 Task: Slide 17 - My Resume-1.
Action: Mouse moved to (34, 97)
Screenshot: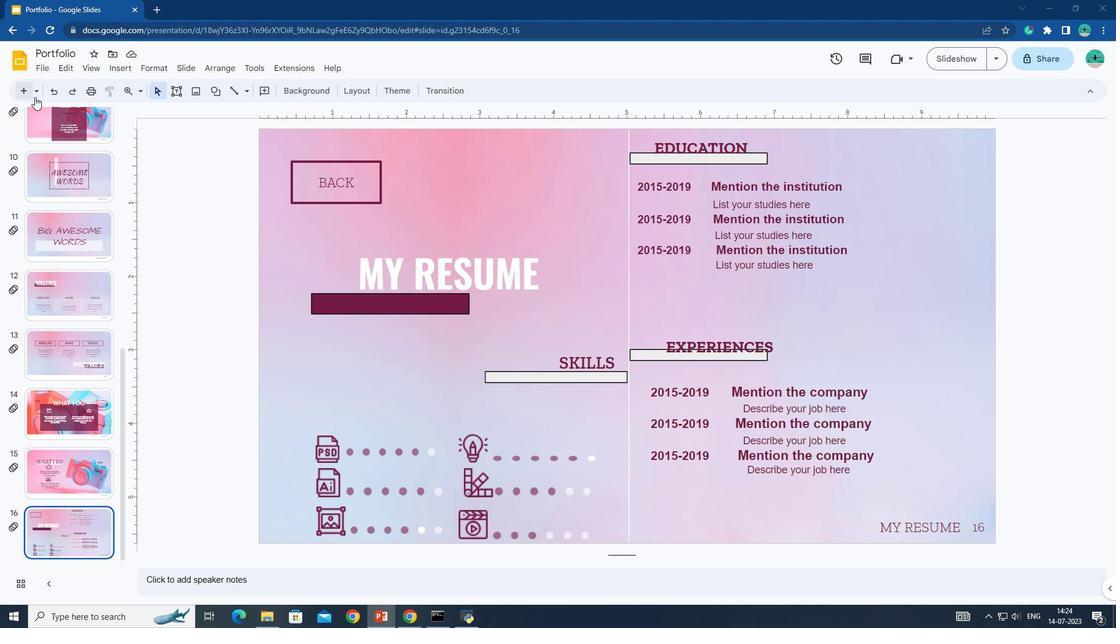 
Action: Mouse pressed left at (34, 97)
Screenshot: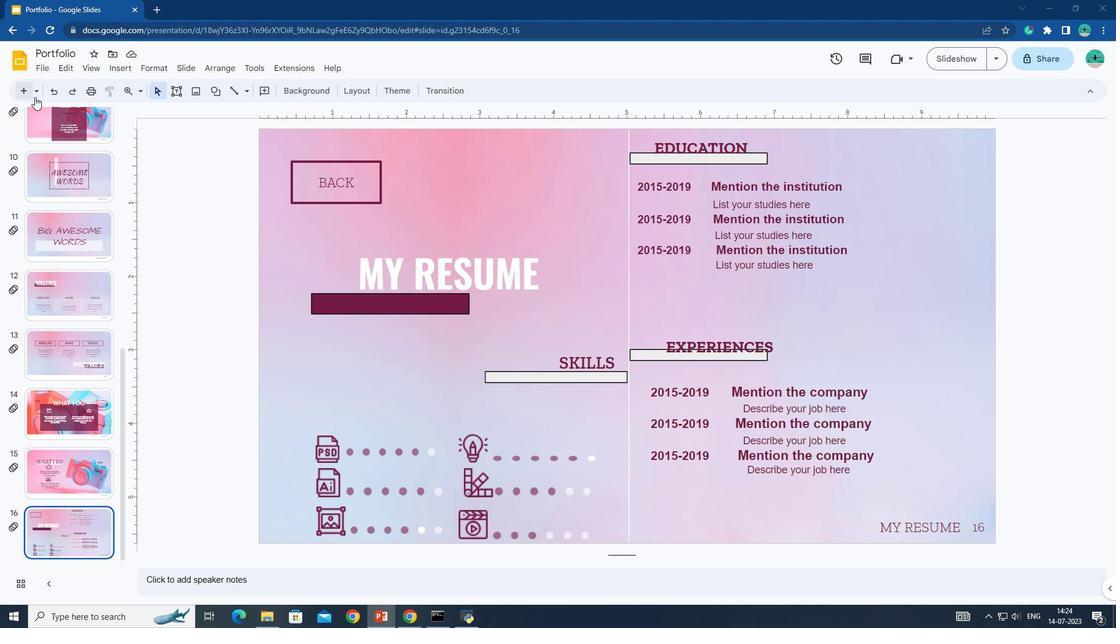 
Action: Mouse moved to (55, 190)
Screenshot: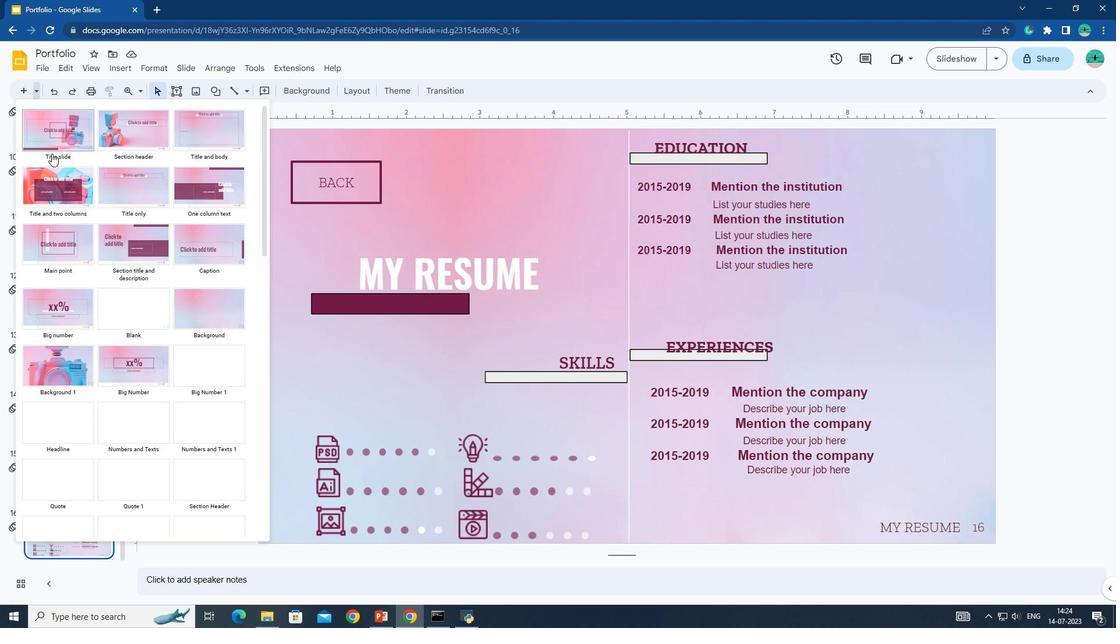 
Action: Mouse scrolled (55, 190) with delta (0, 0)
Screenshot: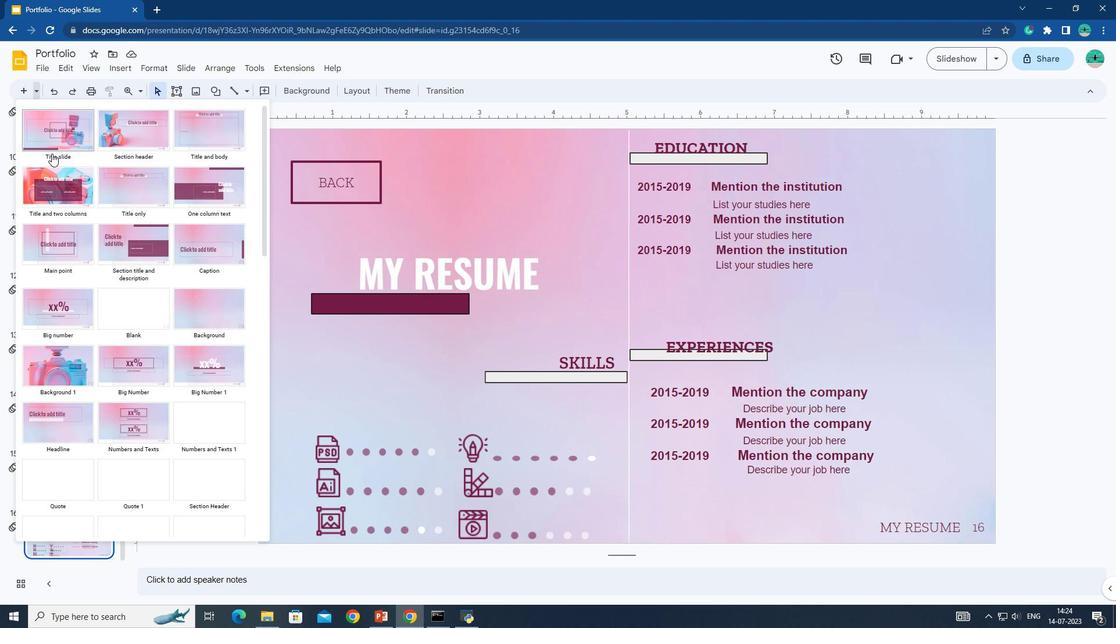 
Action: Mouse moved to (55, 202)
Screenshot: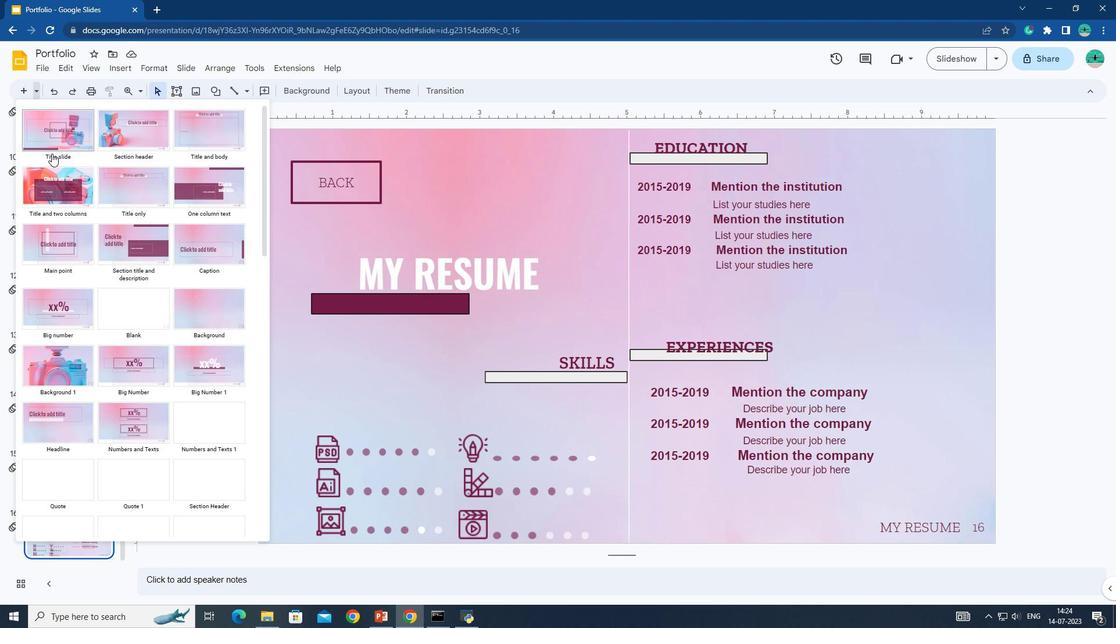 
Action: Mouse scrolled (55, 201) with delta (0, 0)
Screenshot: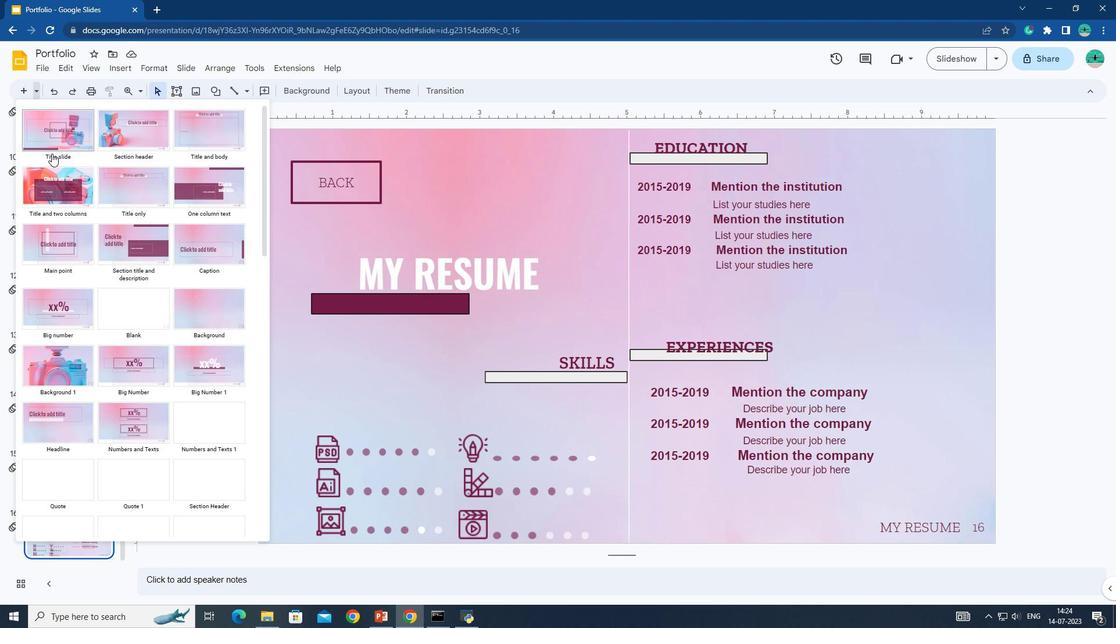
Action: Mouse moved to (55, 214)
Screenshot: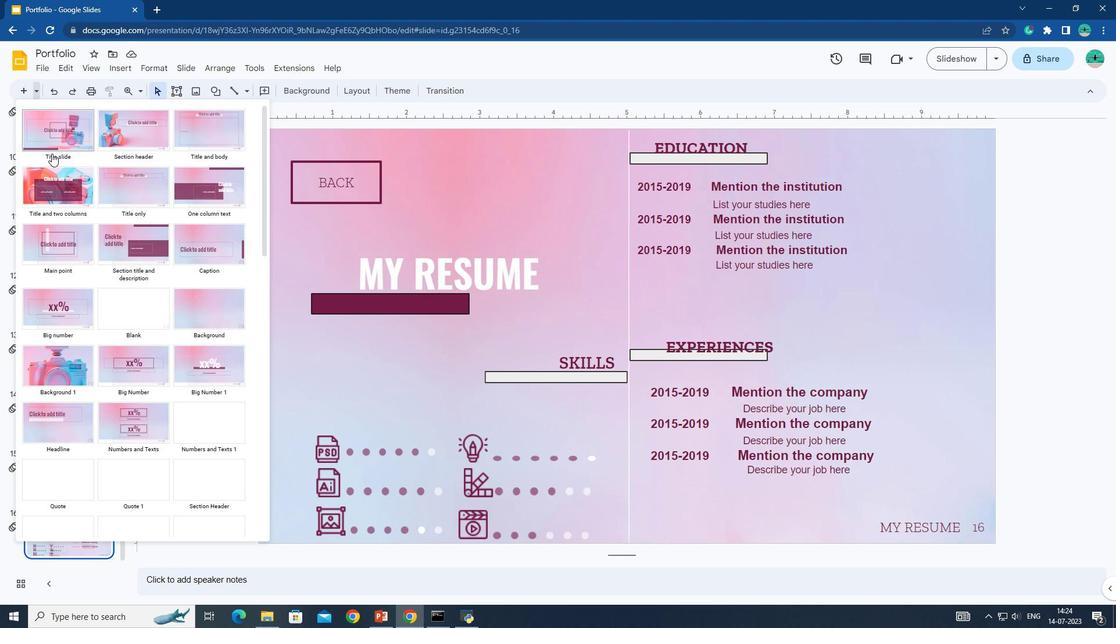 
Action: Mouse scrolled (55, 207) with delta (0, 0)
Screenshot: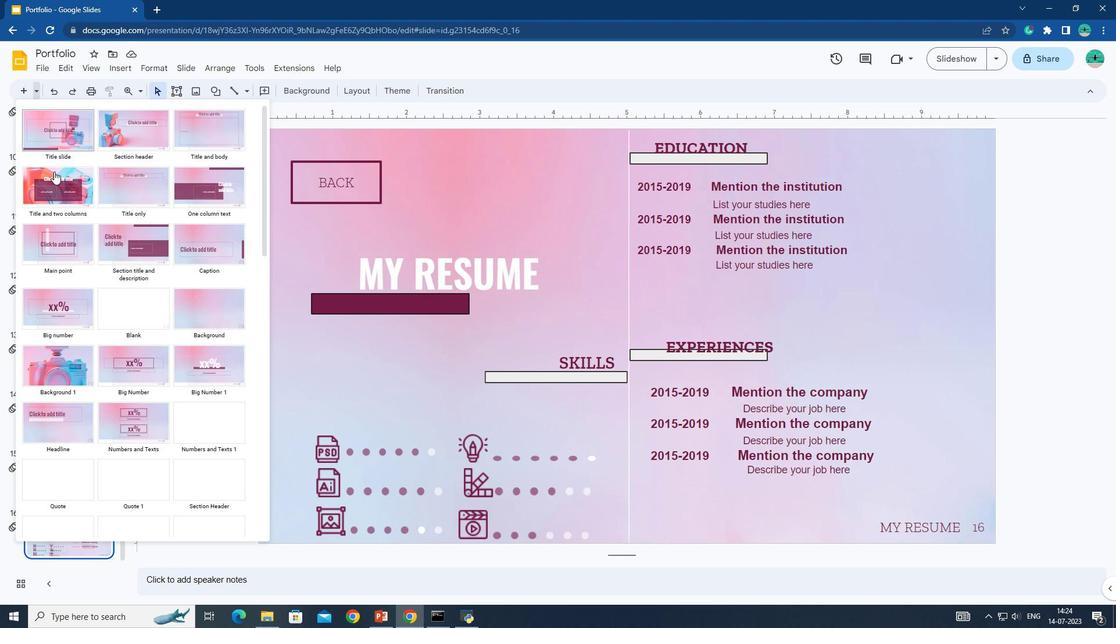 
Action: Mouse moved to (55, 219)
Screenshot: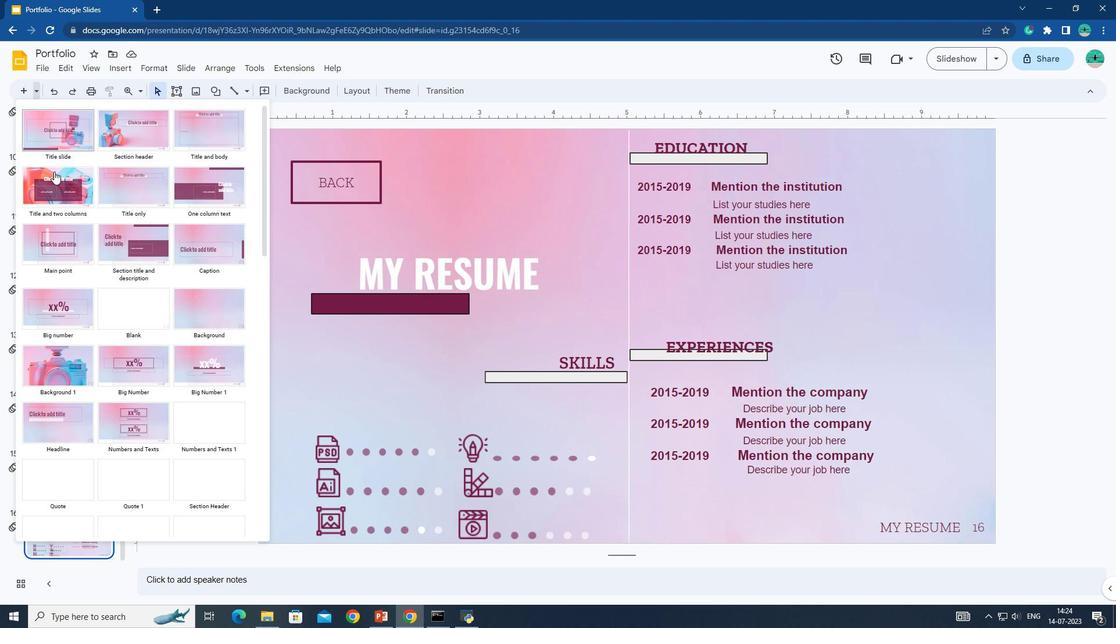 
Action: Mouse scrolled (55, 214) with delta (0, 0)
Screenshot: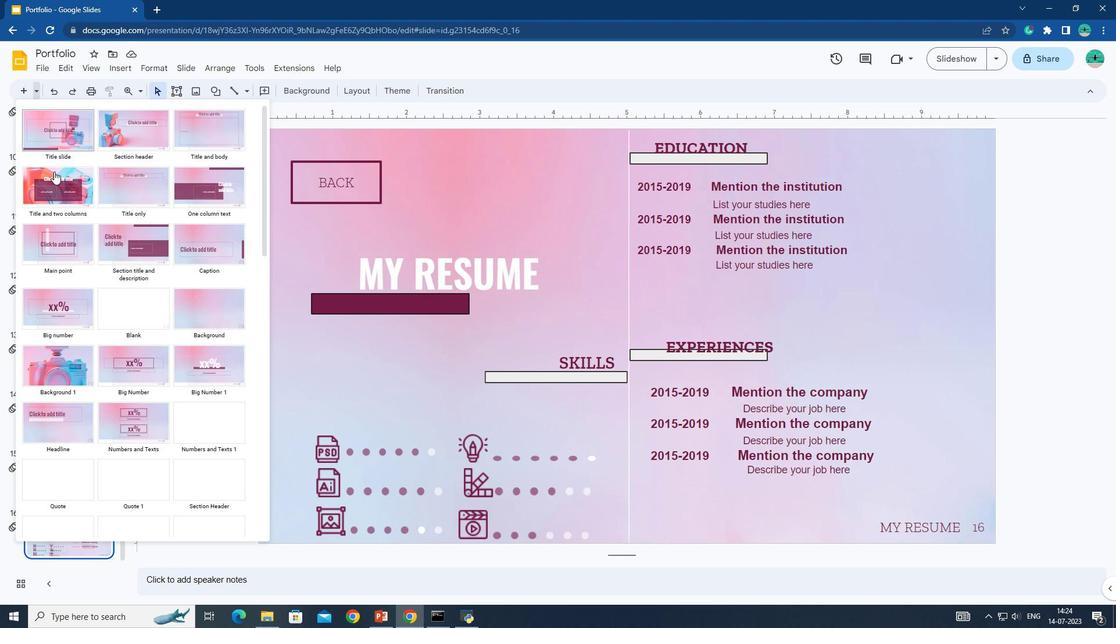 
Action: Mouse moved to (56, 225)
Screenshot: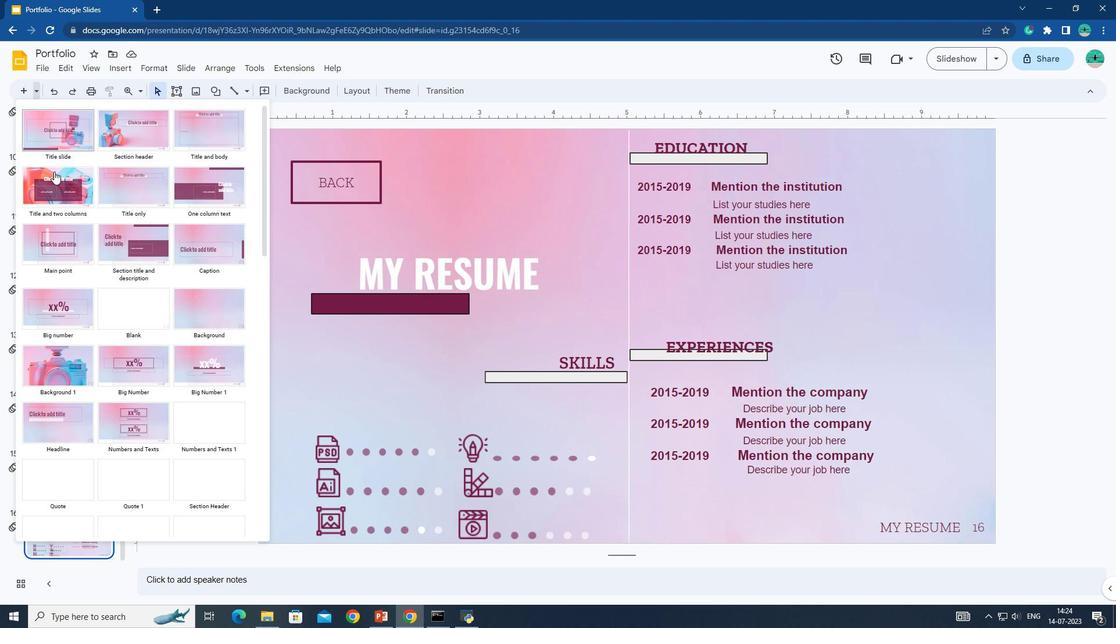 
Action: Mouse scrolled (56, 224) with delta (0, 0)
Screenshot: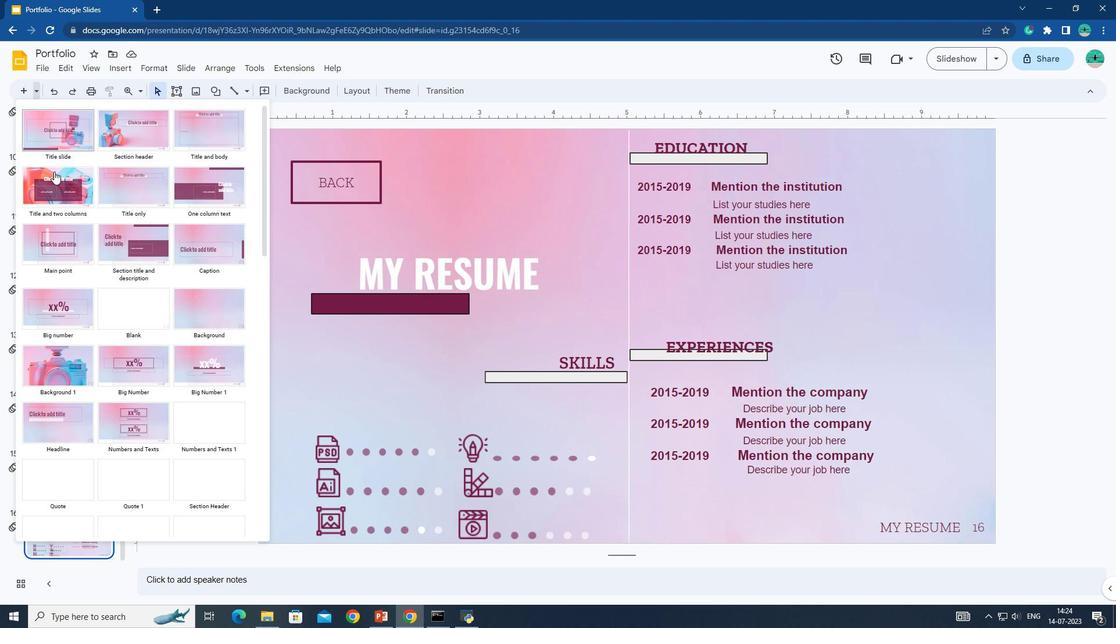 
Action: Mouse moved to (62, 241)
Screenshot: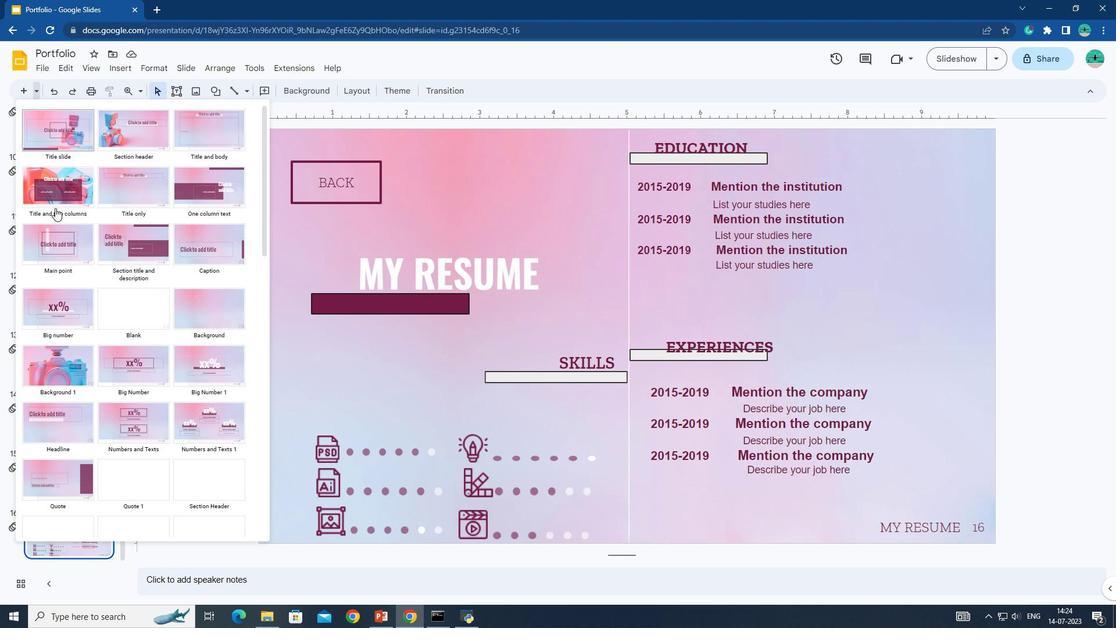 
Action: Mouse scrolled (62, 240) with delta (0, 0)
Screenshot: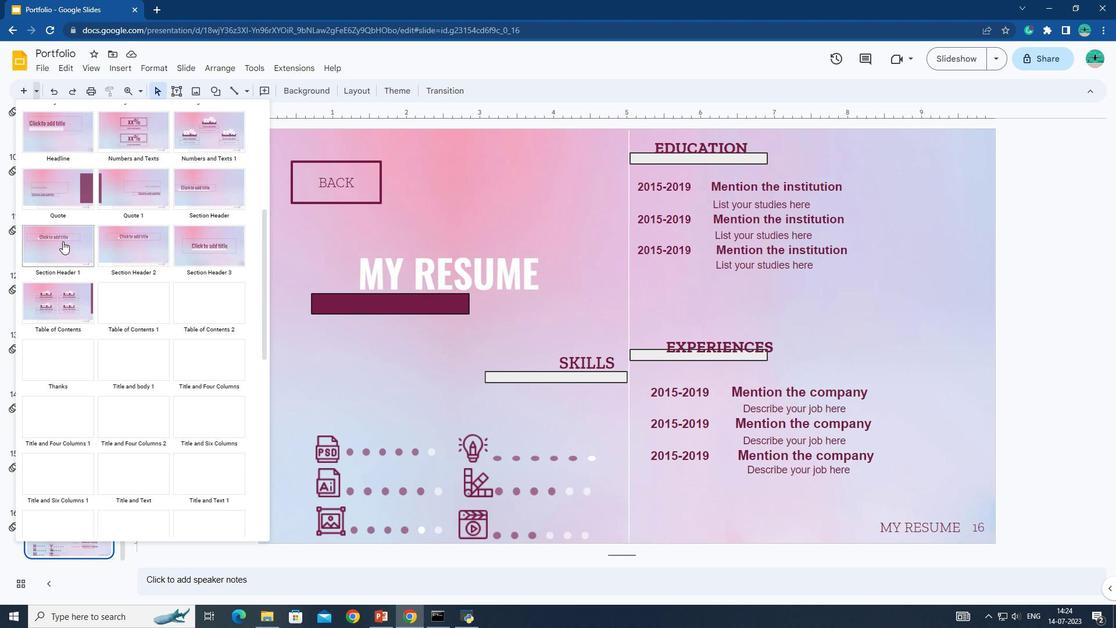 
Action: Mouse moved to (62, 242)
Screenshot: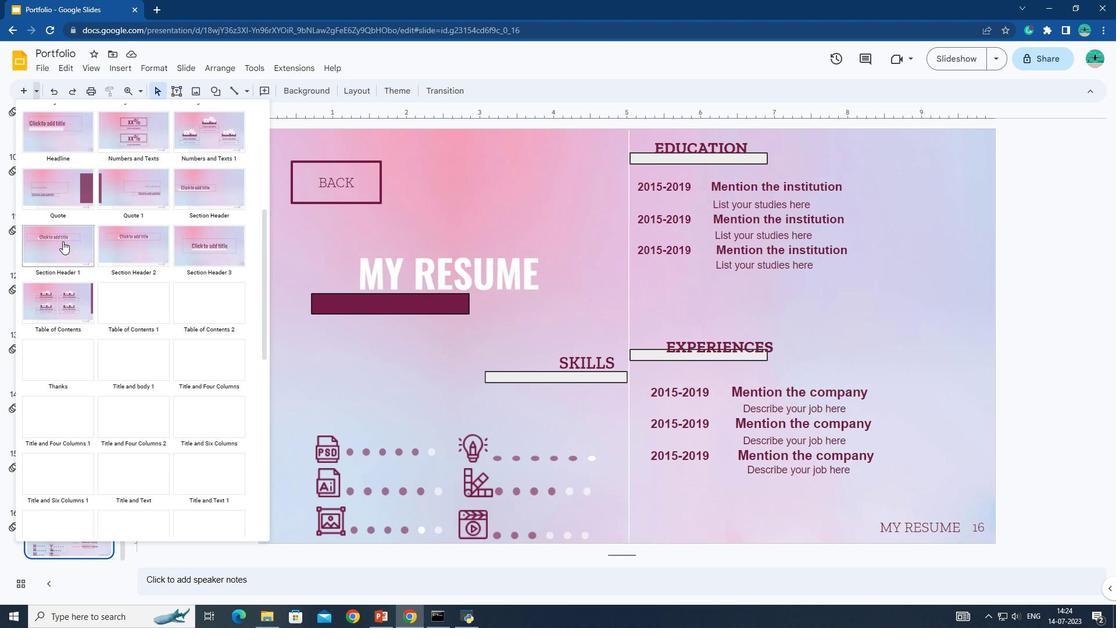 
Action: Mouse scrolled (62, 241) with delta (0, 0)
Screenshot: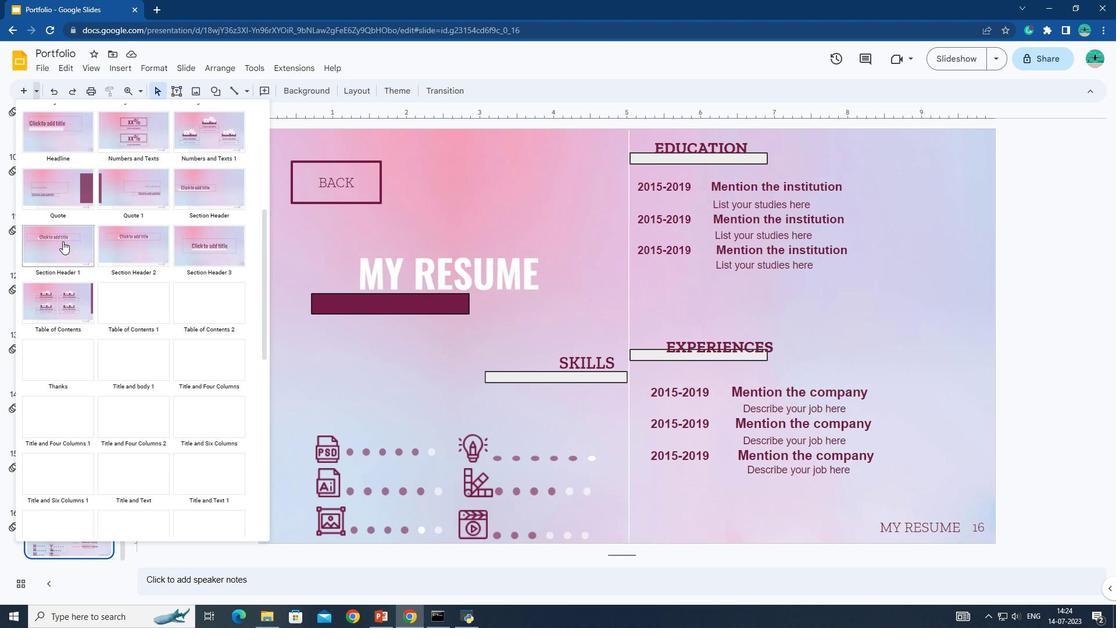 
Action: Mouse moved to (62, 242)
Screenshot: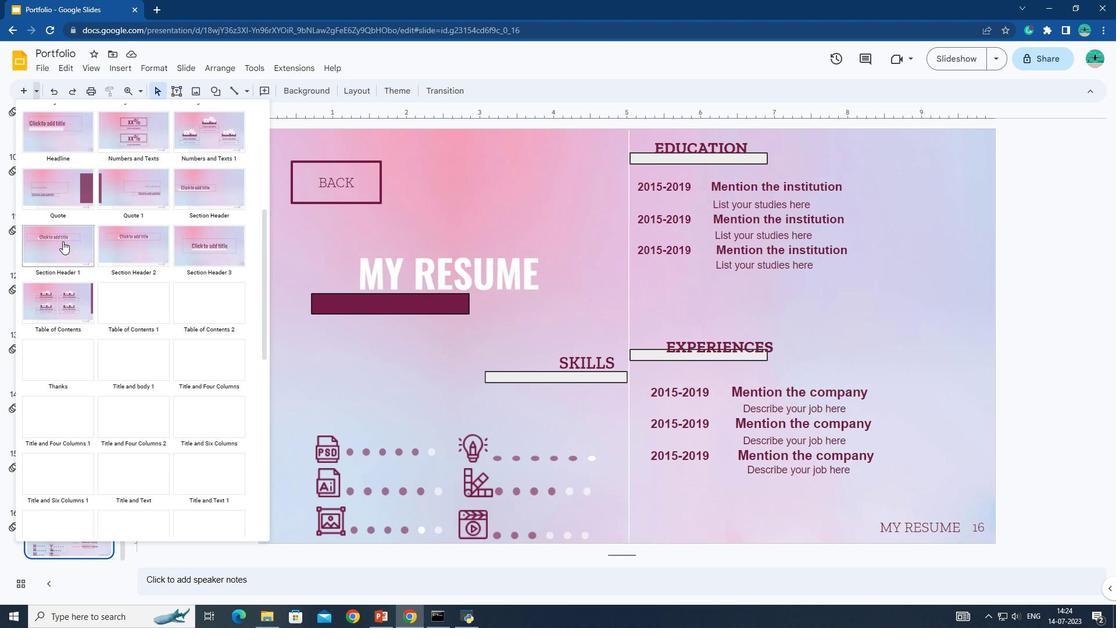 
Action: Mouse scrolled (62, 241) with delta (0, 0)
Screenshot: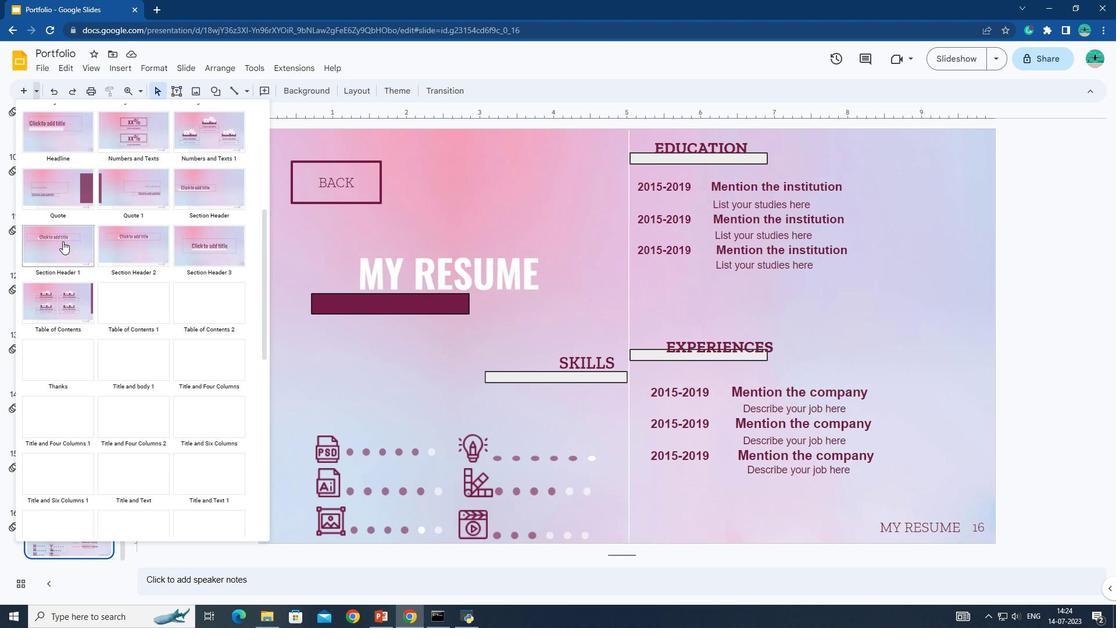 
Action: Mouse scrolled (62, 241) with delta (0, 0)
Screenshot: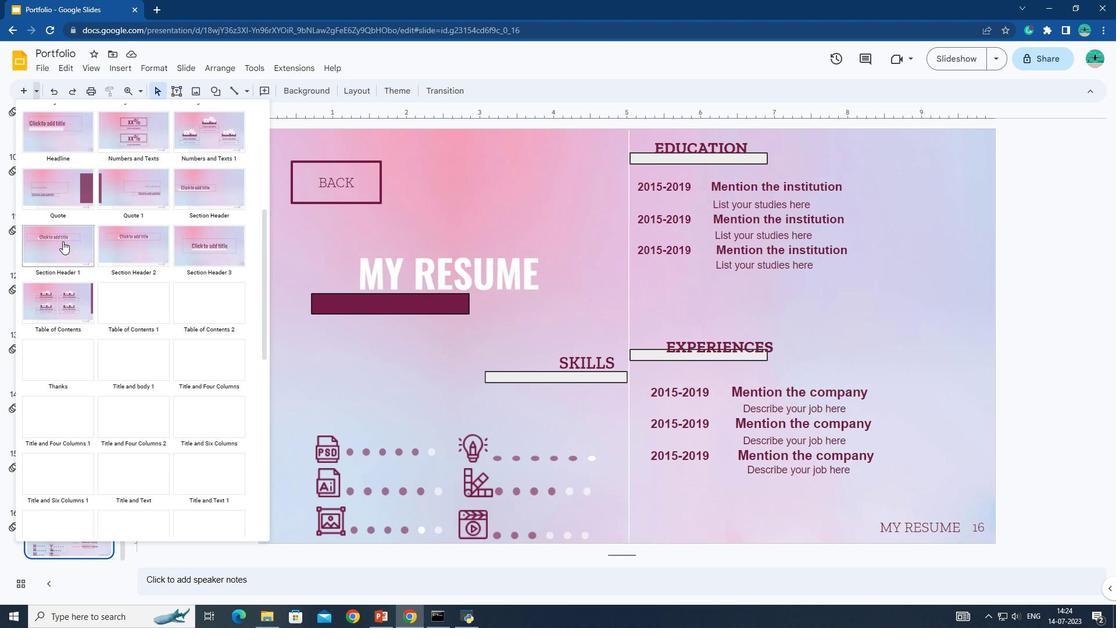 
Action: Mouse scrolled (62, 241) with delta (0, 0)
Screenshot: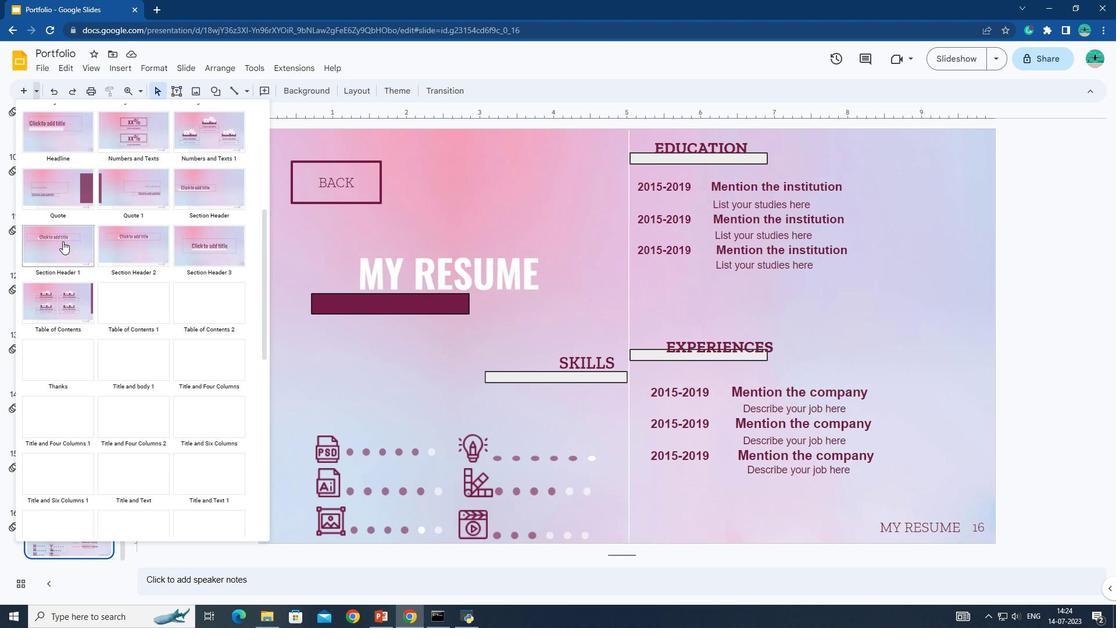 
Action: Mouse moved to (63, 244)
Screenshot: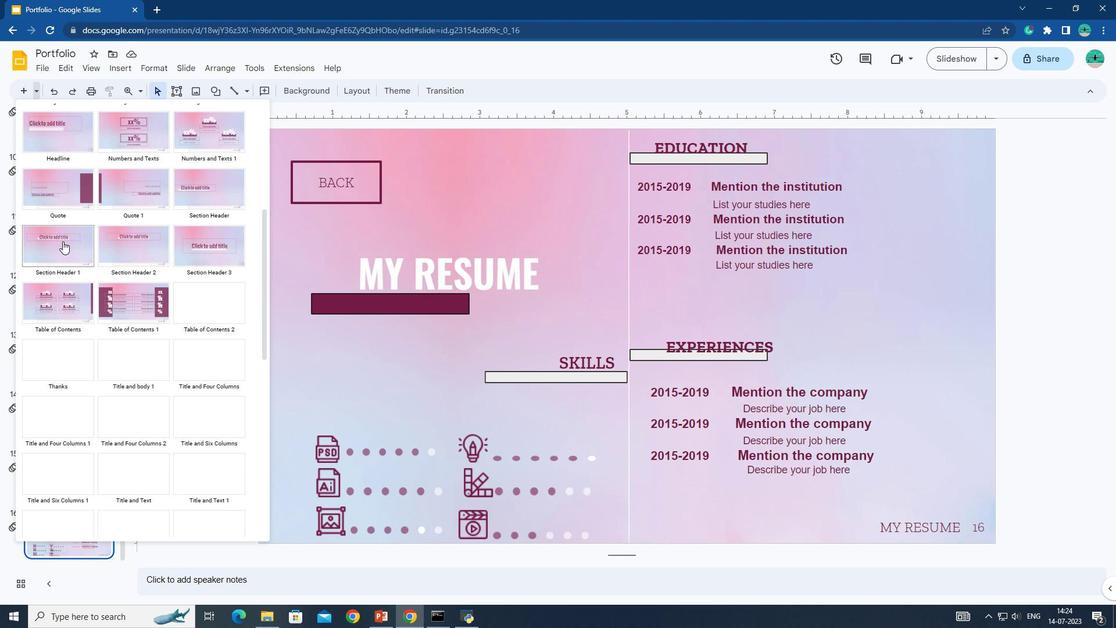
Action: Mouse scrolled (63, 244) with delta (0, 0)
Screenshot: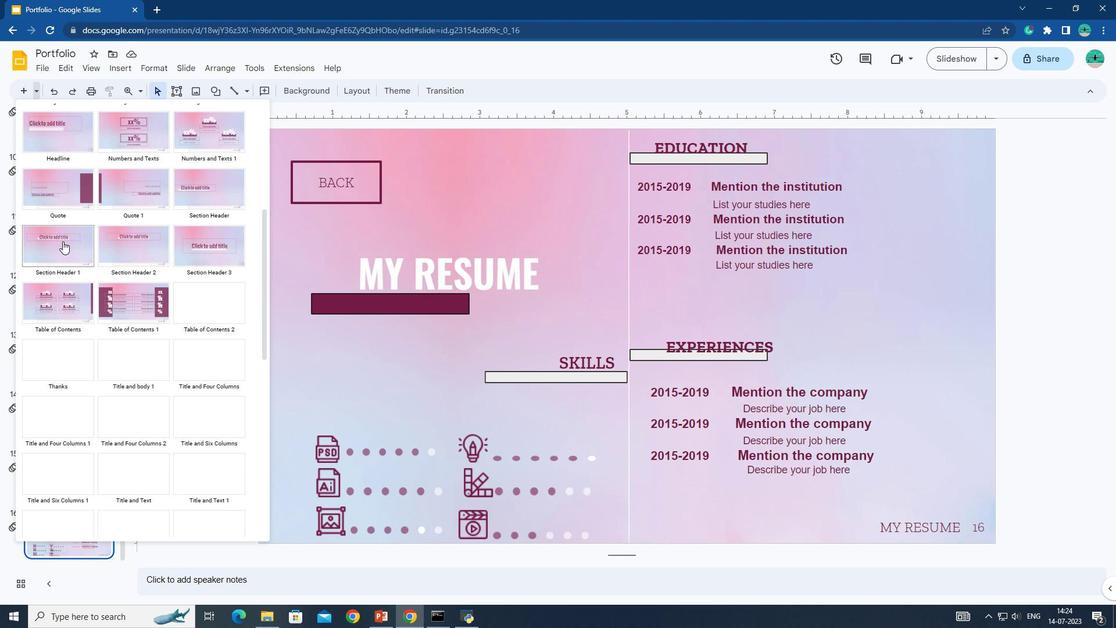 
Action: Mouse moved to (65, 254)
Screenshot: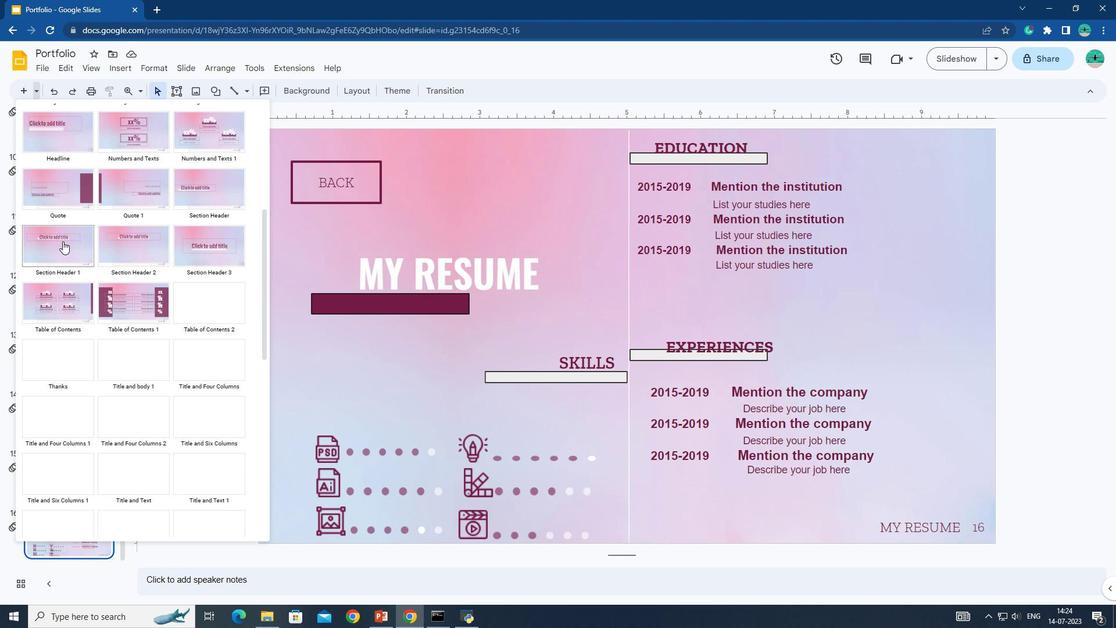 
Action: Mouse scrolled (65, 253) with delta (0, 0)
Screenshot: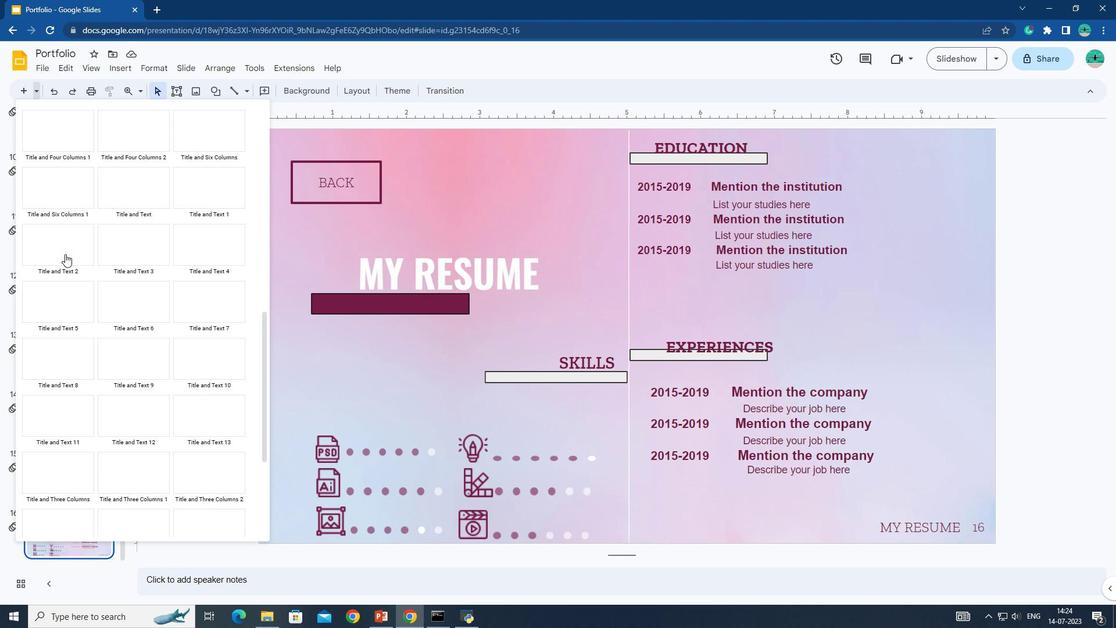 
Action: Mouse scrolled (65, 253) with delta (0, 0)
Screenshot: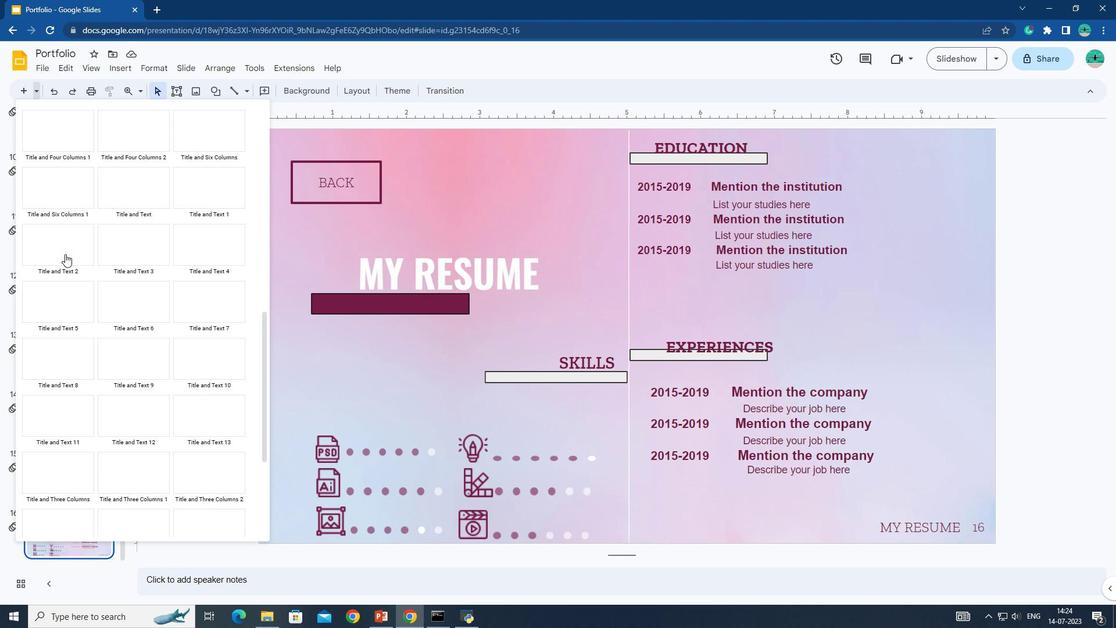 
Action: Mouse scrolled (65, 253) with delta (0, 0)
Screenshot: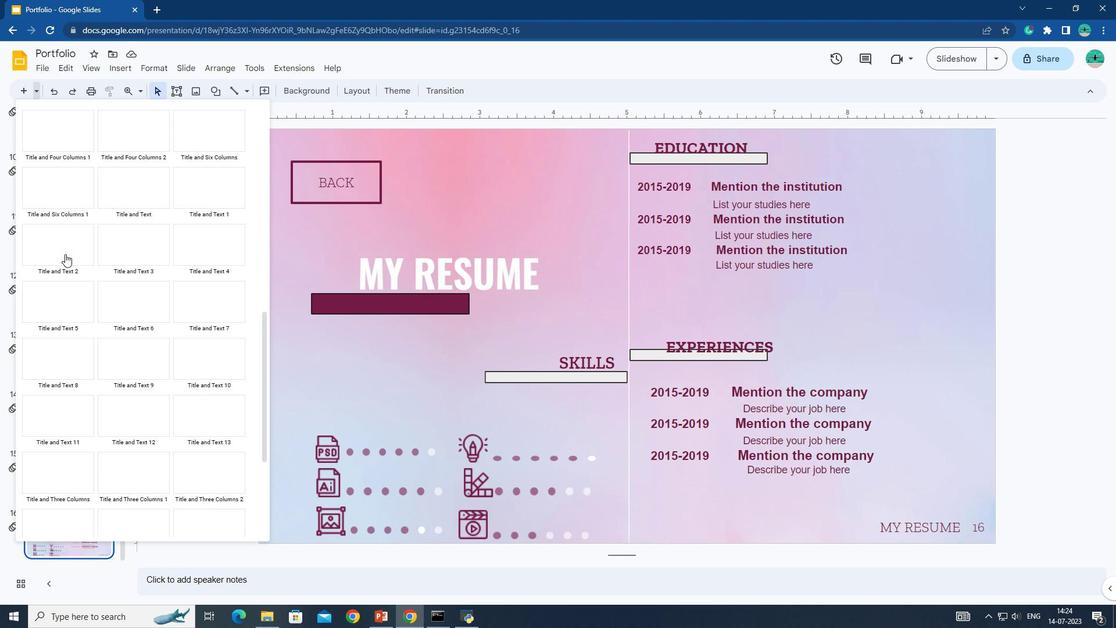 
Action: Mouse scrolled (65, 253) with delta (0, 0)
Screenshot: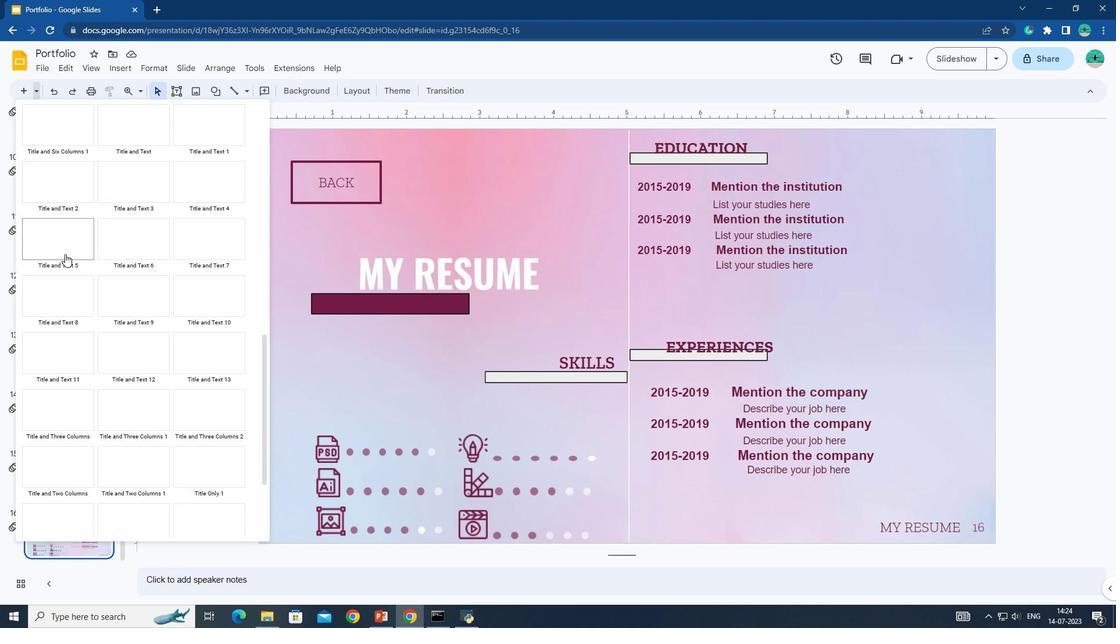
Action: Mouse scrolled (65, 253) with delta (0, 0)
Screenshot: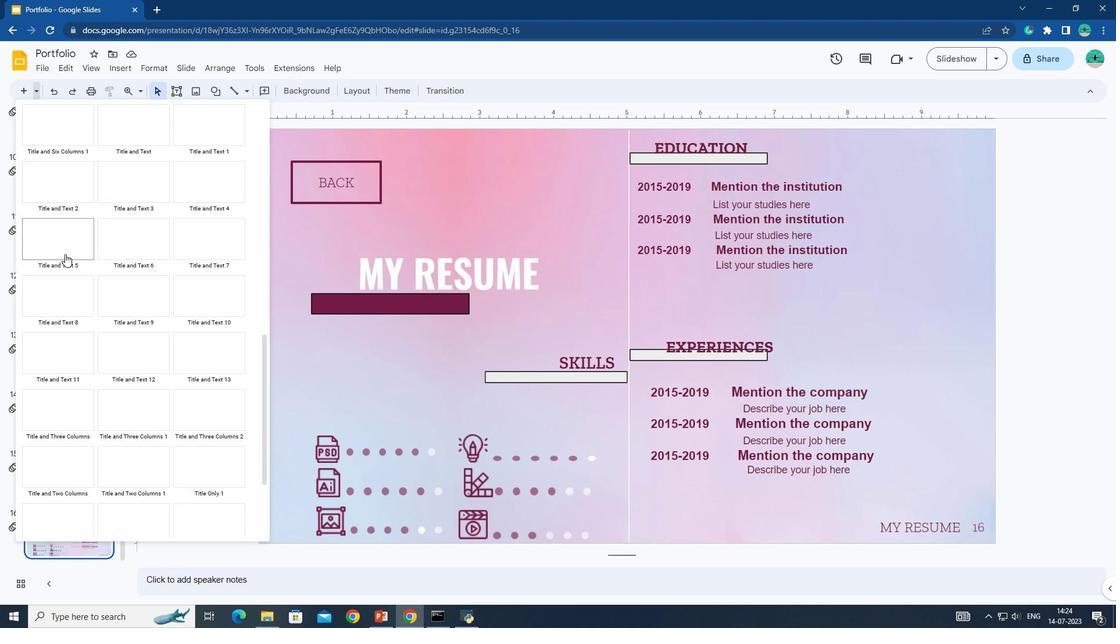 
Action: Mouse scrolled (65, 252) with delta (0, -1)
Screenshot: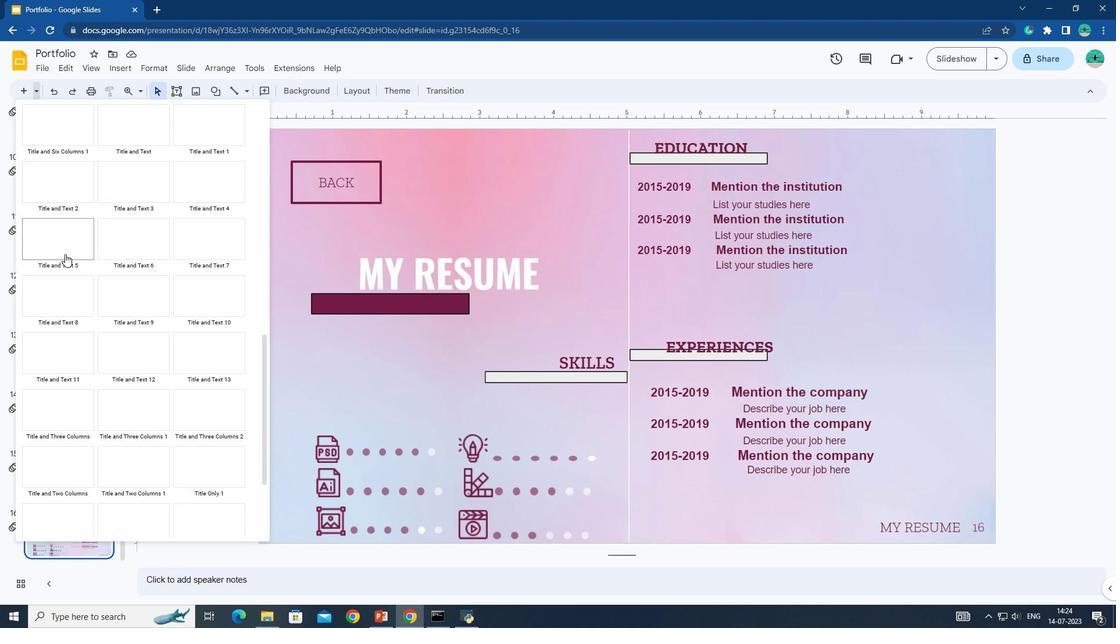 
Action: Mouse scrolled (65, 253) with delta (0, 0)
Screenshot: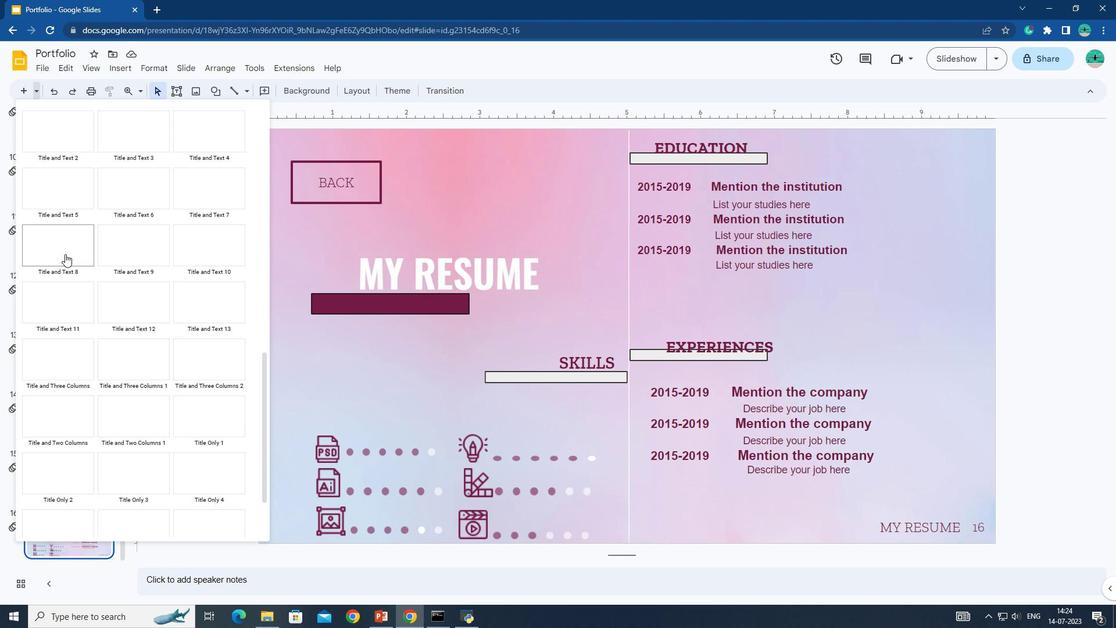 
Action: Mouse scrolled (65, 253) with delta (0, 0)
Screenshot: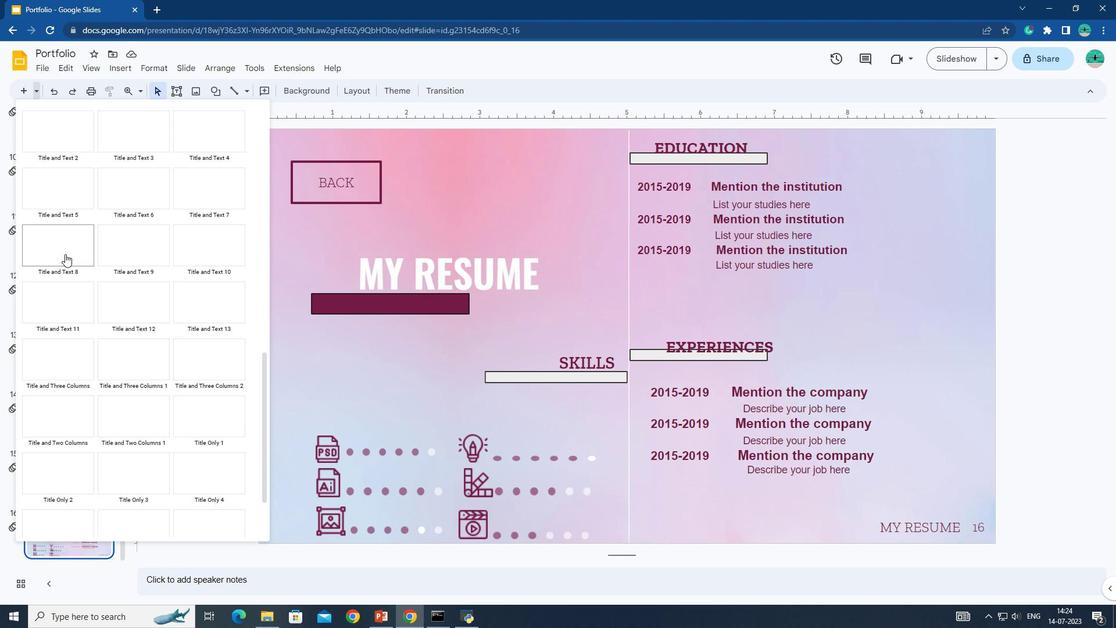 
Action: Mouse scrolled (65, 253) with delta (0, 0)
Screenshot: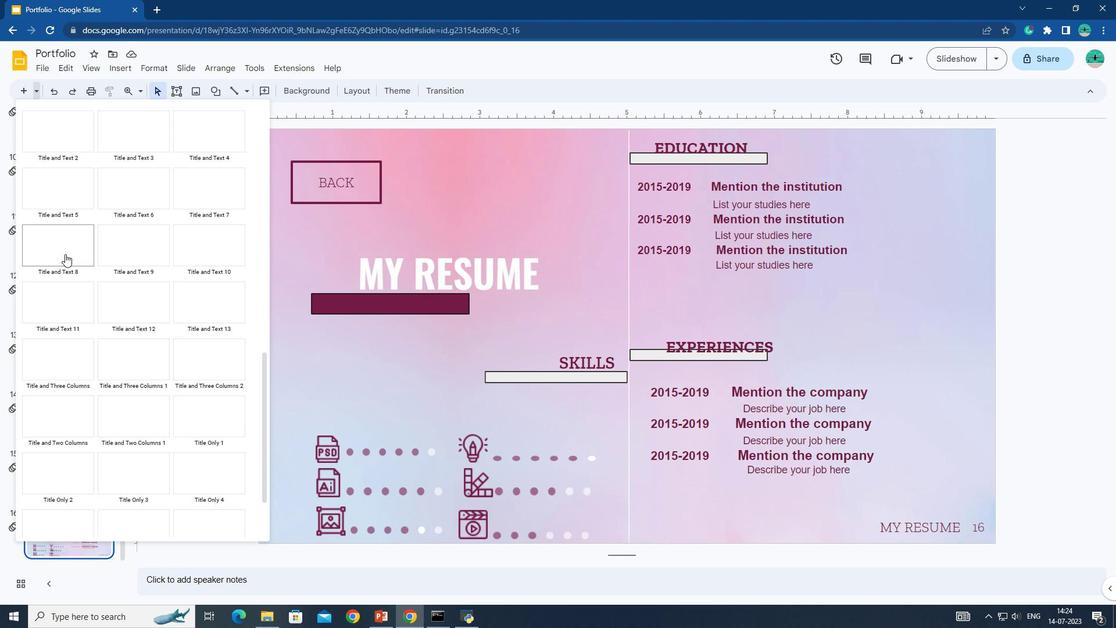 
Action: Mouse scrolled (65, 253) with delta (0, 0)
Screenshot: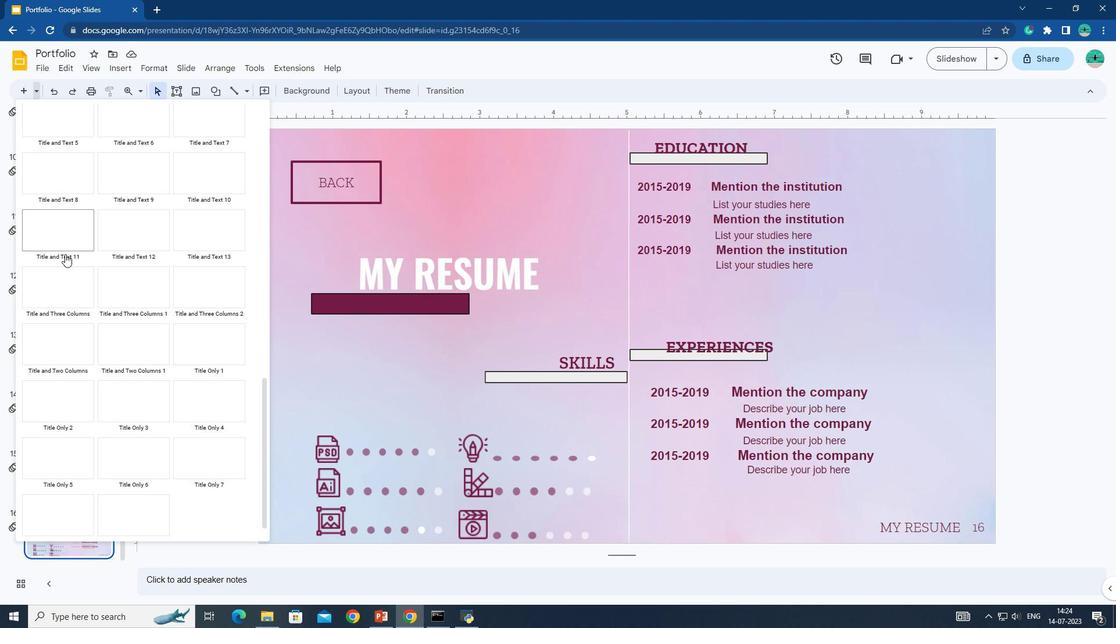 
Action: Mouse scrolled (65, 253) with delta (0, 0)
Screenshot: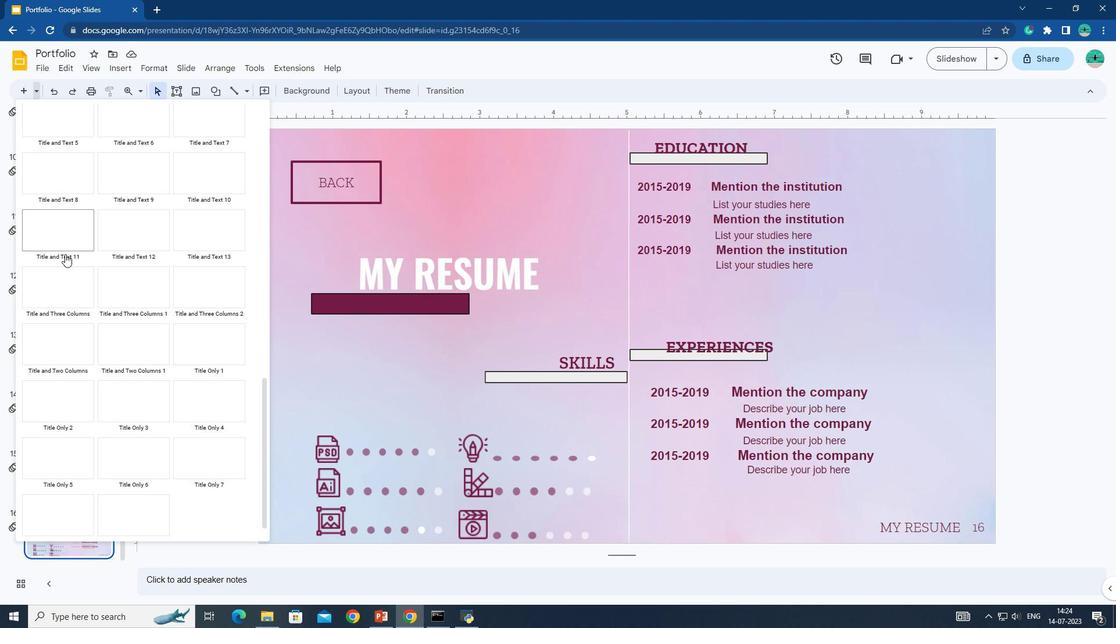
Action: Mouse scrolled (65, 253) with delta (0, 0)
Screenshot: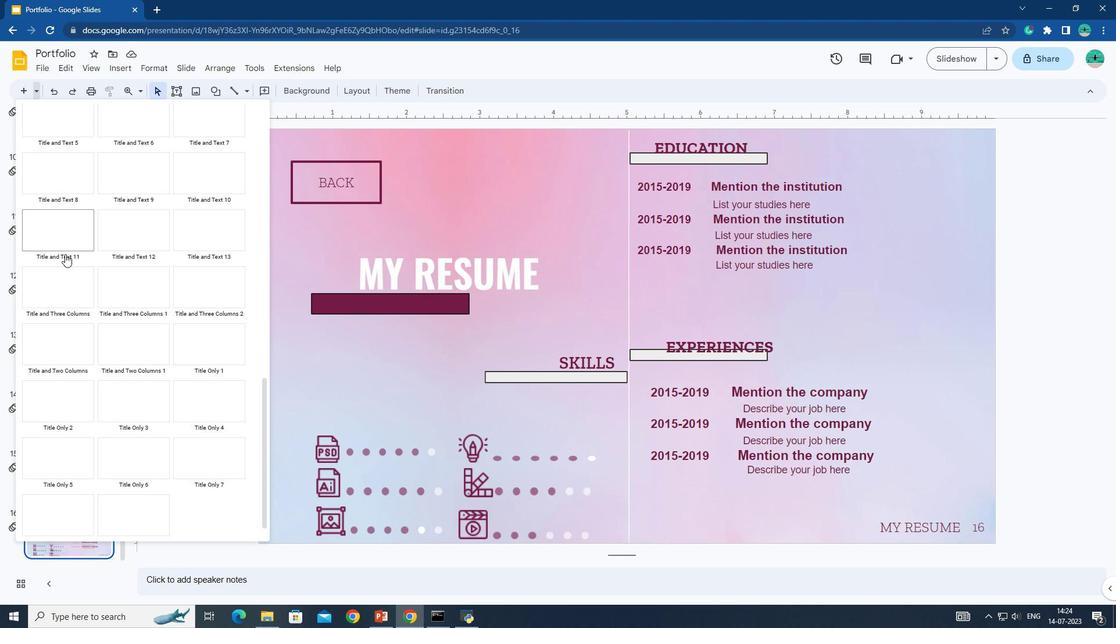 
Action: Mouse scrolled (65, 253) with delta (0, 0)
Screenshot: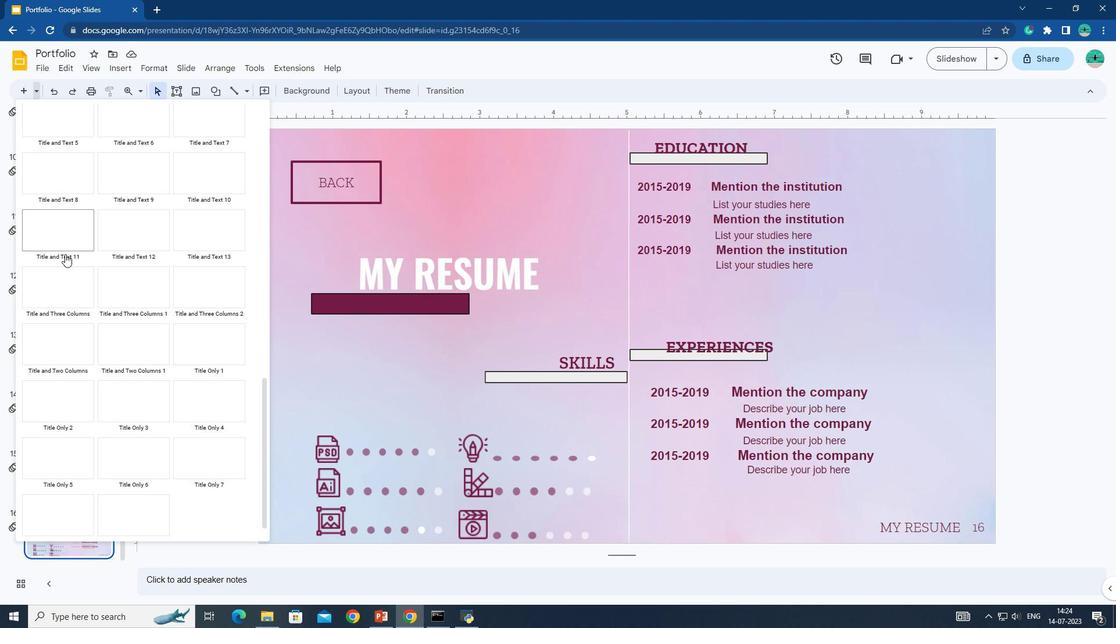 
Action: Mouse moved to (63, 439)
Screenshot: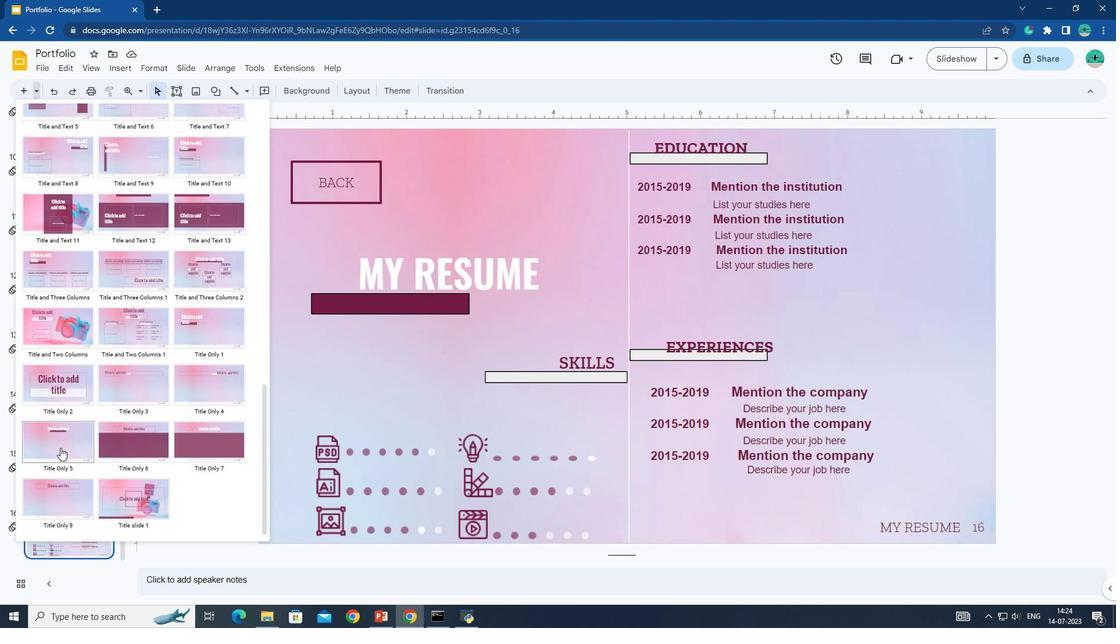 
Action: Mouse pressed left at (63, 439)
Screenshot: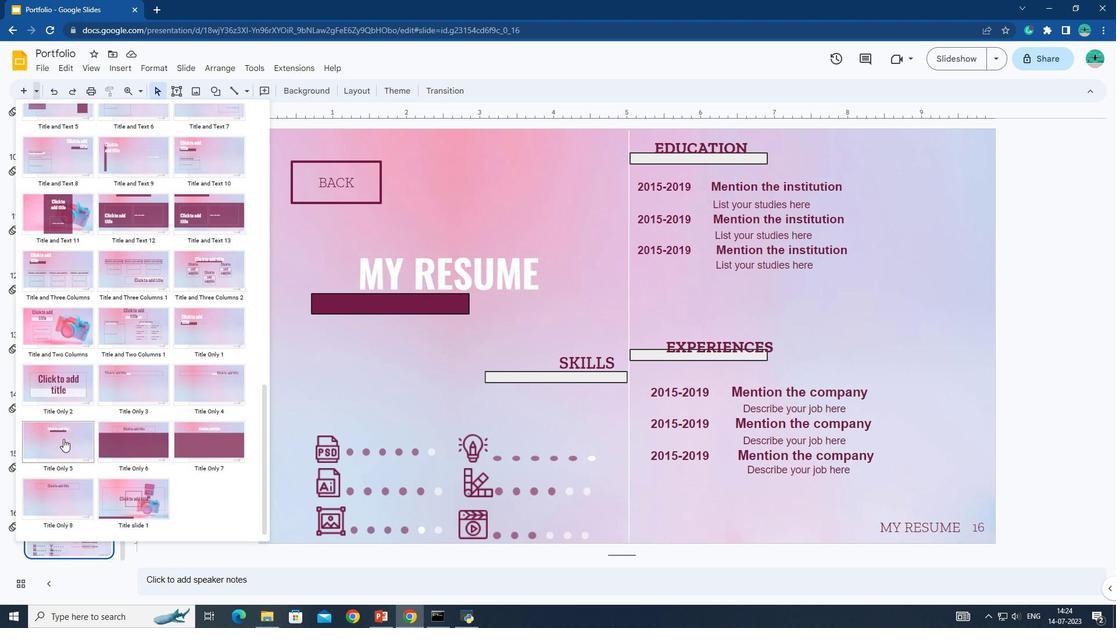 
Action: Mouse moved to (603, 207)
Screenshot: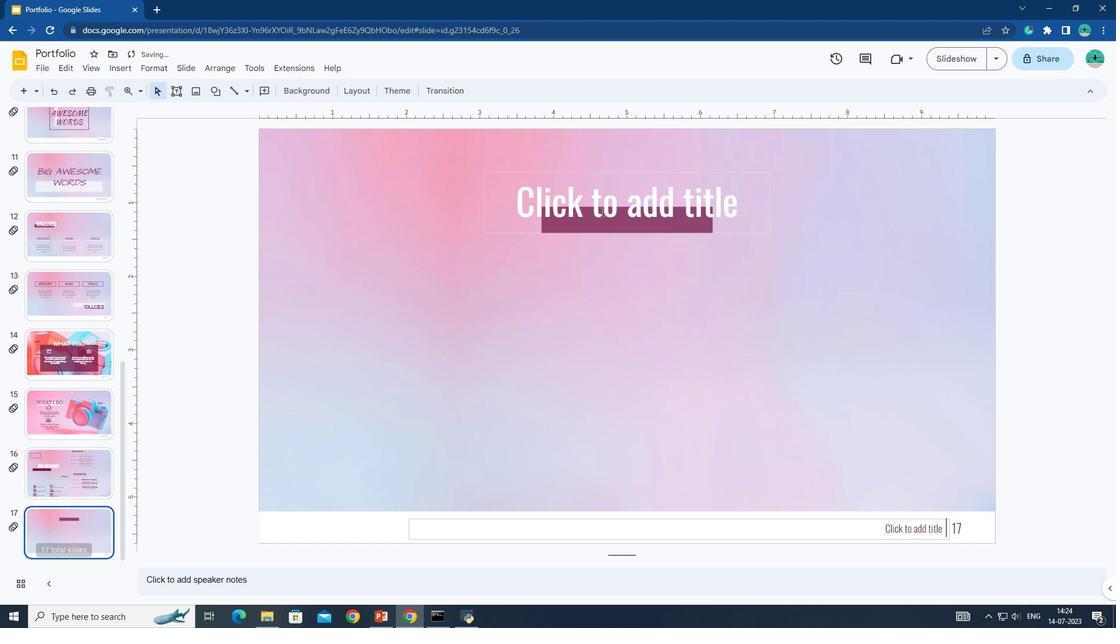 
Action: Mouse pressed left at (603, 207)
Screenshot: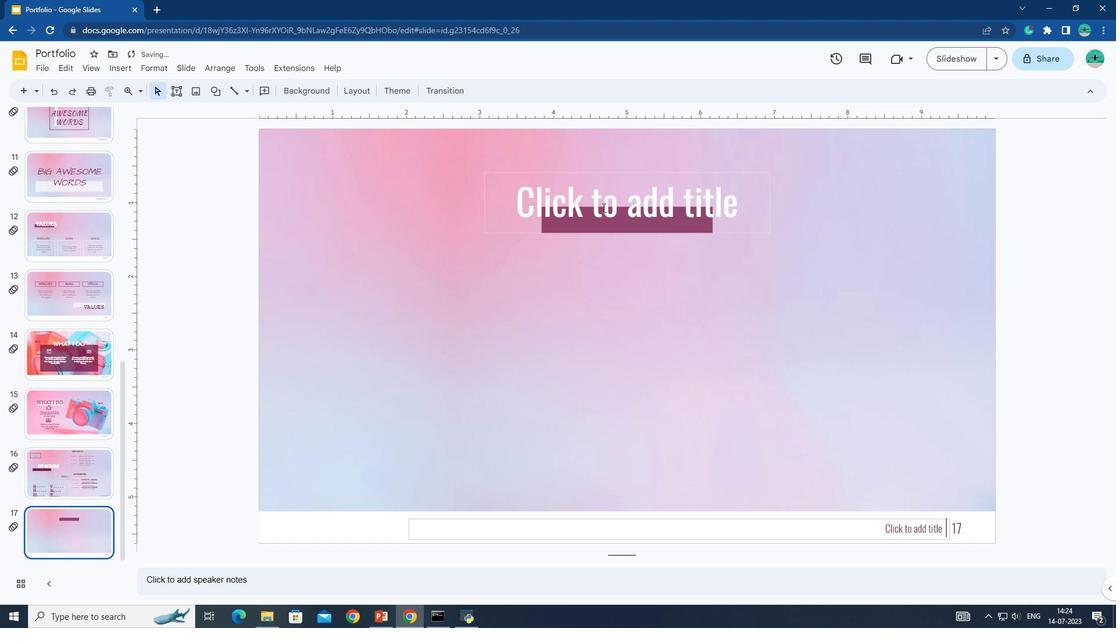 
Action: Key pressed m<Key.backspace><Key.shift><Key.caps_lock>MY<Key.space>RESUME<Key.space>
Screenshot: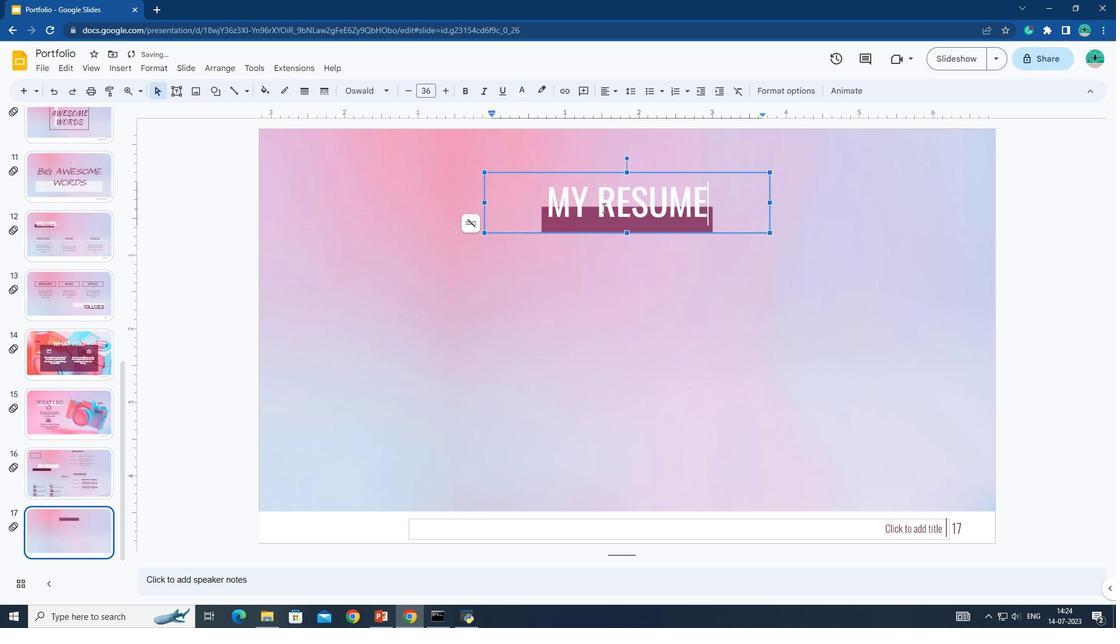 
Action: Mouse moved to (362, 301)
Screenshot: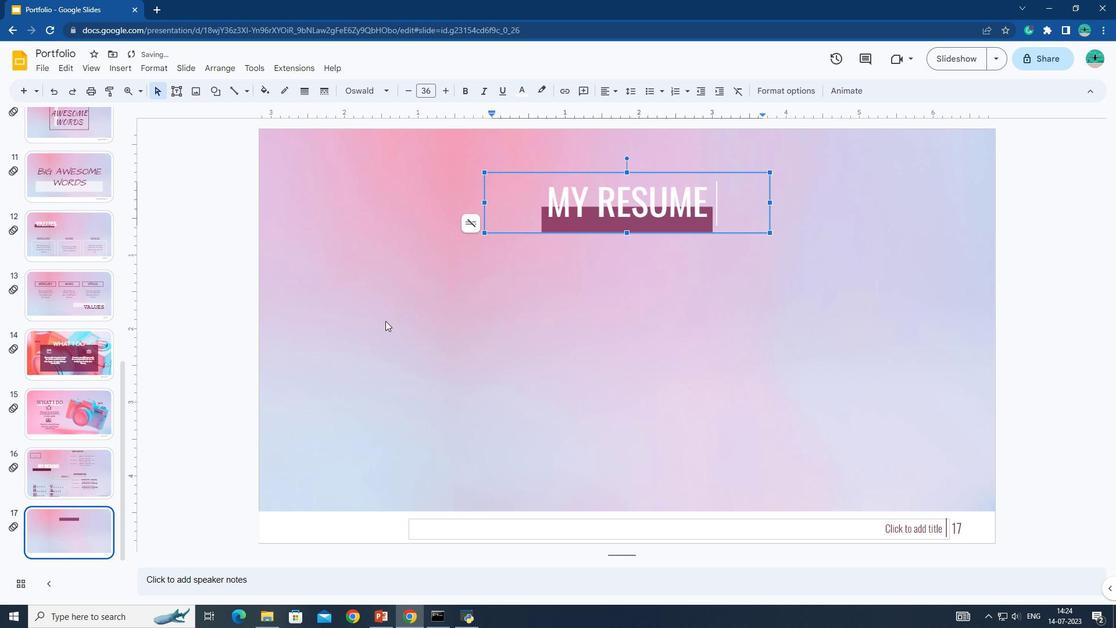 
Action: Mouse pressed left at (362, 301)
Screenshot: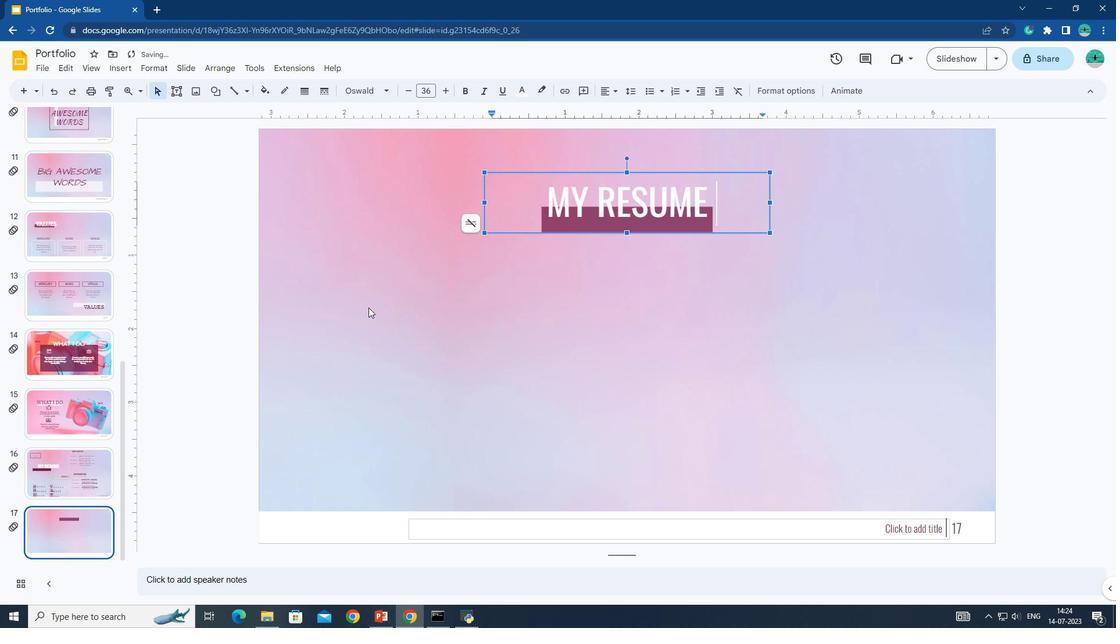 
Action: Mouse moved to (217, 95)
Screenshot: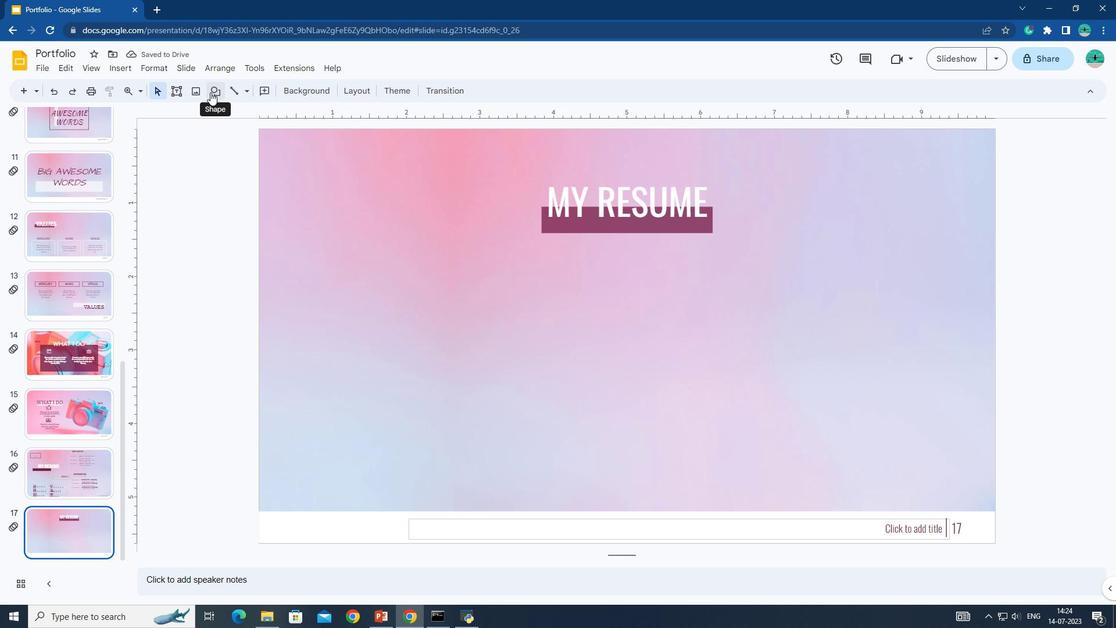 
Action: Mouse pressed left at (217, 95)
Screenshot: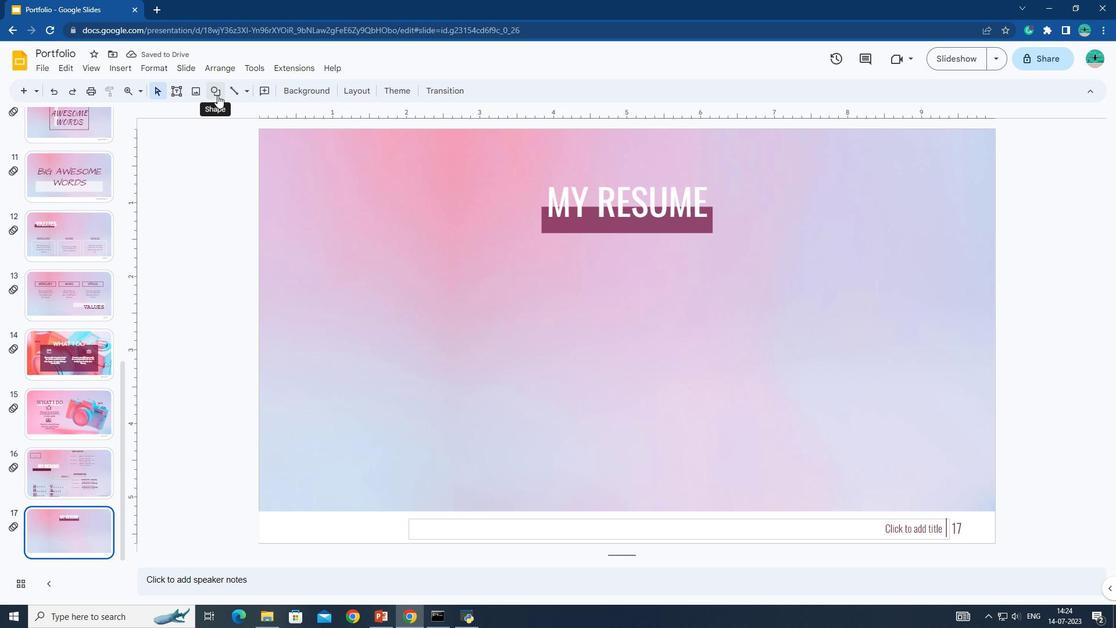 
Action: Mouse moved to (386, 114)
Screenshot: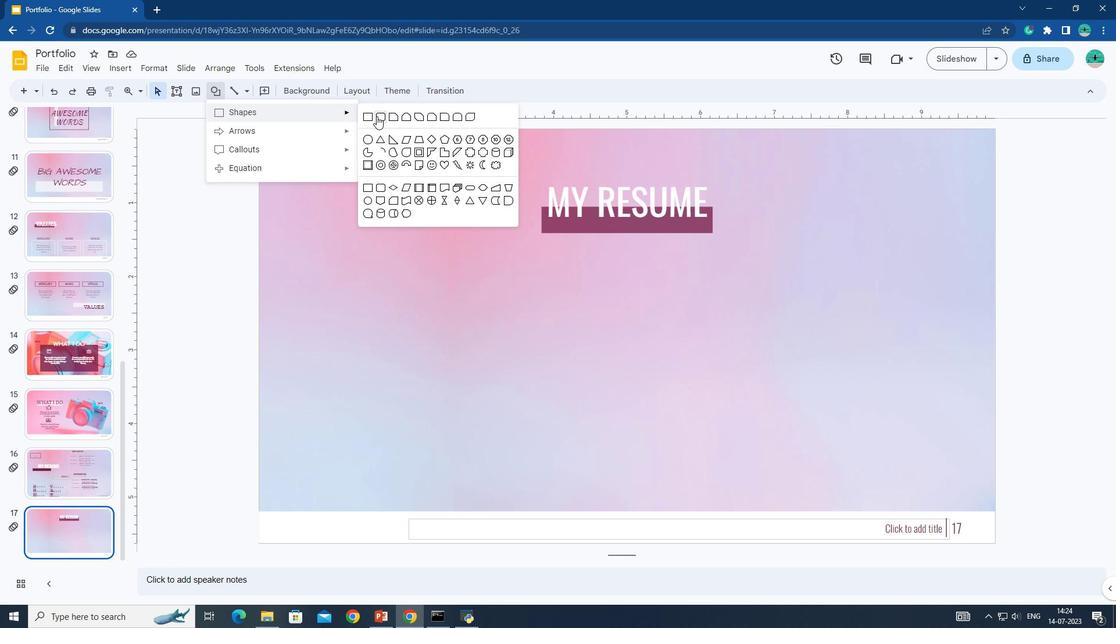 
Action: Mouse pressed left at (386, 114)
Screenshot: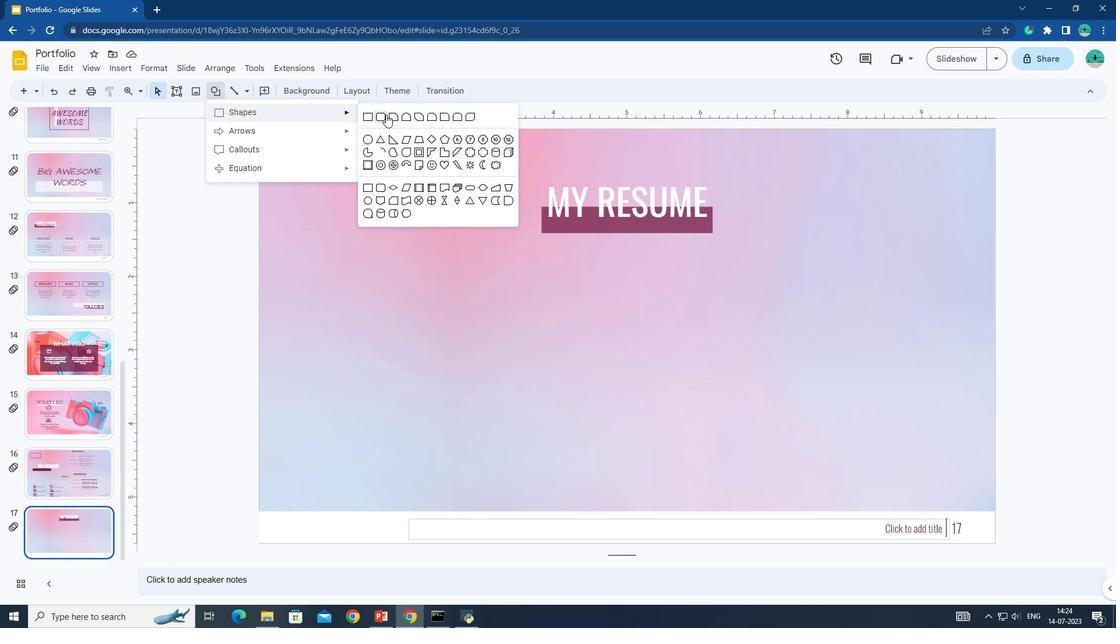 
Action: Mouse moved to (328, 277)
Screenshot: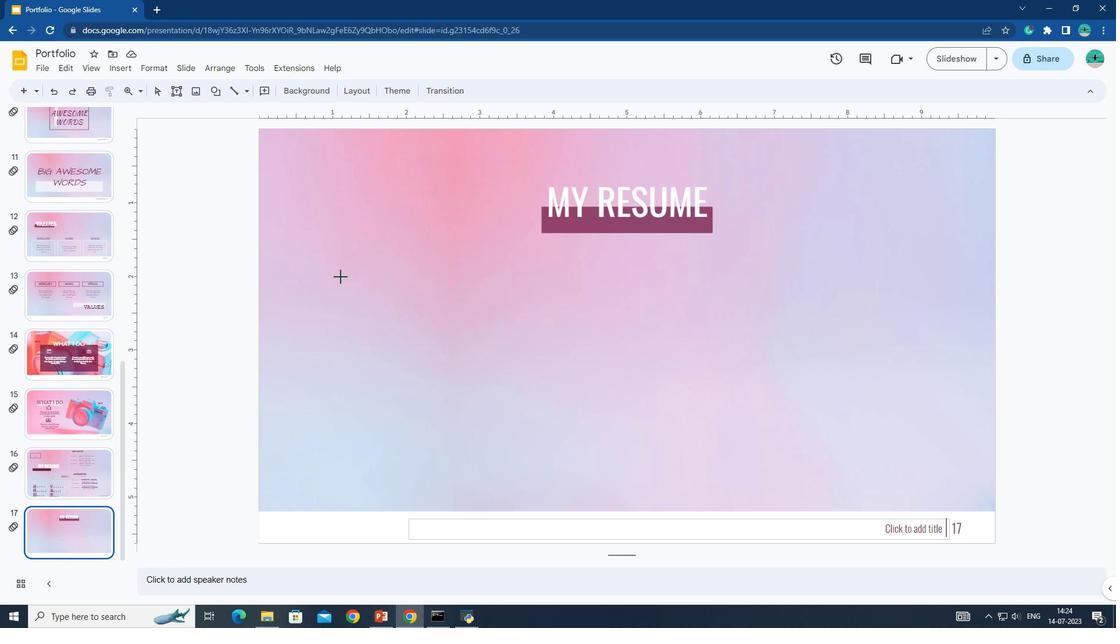 
Action: Mouse pressed left at (328, 277)
Screenshot: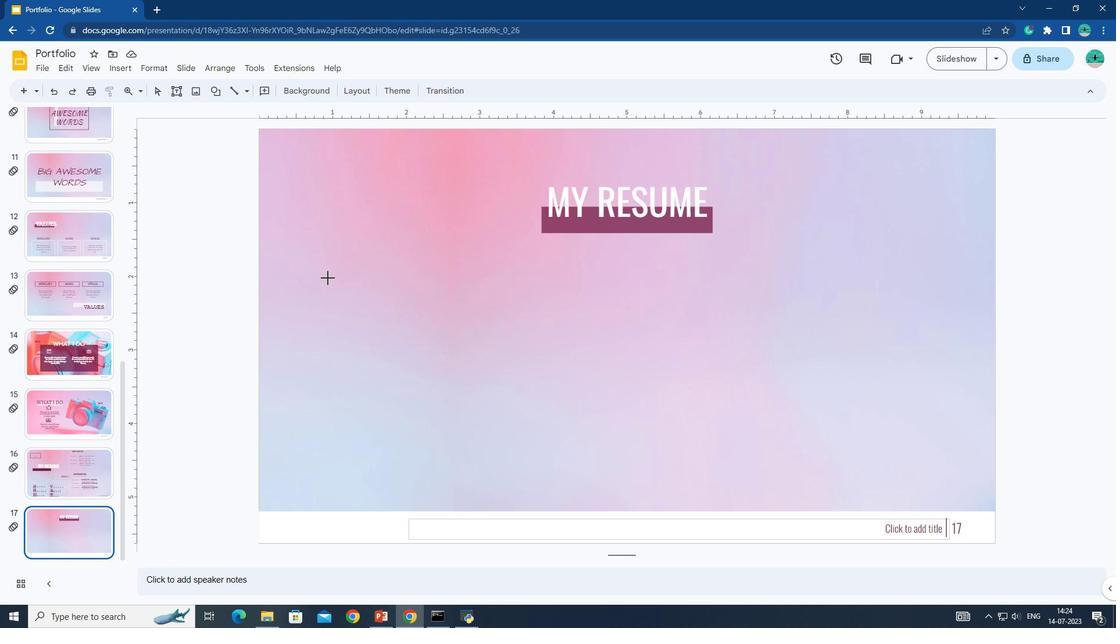 
Action: Mouse moved to (288, 98)
Screenshot: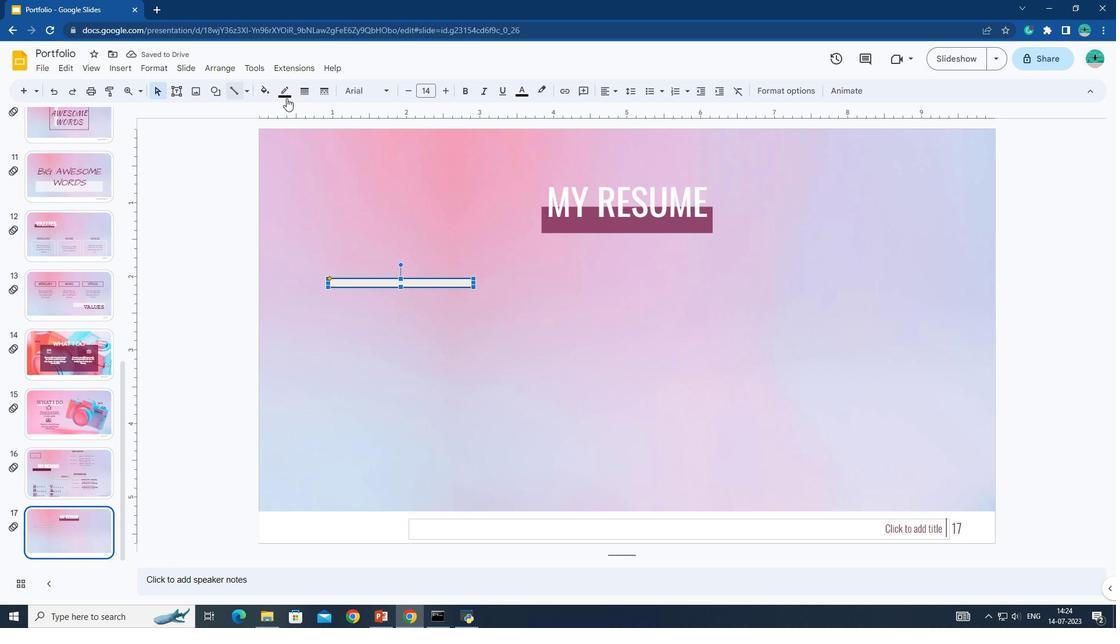 
Action: Mouse pressed left at (288, 98)
Screenshot: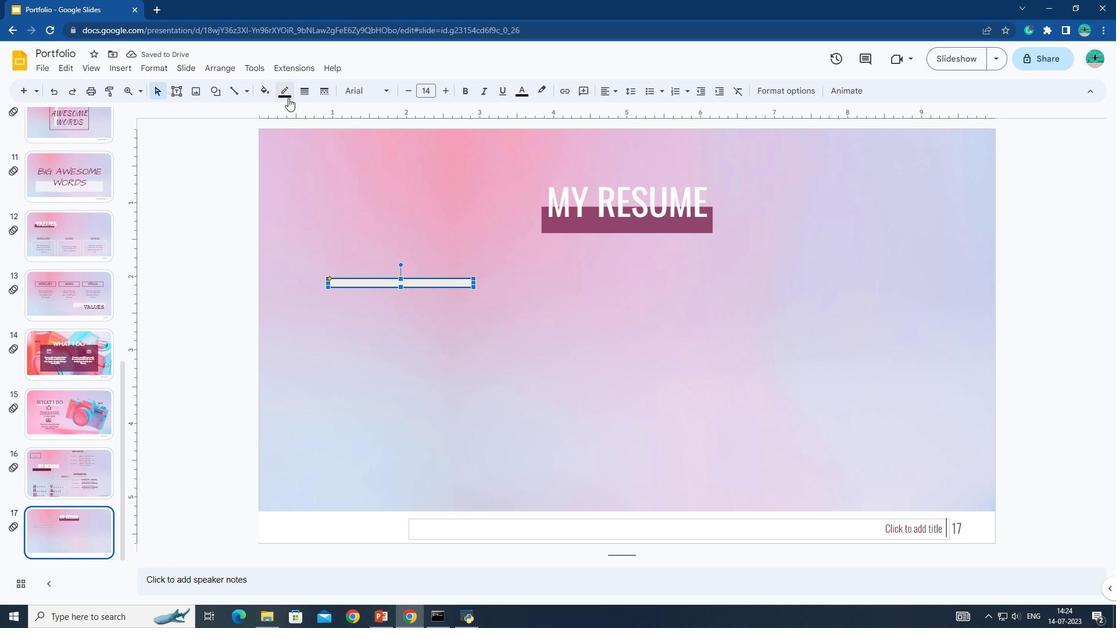 
Action: Mouse moved to (299, 122)
Screenshot: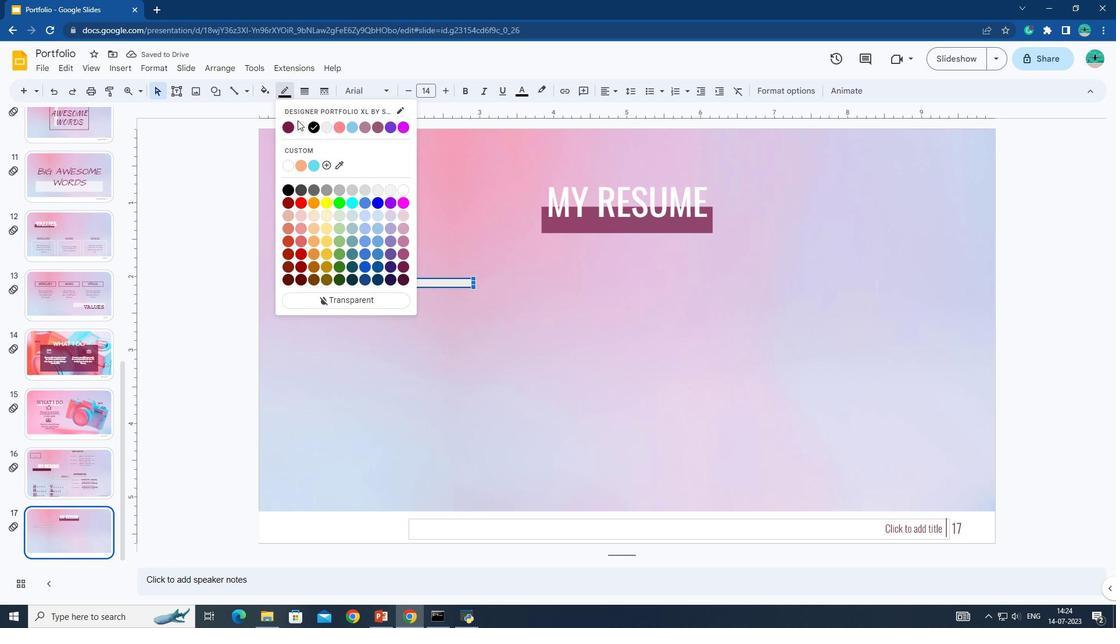 
Action: Mouse pressed left at (299, 122)
Screenshot: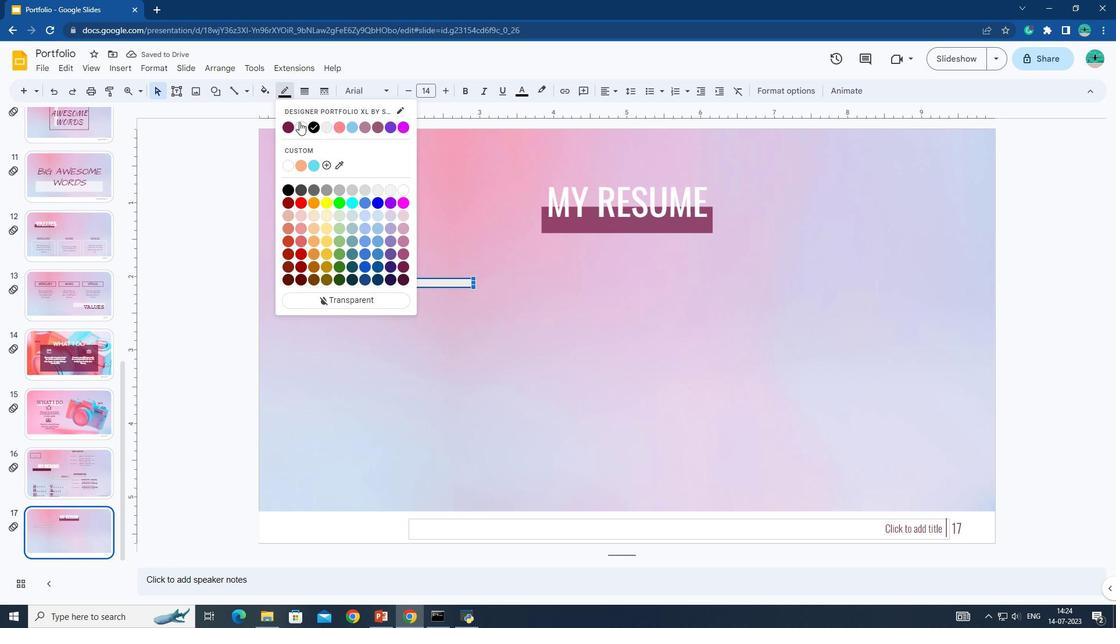 
Action: Mouse moved to (385, 346)
Screenshot: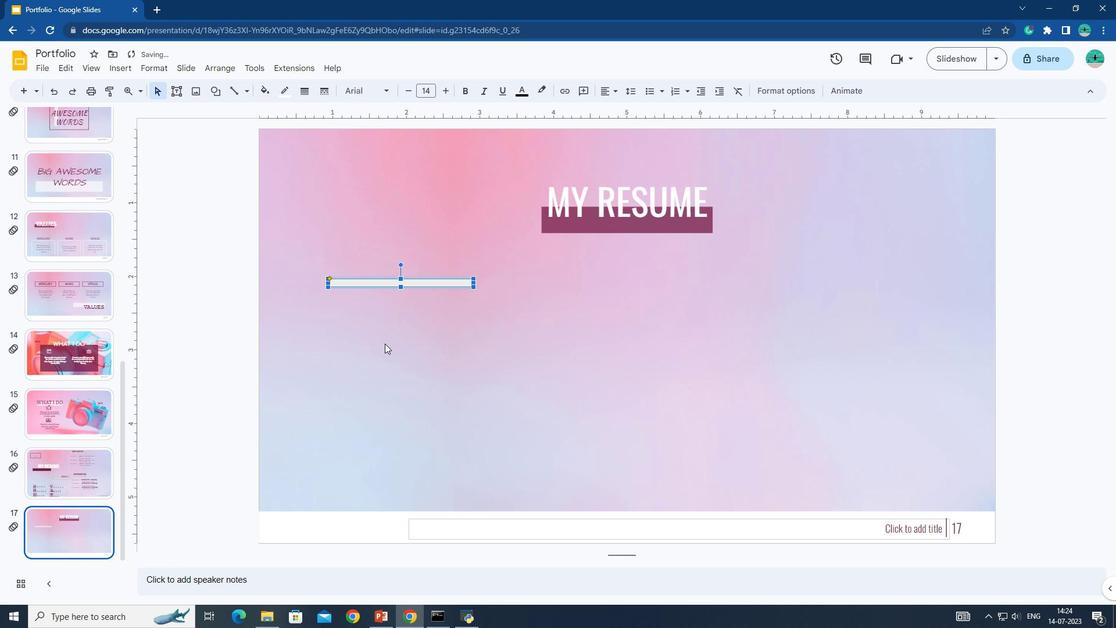 
Action: Mouse pressed left at (385, 346)
Screenshot: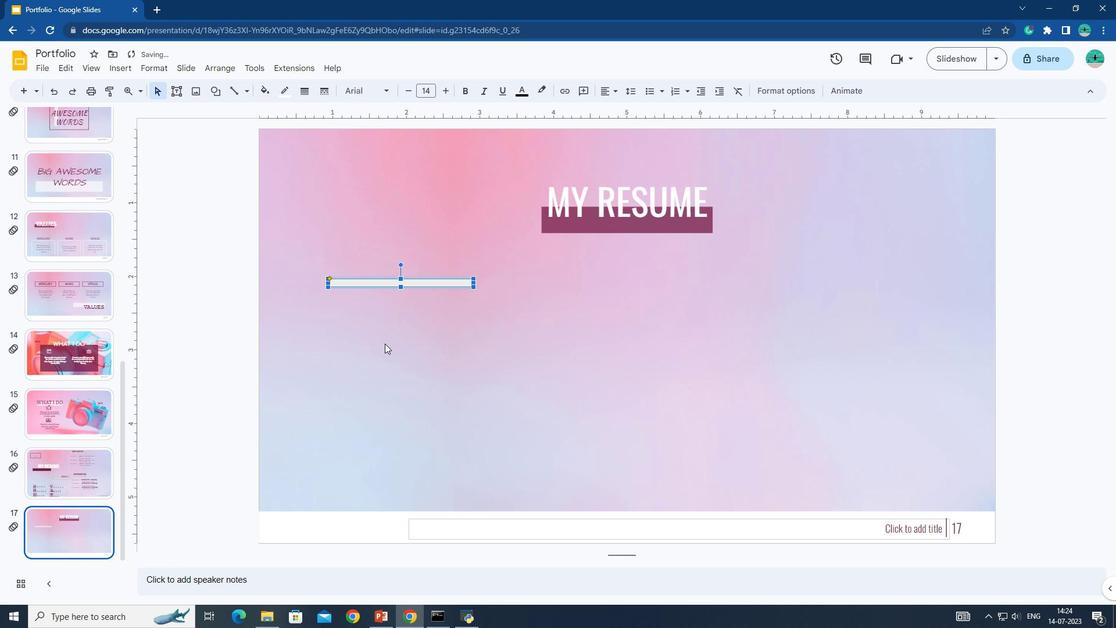
Action: Mouse moved to (175, 87)
Screenshot: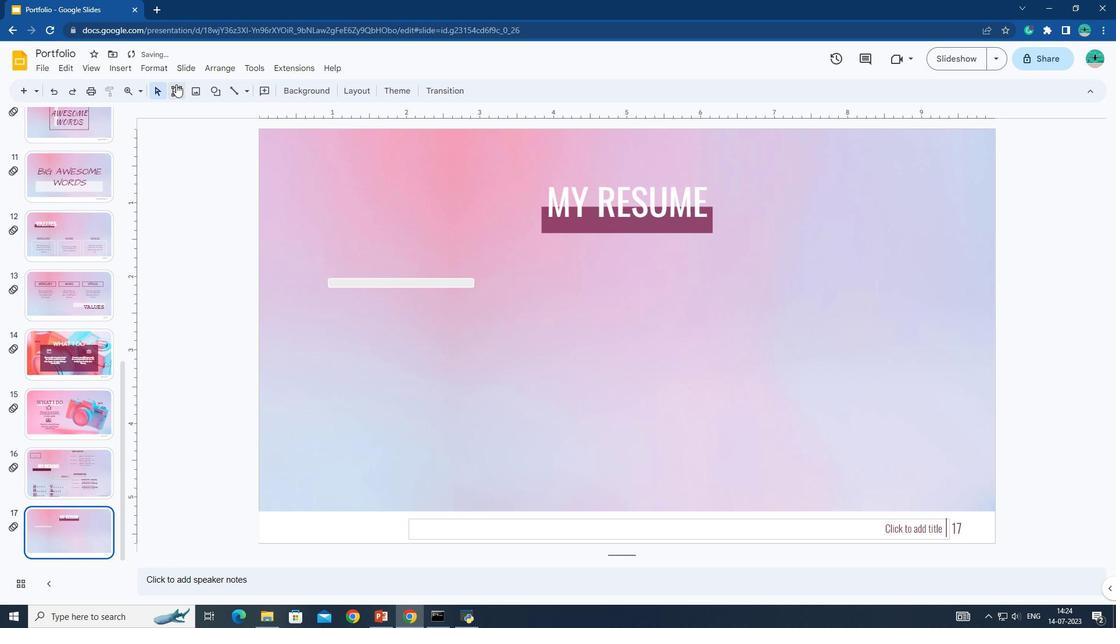 
Action: Mouse pressed left at (175, 87)
Screenshot: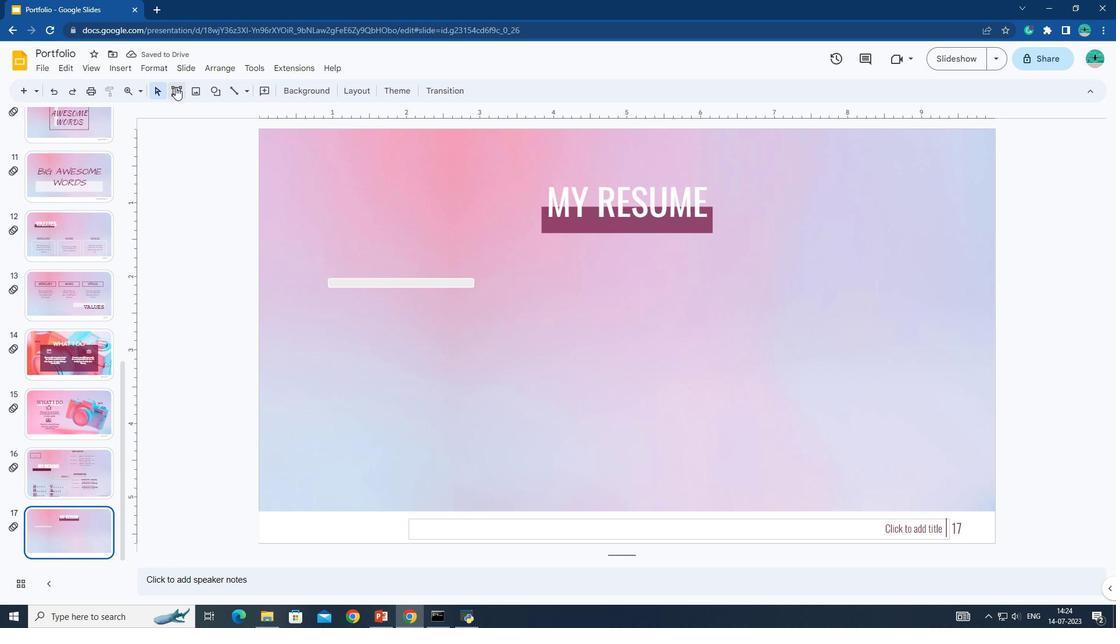 
Action: Mouse moved to (388, 254)
Screenshot: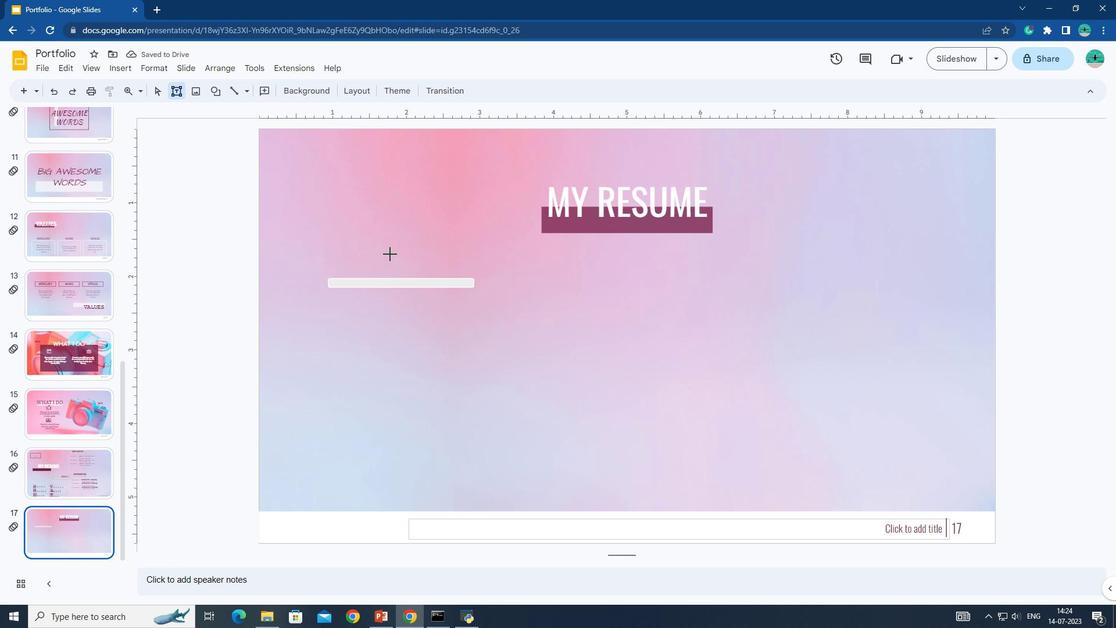 
Action: Mouse pressed left at (388, 254)
Screenshot: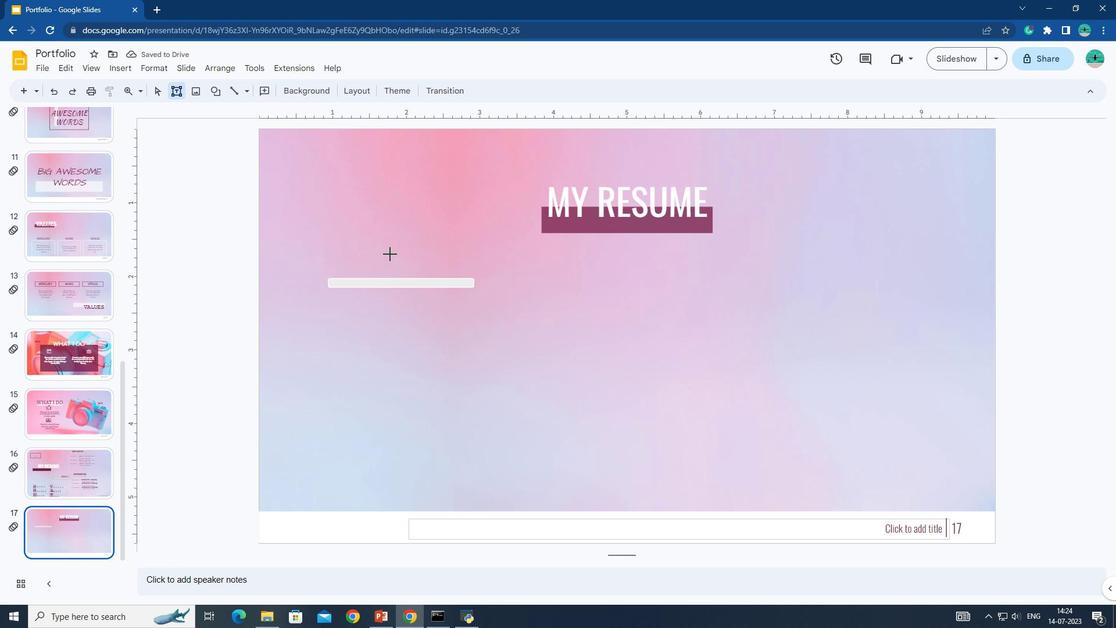 
Action: Mouse moved to (519, 293)
Screenshot: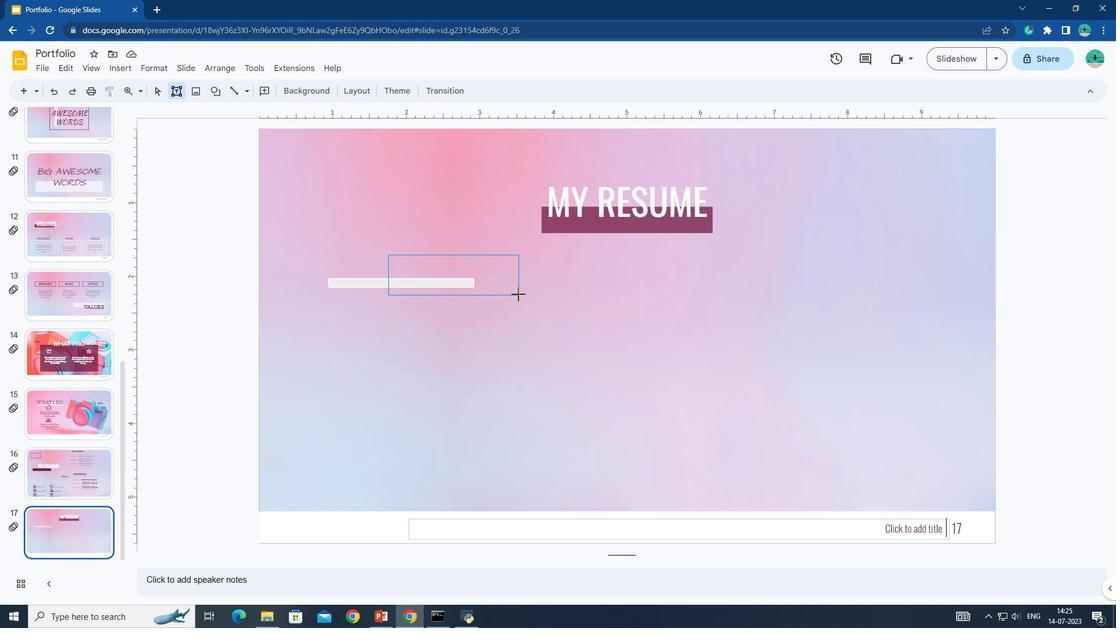 
Action: Key pressed EDUCATION
Screenshot: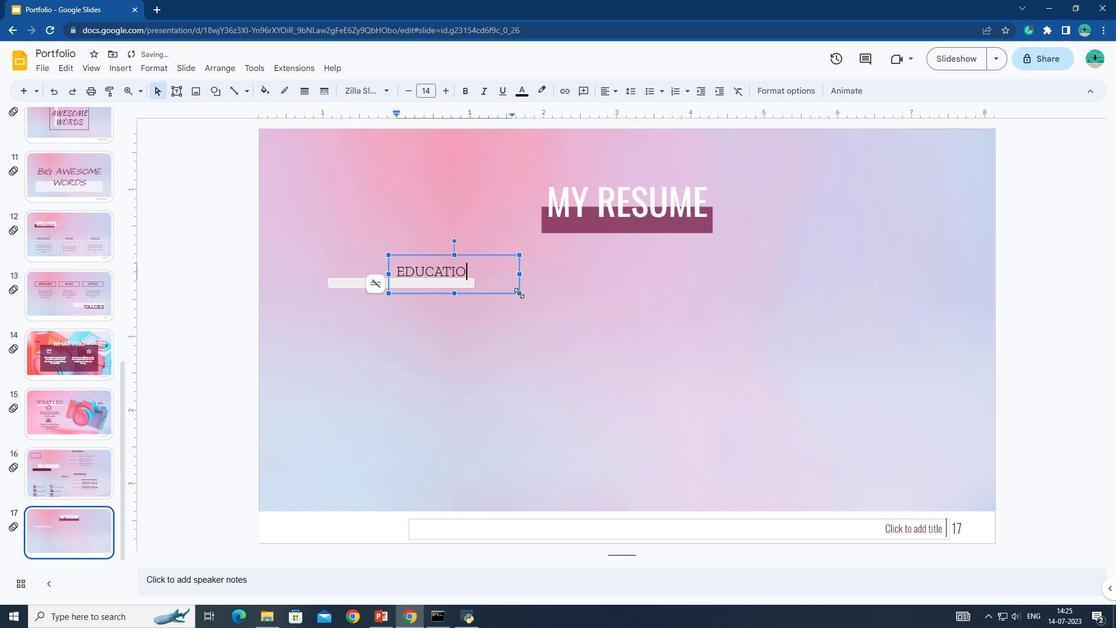 
Action: Mouse moved to (515, 274)
Screenshot: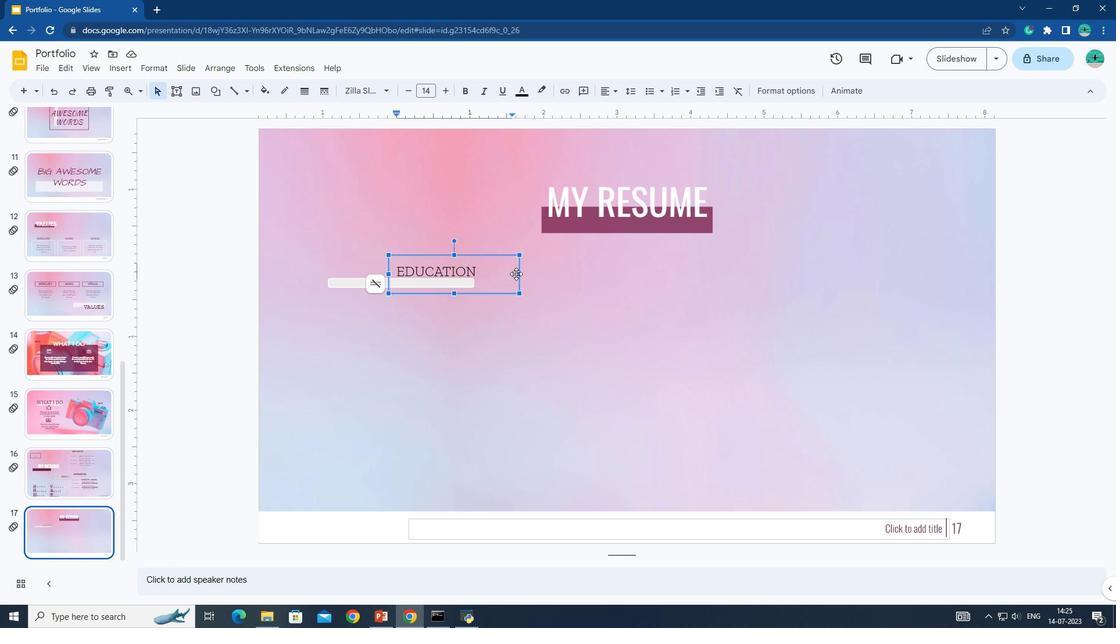 
Action: Mouse pressed left at (515, 274)
Screenshot: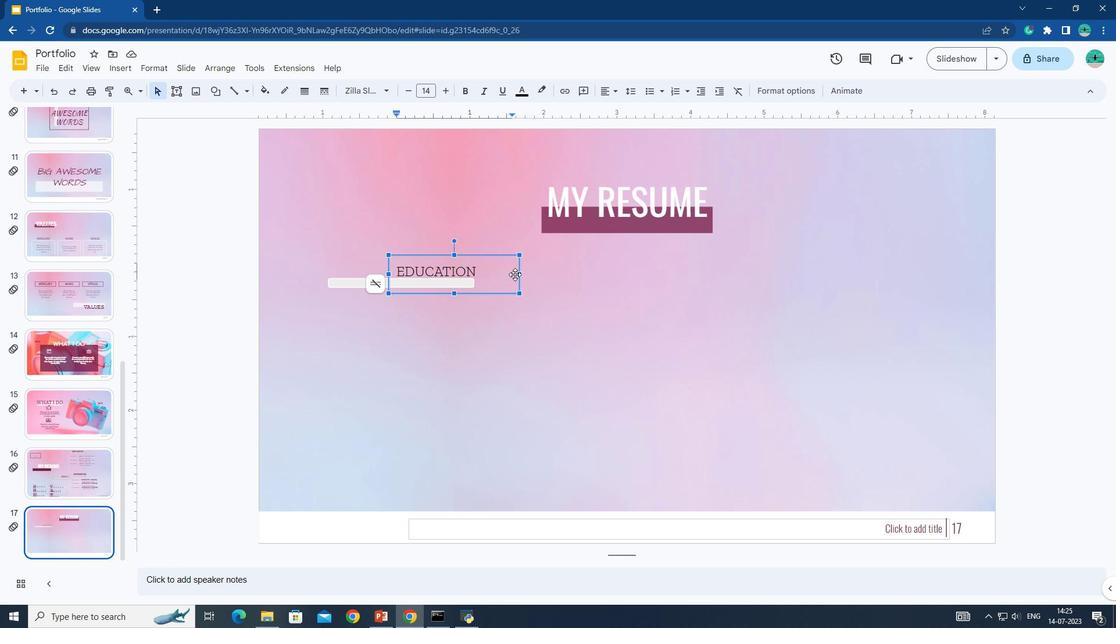 
Action: Mouse moved to (513, 279)
Screenshot: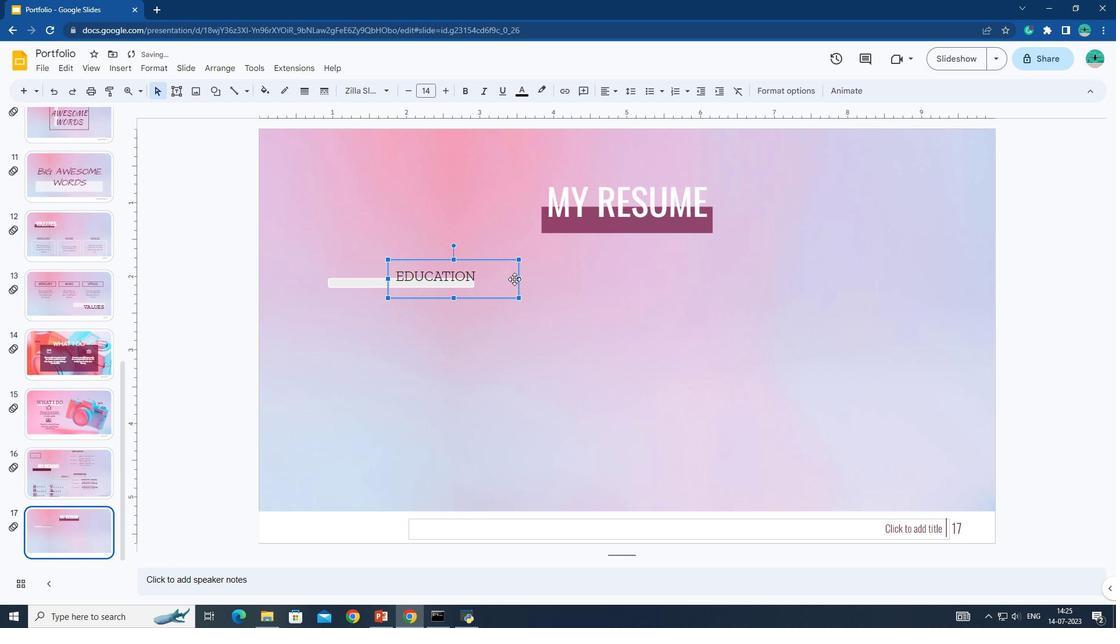 
Action: Mouse pressed left at (513, 279)
Screenshot: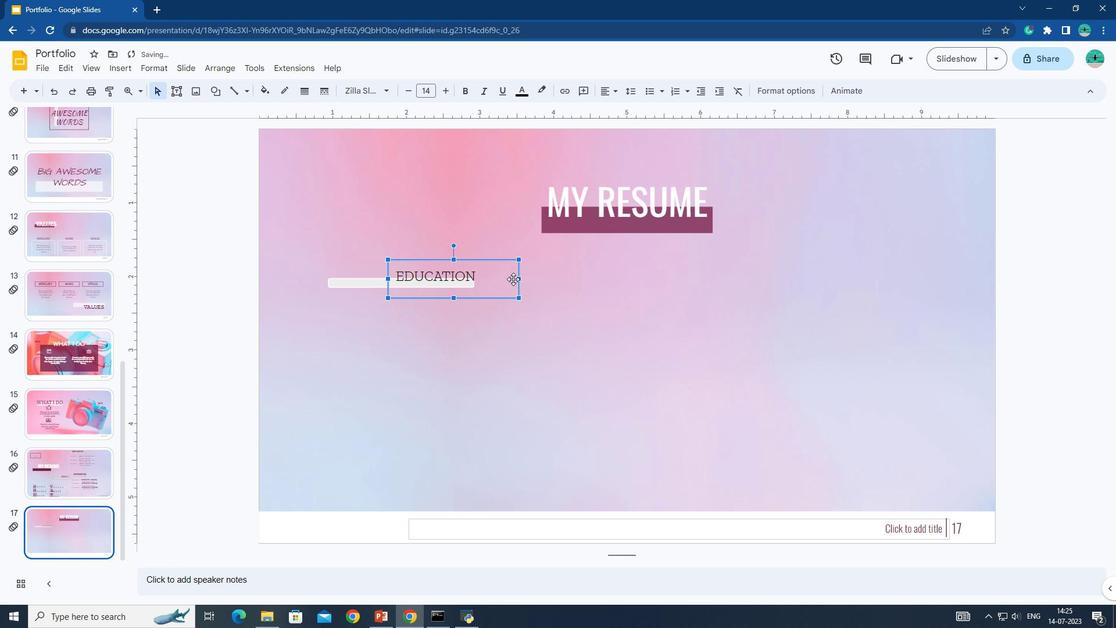 
Action: Mouse moved to (517, 94)
Screenshot: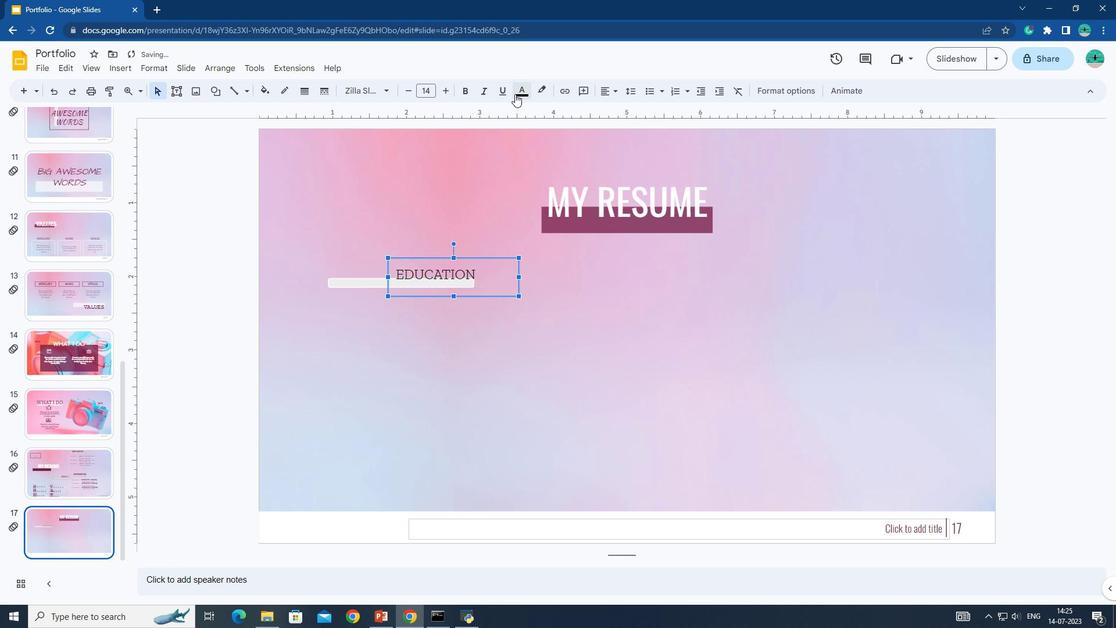 
Action: Mouse pressed left at (517, 94)
Screenshot: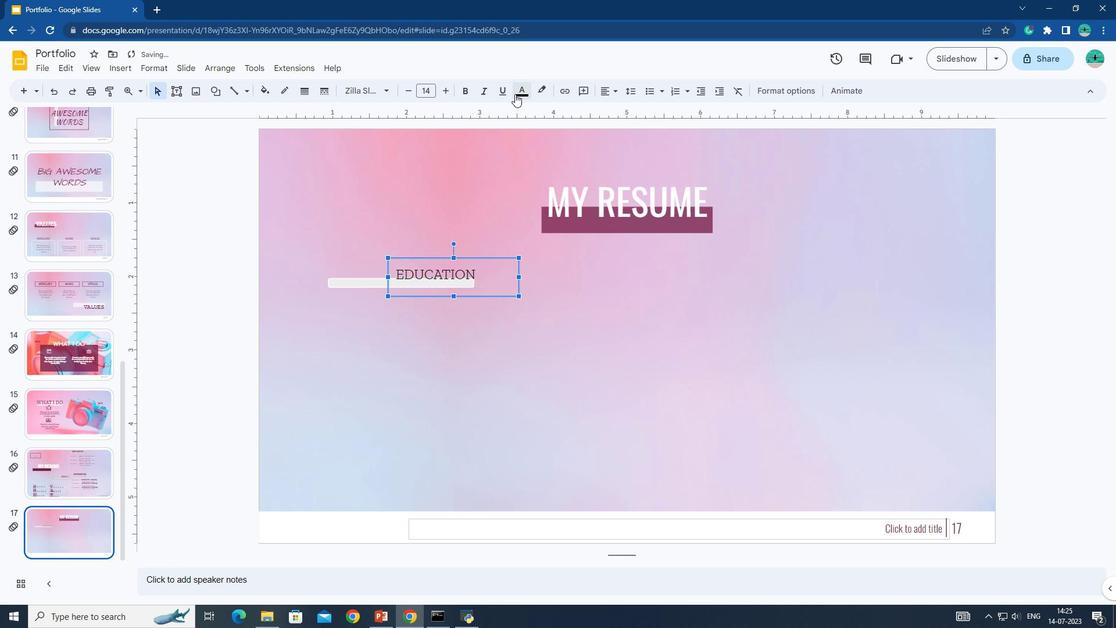 
Action: Mouse moved to (524, 129)
Screenshot: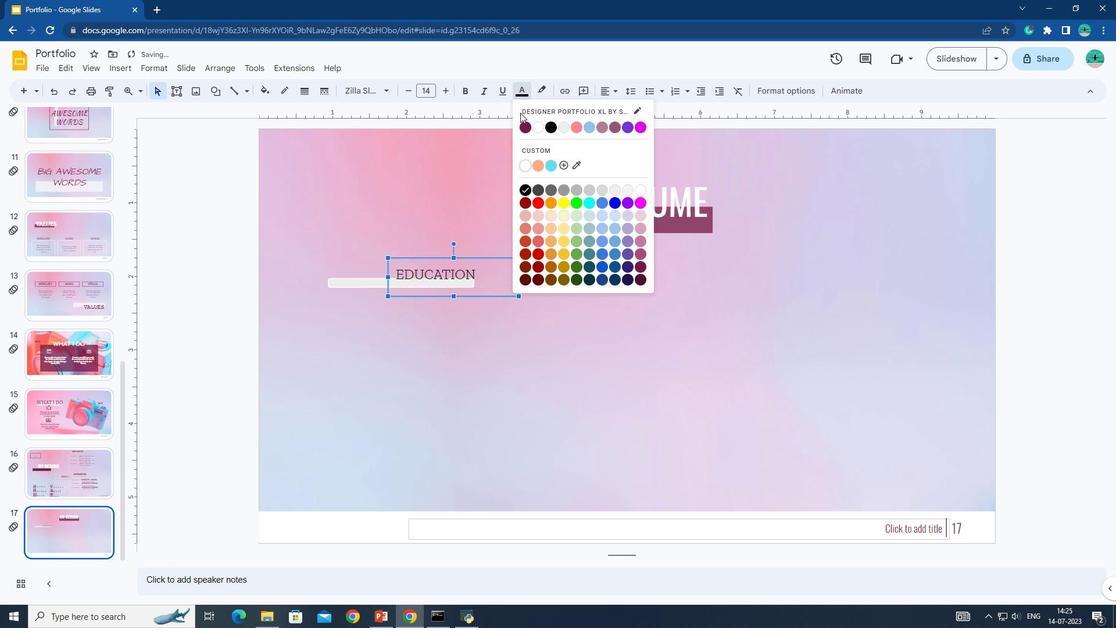
Action: Mouse pressed left at (524, 129)
Screenshot: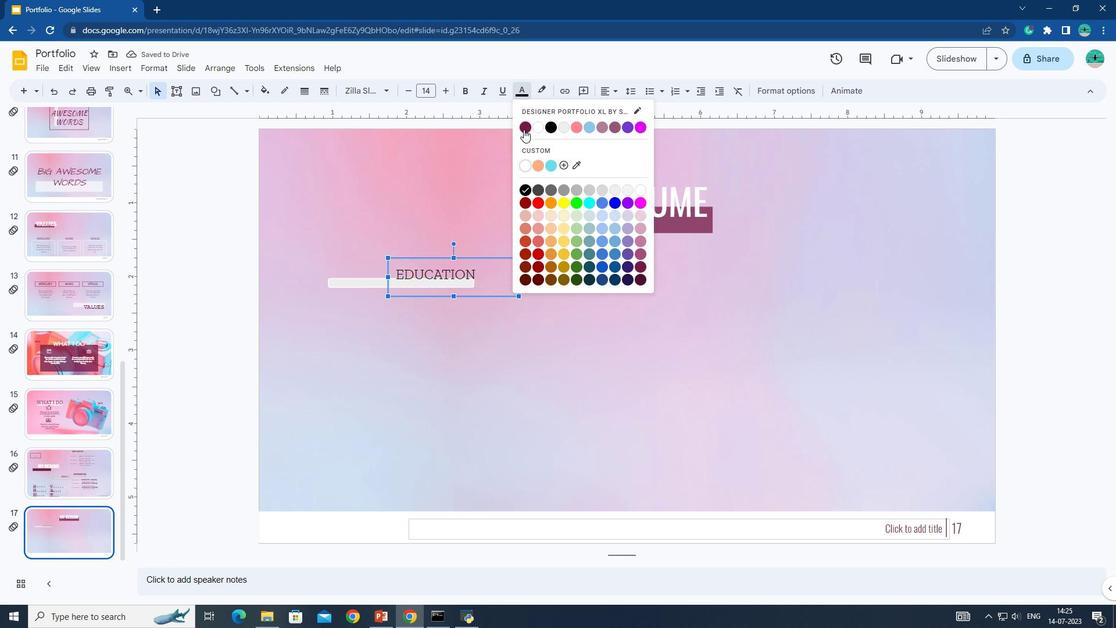 
Action: Mouse moved to (446, 91)
Screenshot: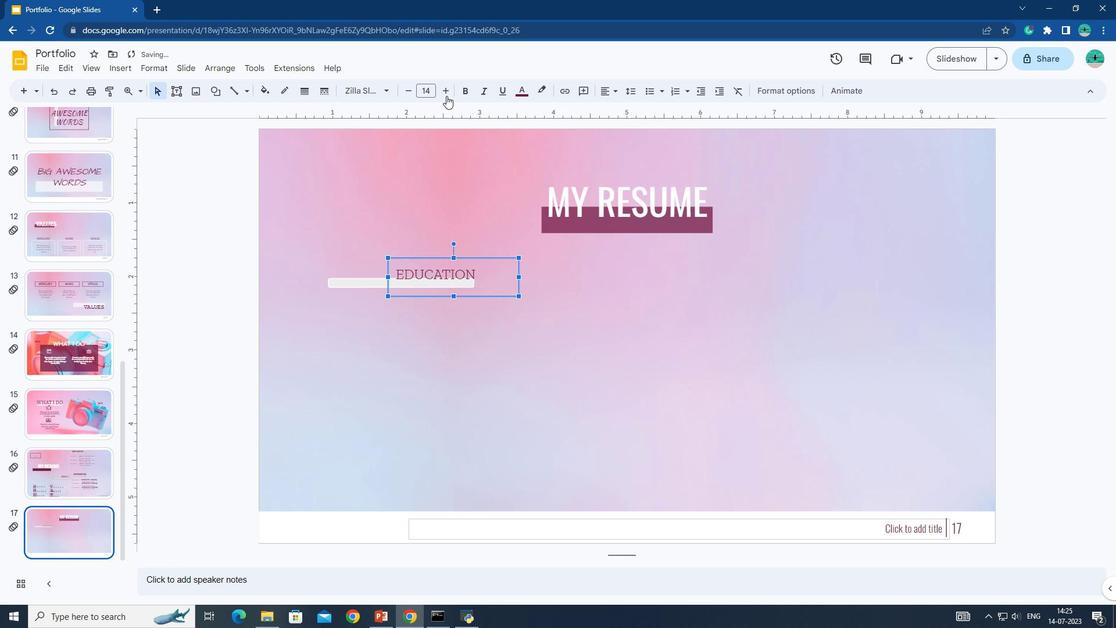 
Action: Mouse pressed left at (446, 91)
Screenshot: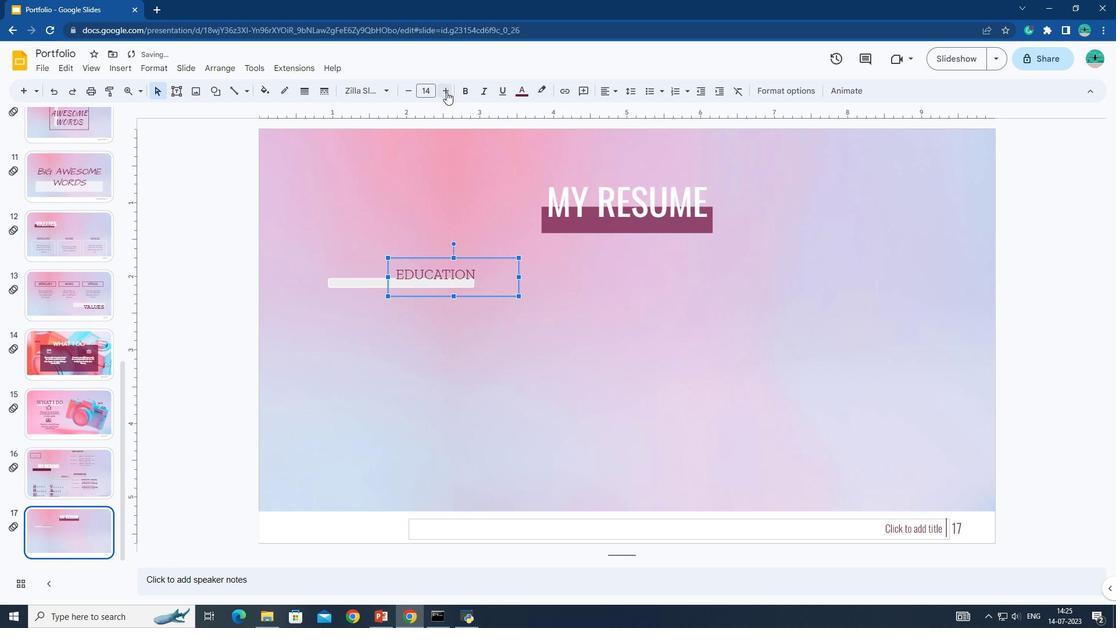 
Action: Mouse moved to (446, 90)
Screenshot: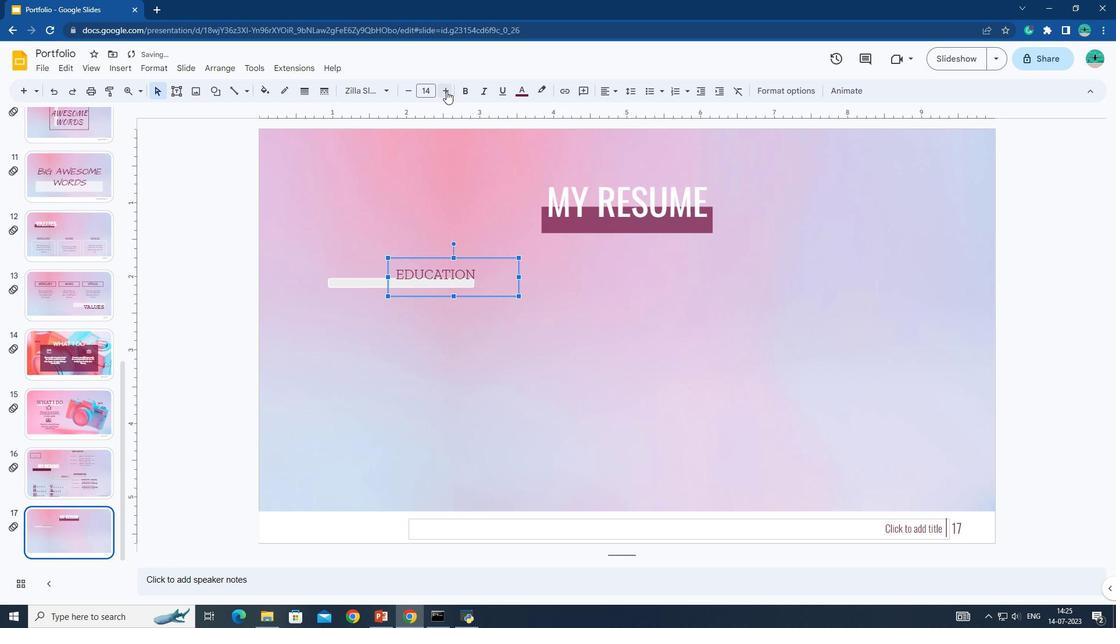 
Action: Mouse pressed left at (446, 90)
Screenshot: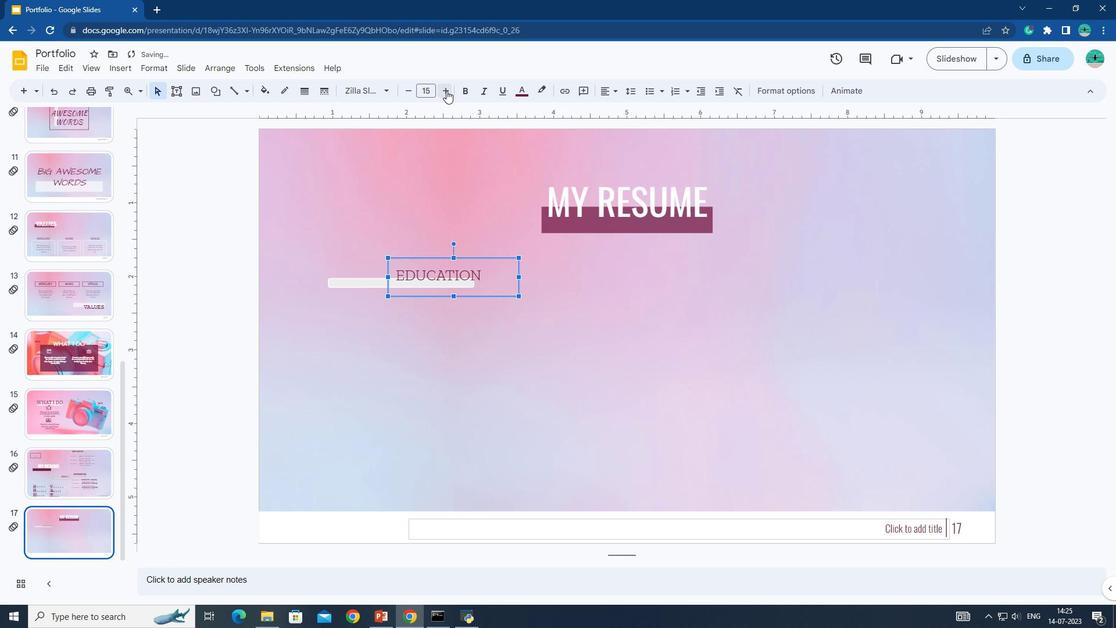 
Action: Mouse pressed left at (446, 90)
Screenshot: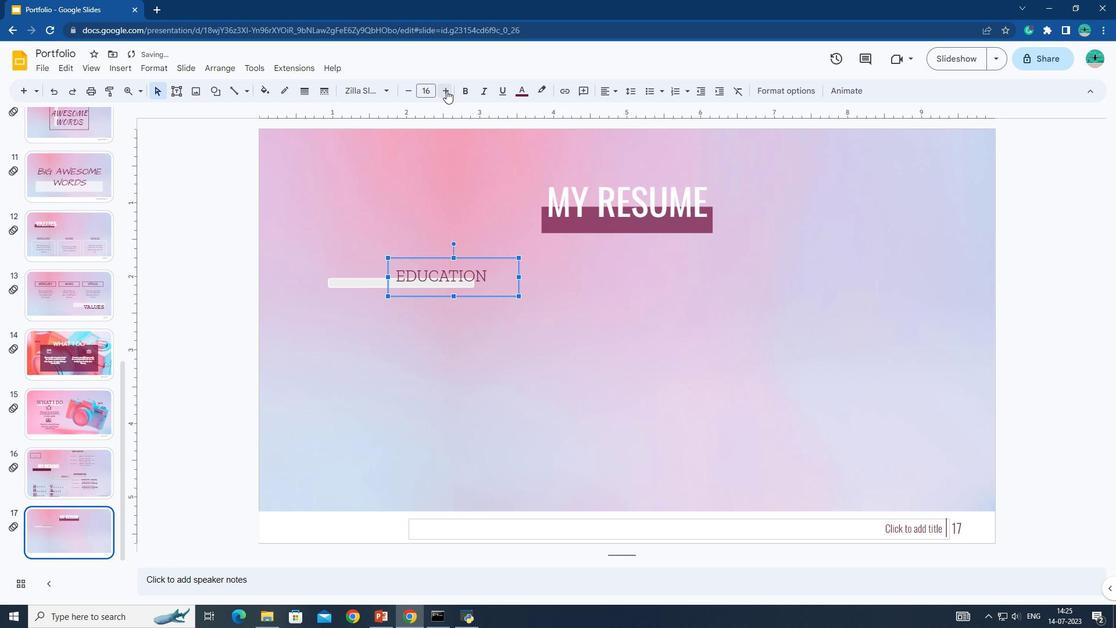 
Action: Mouse pressed left at (446, 90)
Screenshot: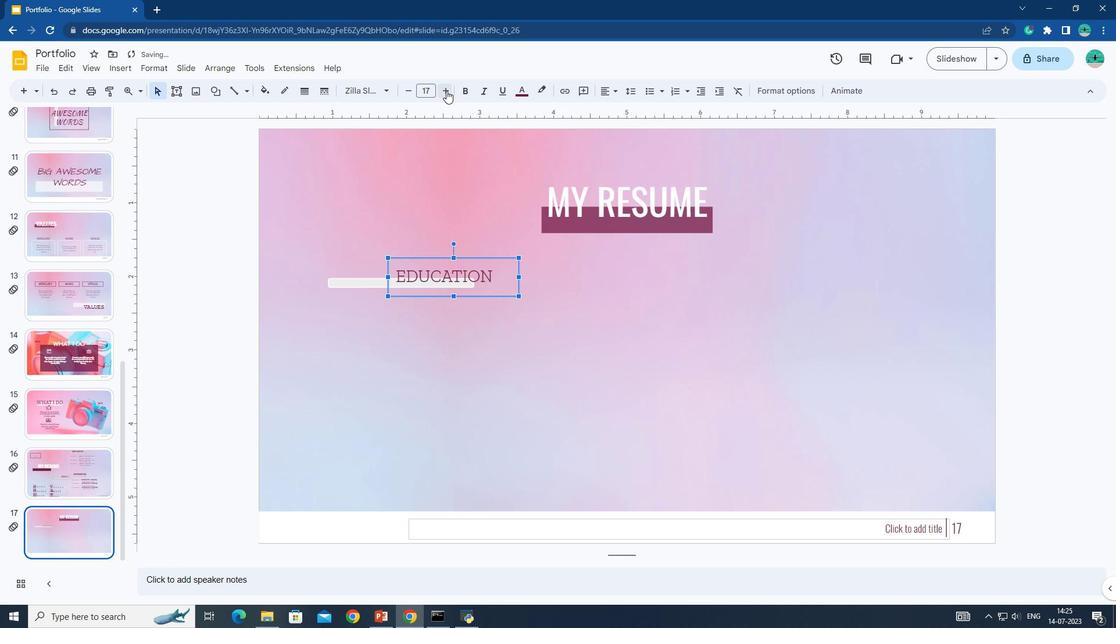 
Action: Mouse pressed left at (446, 90)
Screenshot: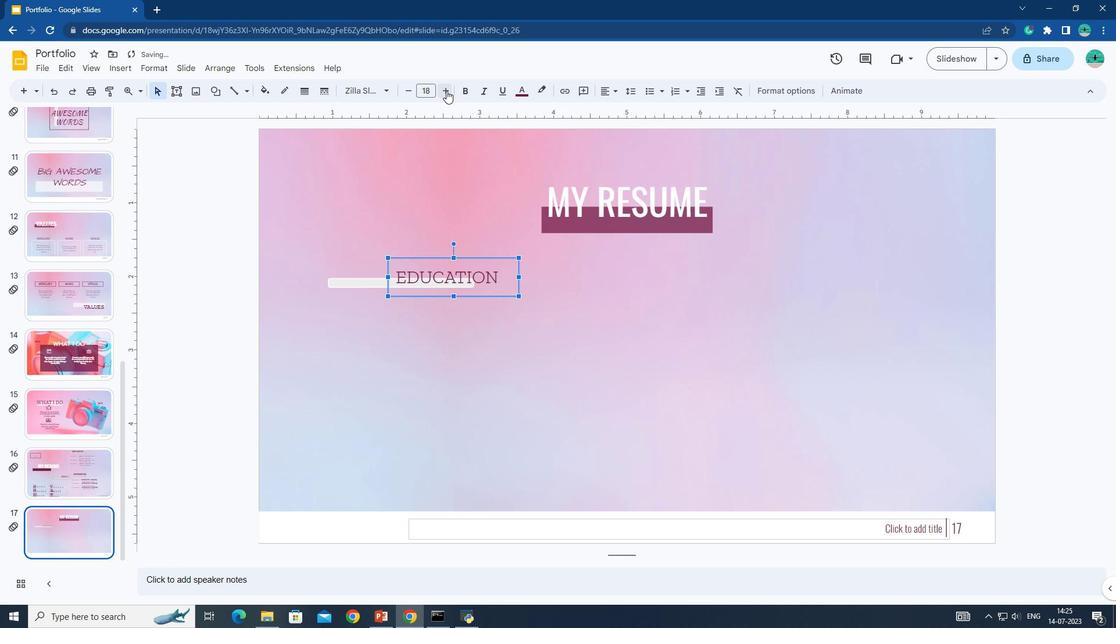 
Action: Mouse pressed left at (446, 90)
Screenshot: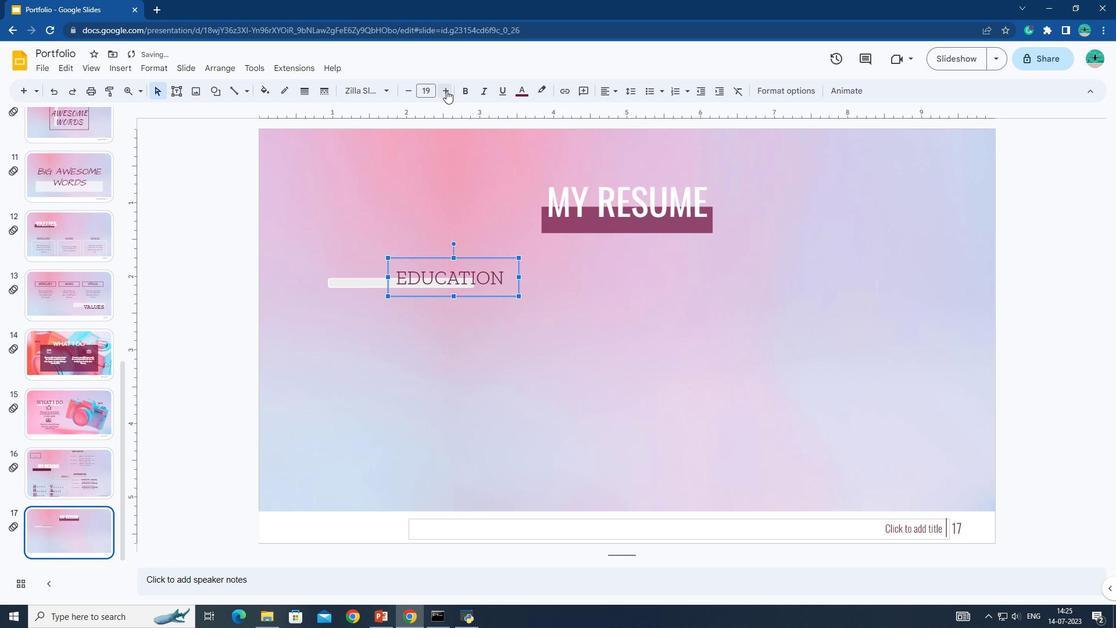 
Action: Mouse moved to (453, 262)
Screenshot: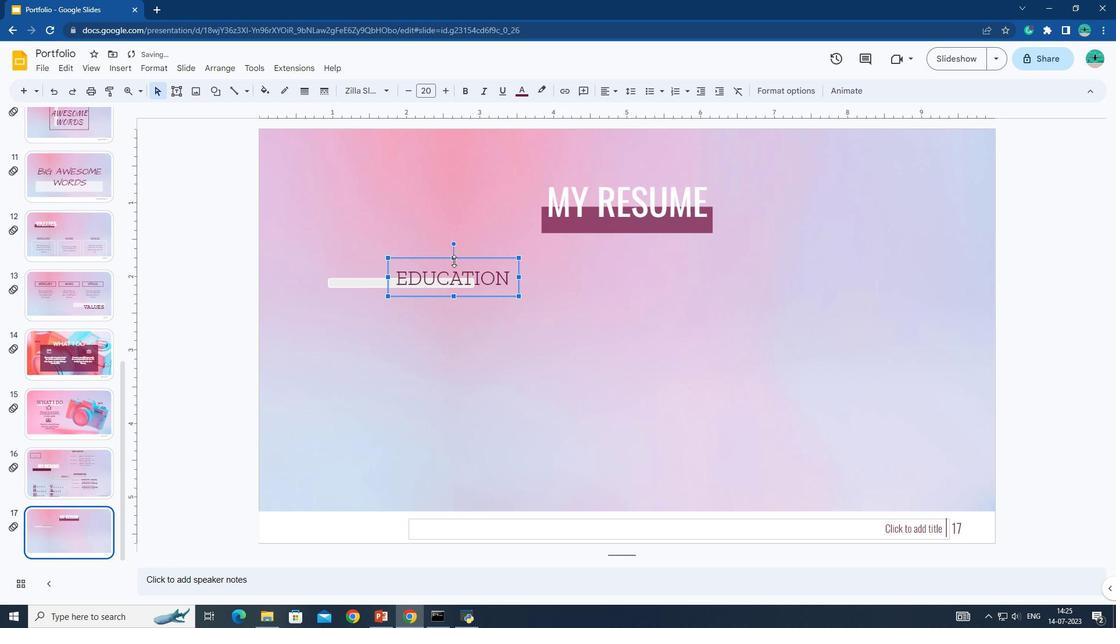 
Action: Mouse pressed left at (453, 262)
Screenshot: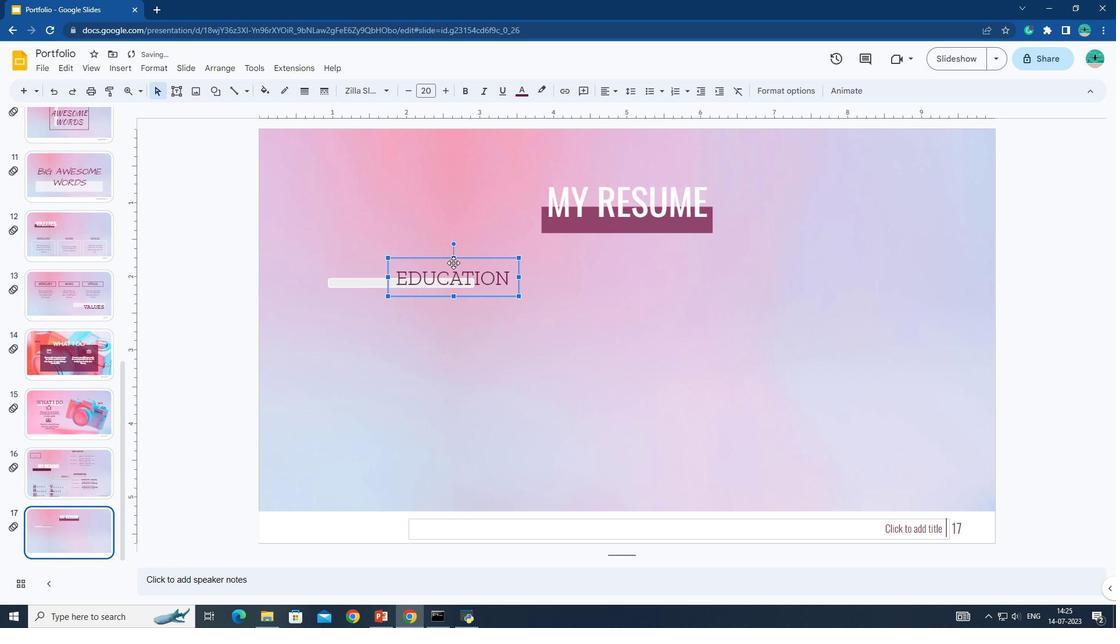 
Action: Mouse moved to (453, 255)
Screenshot: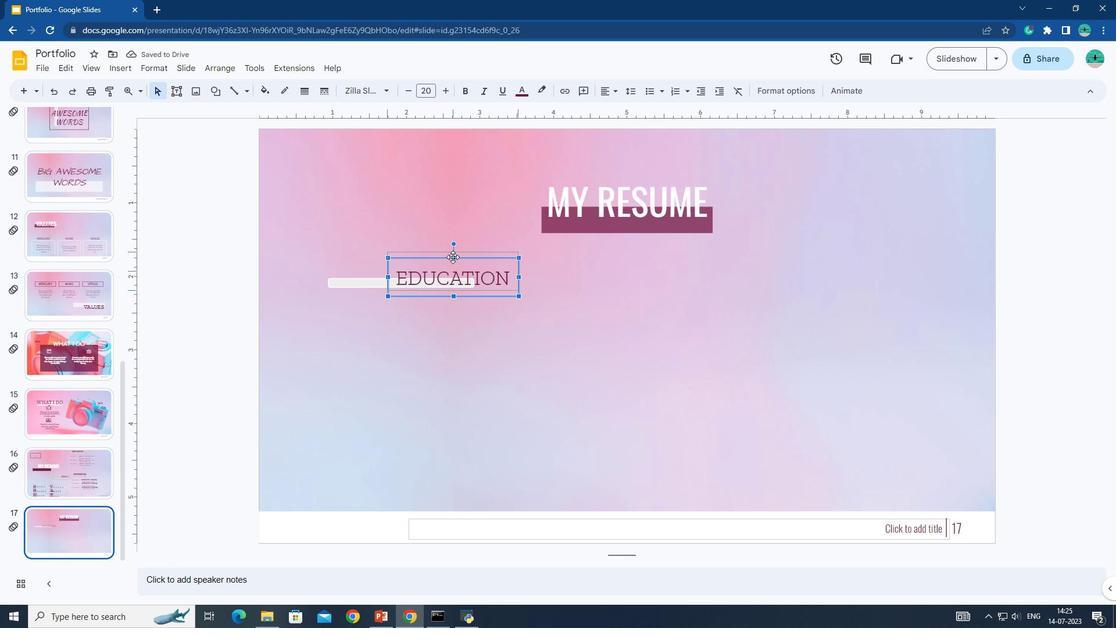 
Action: Mouse pressed left at (453, 255)
Screenshot: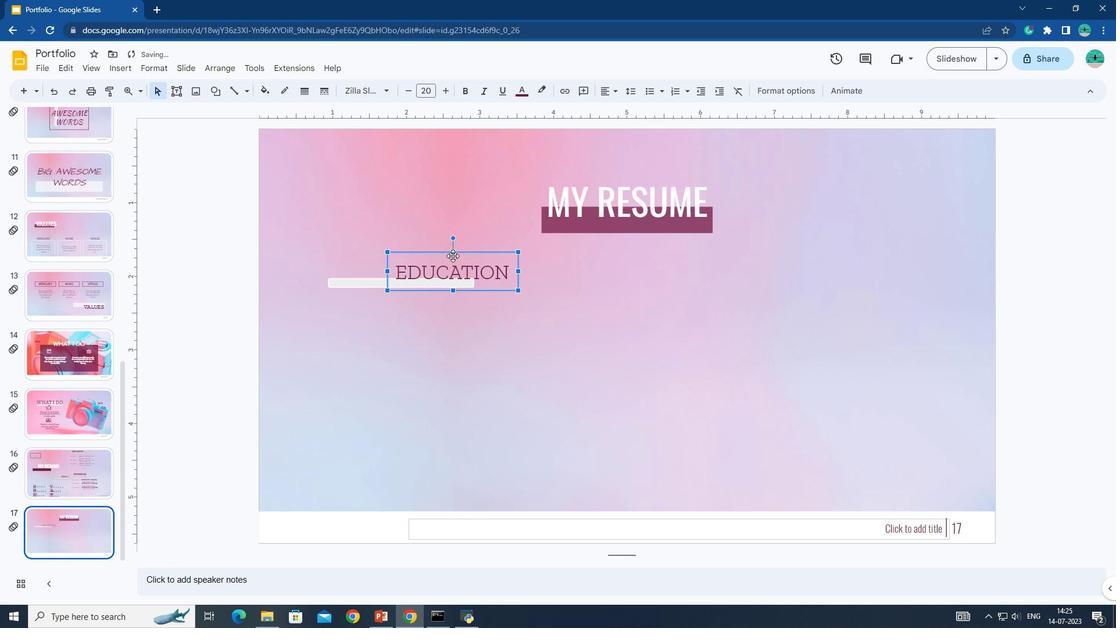 
Action: Mouse moved to (452, 258)
Screenshot: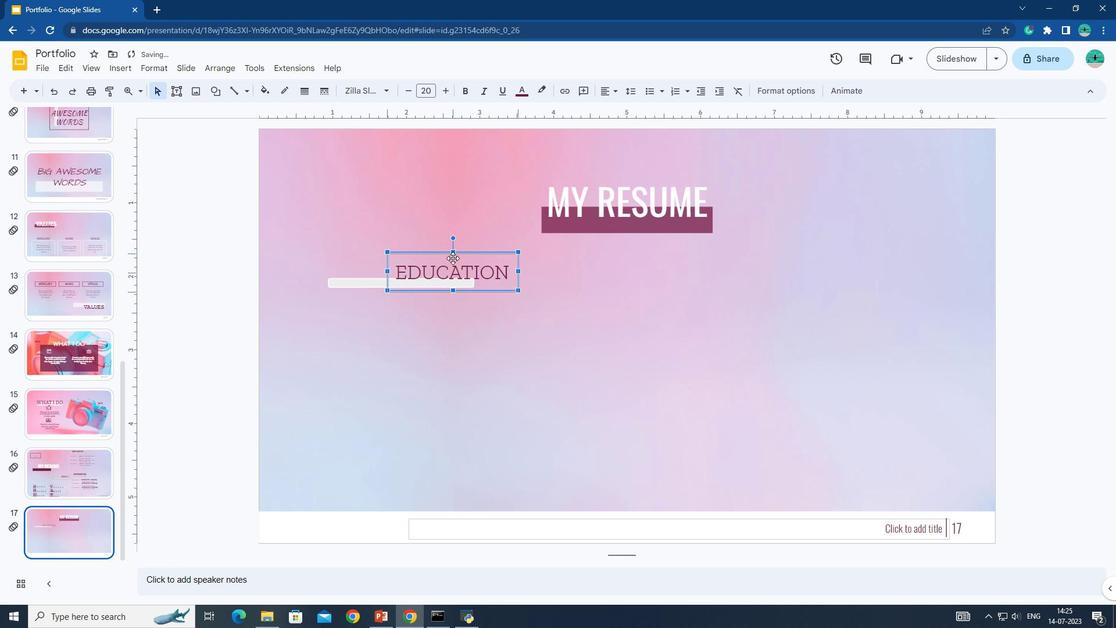 
Action: Mouse pressed left at (452, 258)
Screenshot: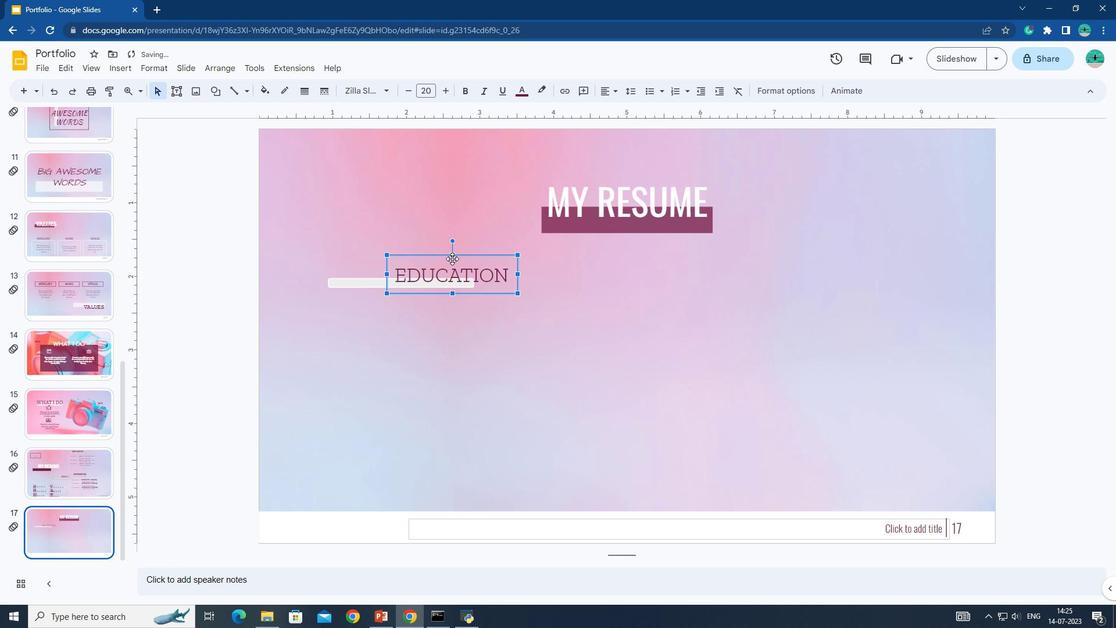 
Action: Mouse moved to (446, 262)
Screenshot: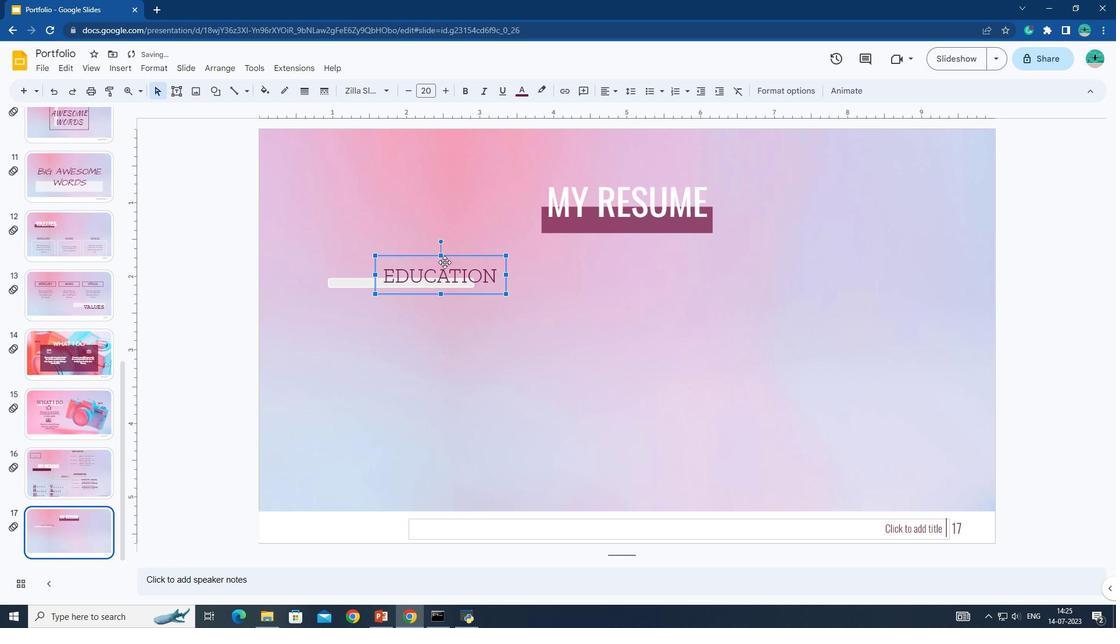 
Action: Mouse pressed left at (446, 262)
Screenshot: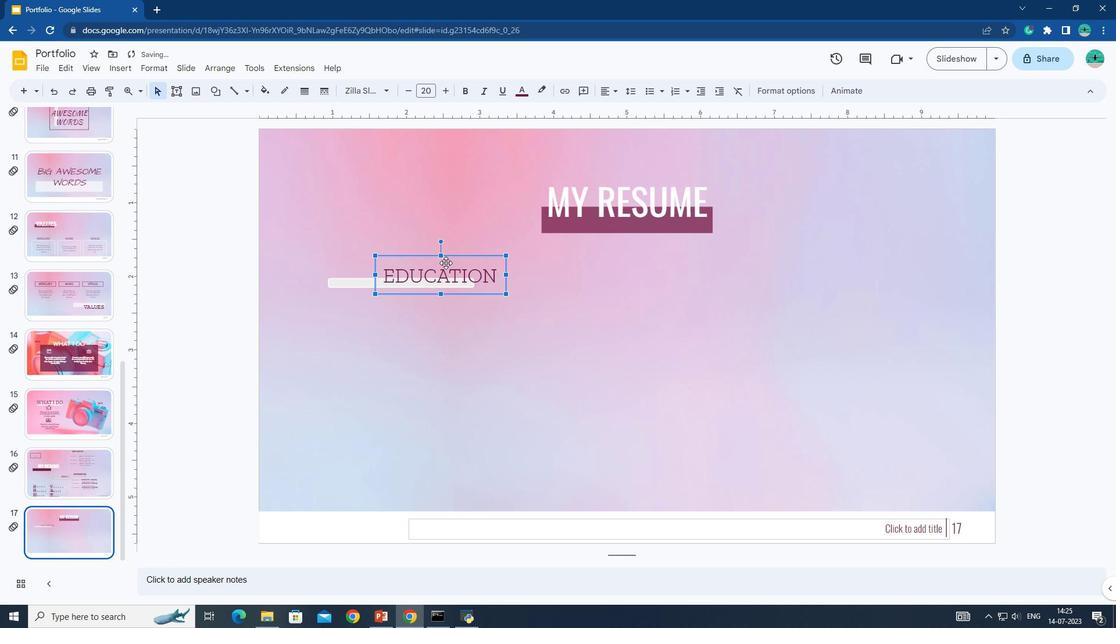 
Action: Mouse moved to (440, 258)
Screenshot: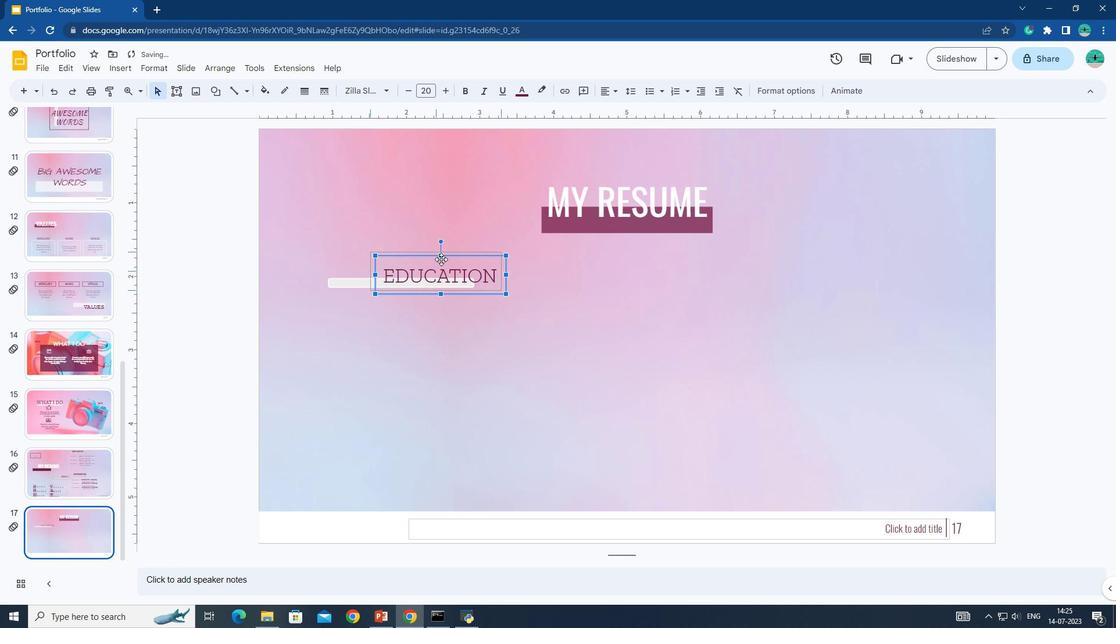 
Action: Mouse pressed left at (440, 258)
Screenshot: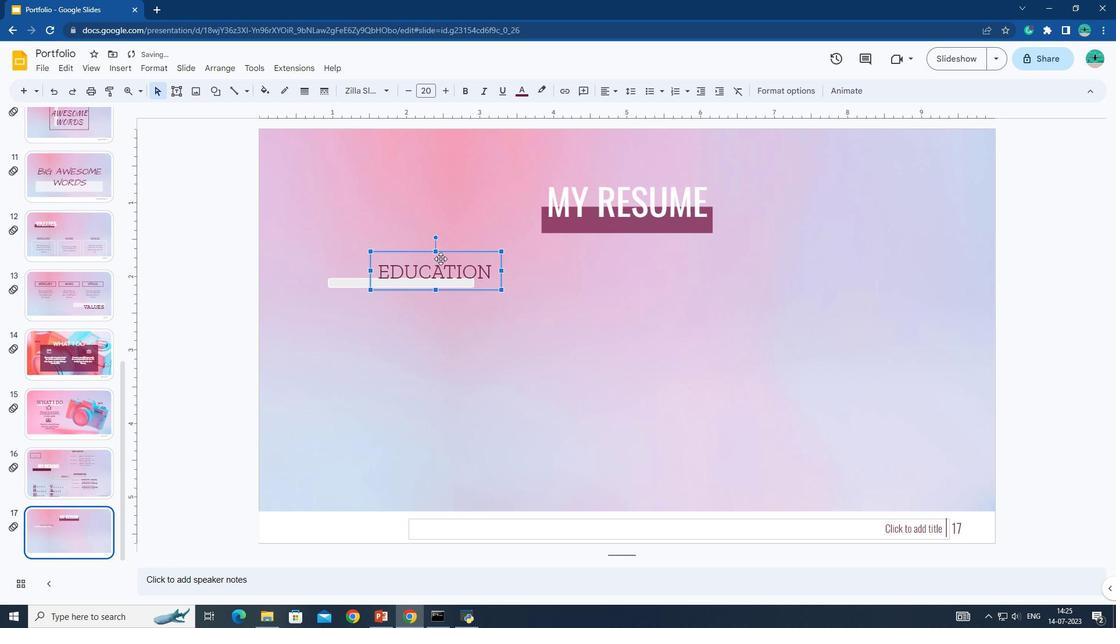 
Action: Mouse moved to (468, 97)
Screenshot: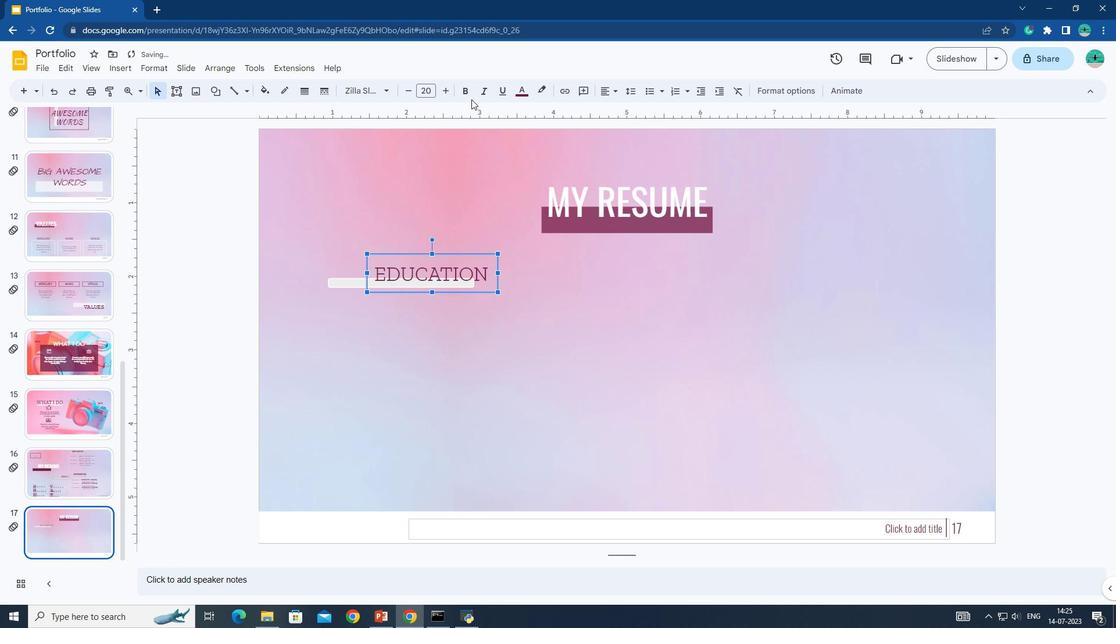 
Action: Mouse pressed left at (468, 97)
Screenshot: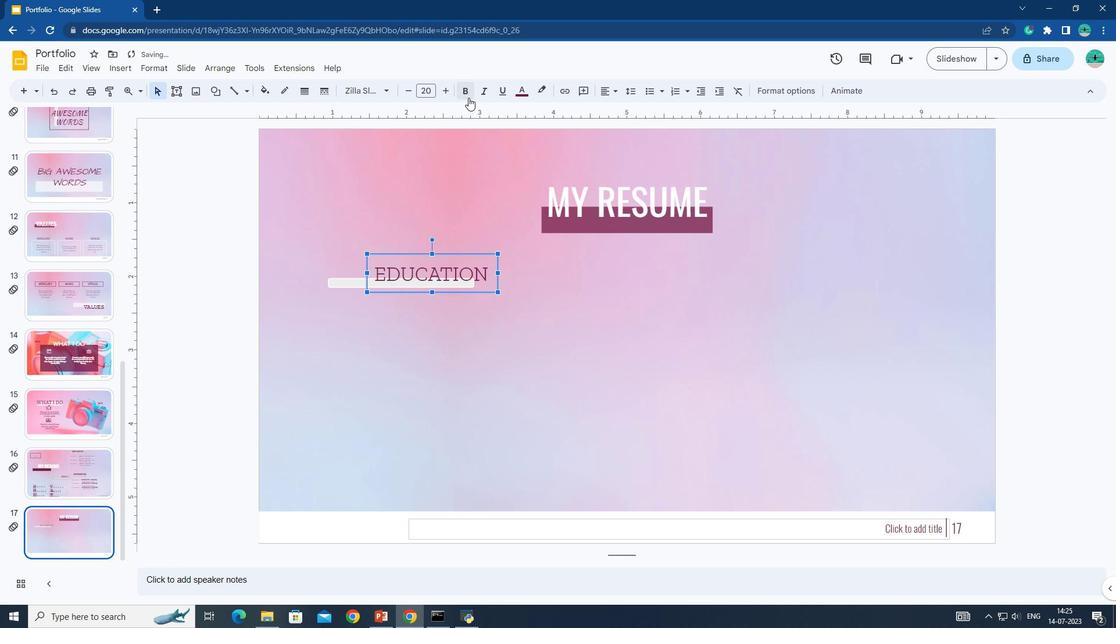
Action: Mouse moved to (499, 271)
Screenshot: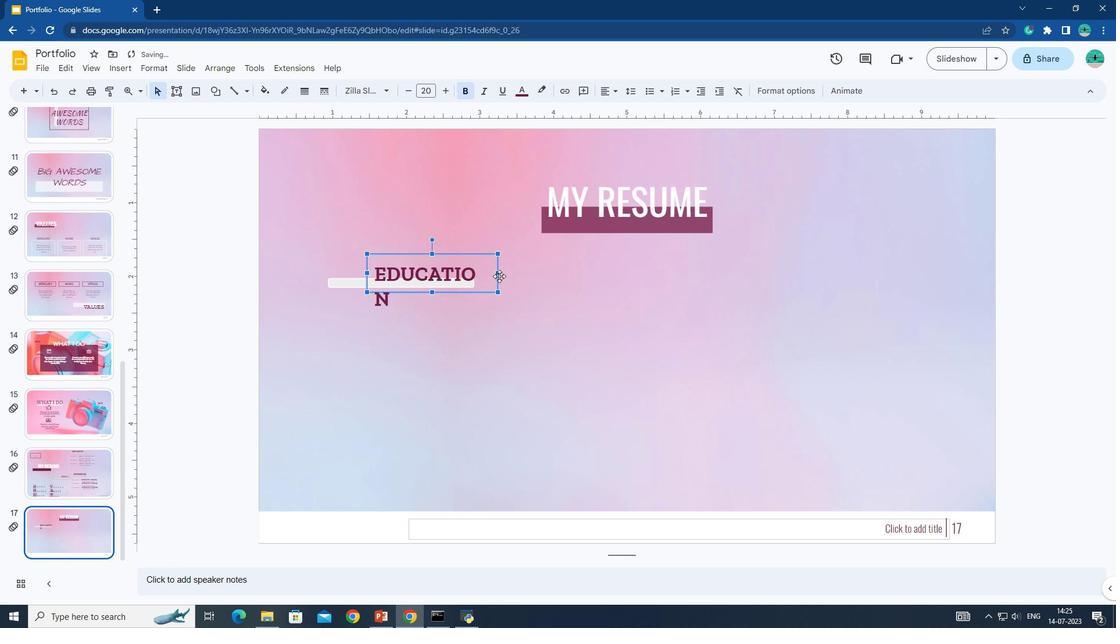 
Action: Mouse pressed left at (499, 271)
Screenshot: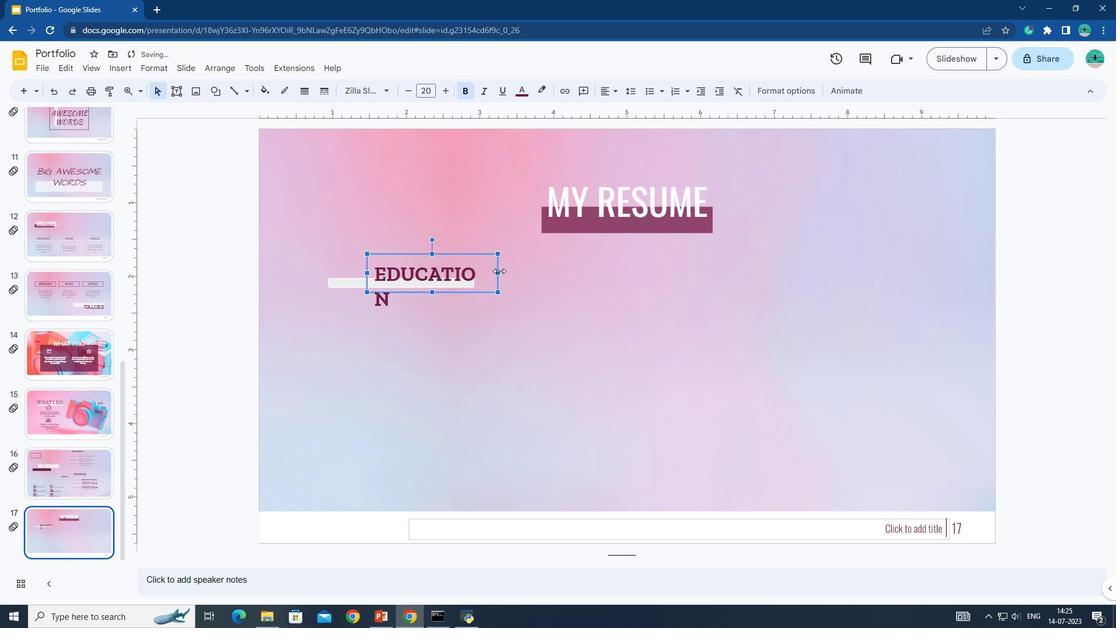 
Action: Mouse moved to (392, 90)
Screenshot: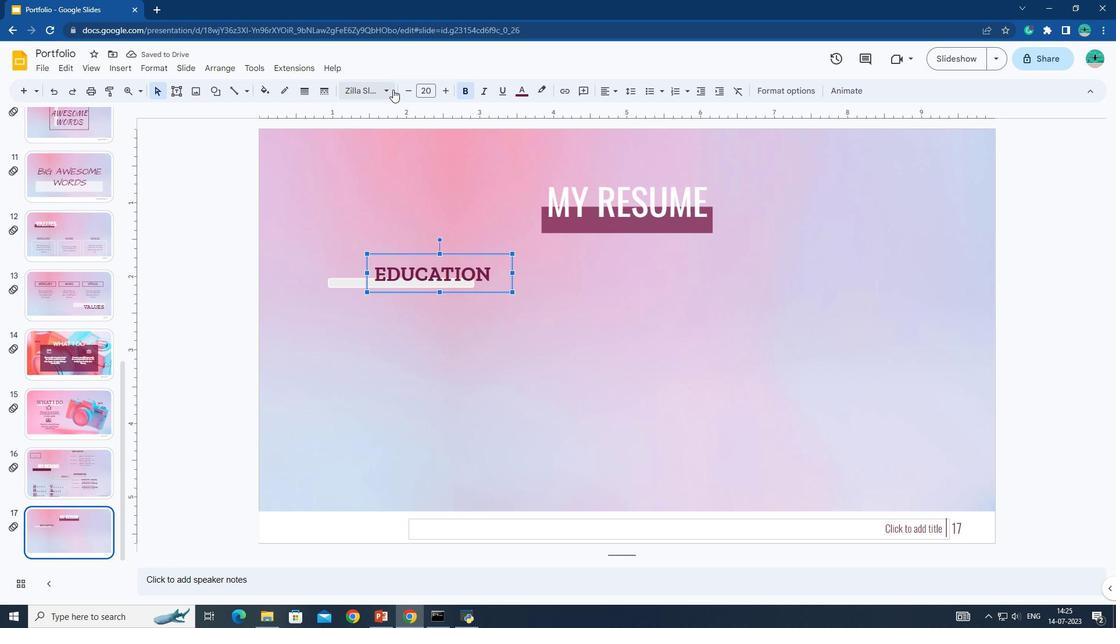 
Action: Mouse pressed left at (392, 90)
Screenshot: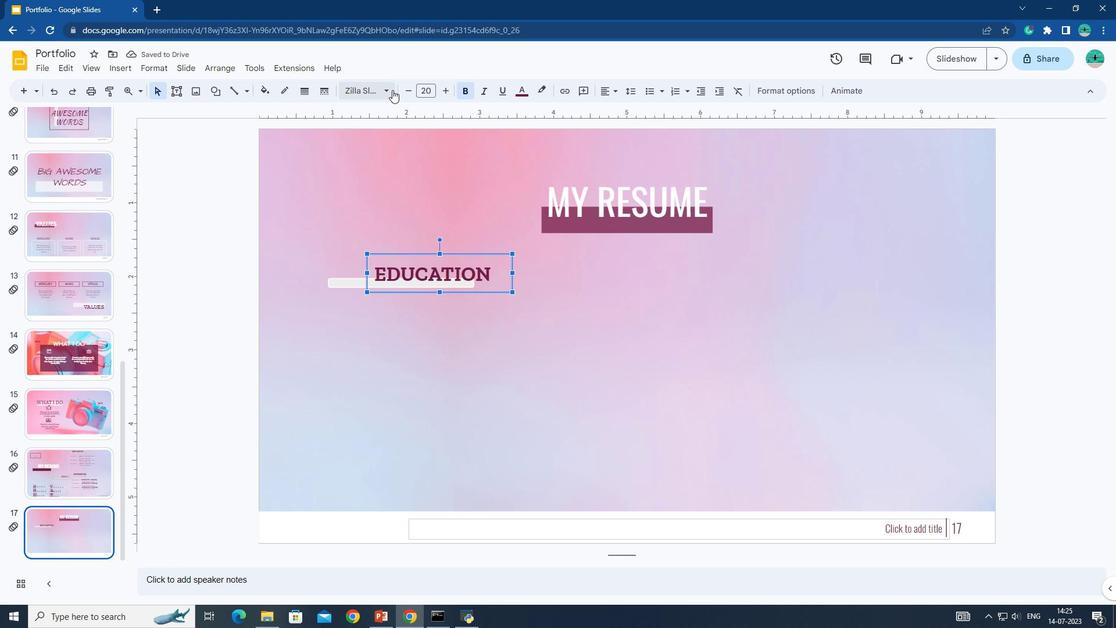 
Action: Mouse moved to (390, 411)
Screenshot: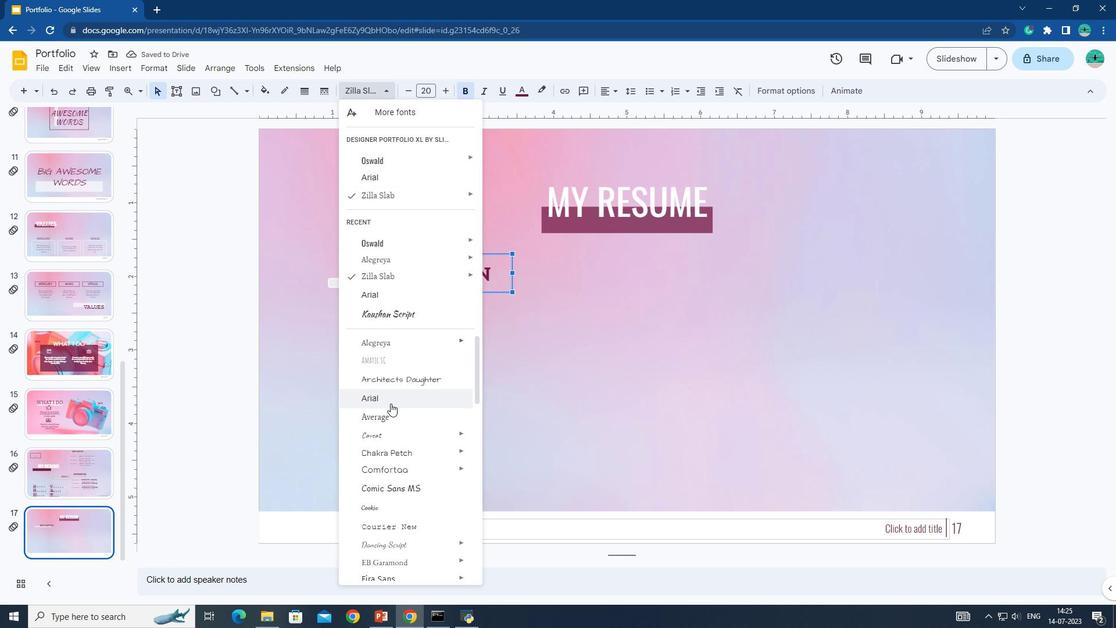 
Action: Mouse pressed left at (390, 411)
Screenshot: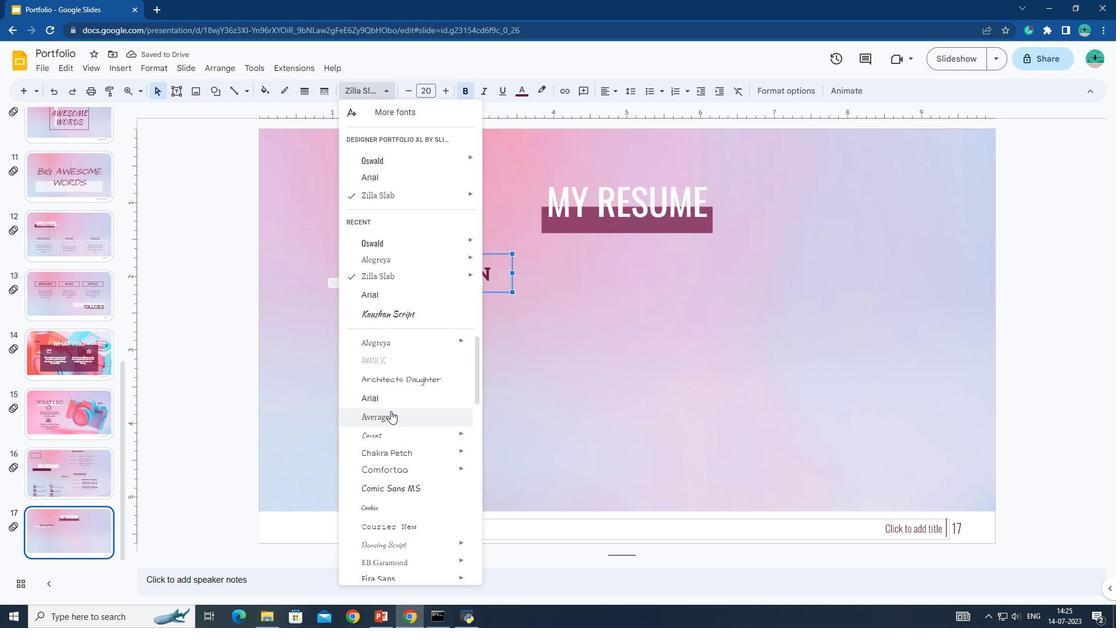 
Action: Mouse moved to (439, 258)
Screenshot: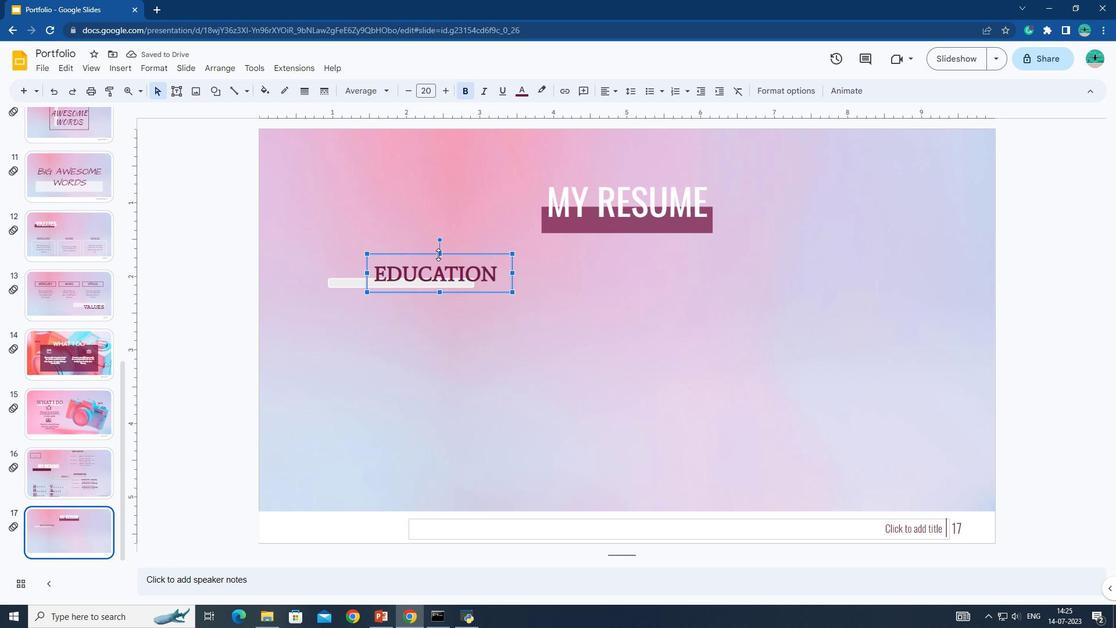 
Action: Mouse pressed left at (439, 258)
Screenshot: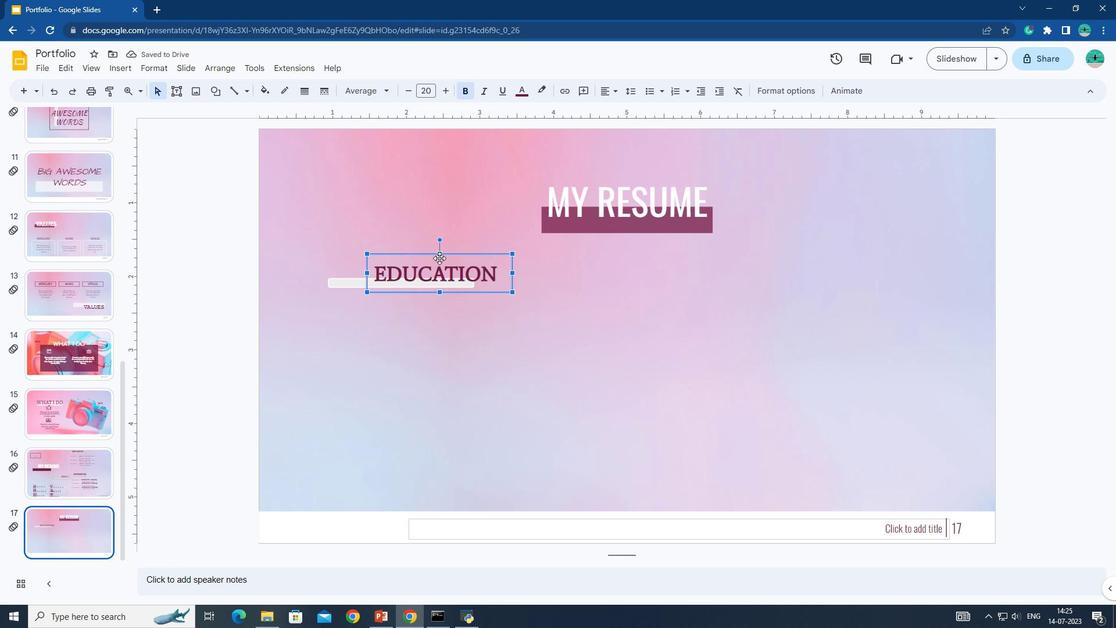 
Action: Mouse moved to (435, 252)
Screenshot: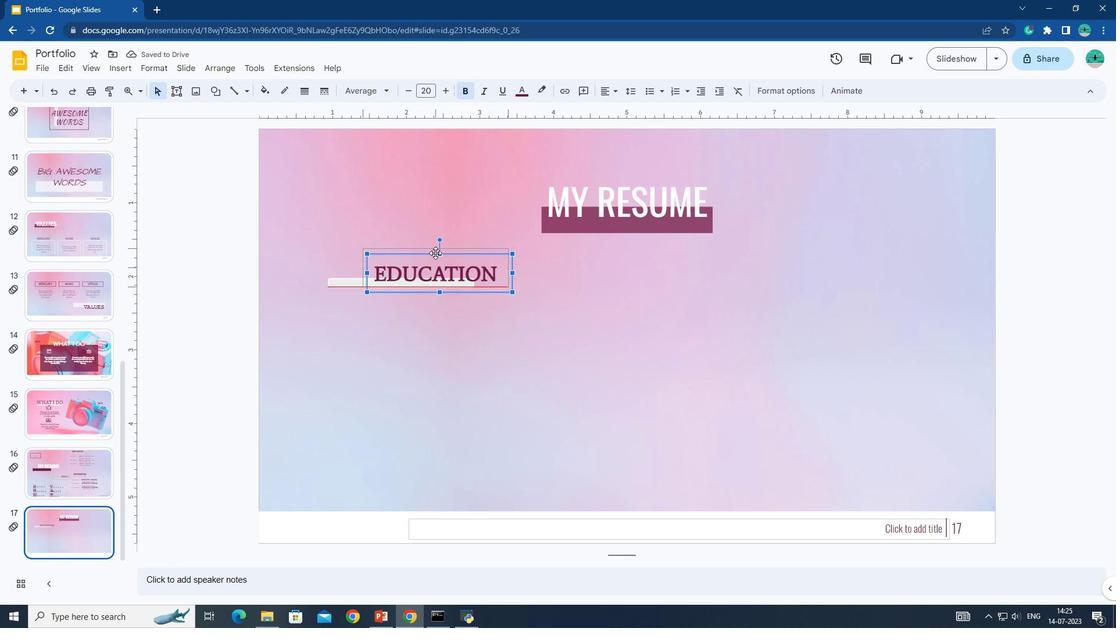 
Action: Mouse pressed left at (435, 252)
Screenshot: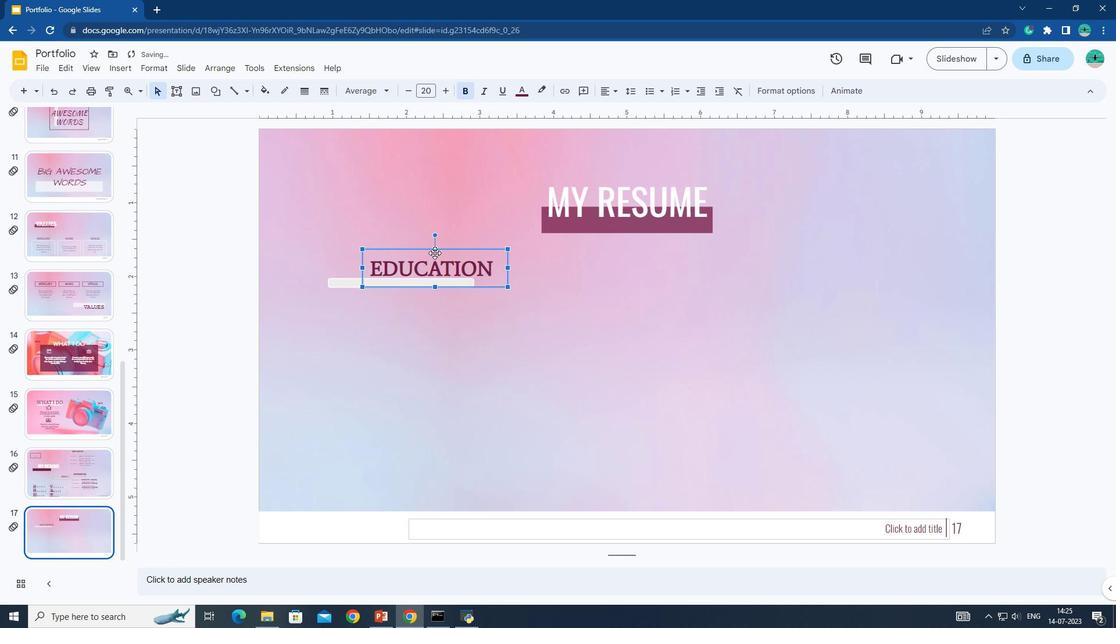 
Action: Mouse moved to (432, 255)
Screenshot: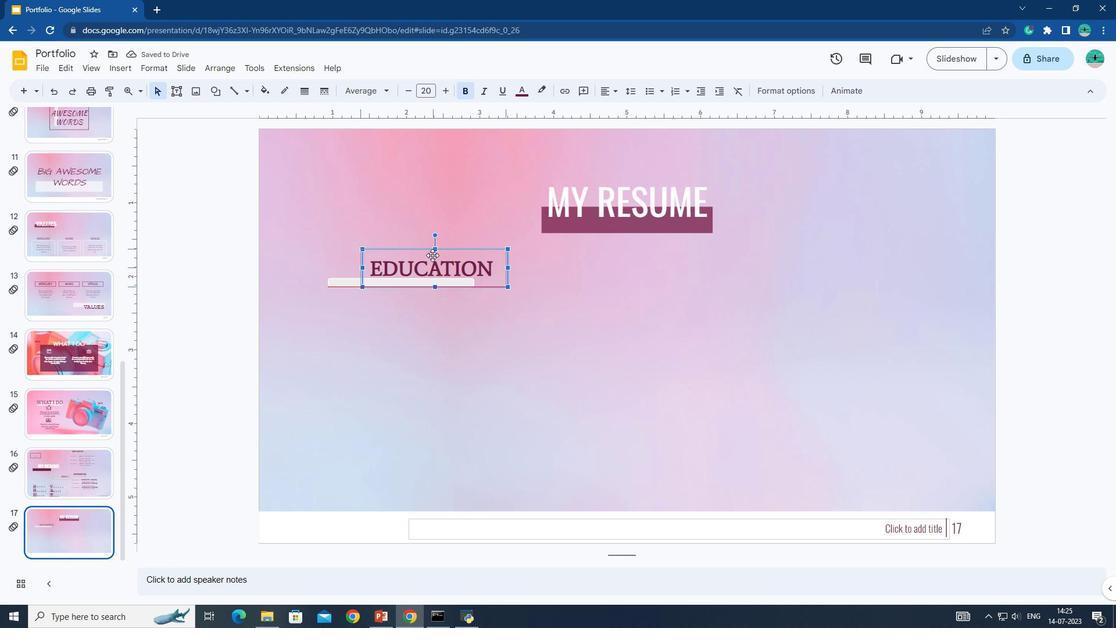 
Action: Mouse pressed left at (432, 255)
Screenshot: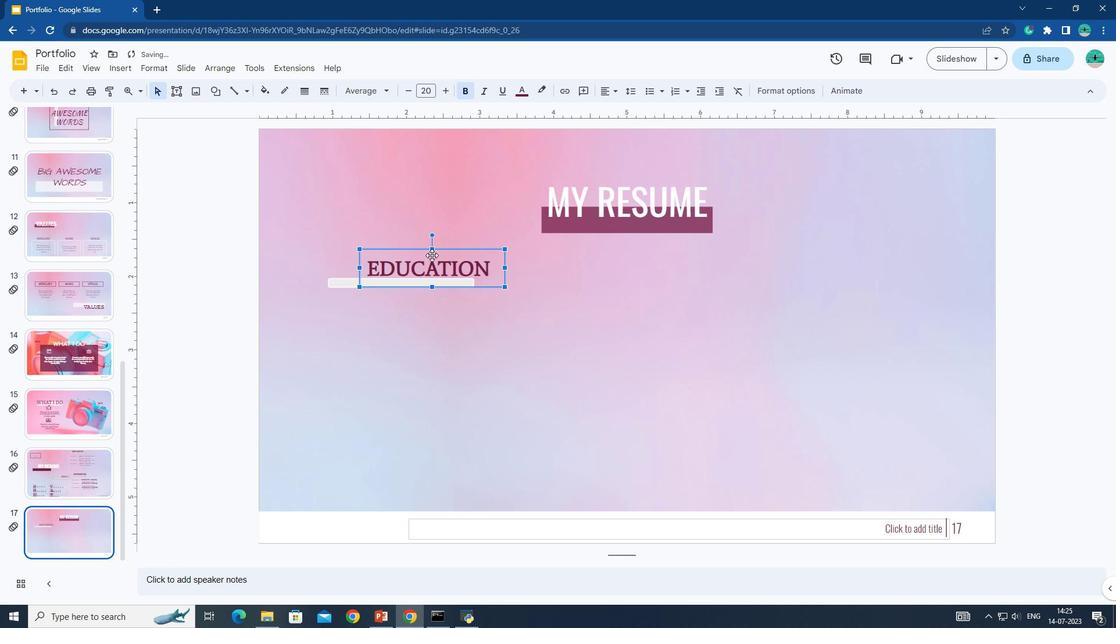 
Action: Mouse moved to (430, 259)
Screenshot: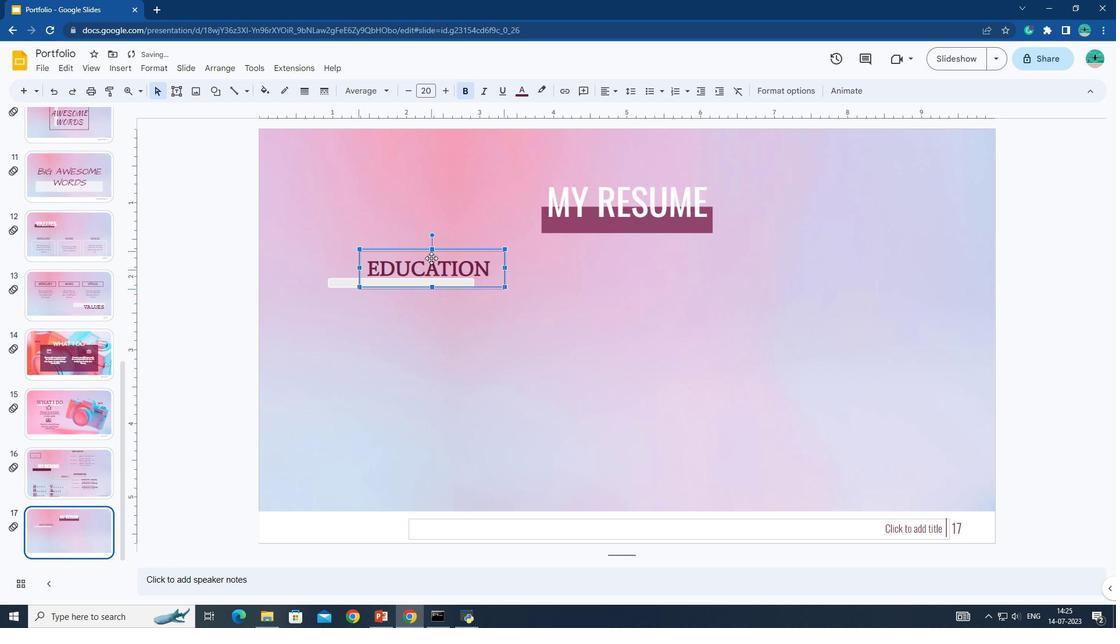 
Action: Mouse pressed left at (430, 259)
Screenshot: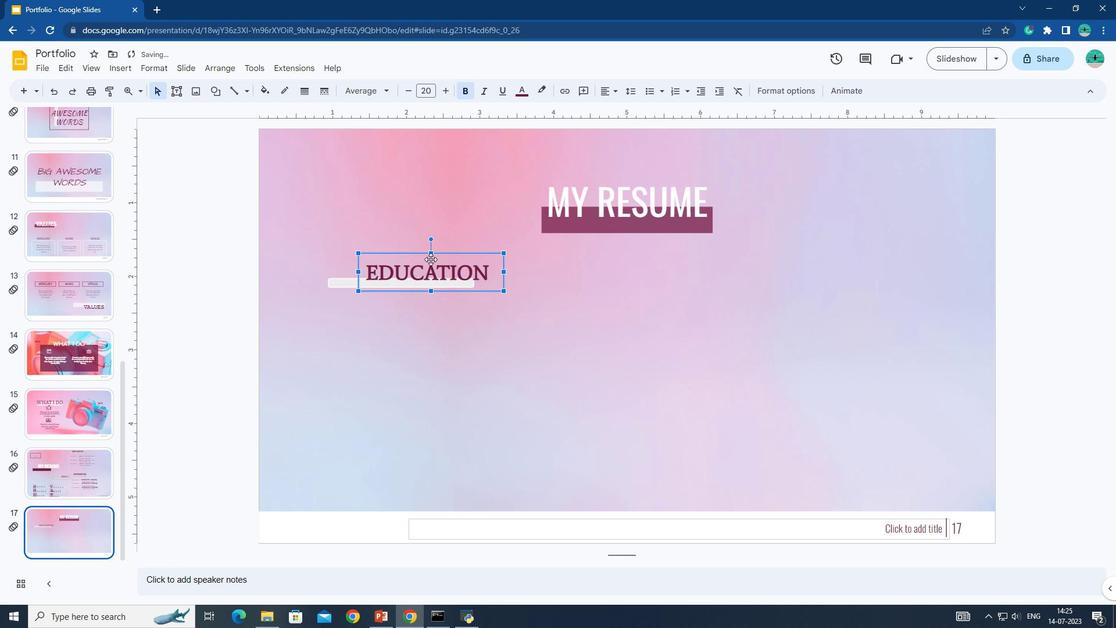
Action: Mouse moved to (425, 258)
Screenshot: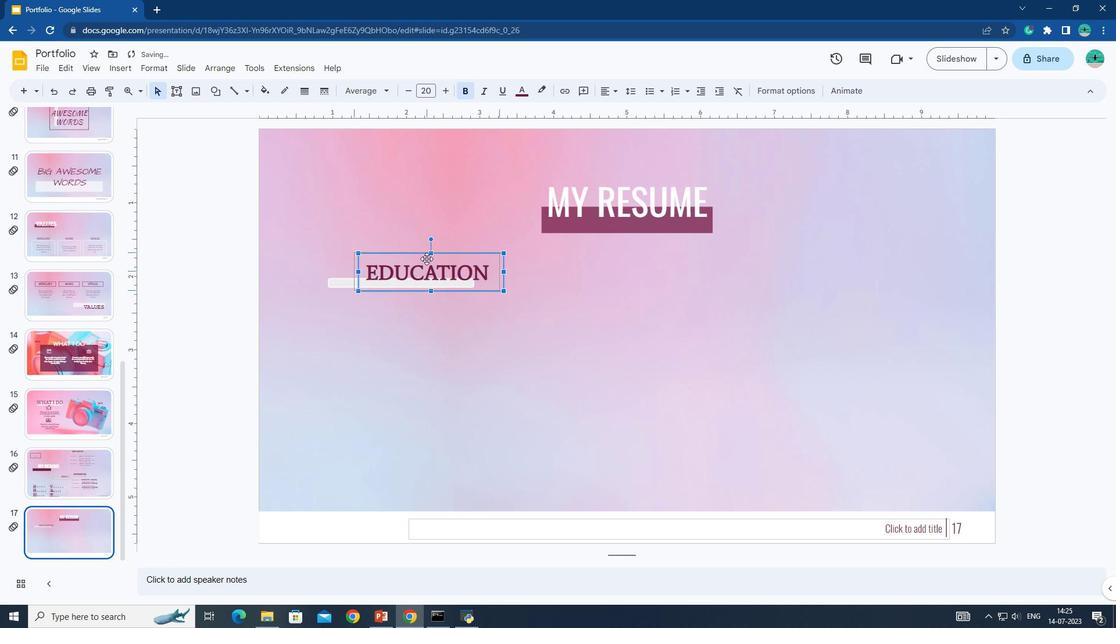 
Action: Mouse pressed left at (425, 258)
Screenshot: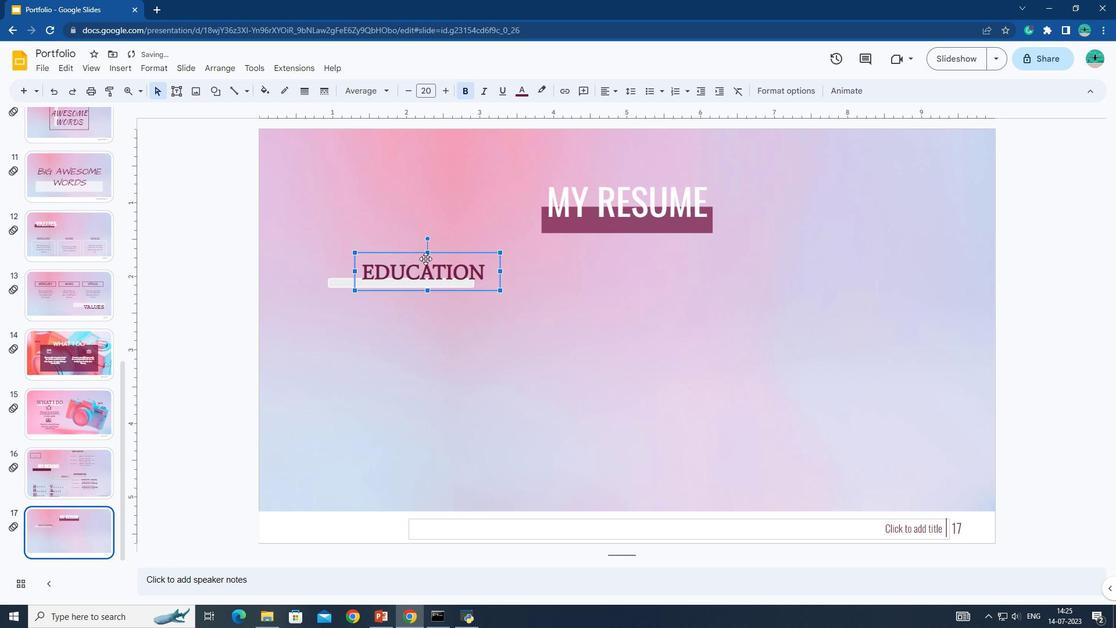 
Action: Mouse moved to (179, 83)
Screenshot: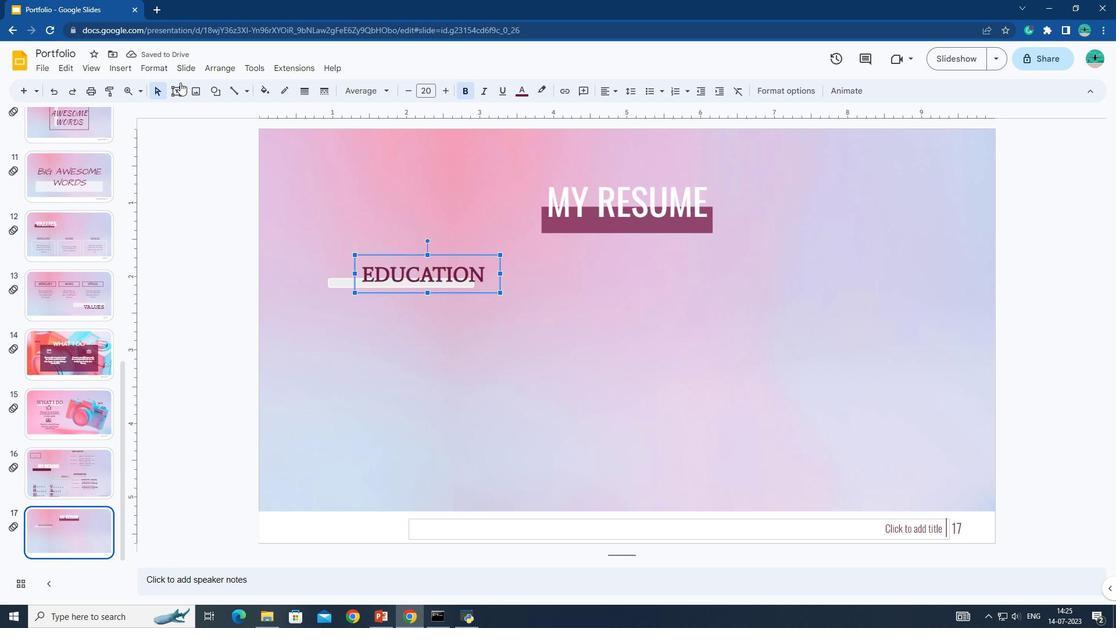 
Action: Mouse pressed left at (179, 83)
Screenshot: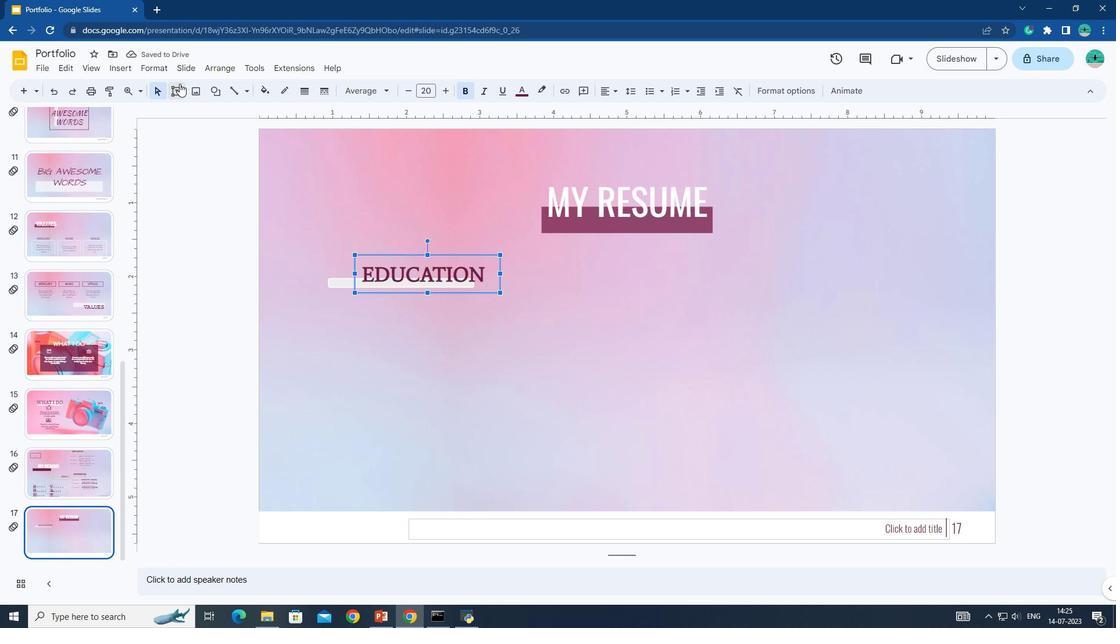 
Action: Mouse moved to (316, 325)
Screenshot: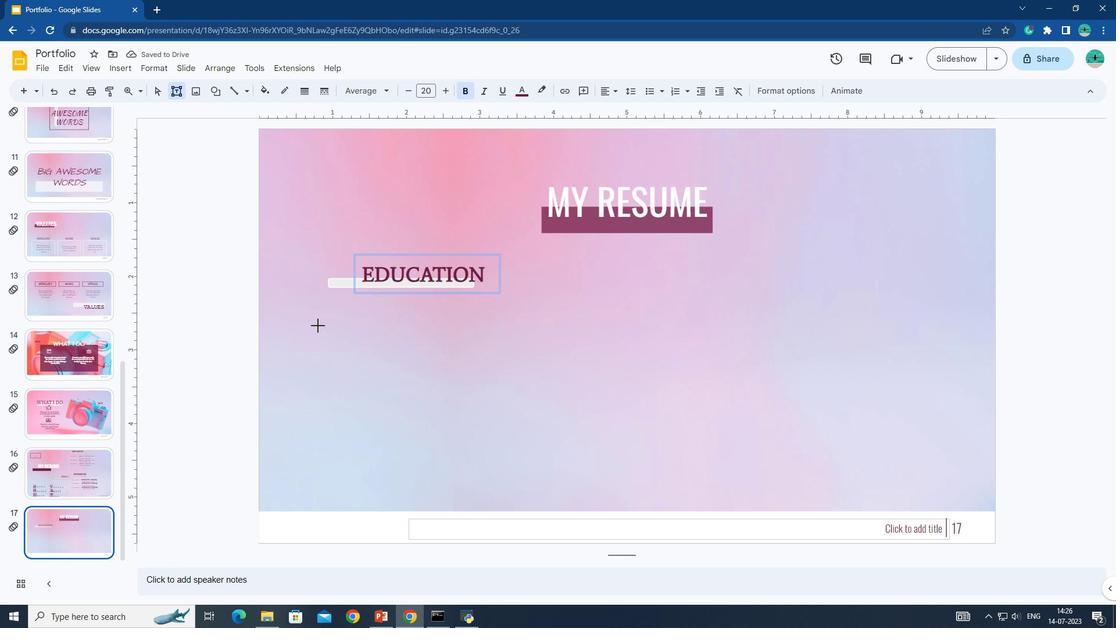 
Action: Mouse pressed left at (316, 325)
Screenshot: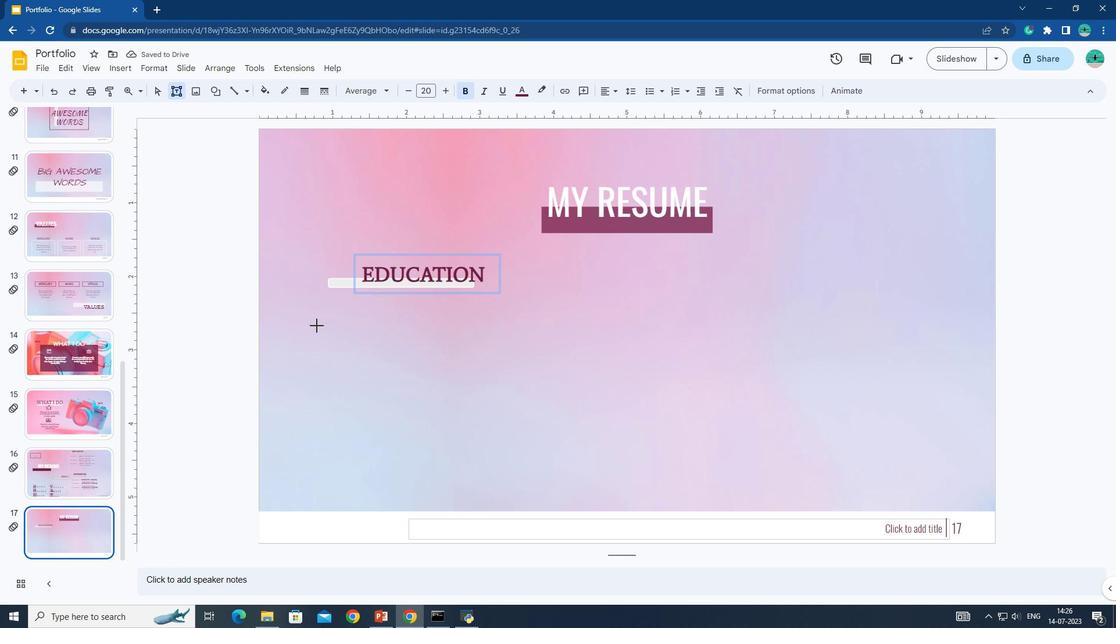 
Action: Mouse moved to (460, 385)
Screenshot: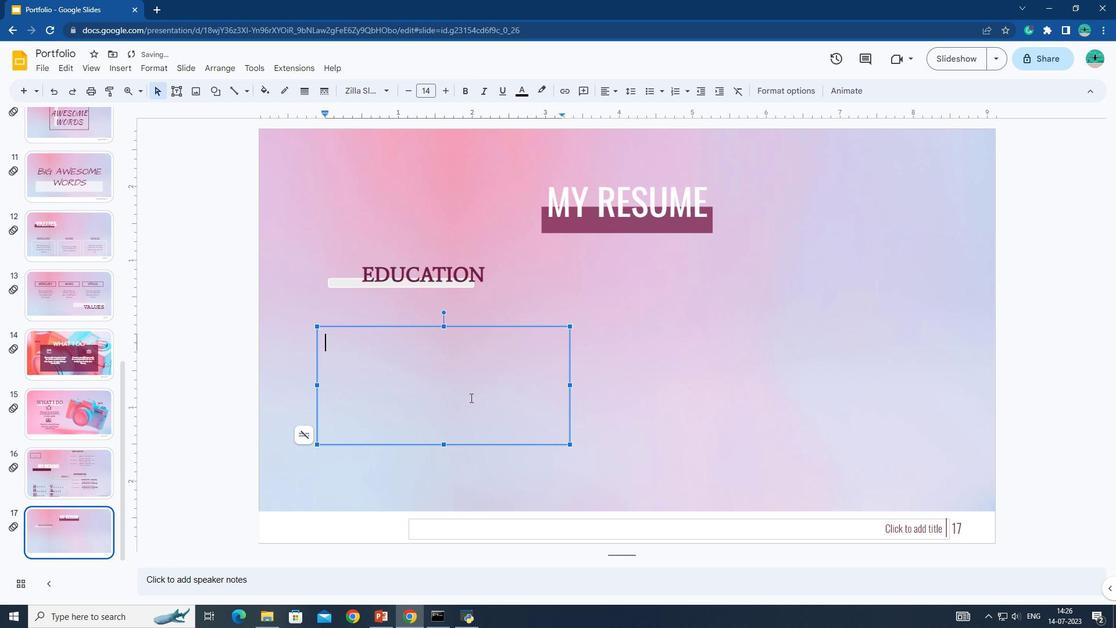 
Action: Key pressed 2015-2019<Key.space><Key.space>M<Key.caps_lock>ention<Key.space>the<Key.space>institution<Key.enter><Key.space><Key.space><Key.space><Key.space><Key.space><Key.space><Key.space><Key.space><Key.space><Key.space><Key.space><Key.space><Key.space><Key.space><Key.space><Key.space><Key.space><Key.space><Key.space><Key.space><Key.space><Key.shift>List<Key.space>your<Key.space>stusies<Key.space>here<Key.enter>2015-0<Key.backspace>2019<Key.space>men<Key.backspace><Key.backspace><Key.backspace><Key.shift><Key.shift><Key.shift>mention<Key.backspace><Key.backspace><Key.backspace><Key.backspace><Key.backspace><Key.backspace><Key.backspace><Key.shift><Key.shift>Mention<Key.space>the<Key.space>institution<Key.space><Key.enter><Key.space><Key.space><Key.space><Key.space><Key.space><Key.space><Key.space><Key.space><Key.space><Key.space><Key.space><Key.space><Key.space><Key.space><Key.space><Key.space><Key.space><Key.space><Key.space><Key.up><Key.space><Key.down><Key.right><Key.space><Key.shift>List<Key.space>your<Key.space>studies<Key.space>here<Key.enter>230<Key.backspace><Key.backspace>015-2019<Key.space><Key.space><Key.shift>Mentiom<Key.space><Key.backspace><Key.backspace>n<Key.space>the<Key.space>institution<Key.enter><Key.space><Key.space><Key.space><Key.space><Key.space><Key.space><Key.space><Key.space><Key.space><Key.space><Key.space><Key.space><Key.space><Key.space><Key.space><Key.space><Key.space><Key.space><Key.space><Key.space><Key.space><Key.space><Key.left><Key.shift>List<Key.space>your<Key.space>studies<Key.space>here
Screenshot: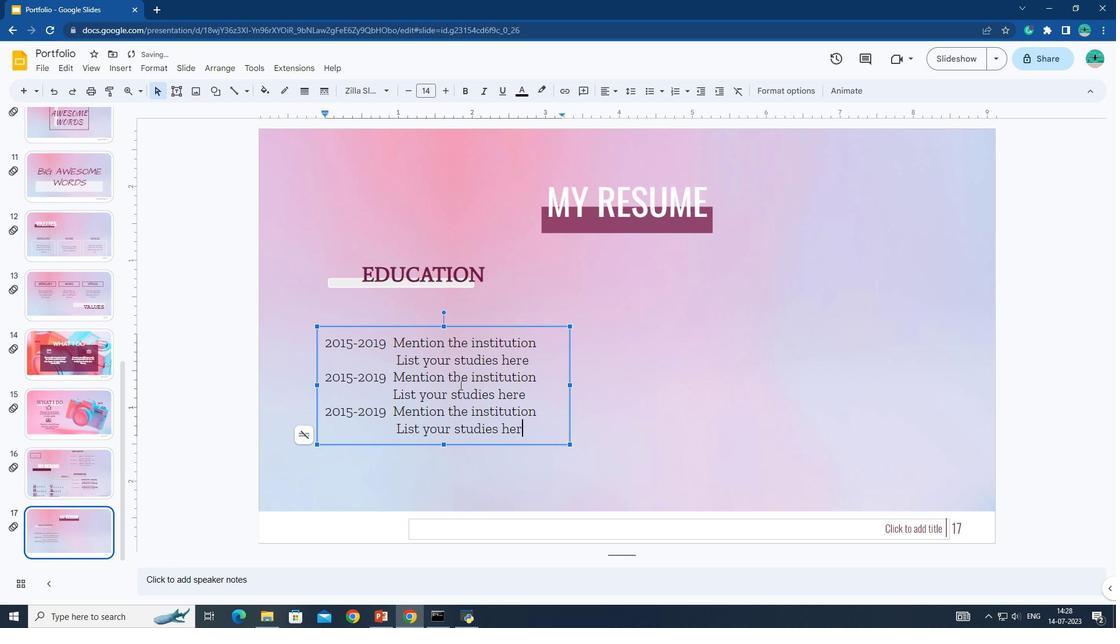 
Action: Mouse moved to (395, 354)
Screenshot: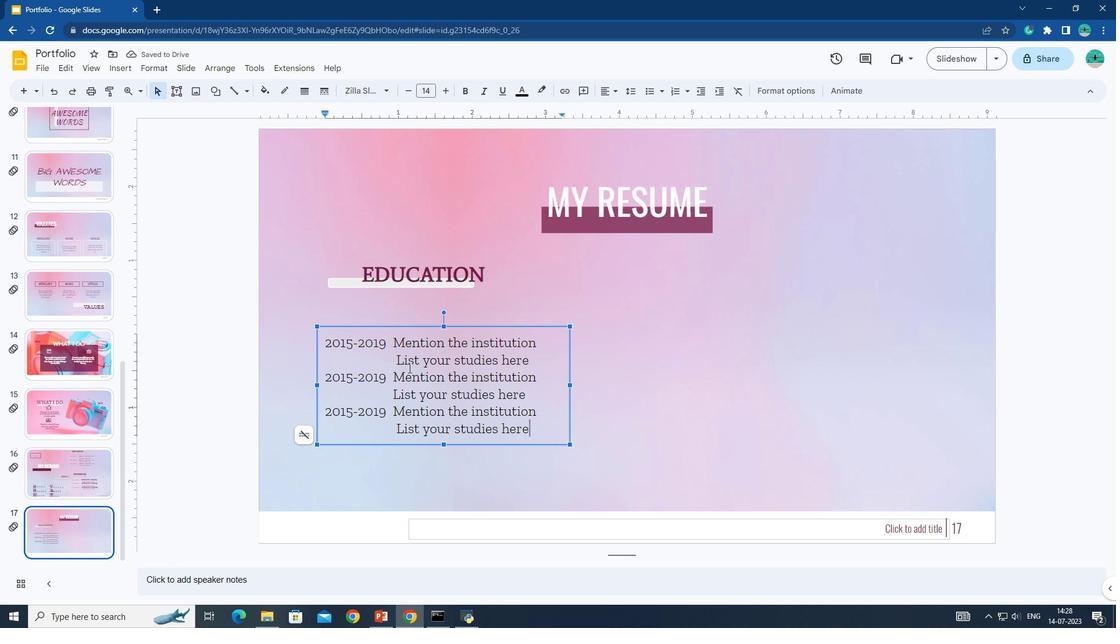 
Action: Mouse pressed left at (395, 354)
Screenshot: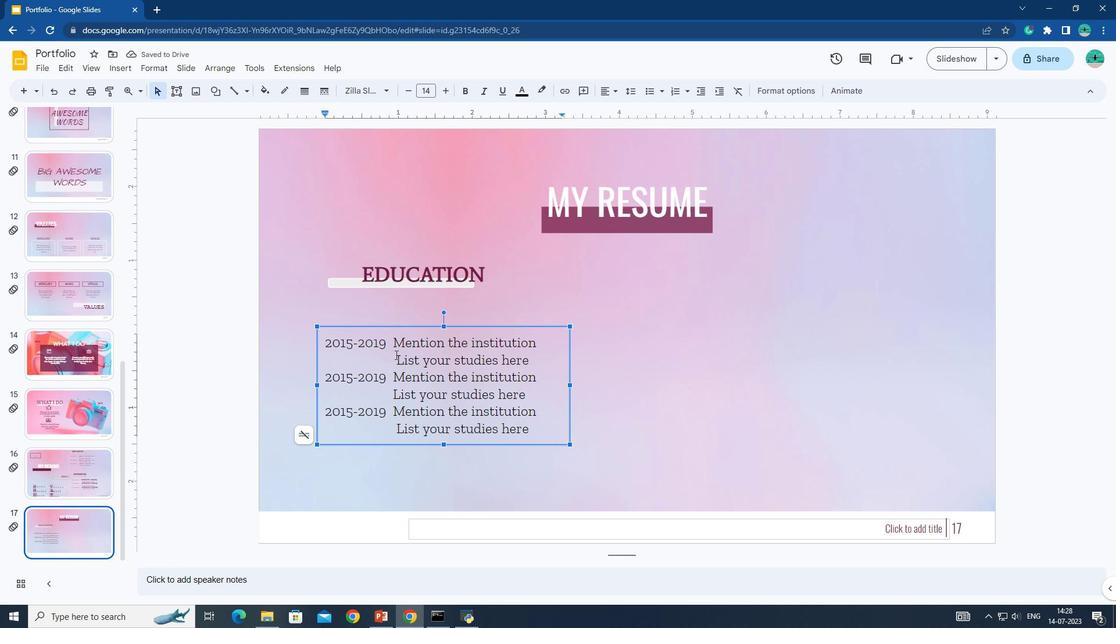 
Action: Mouse moved to (408, 94)
Screenshot: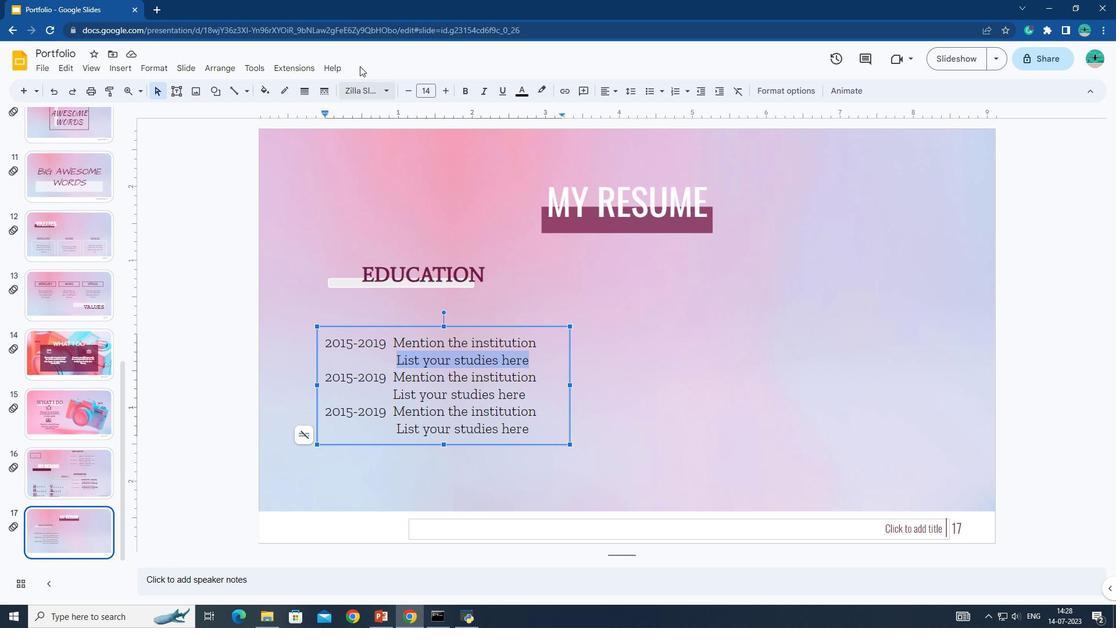 
Action: Mouse pressed left at (408, 94)
Screenshot: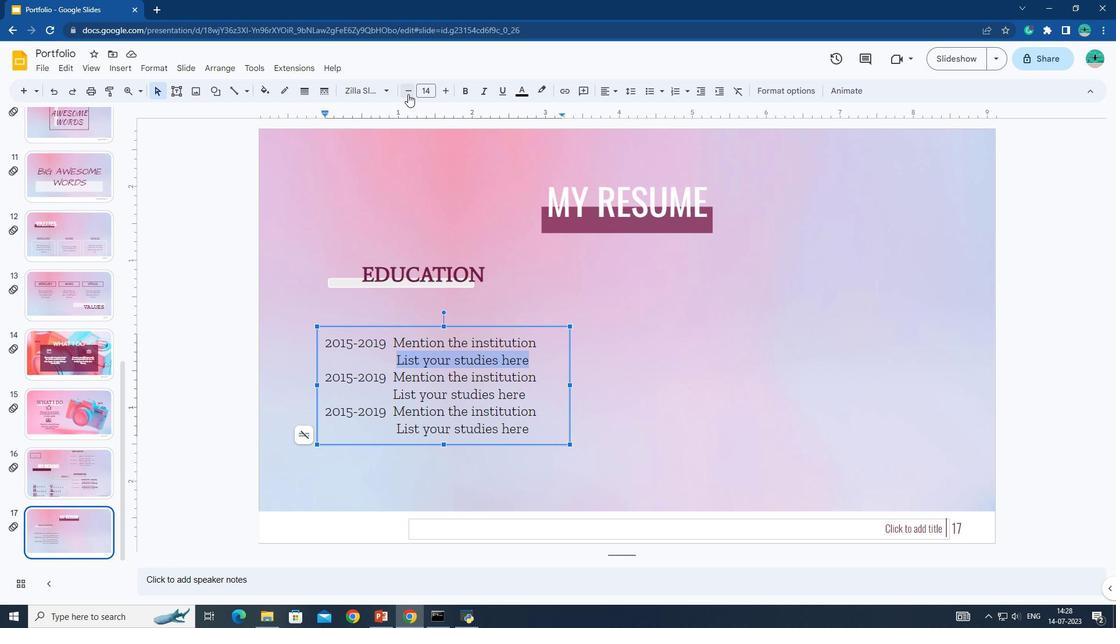 
Action: Mouse pressed left at (408, 94)
Screenshot: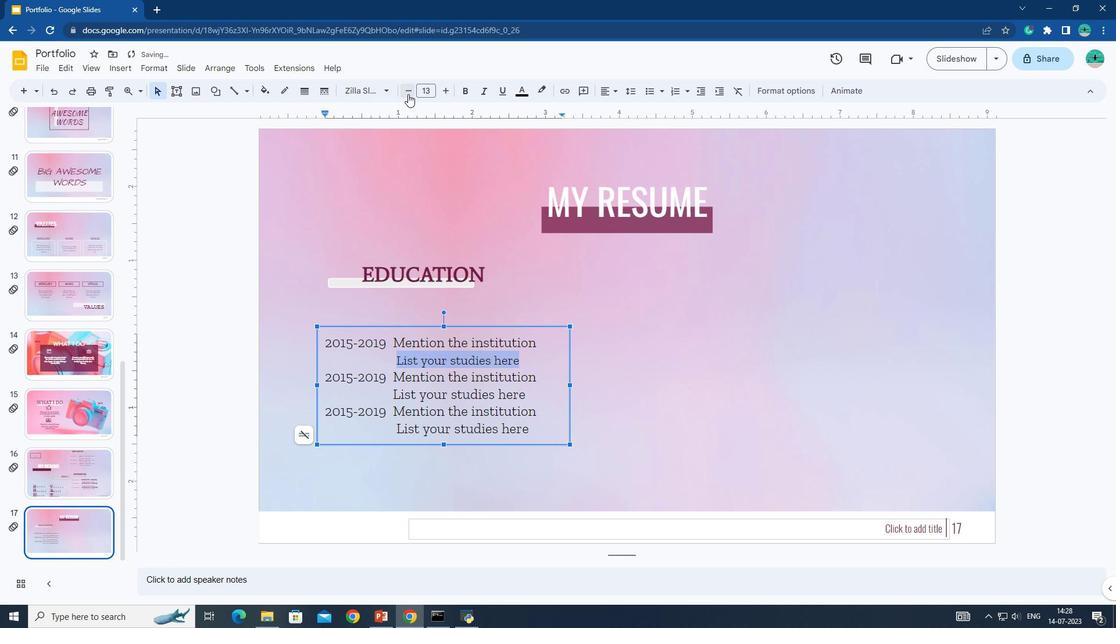 
Action: Mouse moved to (393, 393)
Screenshot: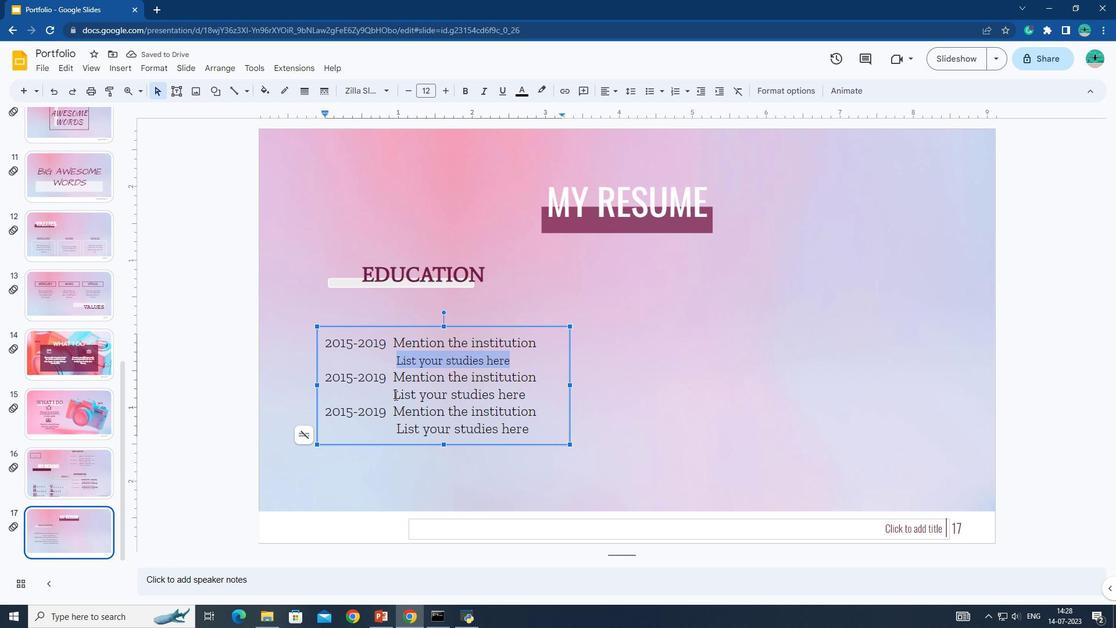 
Action: Mouse pressed left at (393, 393)
Screenshot: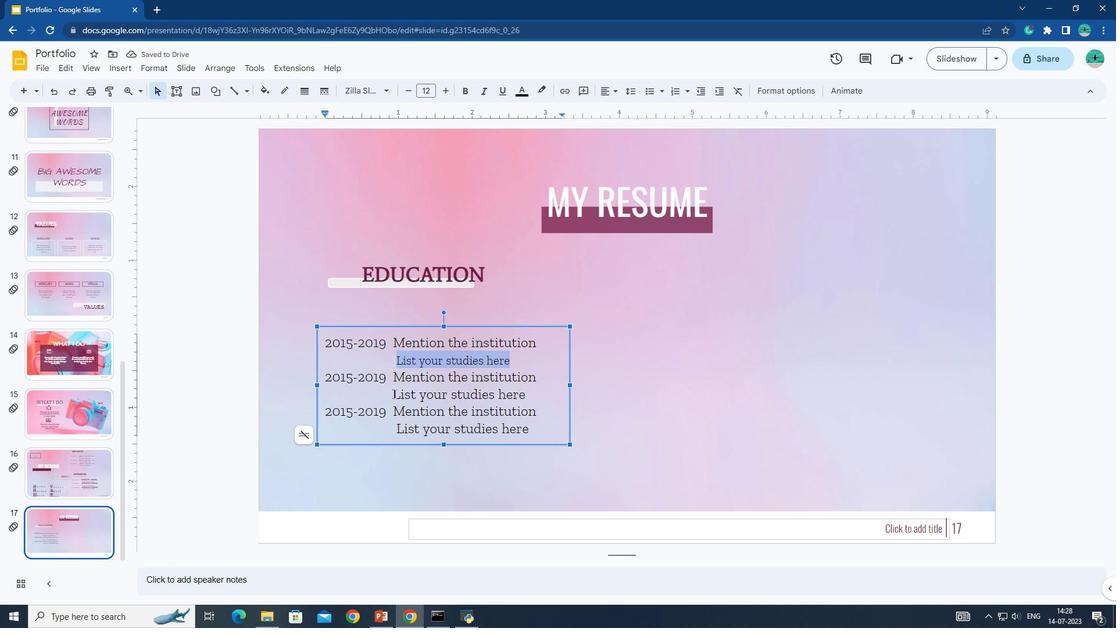 
Action: Mouse moved to (411, 94)
Screenshot: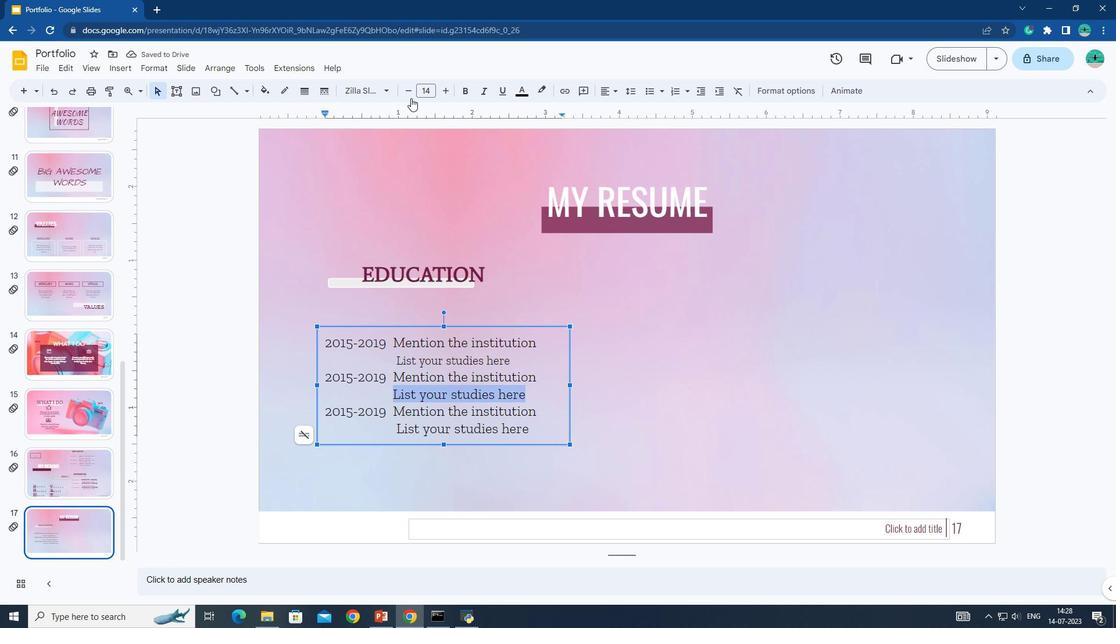 
Action: Mouse pressed left at (411, 94)
Screenshot: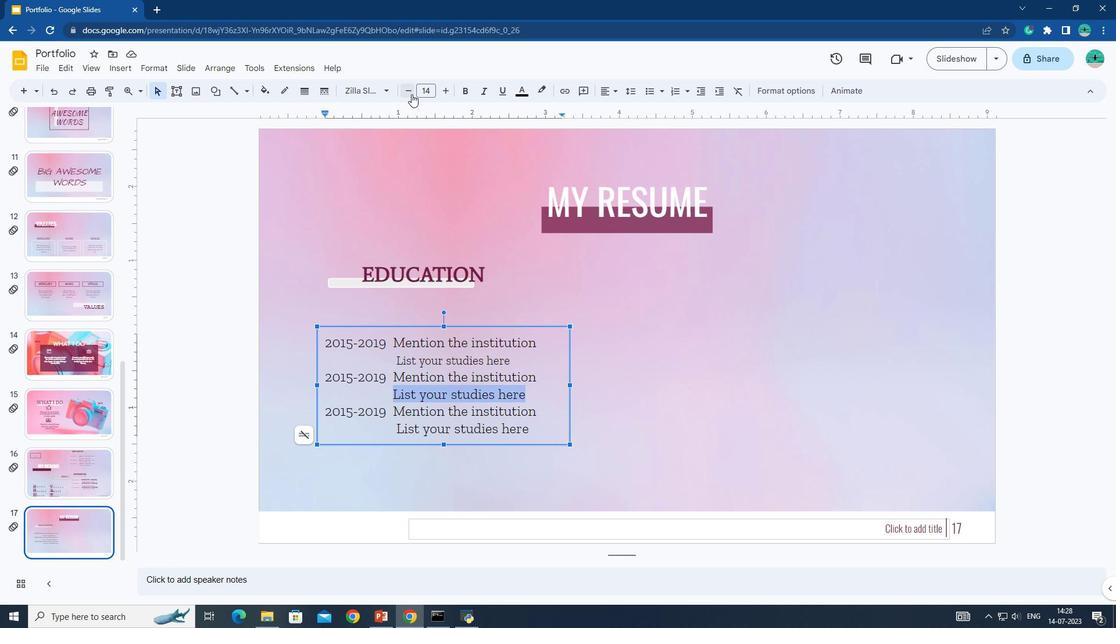
Action: Mouse pressed left at (411, 94)
Screenshot: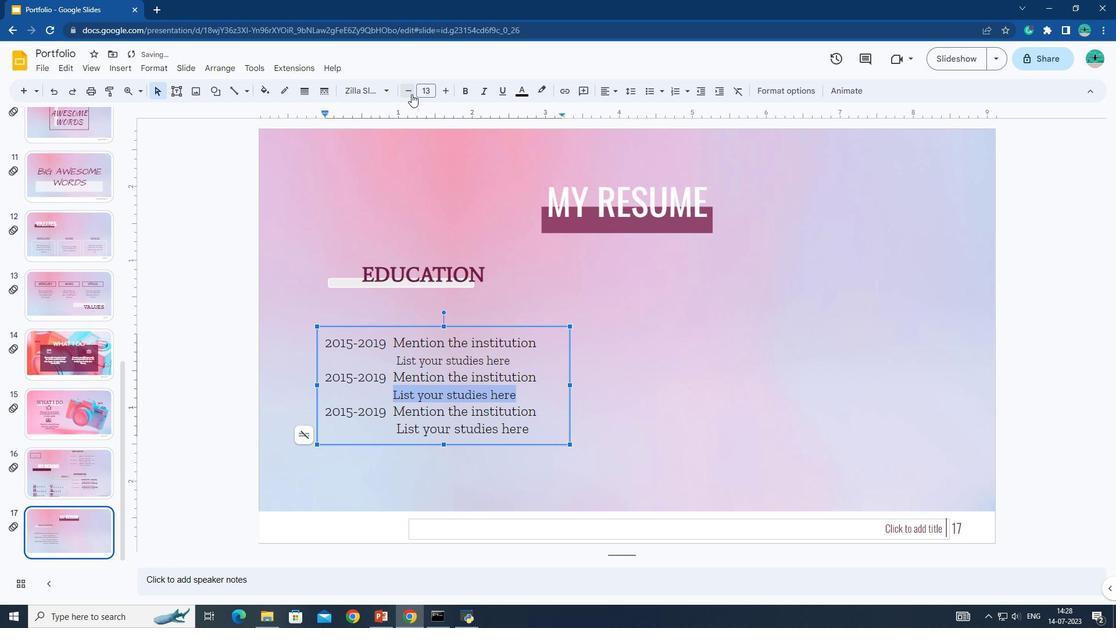 
Action: Mouse moved to (396, 425)
Screenshot: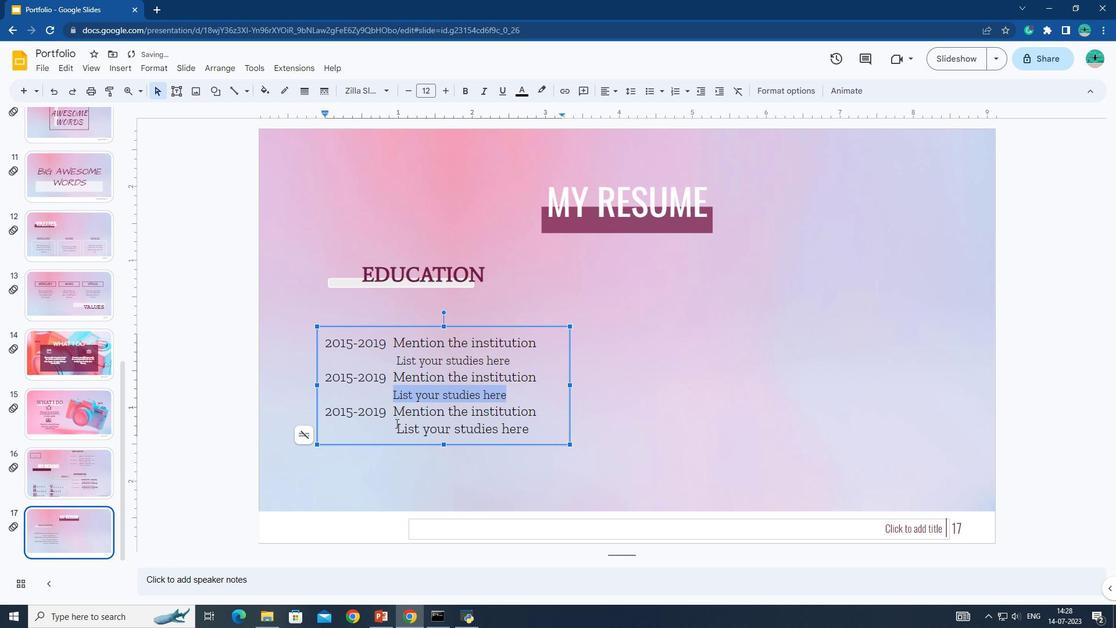
Action: Mouse pressed left at (396, 425)
Screenshot: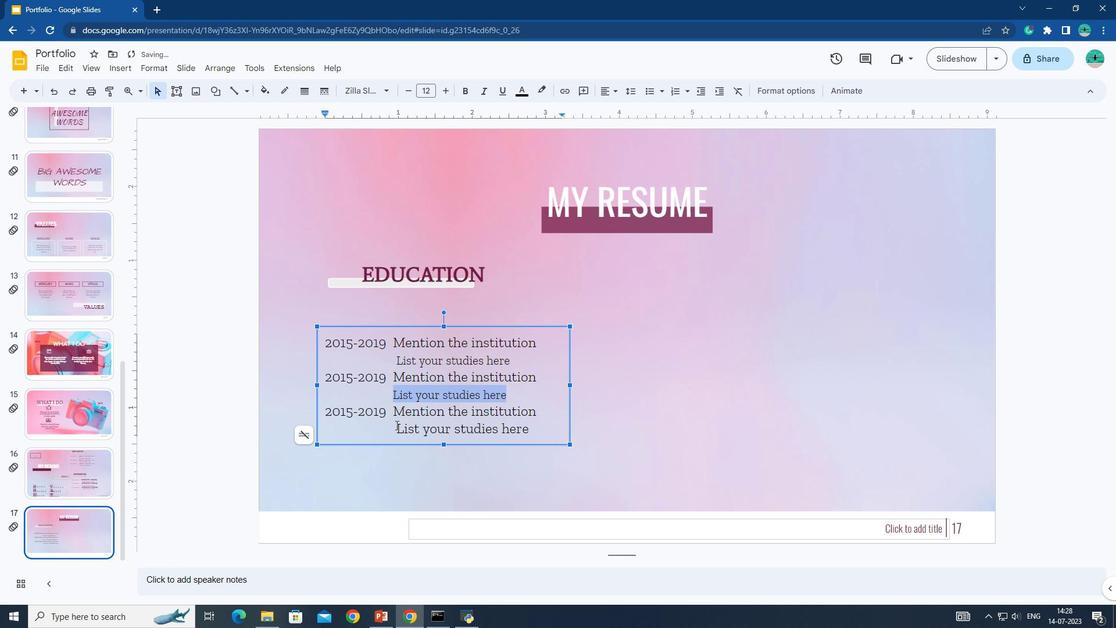 
Action: Mouse moved to (412, 91)
Screenshot: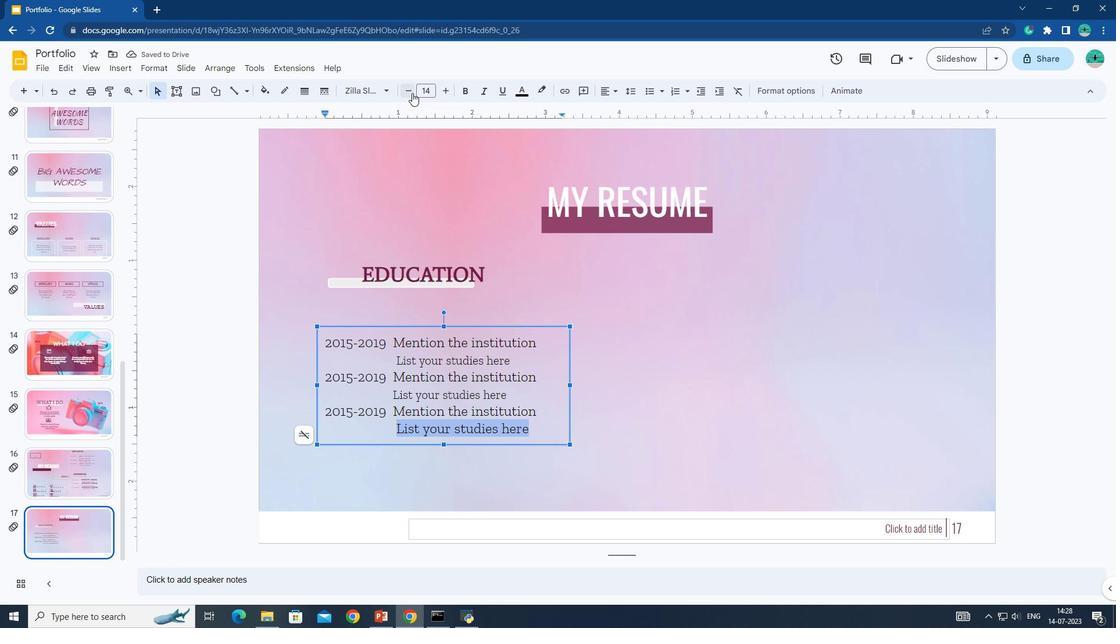 
Action: Mouse pressed left at (412, 91)
Screenshot: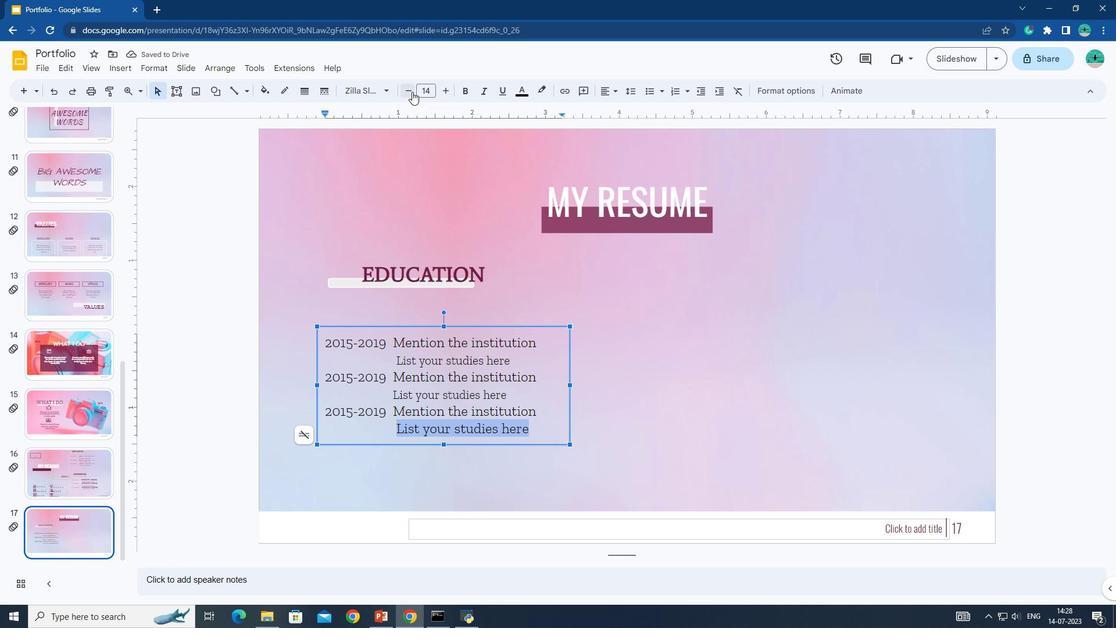 
Action: Mouse pressed left at (412, 91)
Screenshot: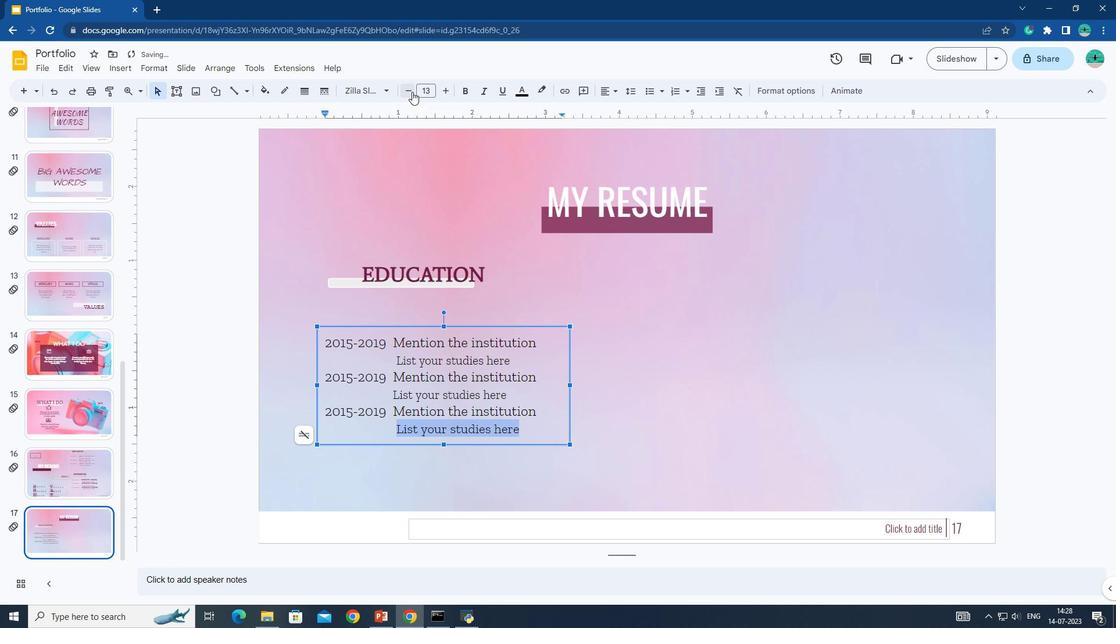 
Action: Mouse pressed left at (412, 91)
Screenshot: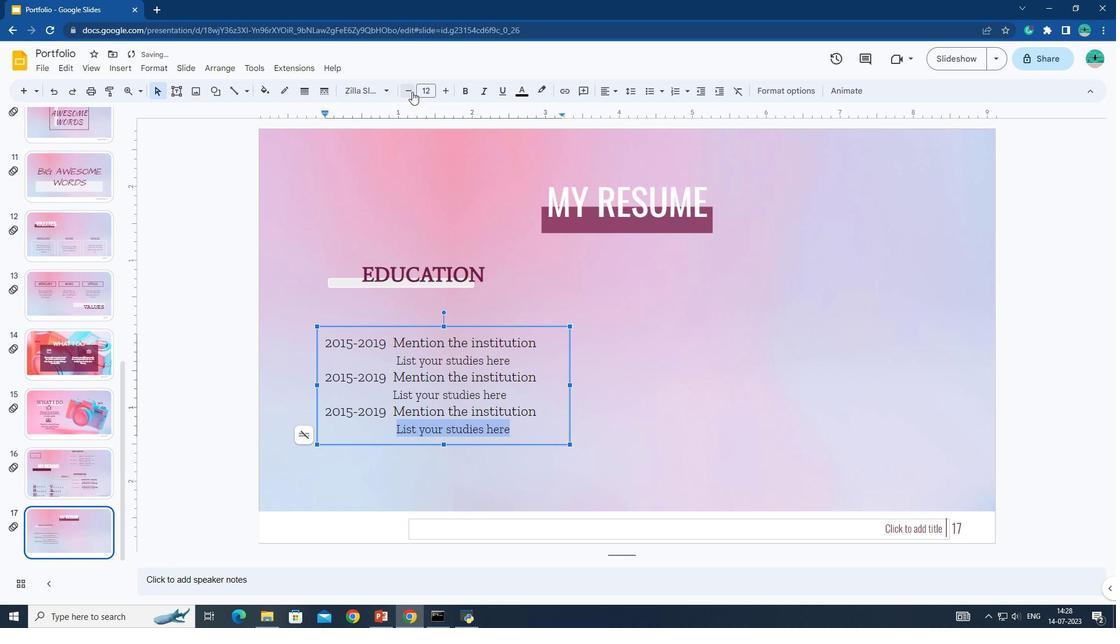 
Action: Mouse pressed left at (412, 91)
Screenshot: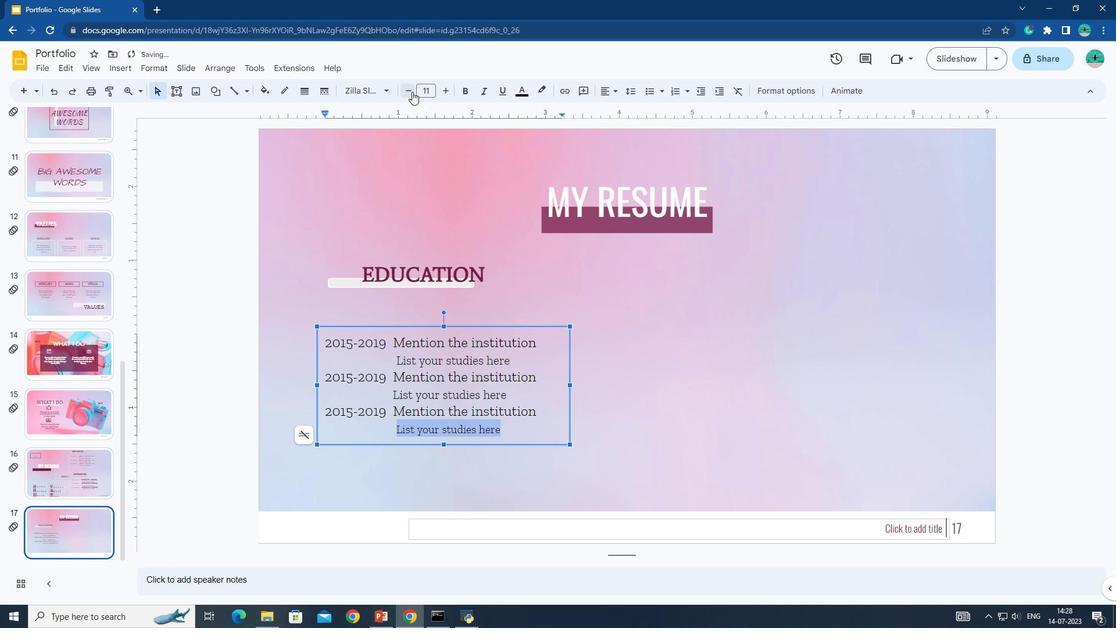 
Action: Mouse moved to (443, 93)
Screenshot: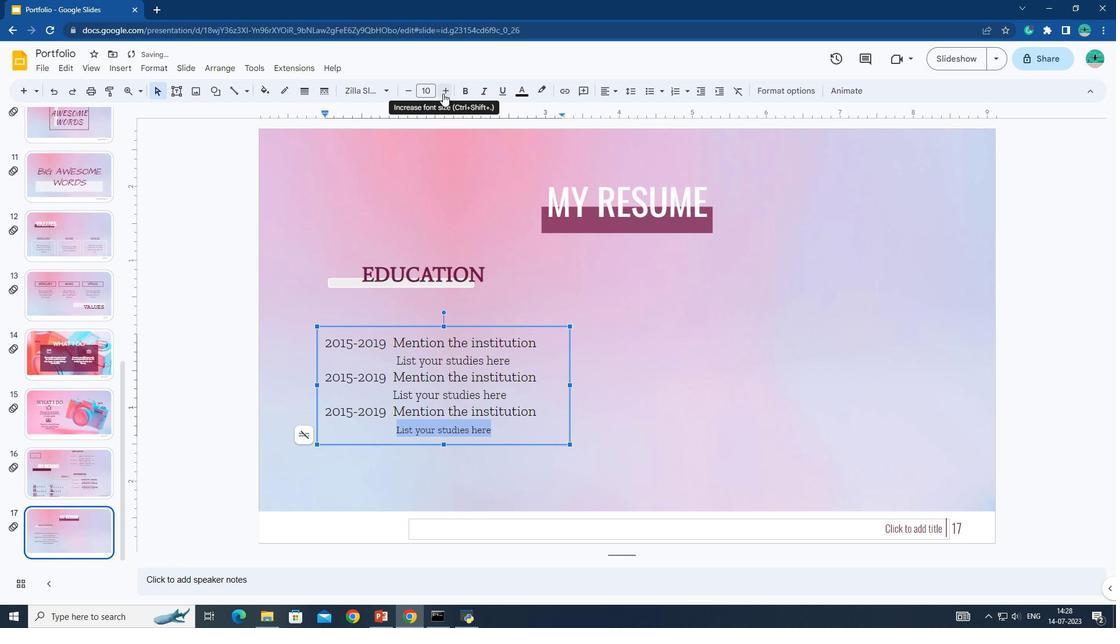 
Action: Mouse pressed left at (443, 93)
Screenshot: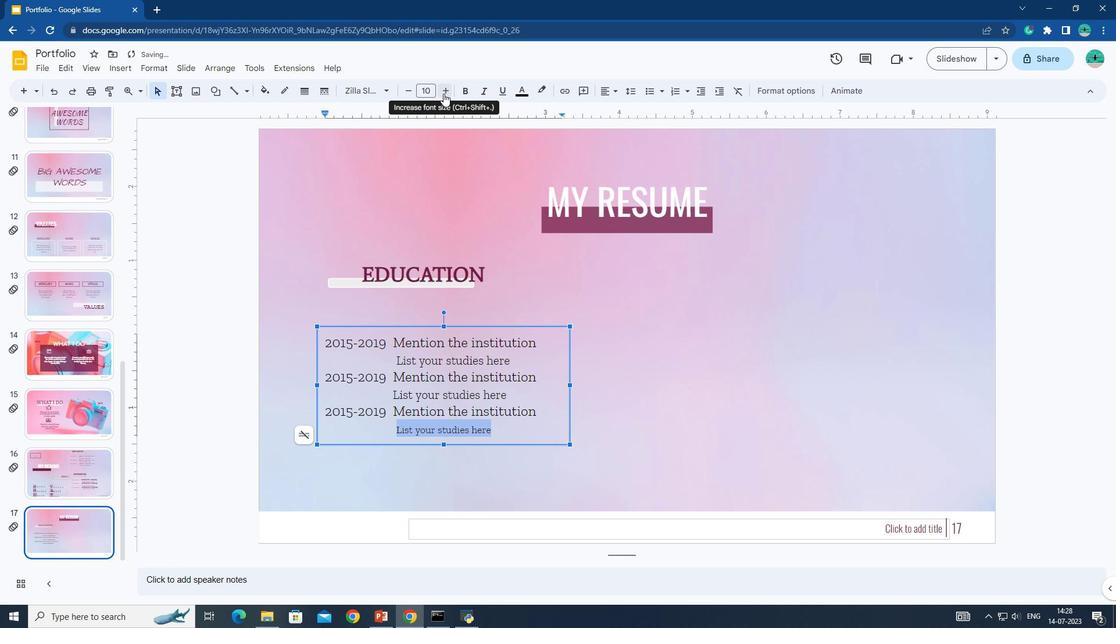 
Action: Mouse moved to (394, 394)
Screenshot: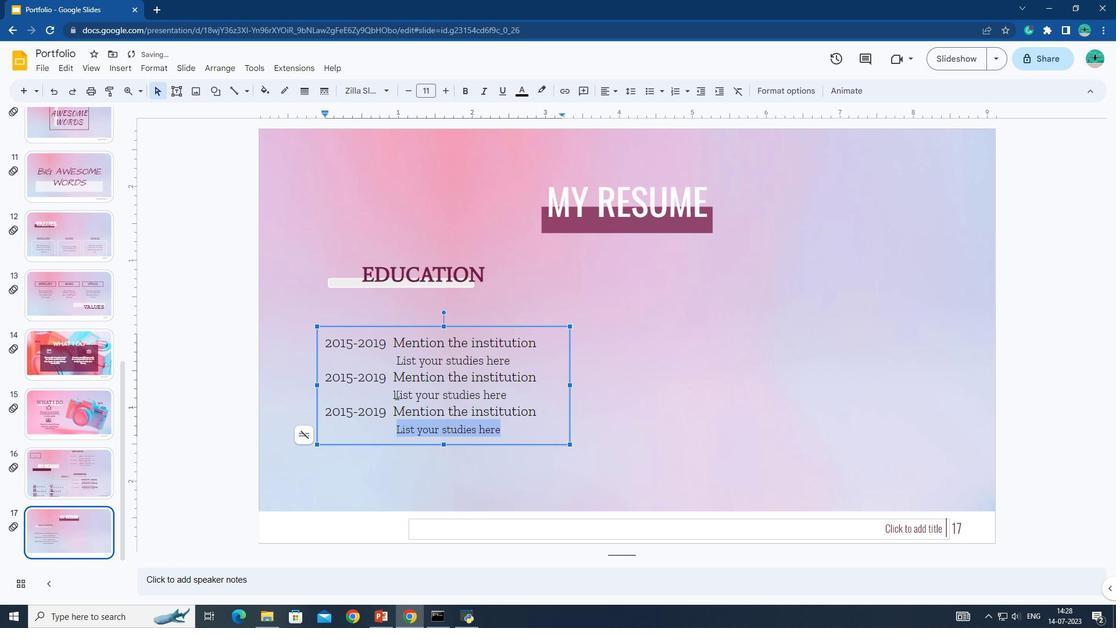 
Action: Mouse pressed left at (394, 394)
Screenshot: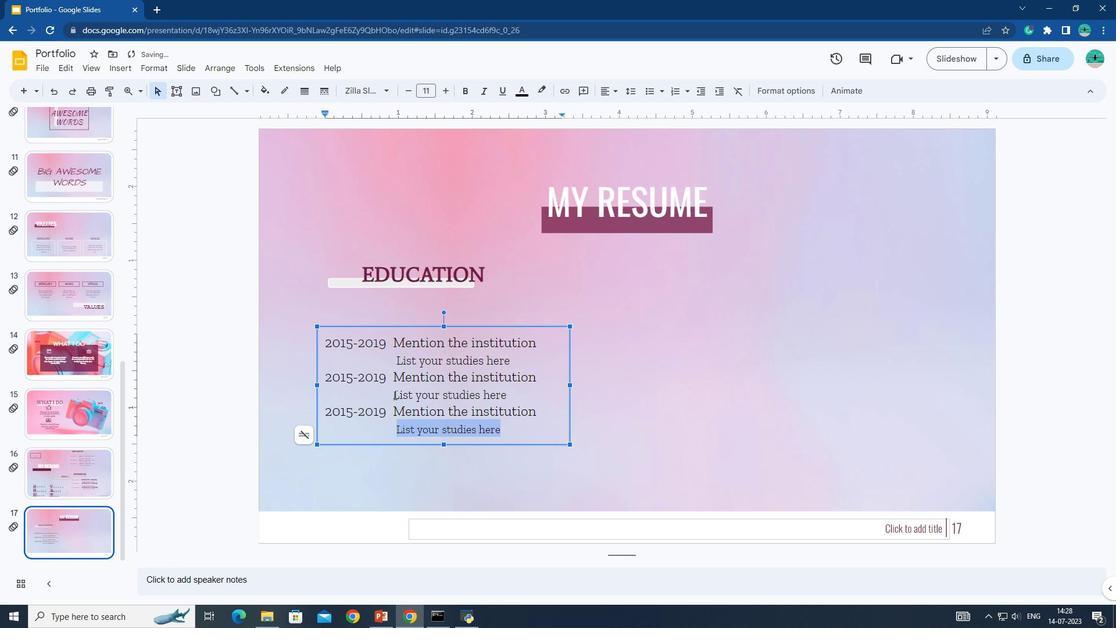 
Action: Mouse moved to (410, 96)
Screenshot: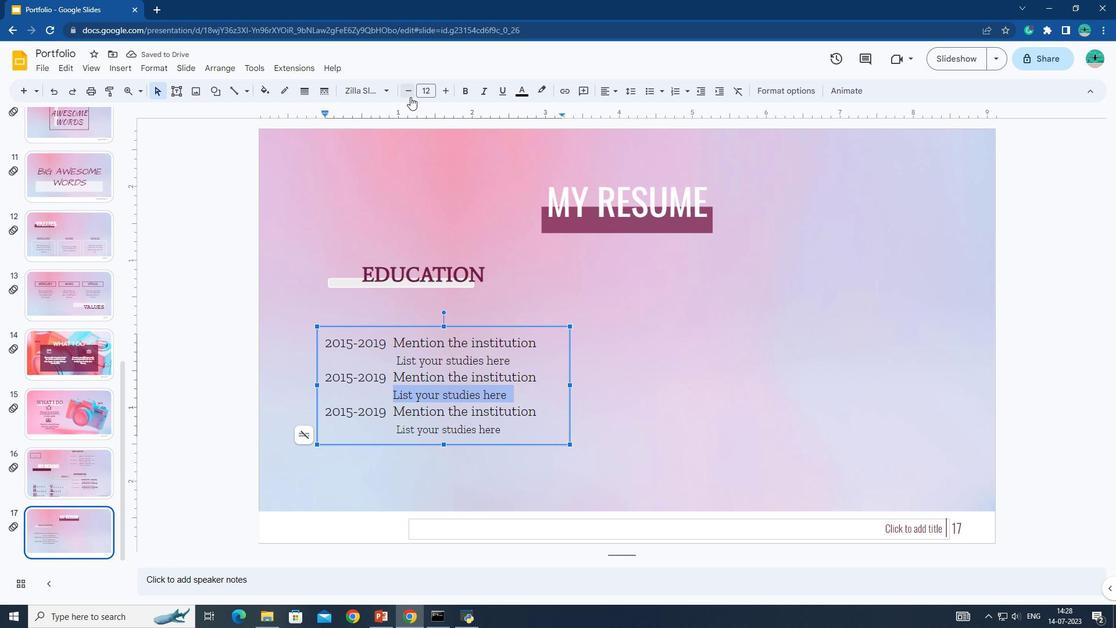
Action: Mouse pressed left at (410, 96)
Screenshot: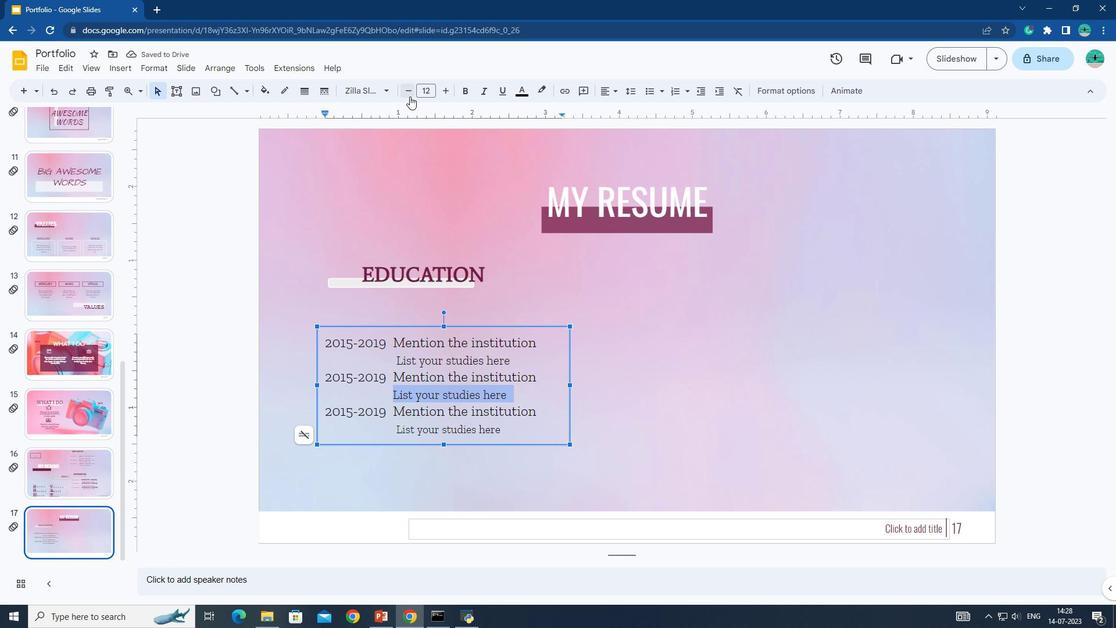 
Action: Mouse pressed left at (410, 96)
Screenshot: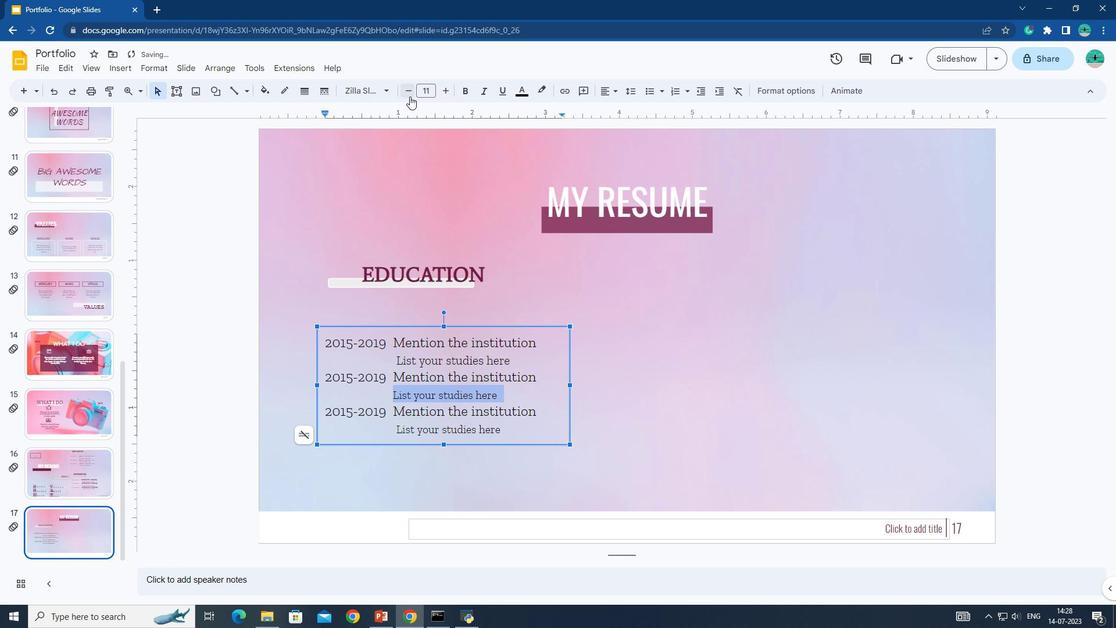
Action: Mouse moved to (397, 429)
Screenshot: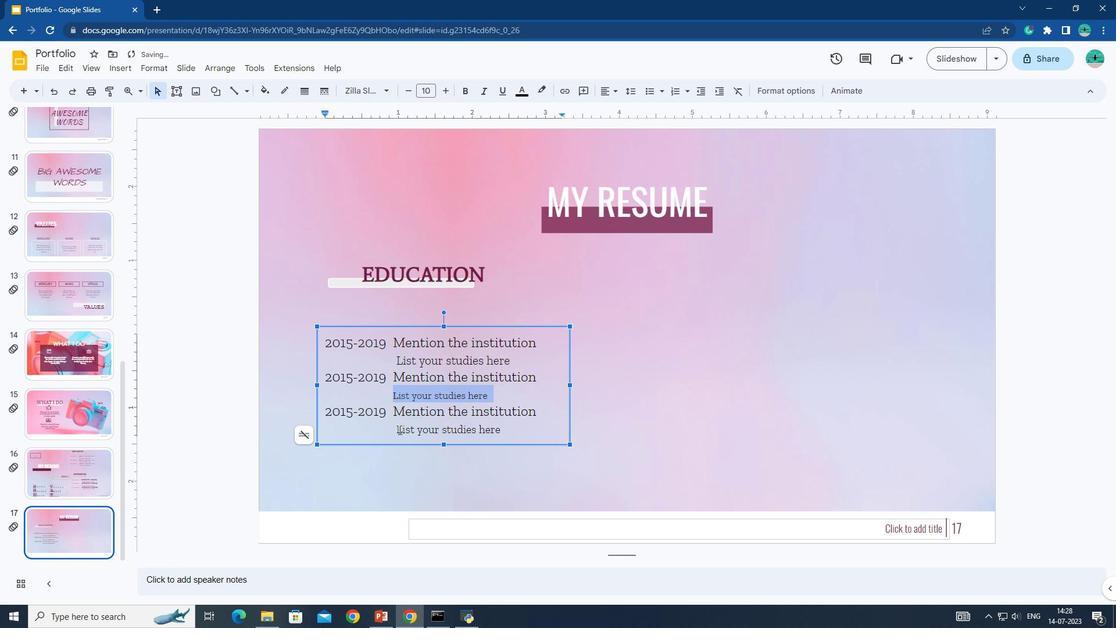 
Action: Mouse pressed left at (397, 429)
Screenshot: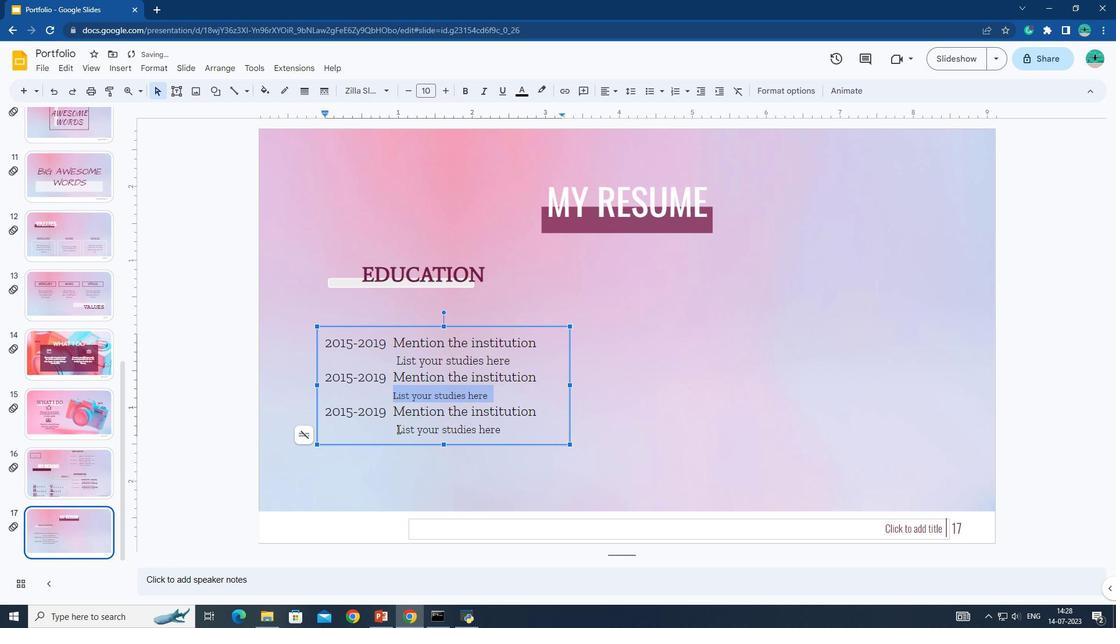 
Action: Mouse moved to (407, 95)
Screenshot: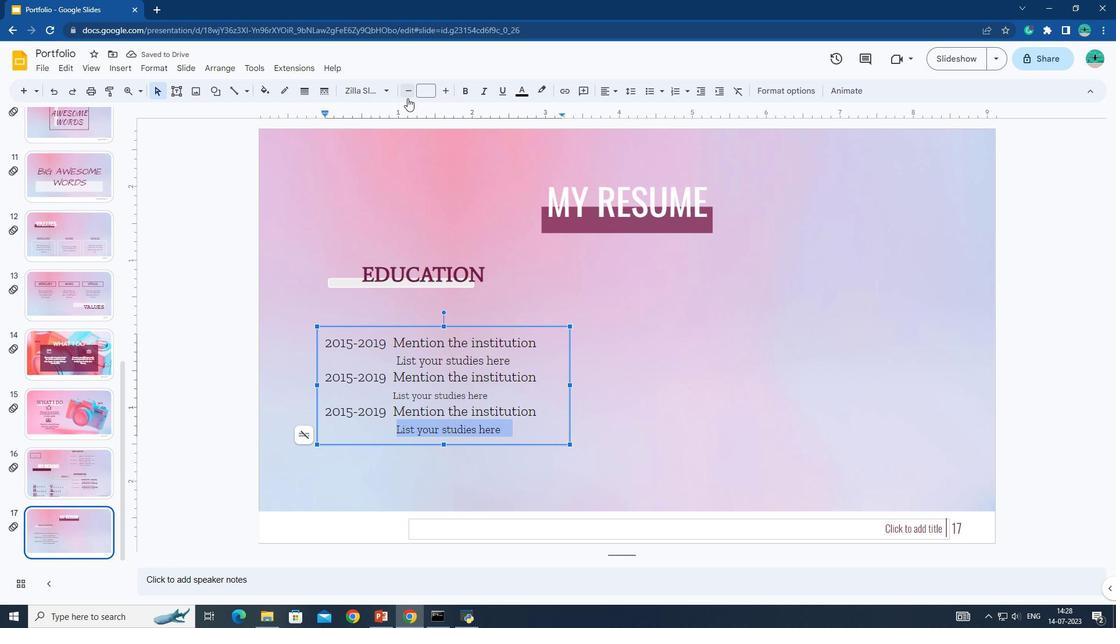 
Action: Mouse pressed left at (407, 95)
Screenshot: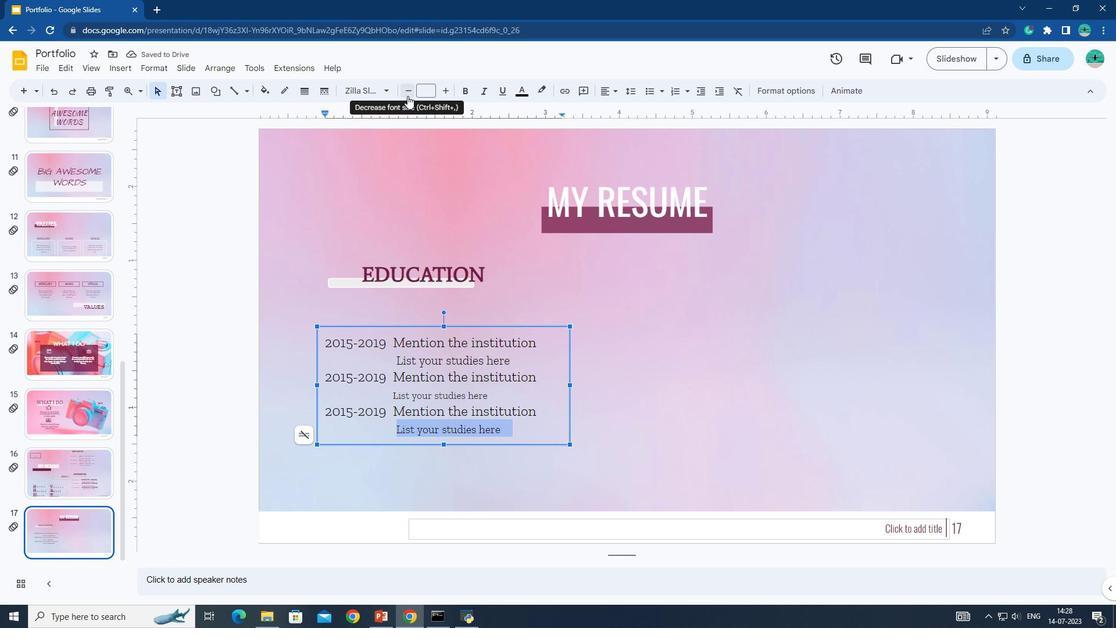 
Action: Mouse moved to (397, 360)
Screenshot: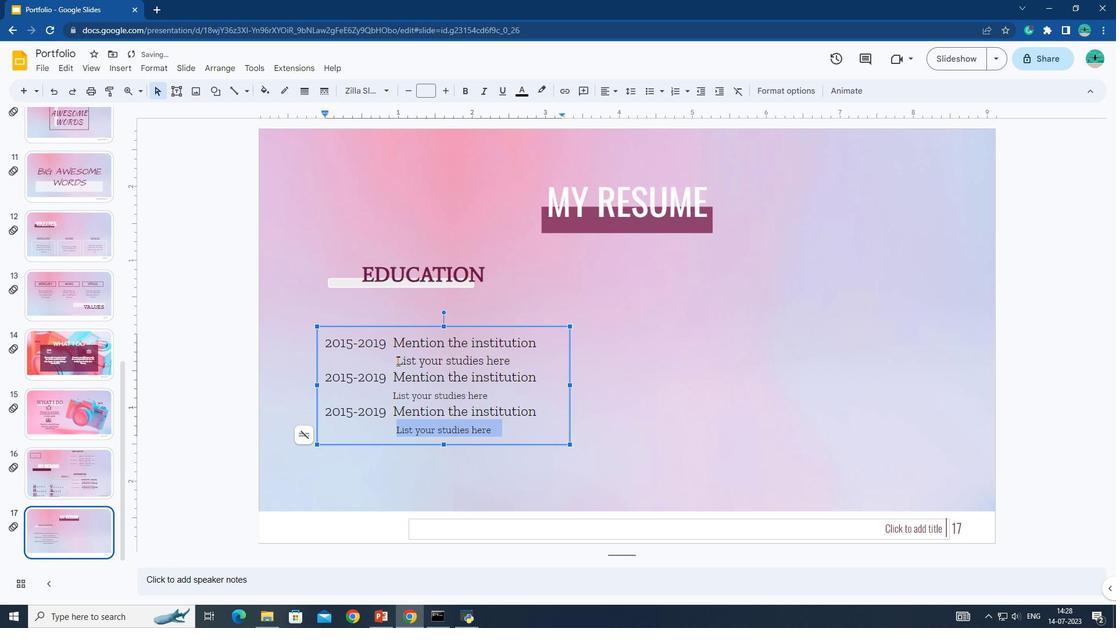 
Action: Mouse pressed left at (397, 360)
Screenshot: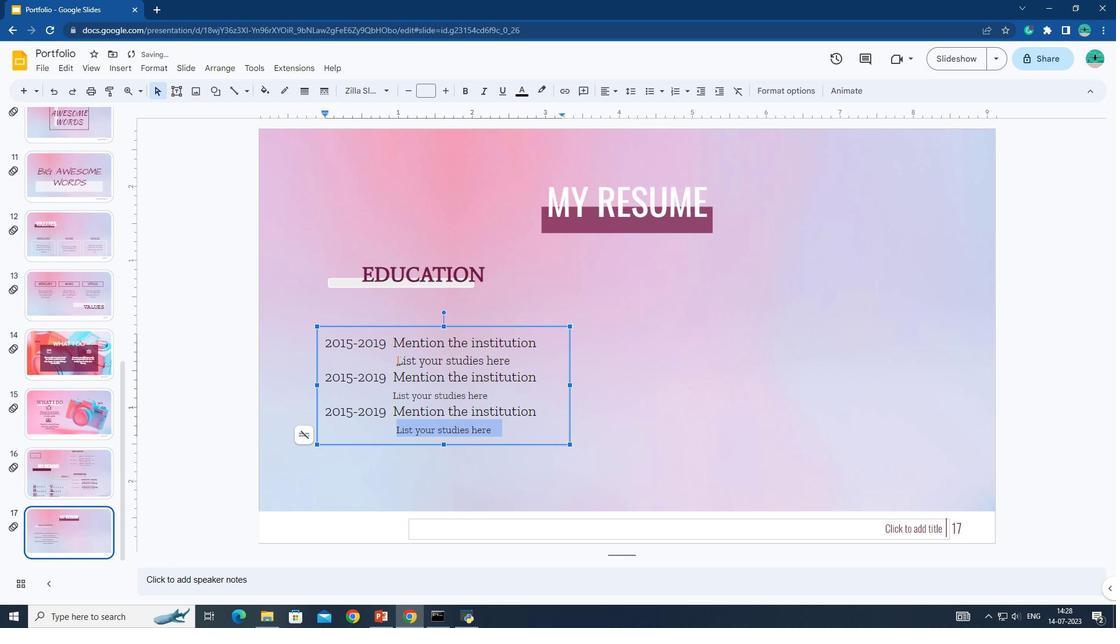 
Action: Mouse moved to (407, 94)
Screenshot: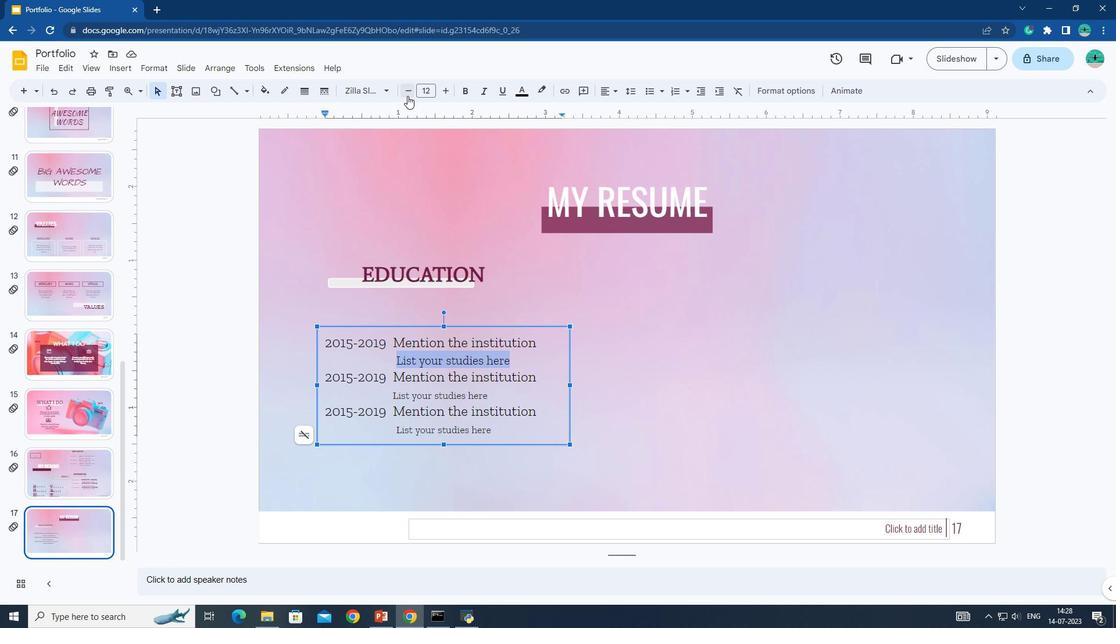 
Action: Mouse pressed left at (407, 94)
Screenshot: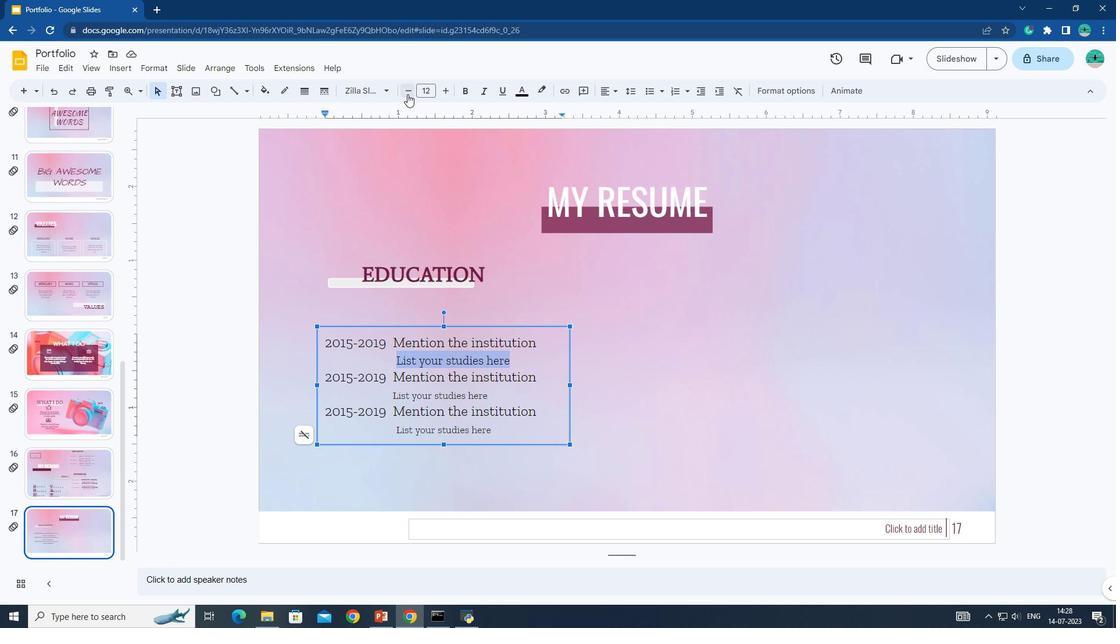 
Action: Mouse pressed left at (407, 94)
Screenshot: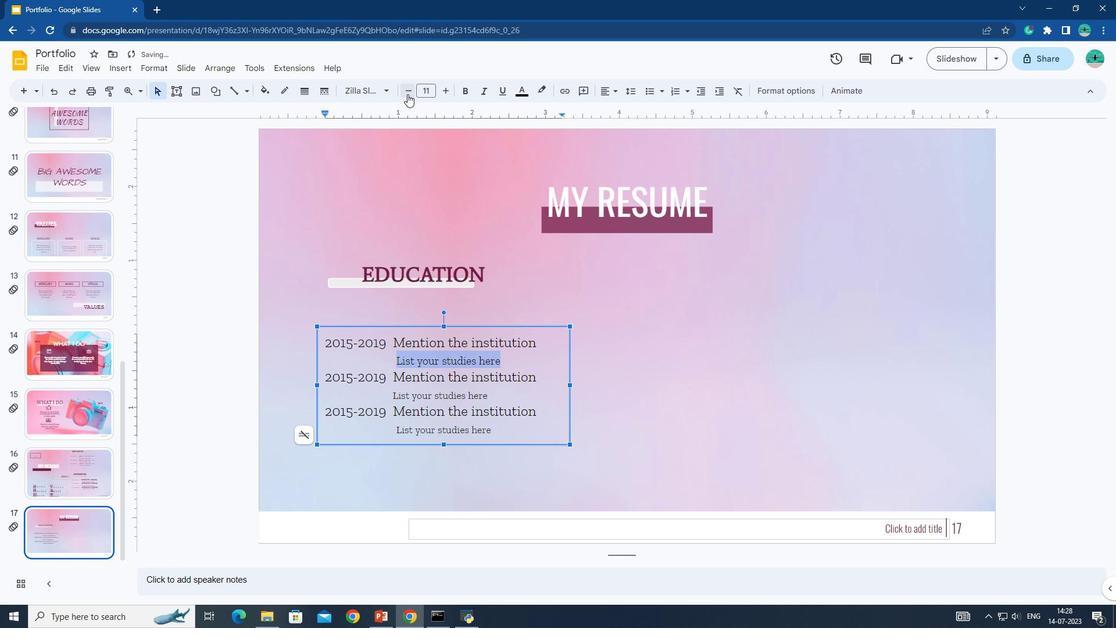 
Action: Mouse moved to (393, 339)
Screenshot: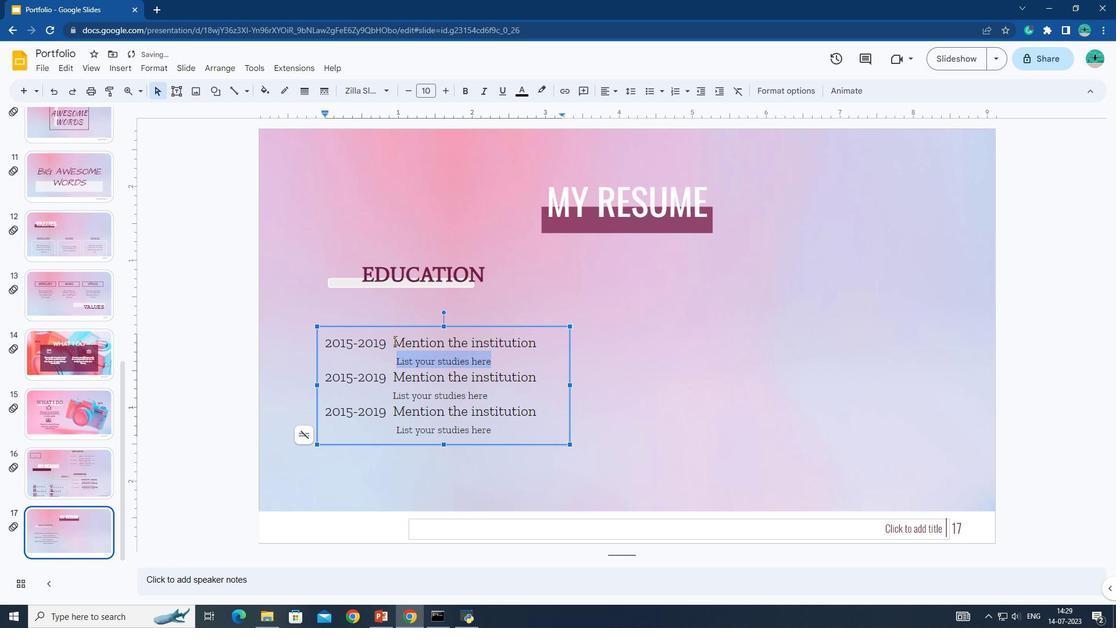 
Action: Mouse pressed left at (393, 339)
Screenshot: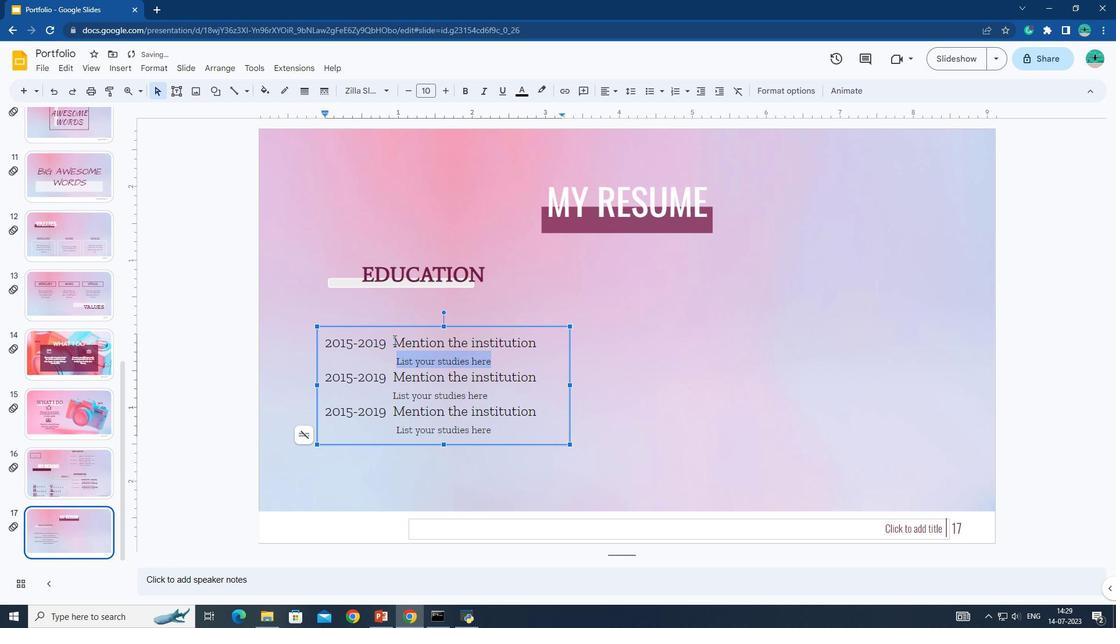 
Action: Mouse moved to (410, 90)
Screenshot: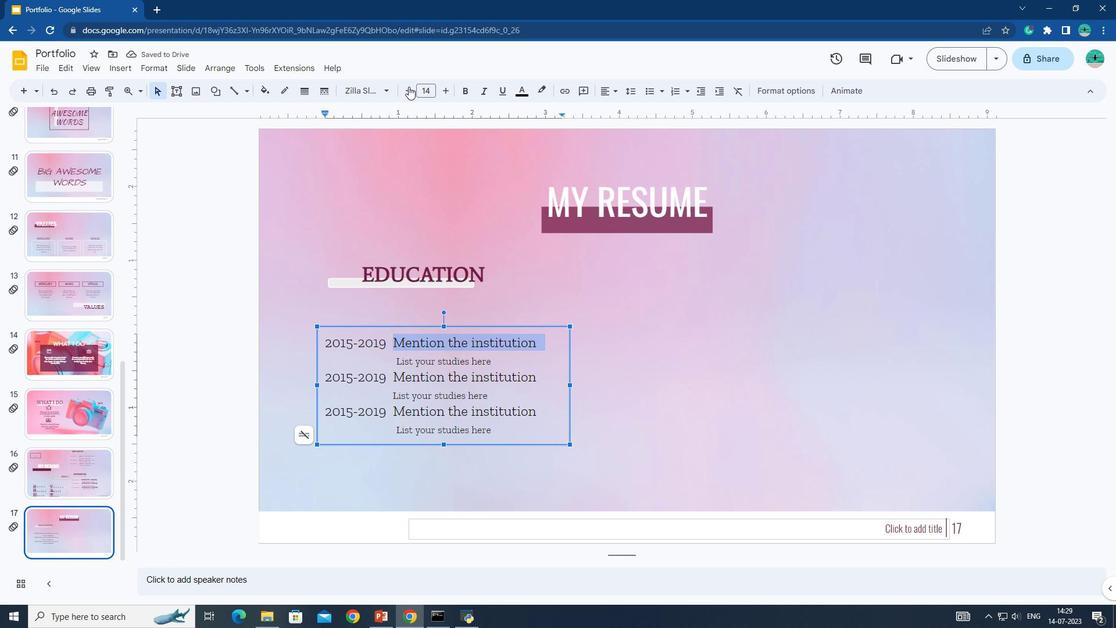 
Action: Mouse pressed left at (410, 90)
Screenshot: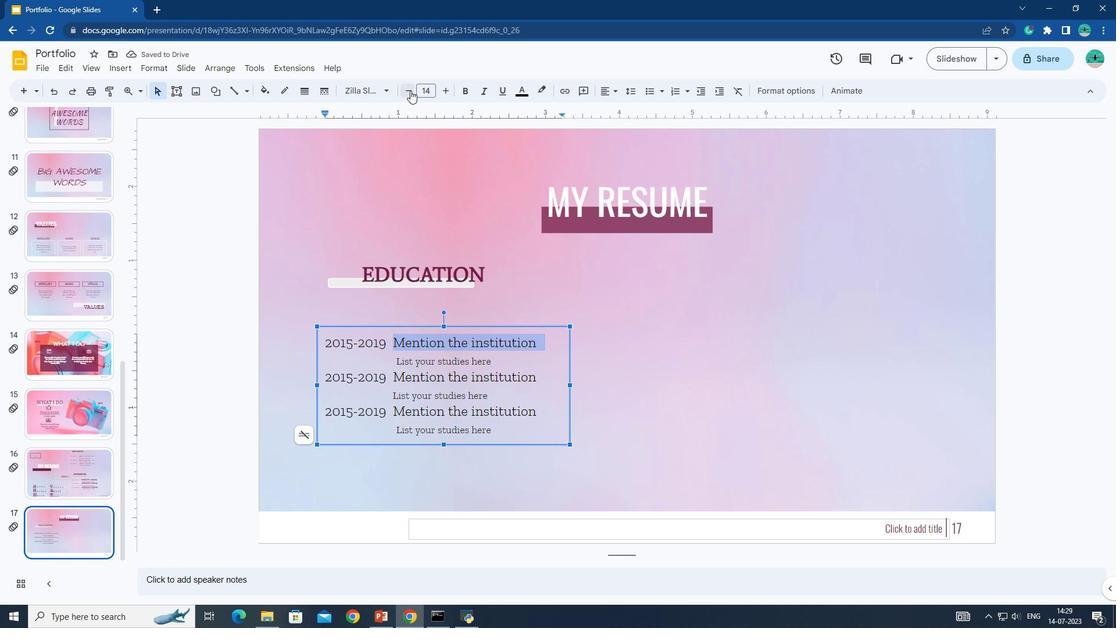 
Action: Mouse pressed left at (410, 90)
Screenshot: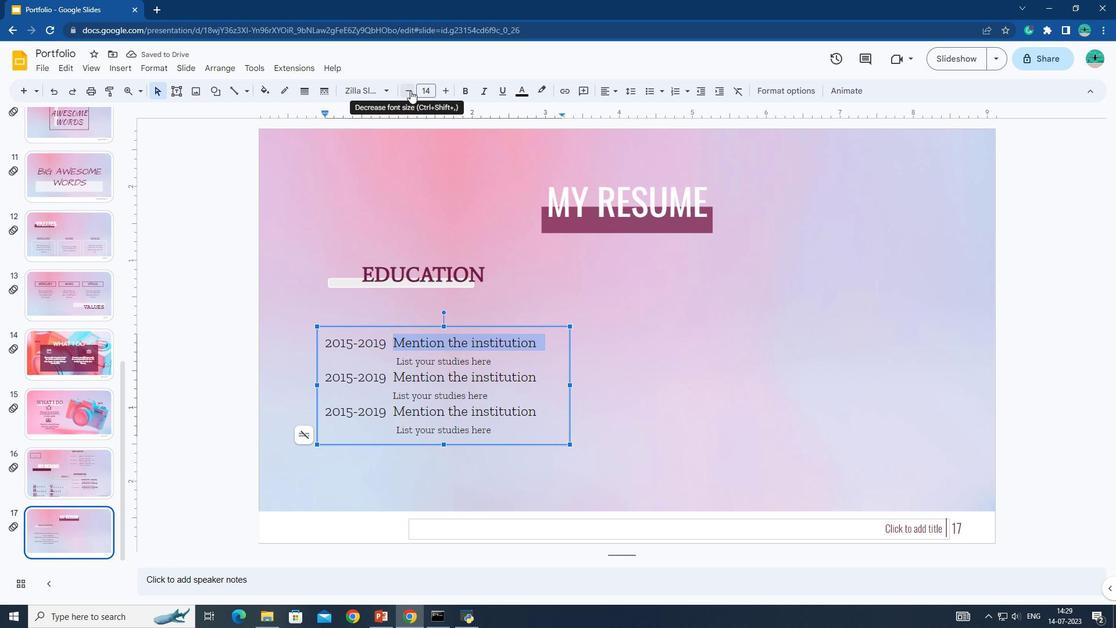 
Action: Mouse moved to (393, 372)
Screenshot: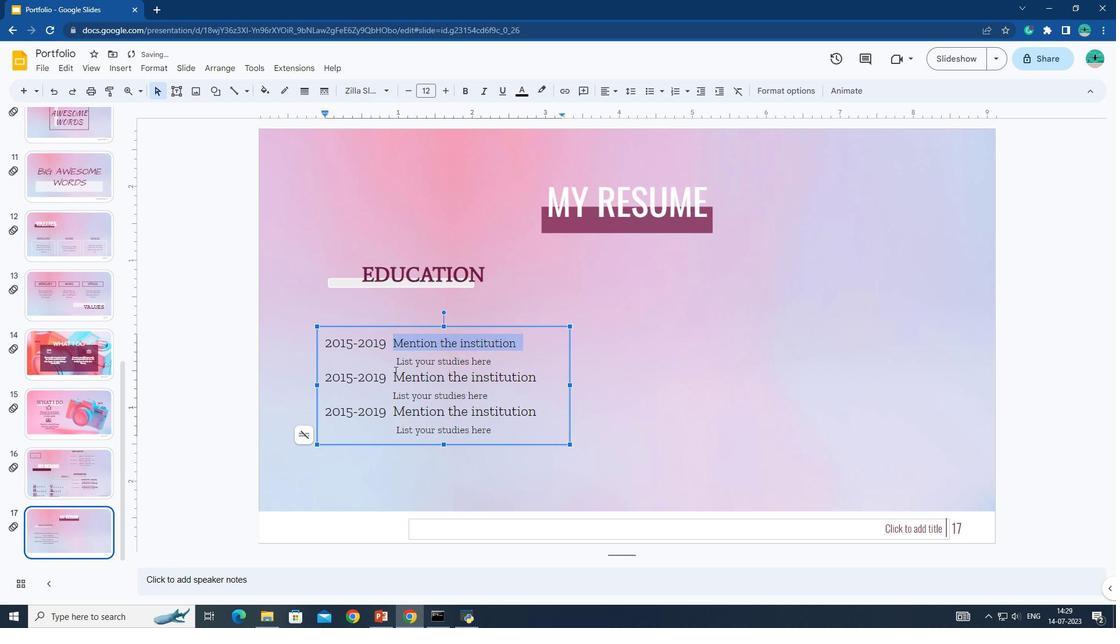
Action: Mouse pressed left at (393, 372)
Screenshot: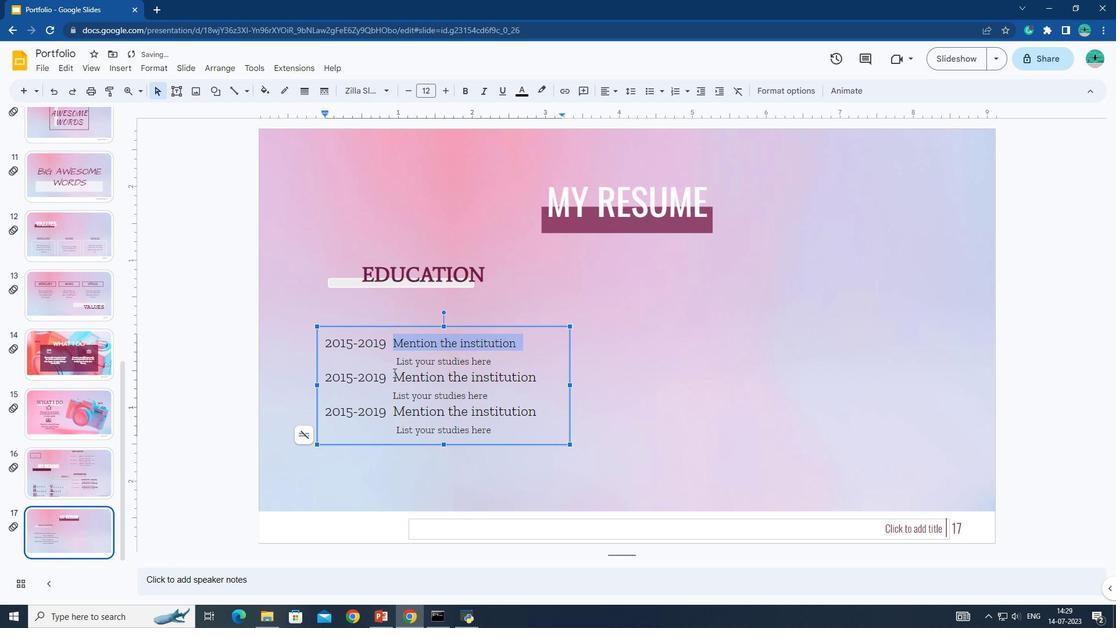 
Action: Mouse moved to (410, 92)
Screenshot: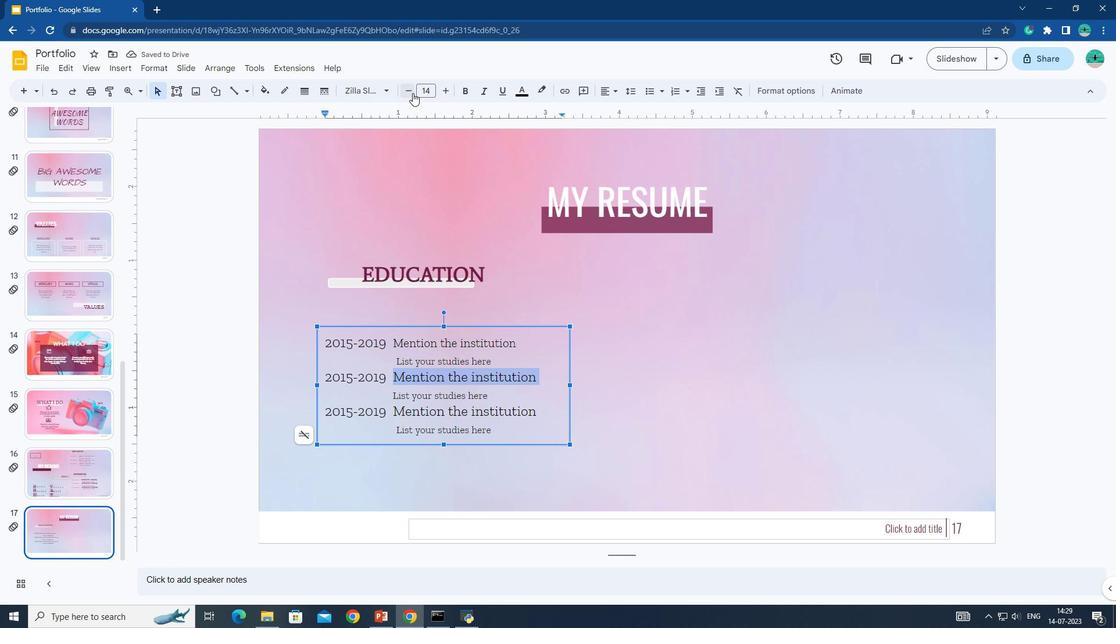 
Action: Mouse pressed left at (410, 92)
Screenshot: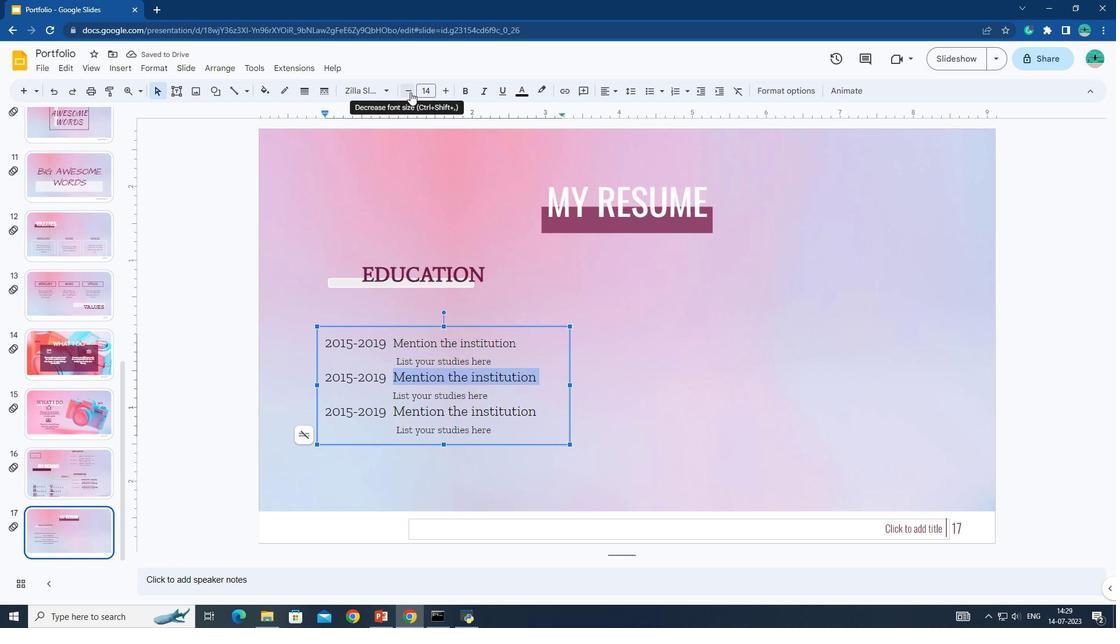 
Action: Mouse pressed left at (410, 92)
Screenshot: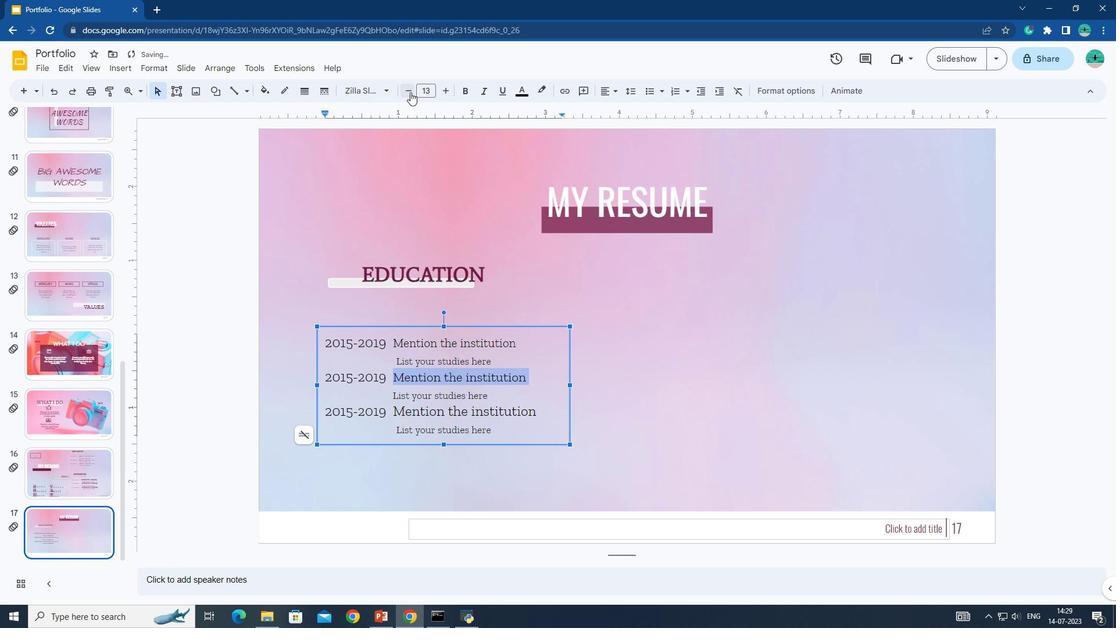 
Action: Mouse moved to (394, 410)
Screenshot: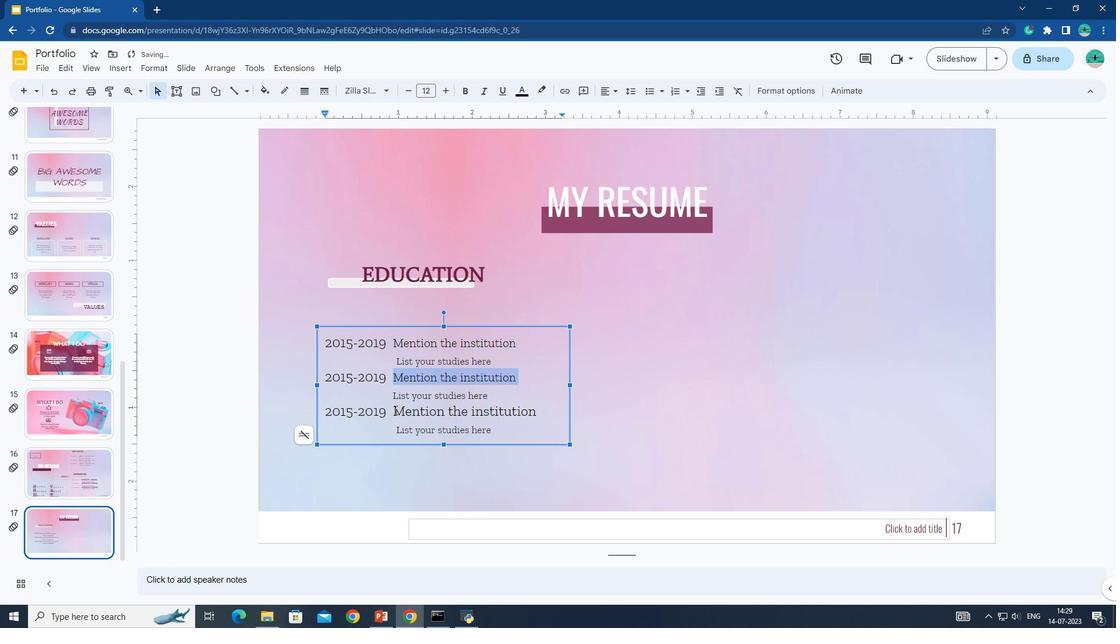 
Action: Mouse pressed left at (394, 410)
Screenshot: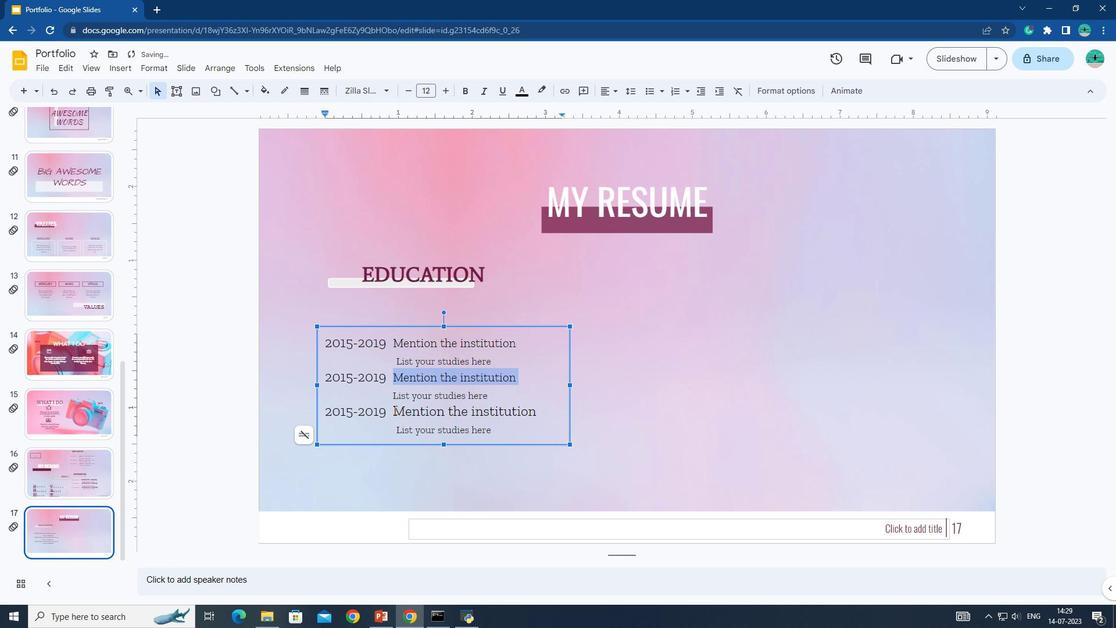 
Action: Mouse moved to (410, 93)
Screenshot: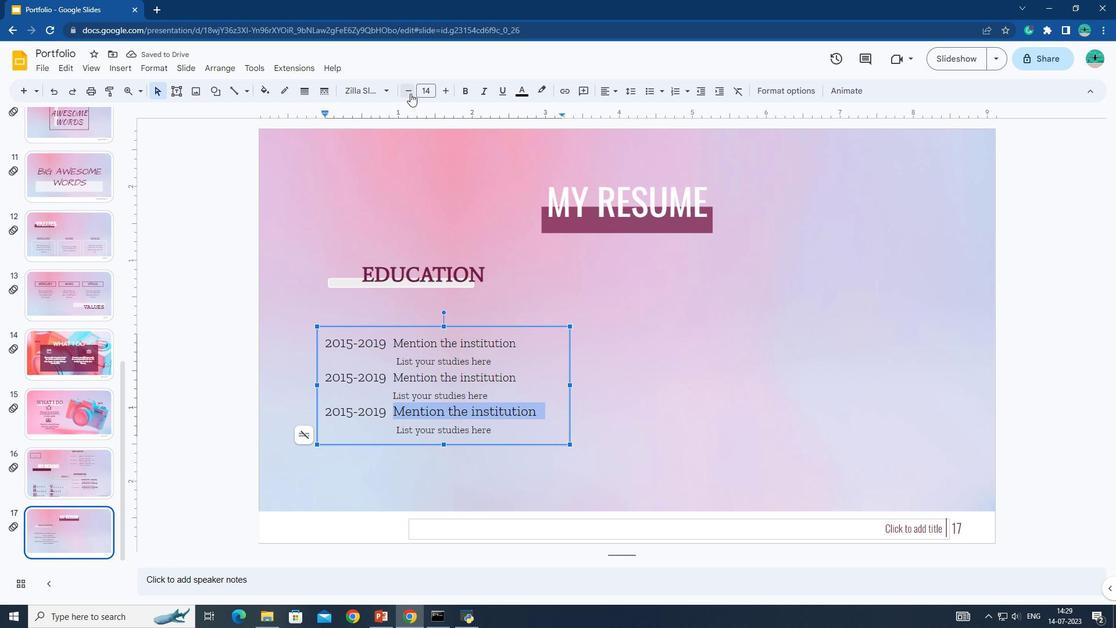 
Action: Mouse pressed left at (410, 93)
Screenshot: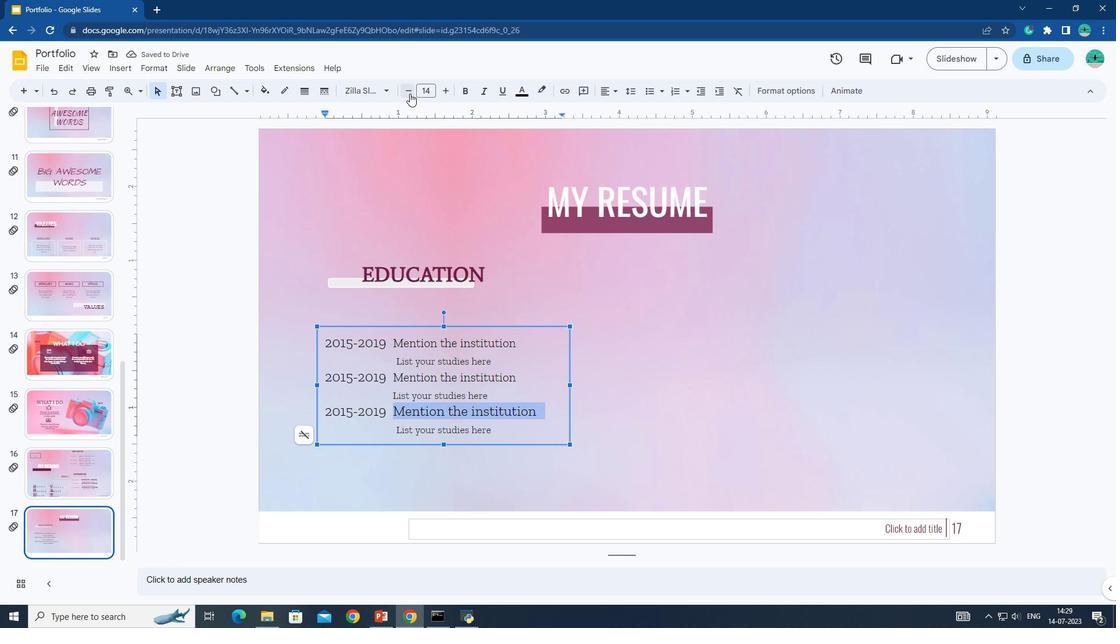
Action: Mouse pressed left at (410, 93)
Screenshot: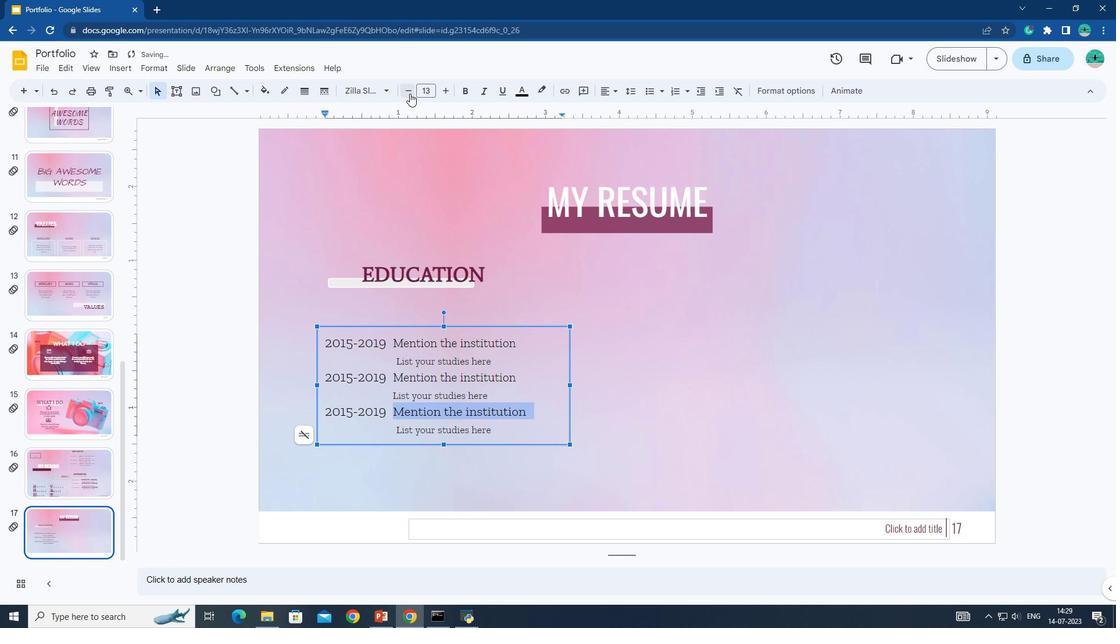 
Action: Mouse moved to (323, 347)
Screenshot: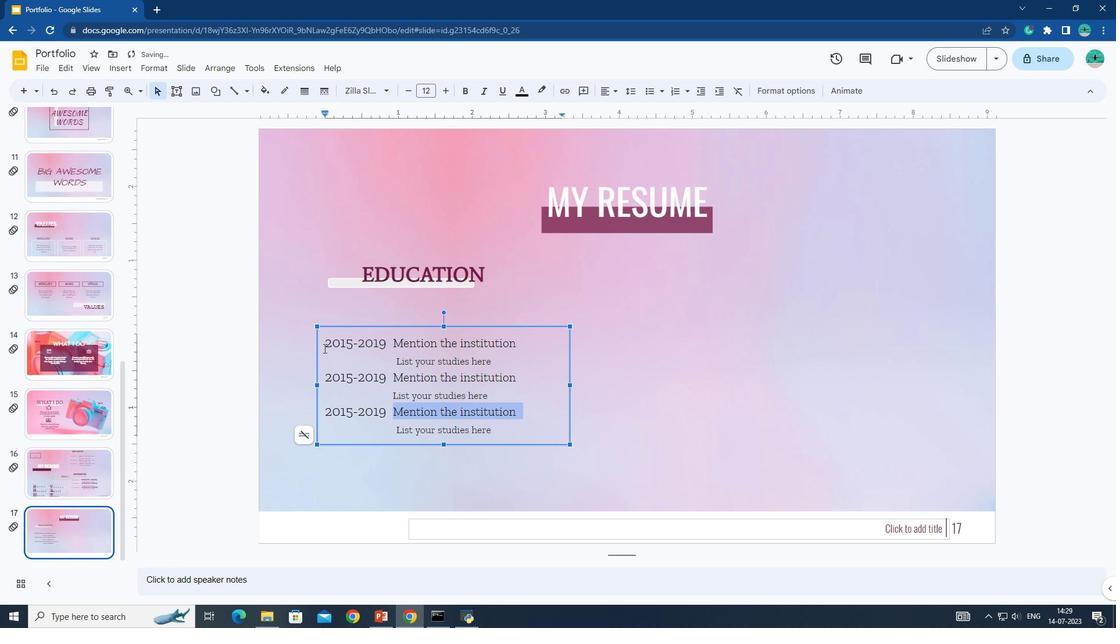 
Action: Mouse pressed left at (323, 347)
Screenshot: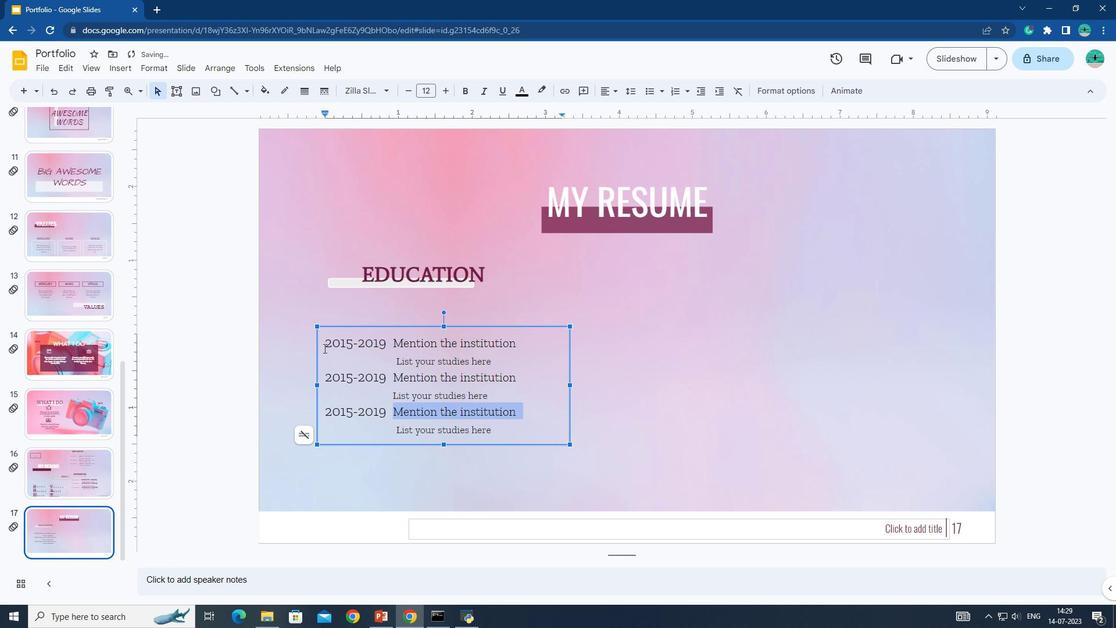 
Action: Mouse moved to (383, 346)
Screenshot: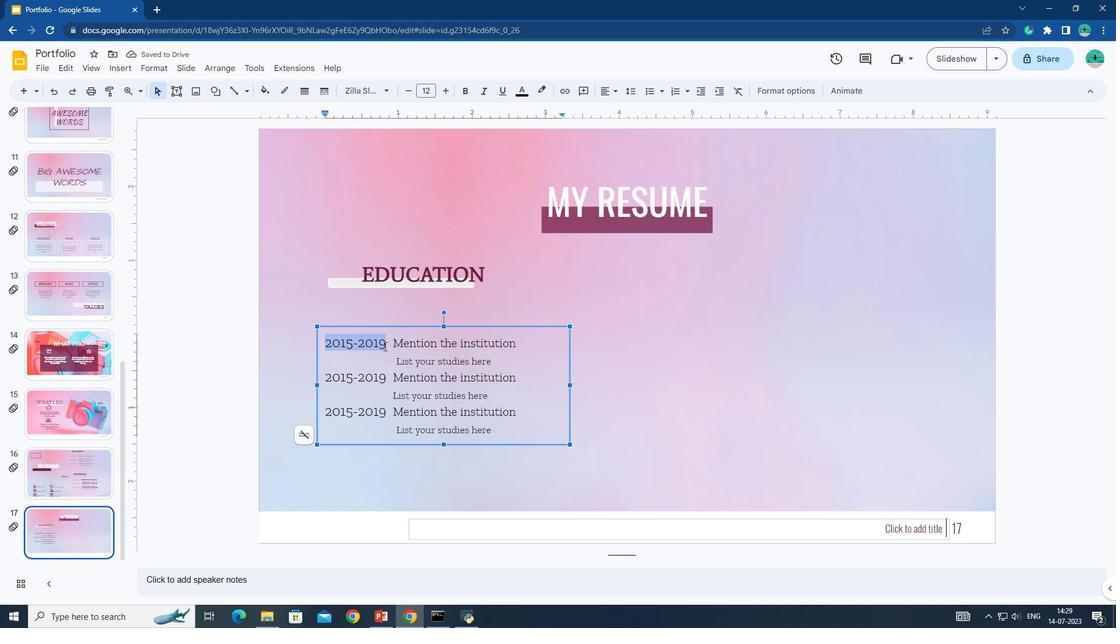 
Action: Key pressed <Key.shift>
Screenshot: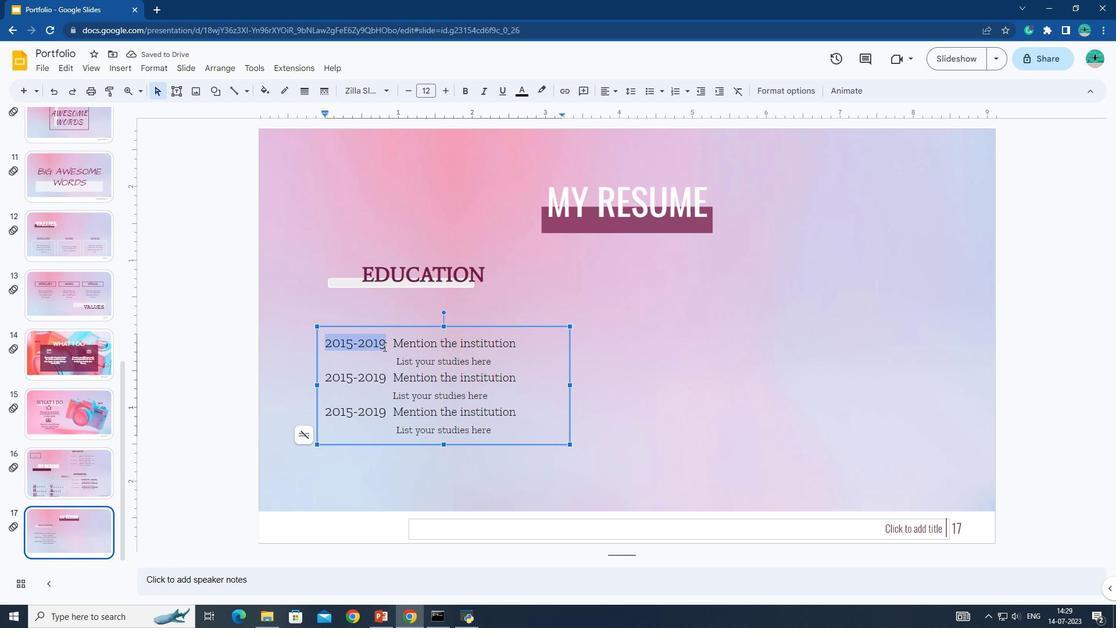 
Action: Mouse moved to (371, 396)
Screenshot: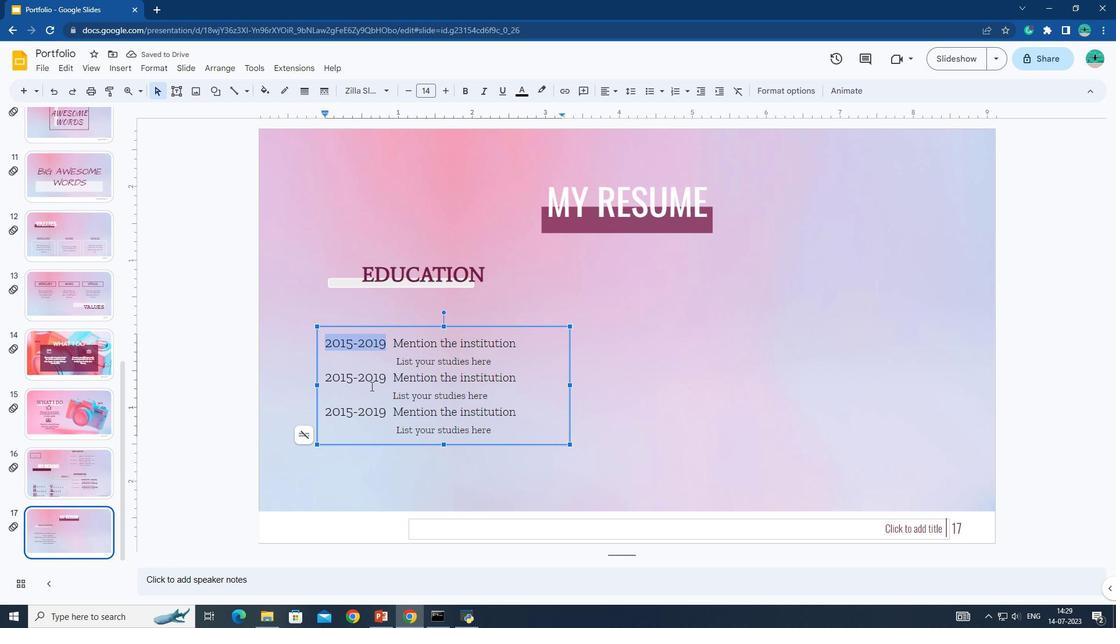 
Action: Key pressed <Key.shift>
Screenshot: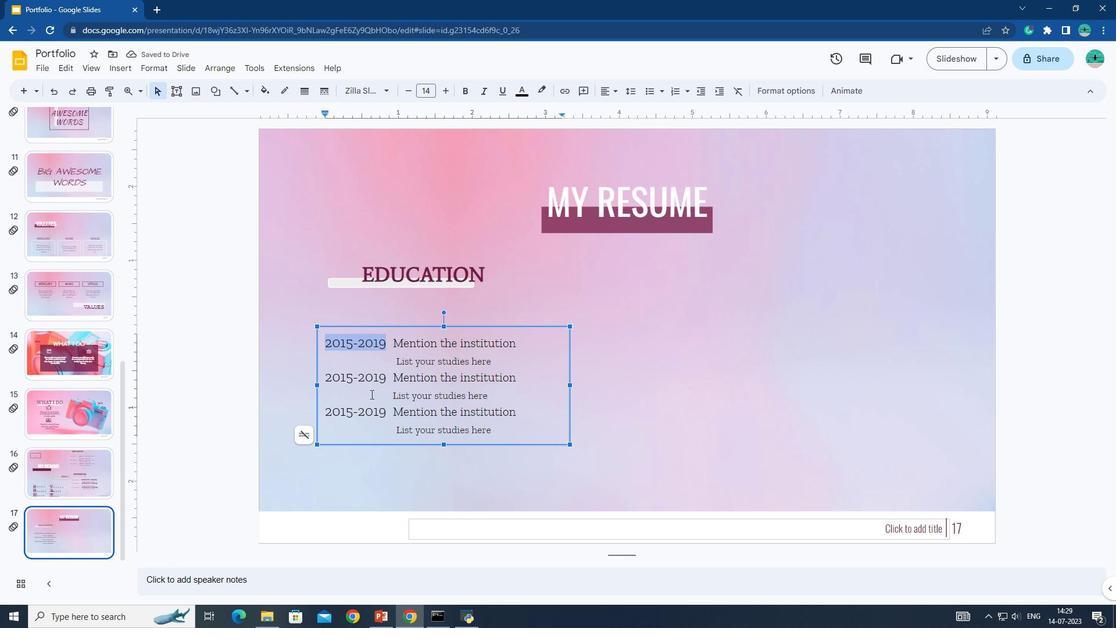 
Action: Mouse moved to (371, 396)
Screenshot: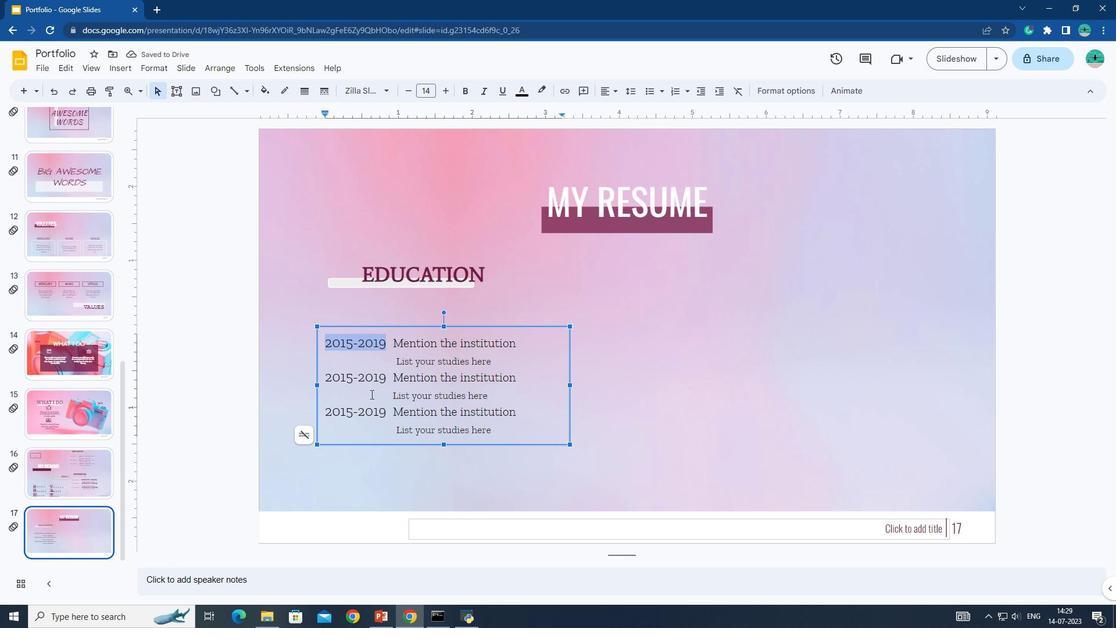 
Action: Key pressed <Key.shift><Key.shift>
Screenshot: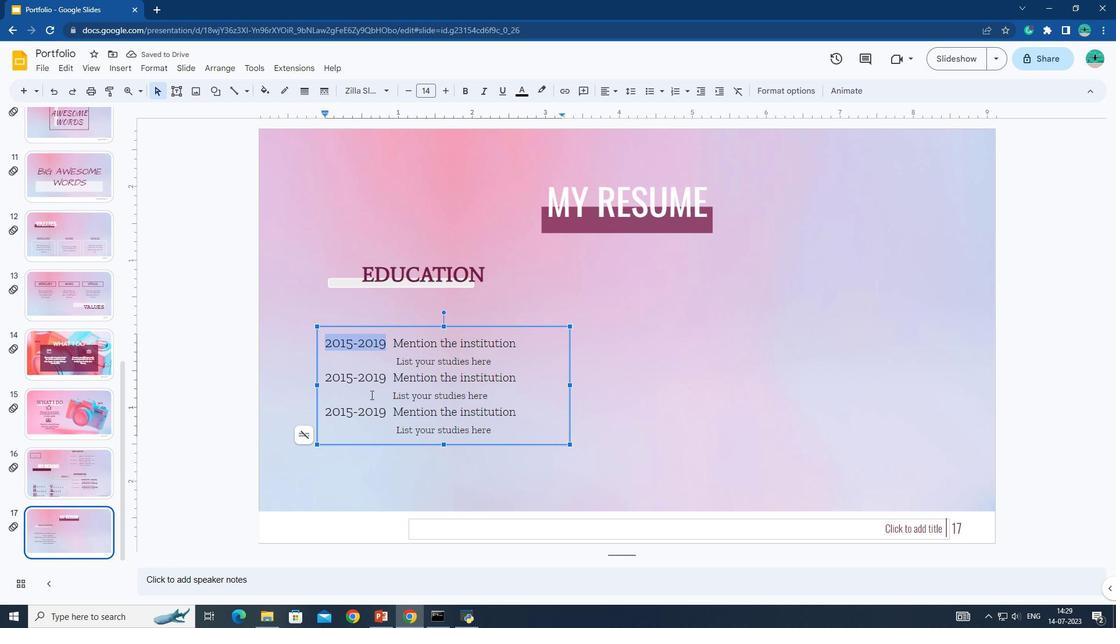 
Action: Mouse moved to (372, 397)
Screenshot: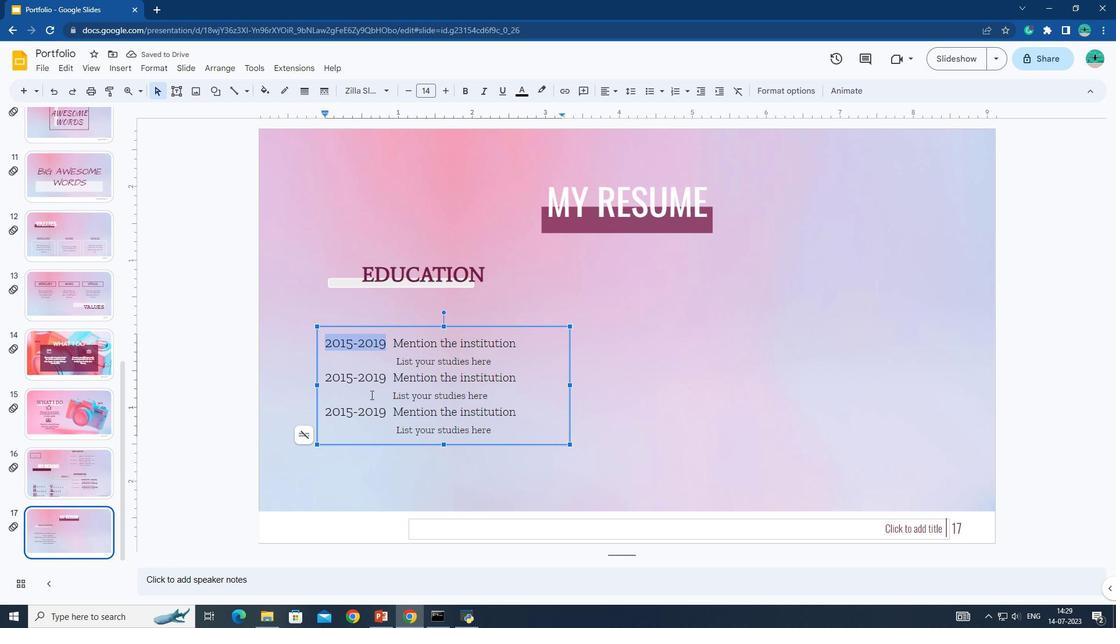 
Action: Key pressed <Key.shift>
Screenshot: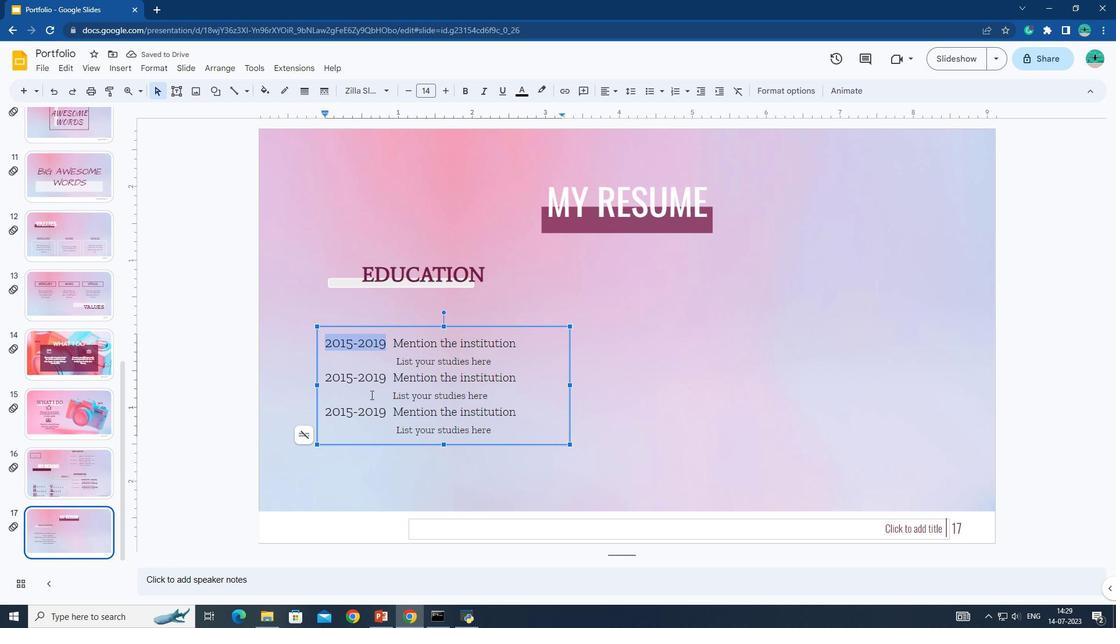 
Action: Mouse moved to (372, 398)
Screenshot: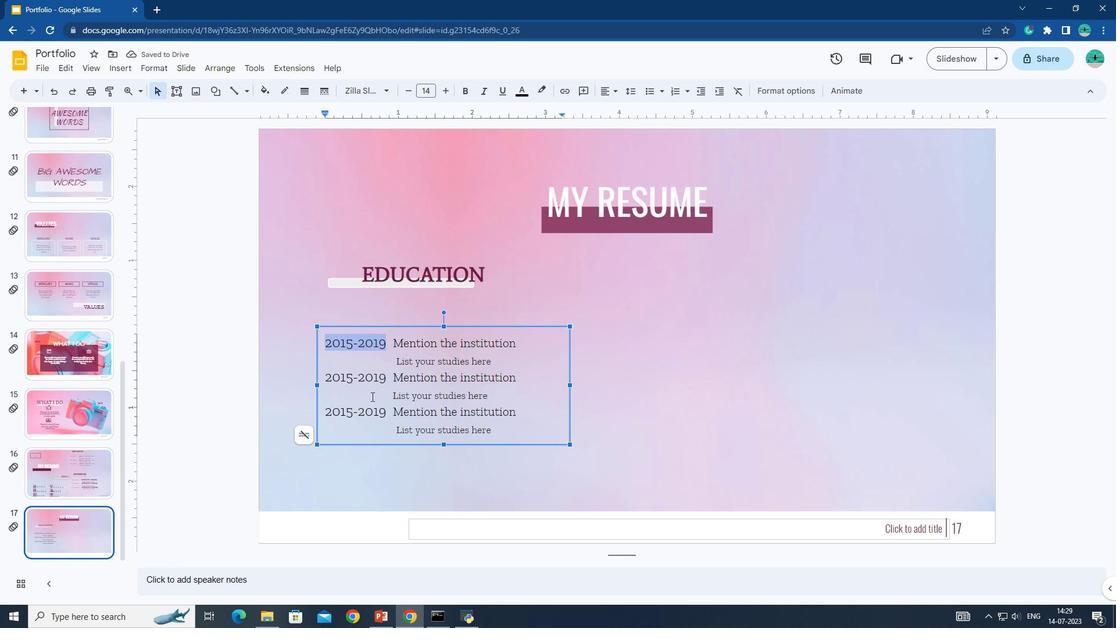 
Action: Key pressed <Key.shift>
Screenshot: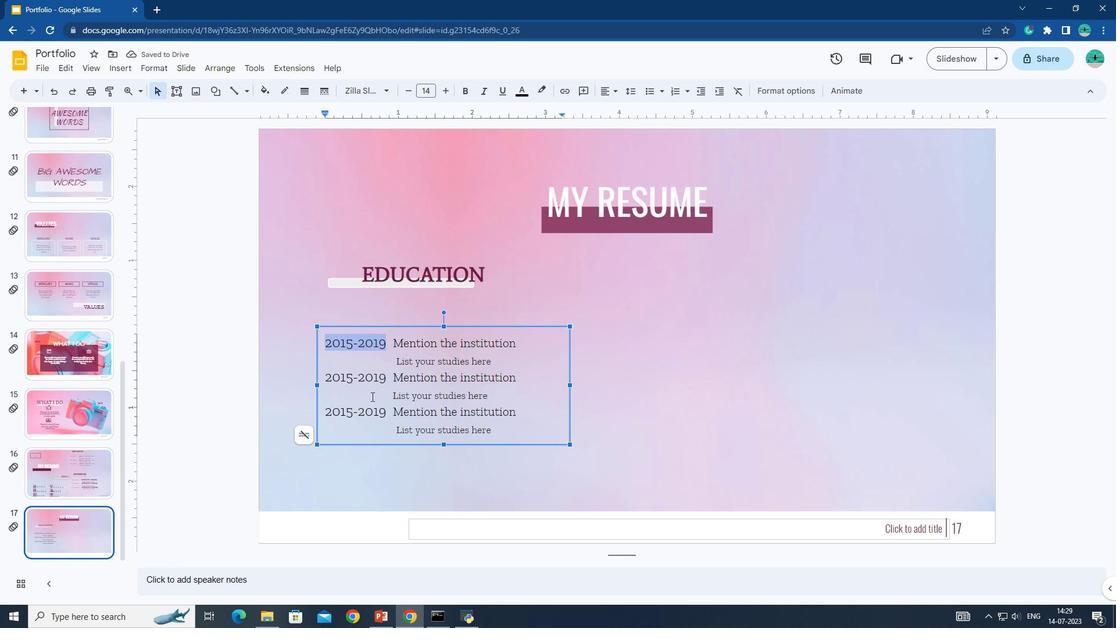 
Action: Mouse moved to (374, 398)
Screenshot: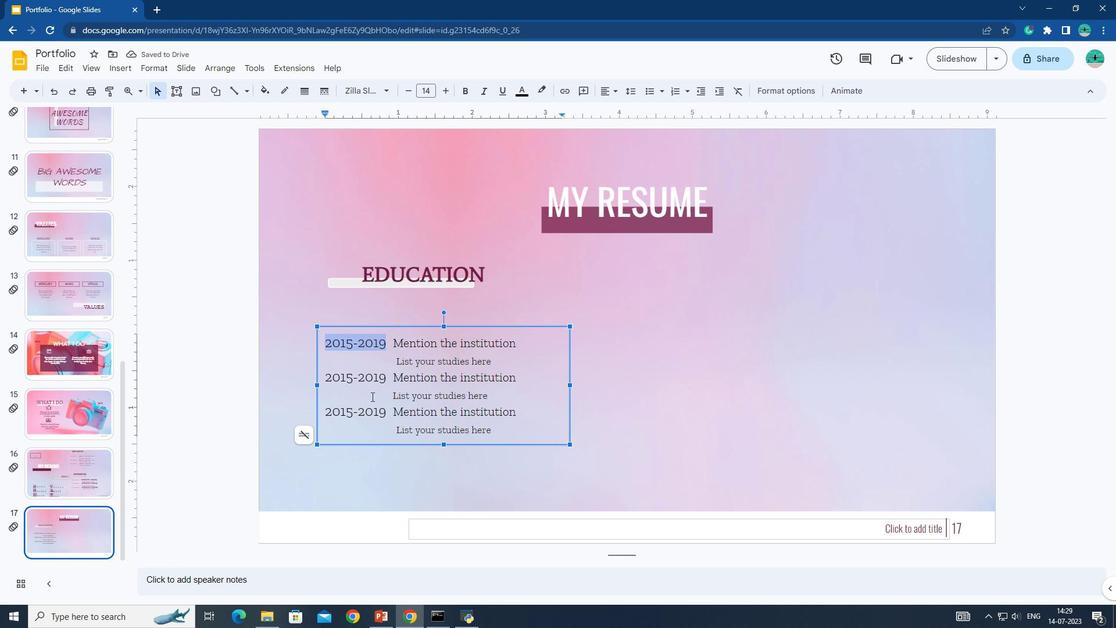 
Action: Key pressed <Key.shift>
Screenshot: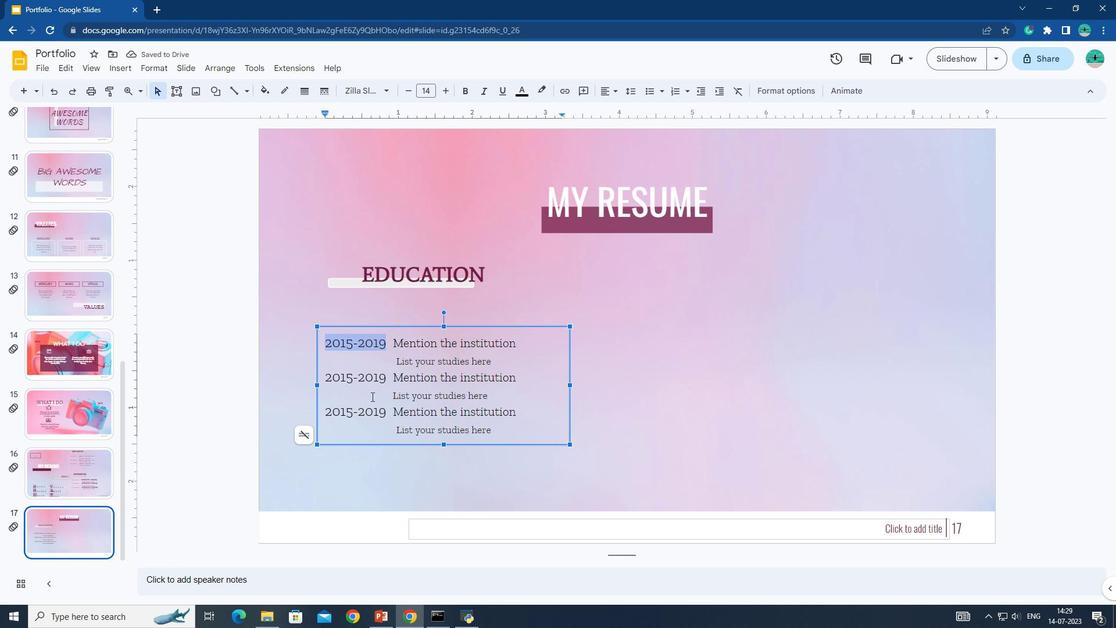 
Action: Mouse moved to (376, 400)
Screenshot: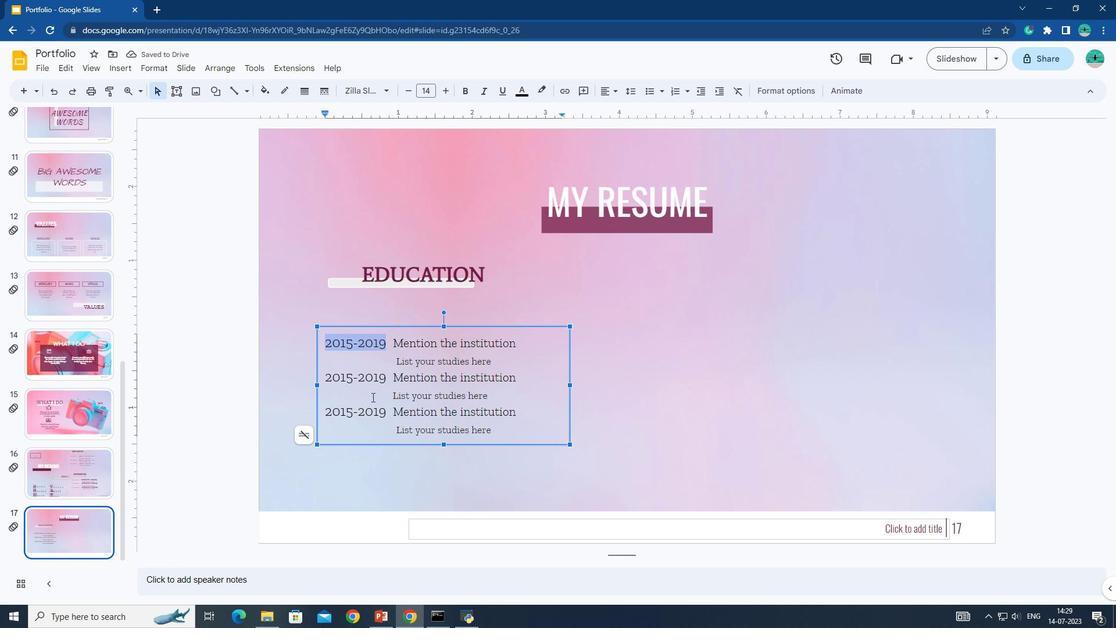 
Action: Key pressed <Key.shift>
Screenshot: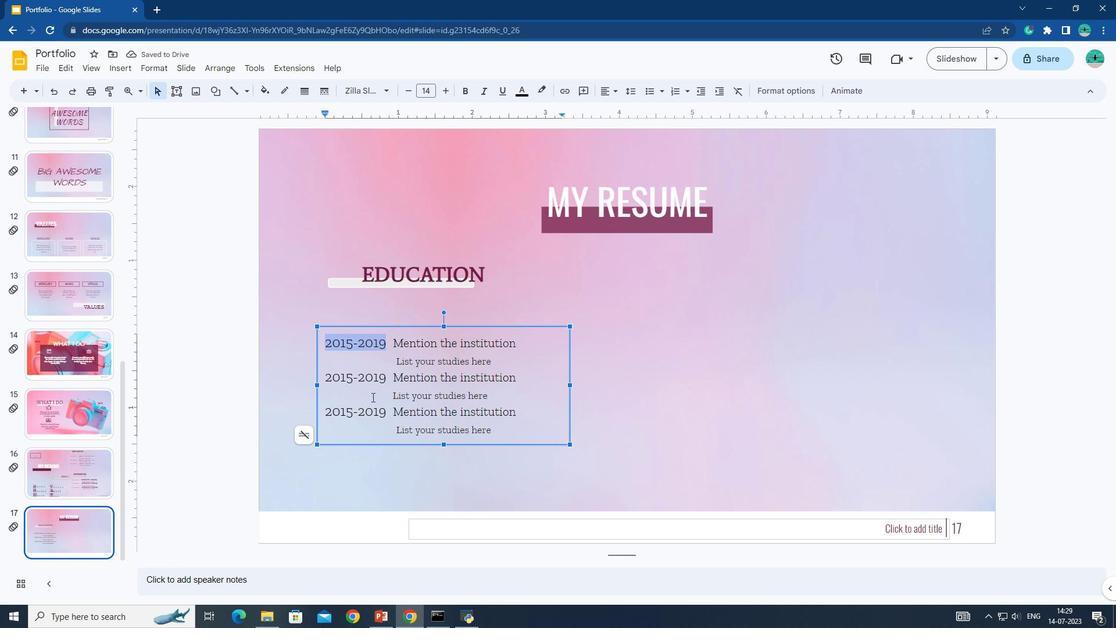 
Action: Mouse moved to (378, 401)
Screenshot: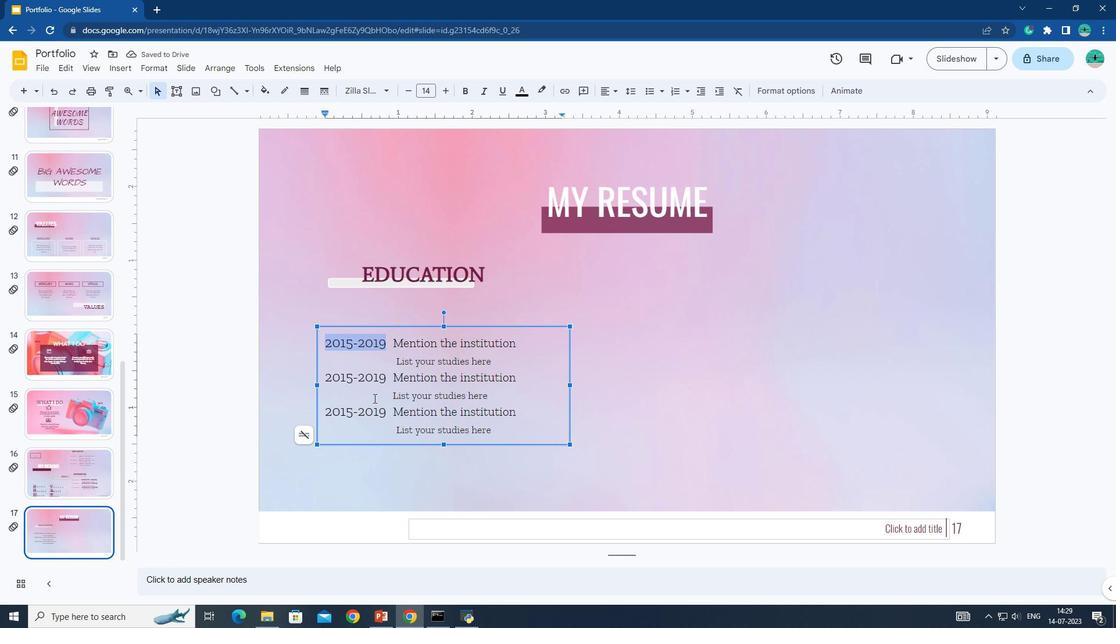 
Action: Key pressed <Key.shift>
Screenshot: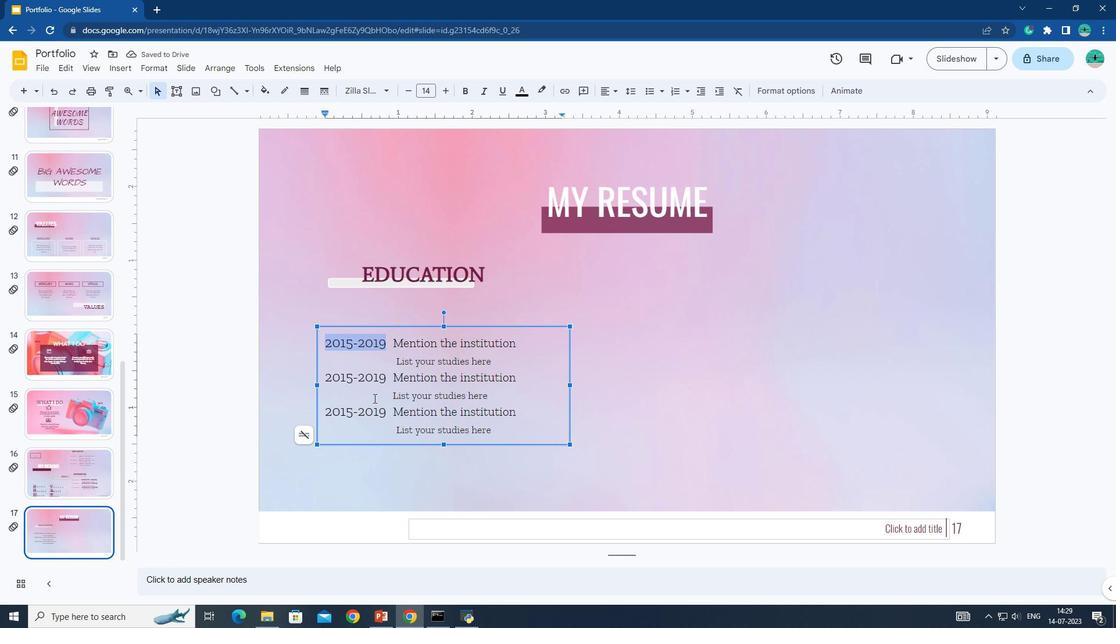 
Action: Mouse moved to (378, 401)
Screenshot: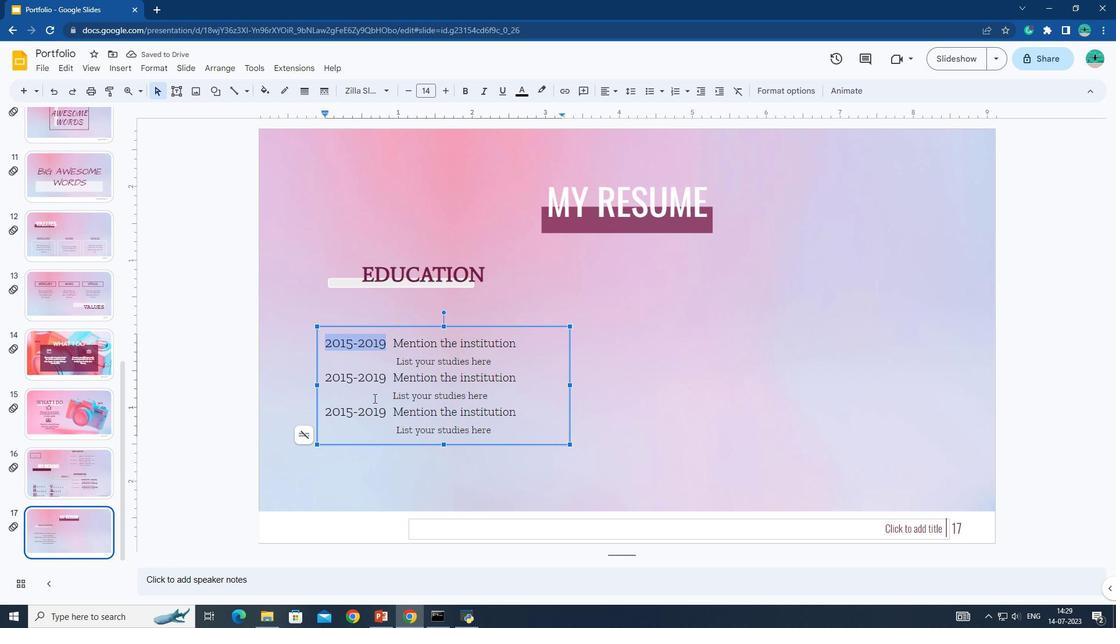 
Action: Key pressed <Key.shift>
Screenshot: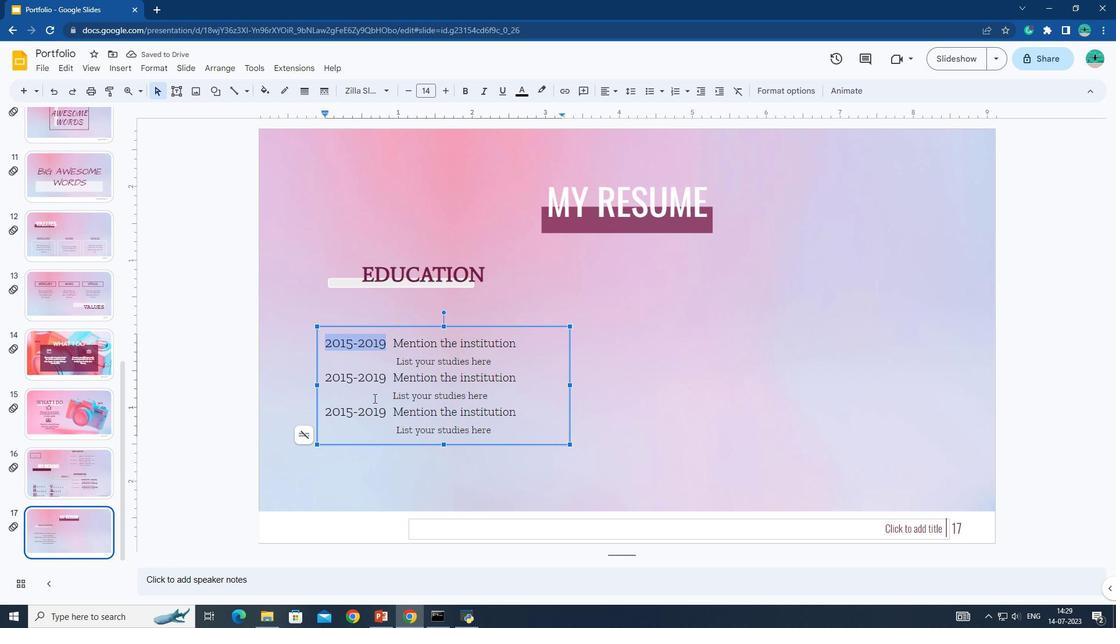 
Action: Mouse moved to (378, 403)
Screenshot: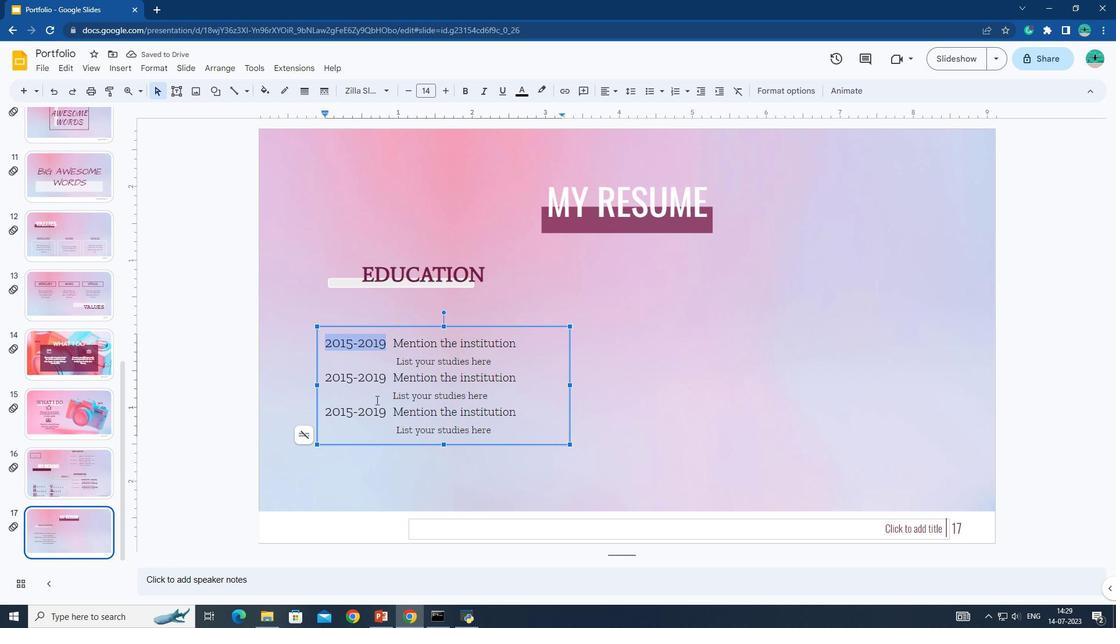 
Action: Key pressed <Key.shift>
Screenshot: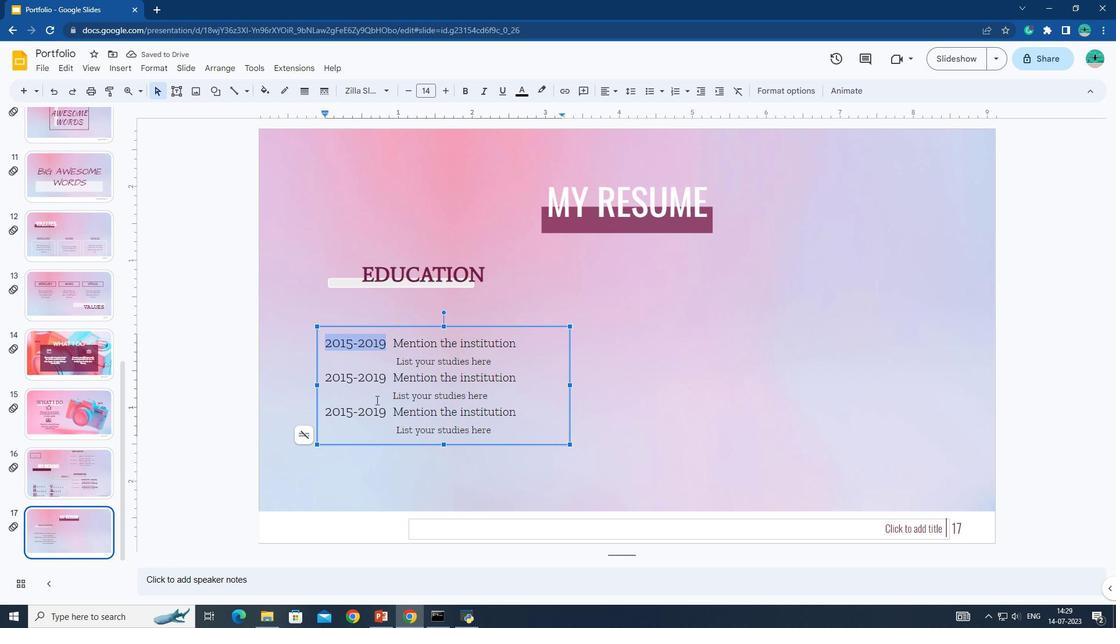 
Action: Mouse moved to (378, 403)
Screenshot: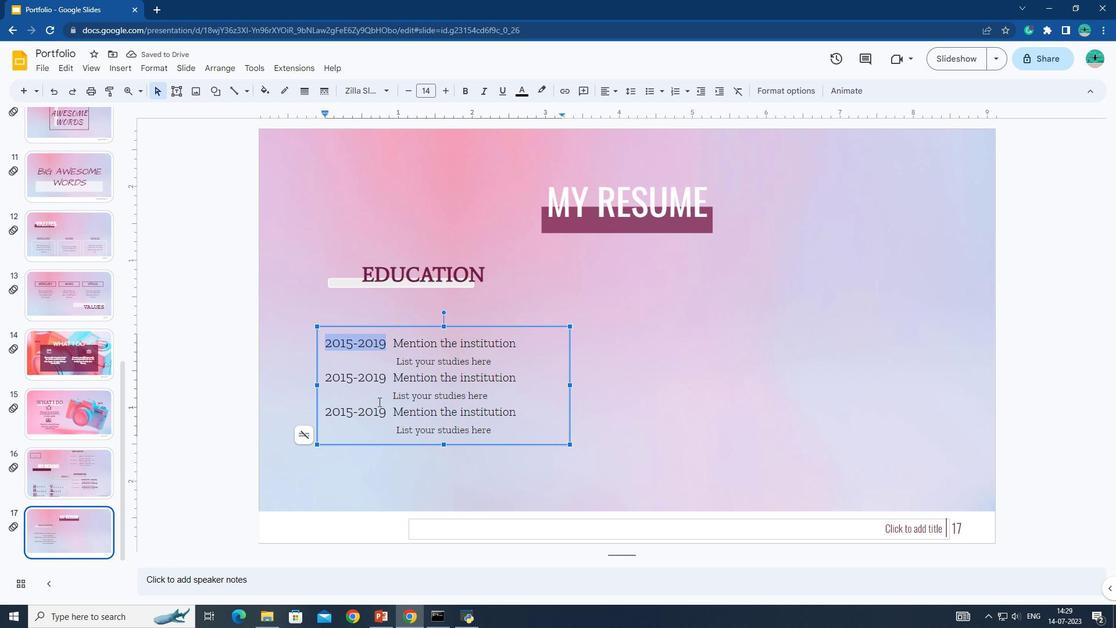 
Action: Key pressed <Key.shift><Key.shift>
Screenshot: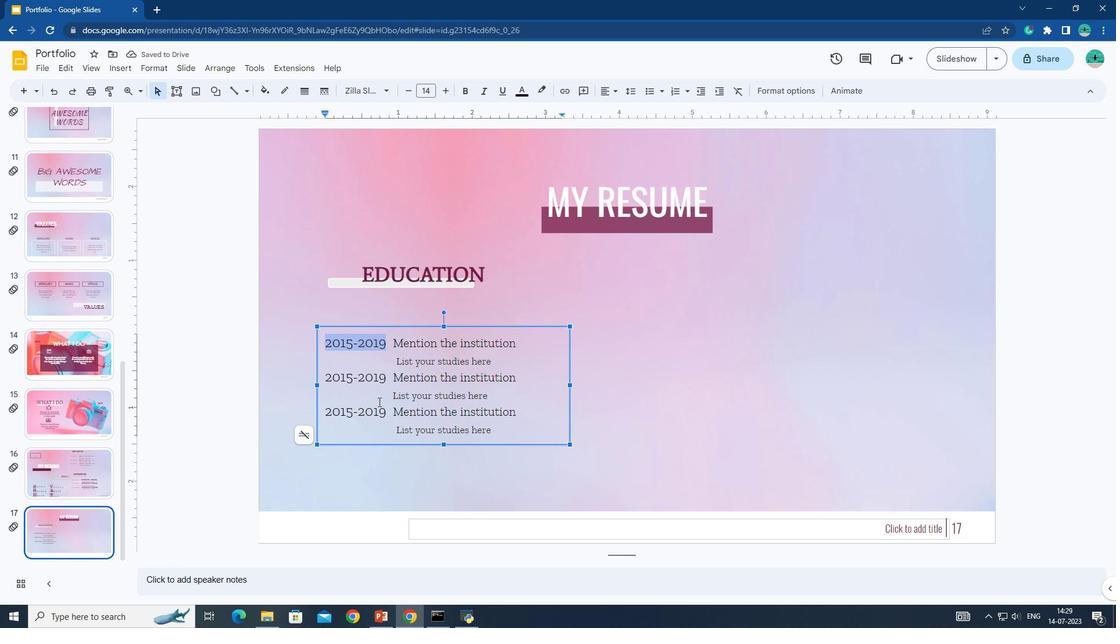 
Action: Mouse moved to (379, 404)
Screenshot: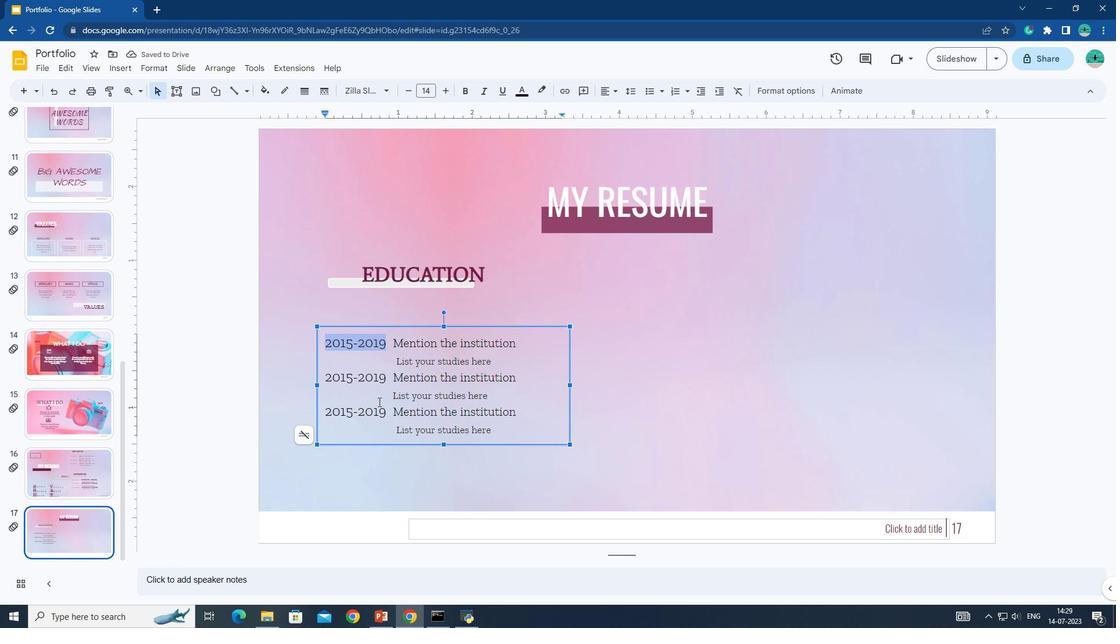 
Action: Key pressed <Key.shift><Key.shift>
Screenshot: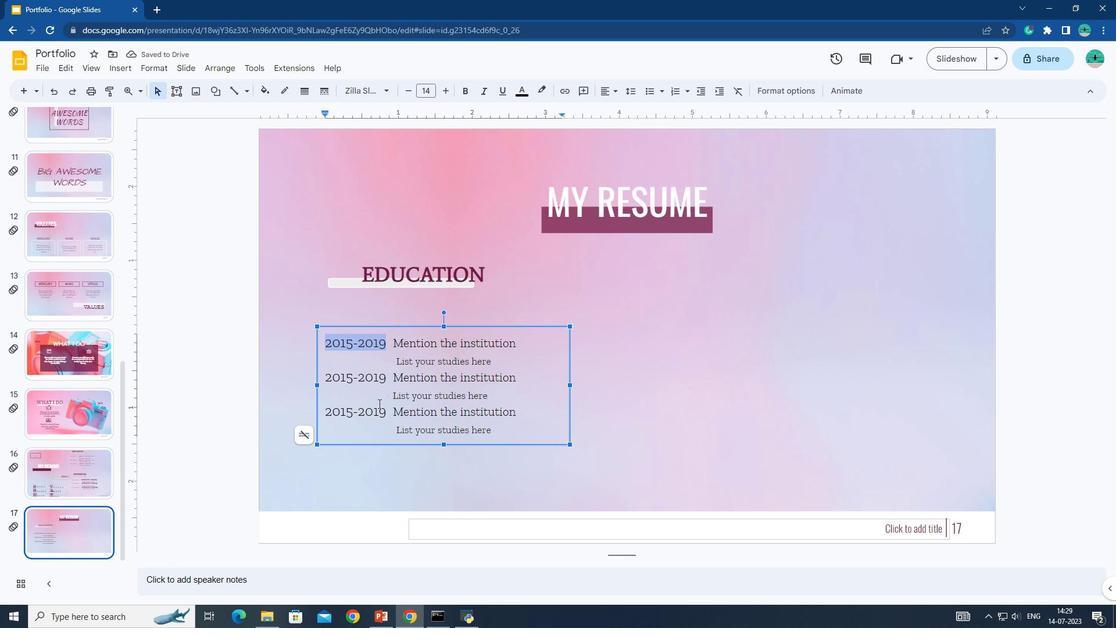 
Action: Mouse moved to (379, 405)
Screenshot: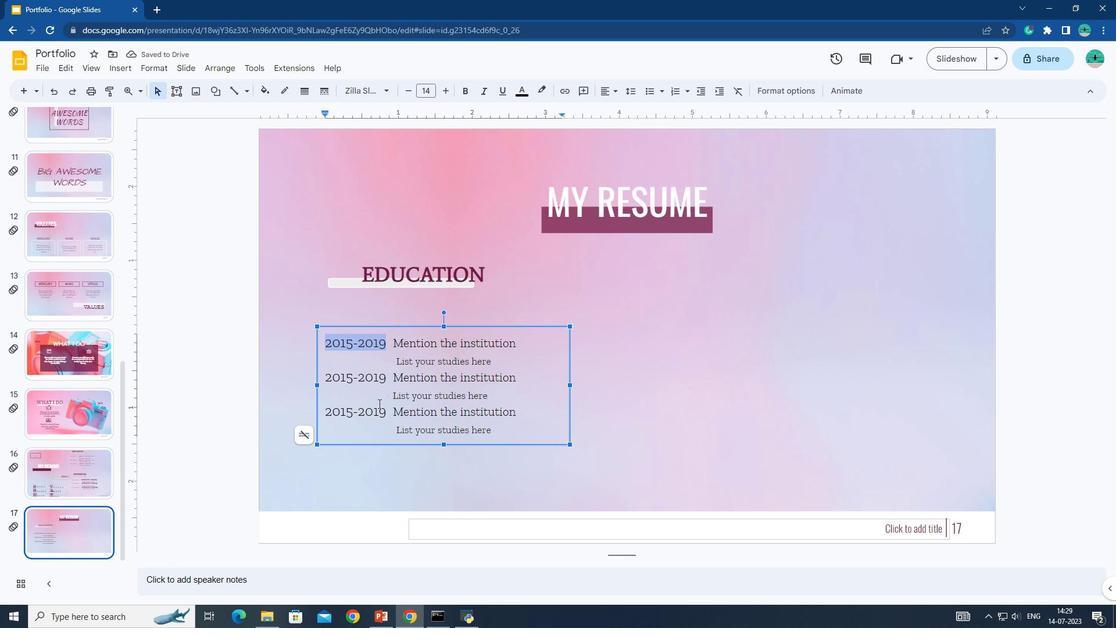 
Action: Key pressed <Key.shift>
Screenshot: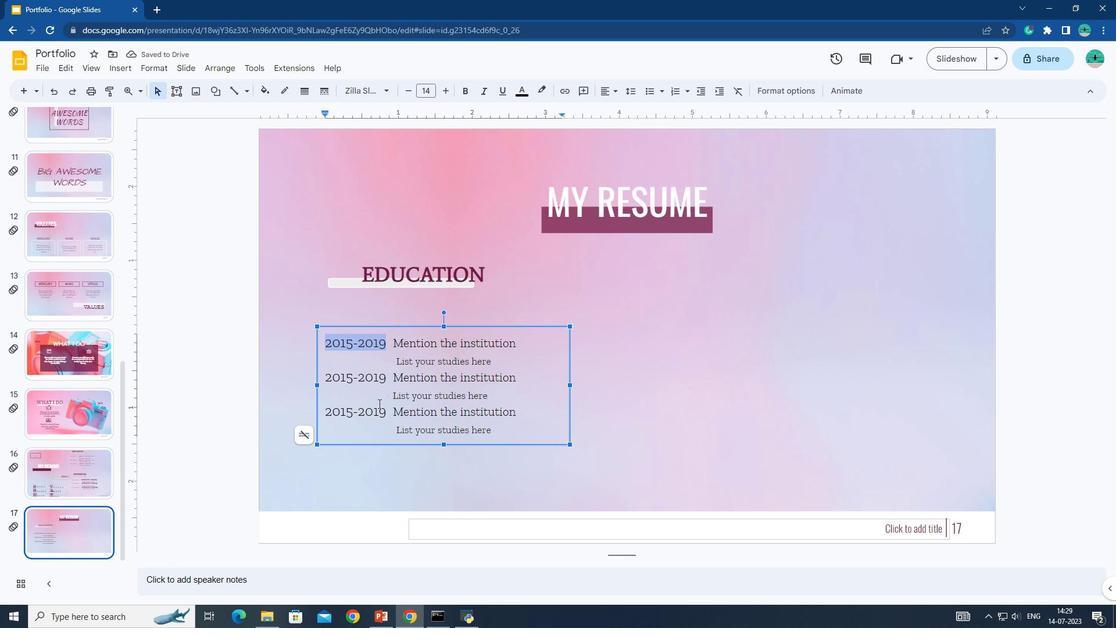 
Action: Mouse moved to (379, 405)
Screenshot: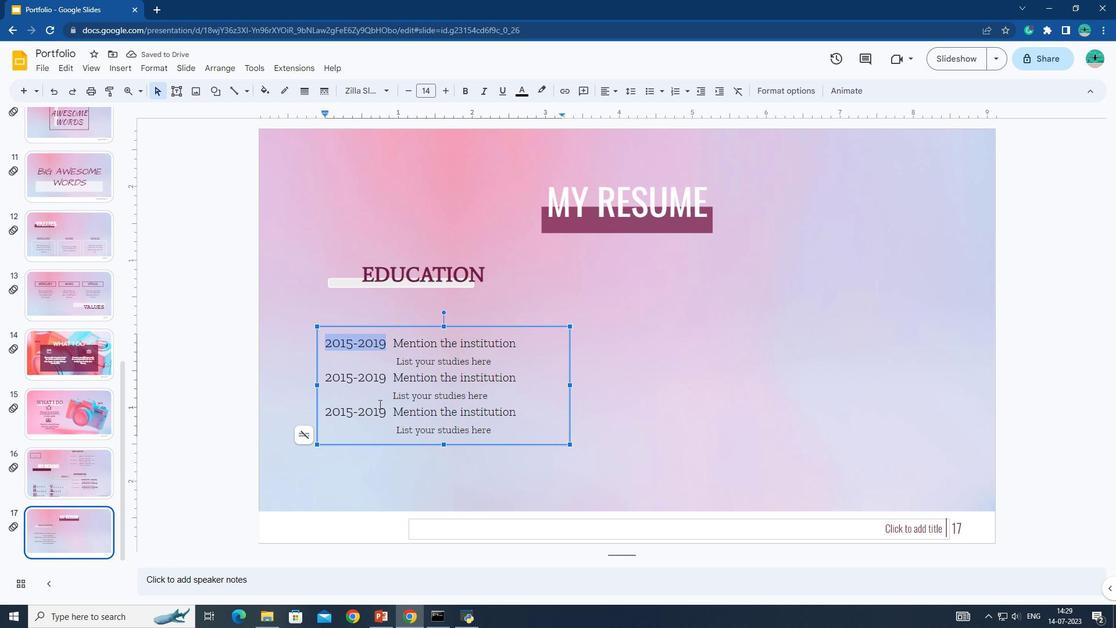 
Action: Key pressed <Key.shift>
Screenshot: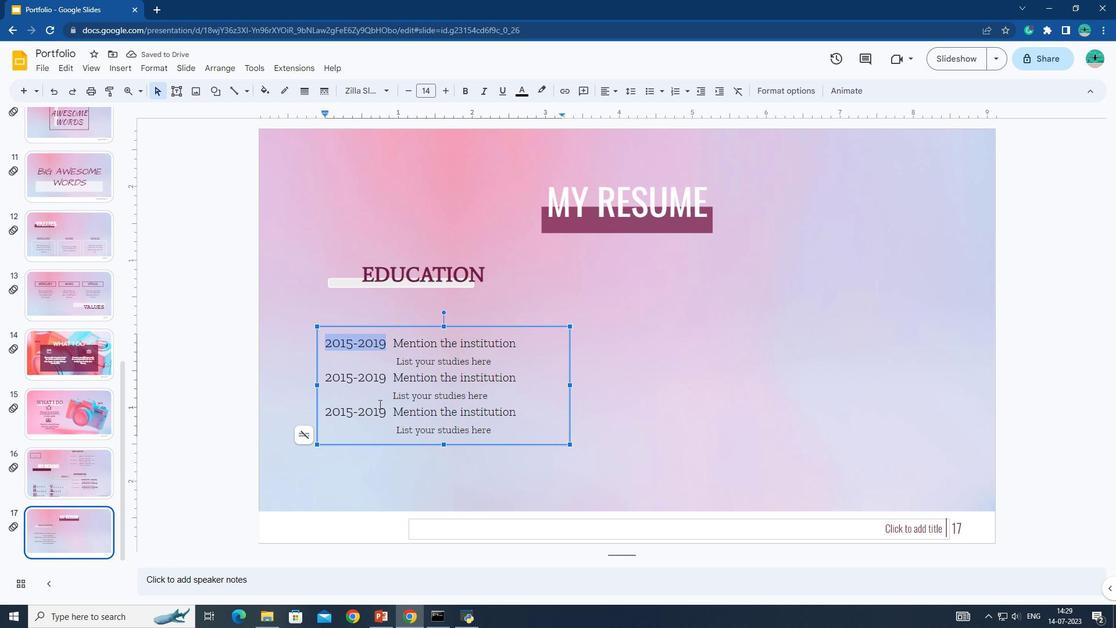 
Action: Mouse moved to (379, 407)
Screenshot: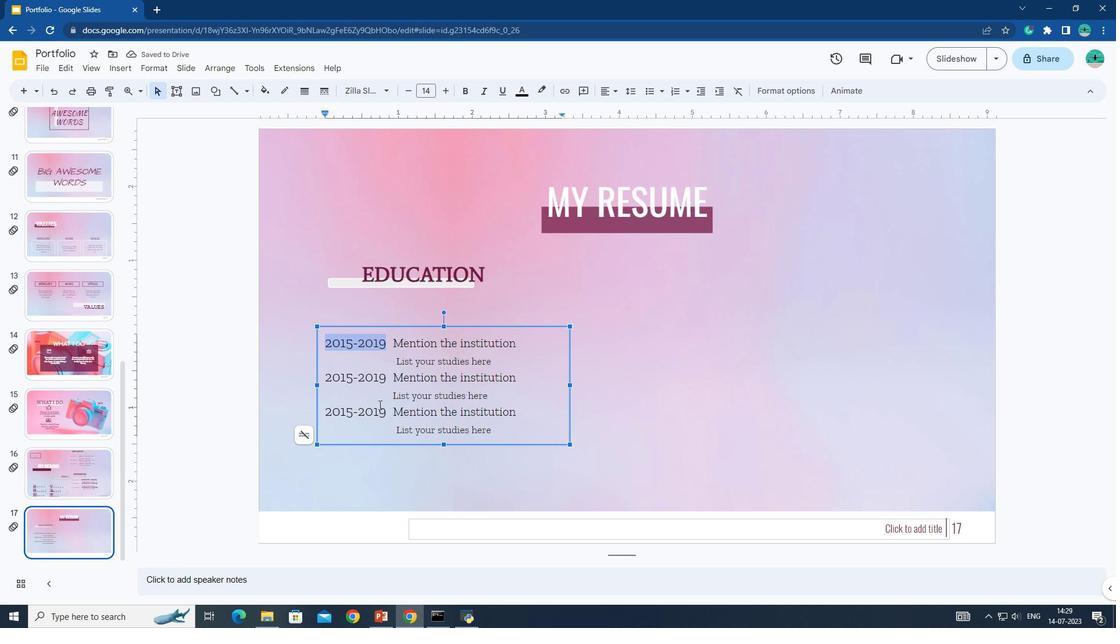 
Action: Key pressed <Key.shift>
Screenshot: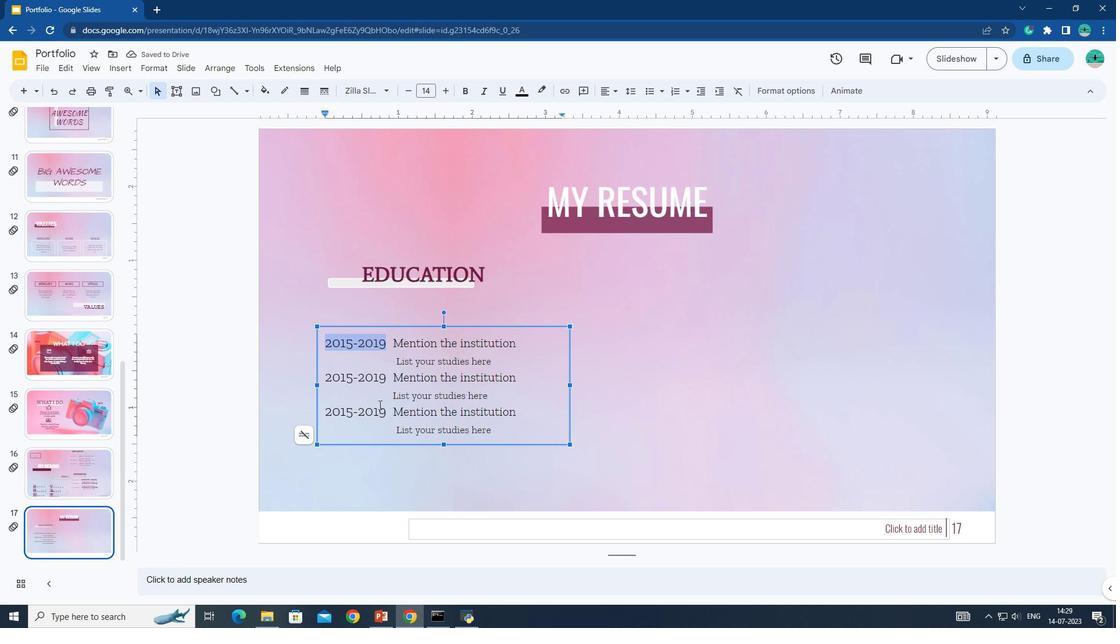 
Action: Mouse moved to (379, 408)
Screenshot: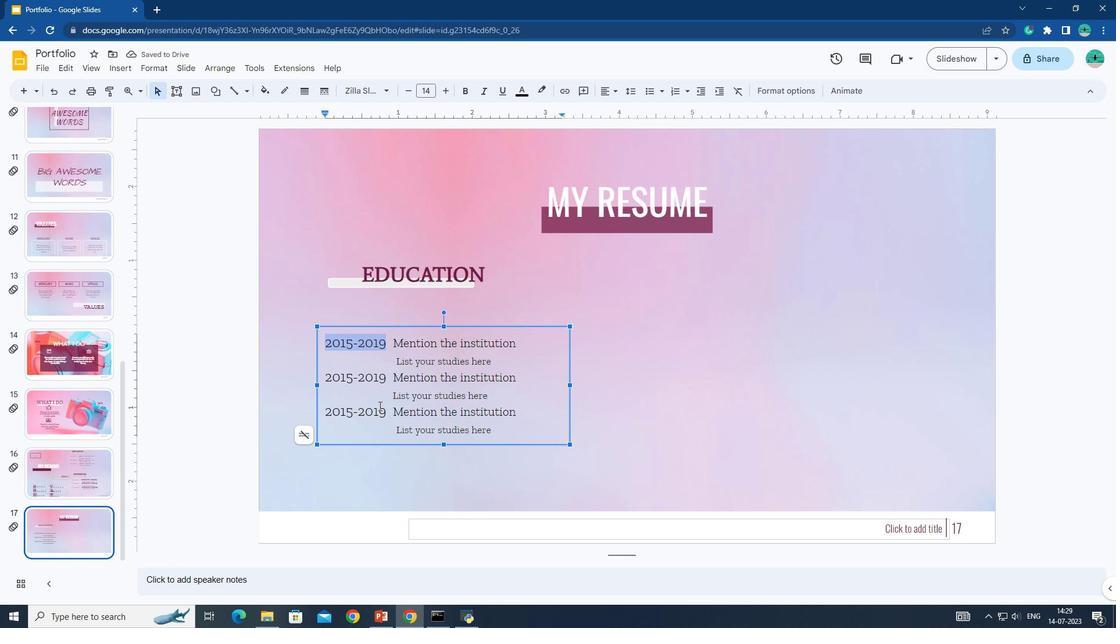 
Action: Key pressed <Key.shift>
Screenshot: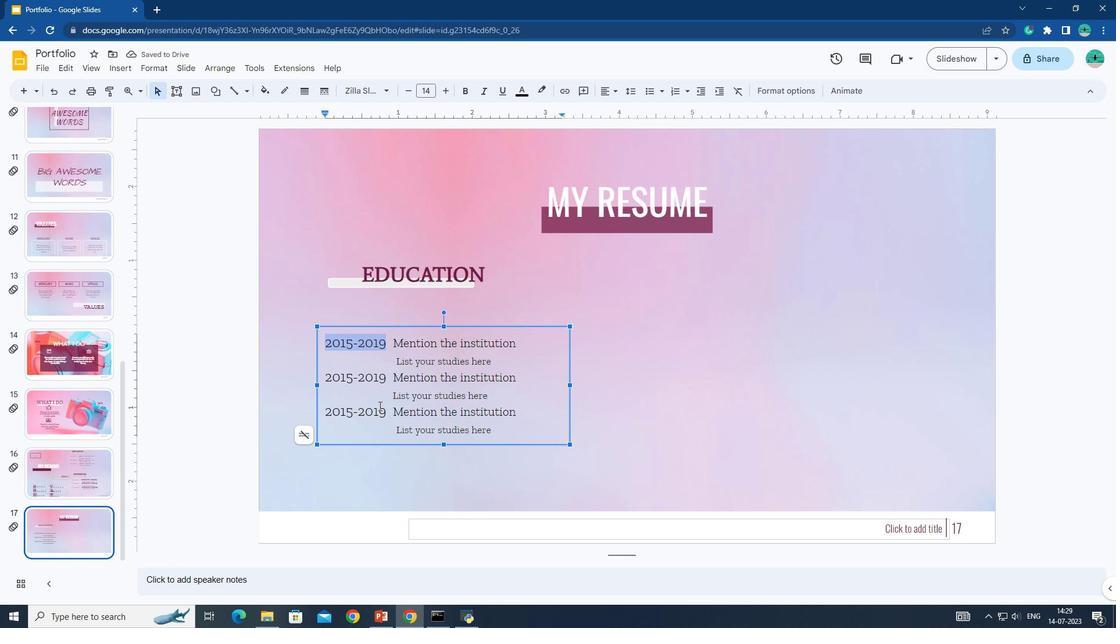 
Action: Mouse moved to (379, 410)
Screenshot: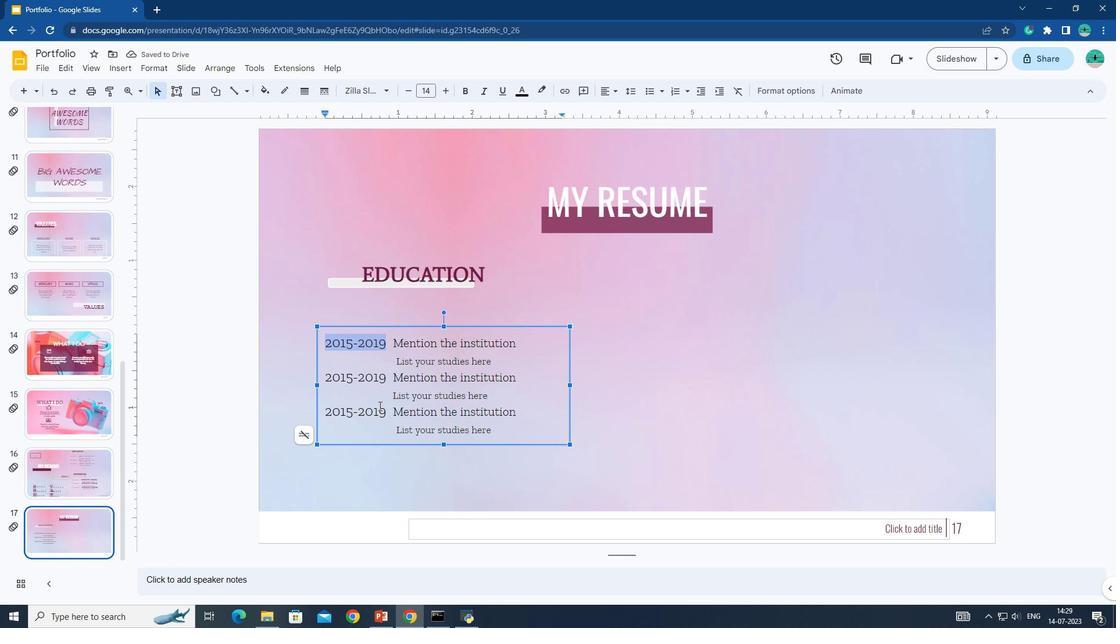 
Action: Key pressed <Key.shift>
Screenshot: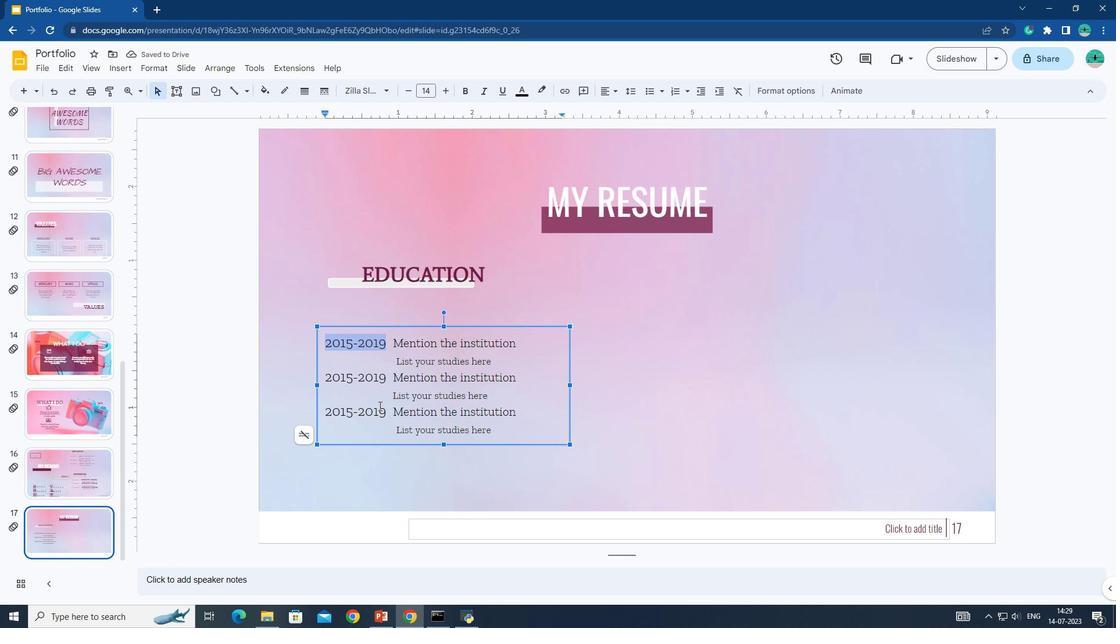 
Action: Mouse moved to (379, 410)
Screenshot: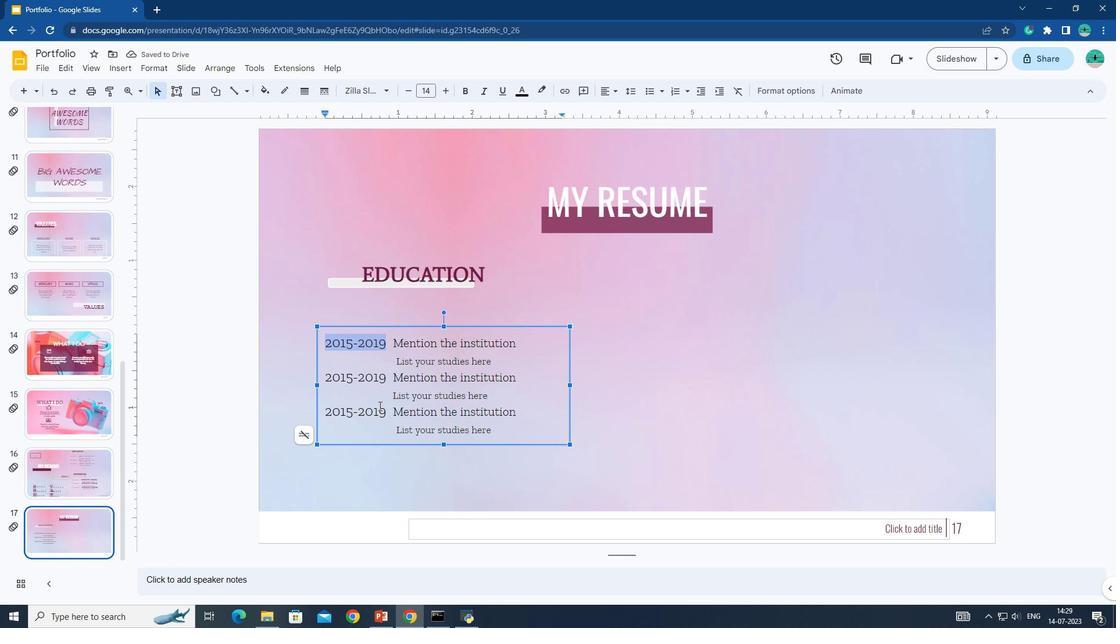 
Action: Key pressed <Key.shift><Key.shift>
Screenshot: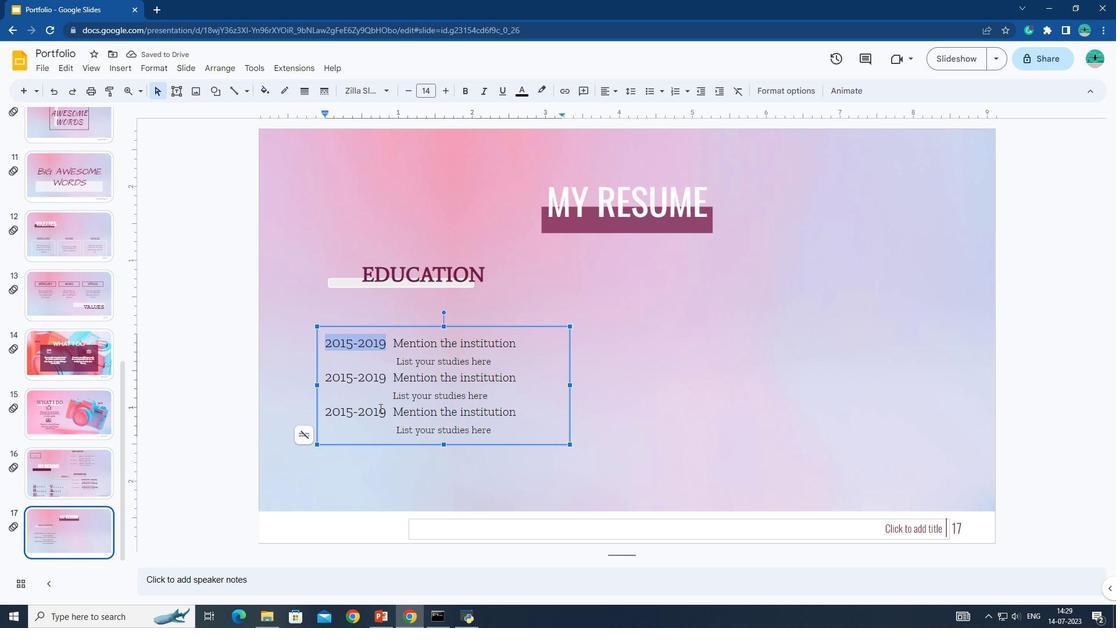 
Action: Mouse moved to (374, 408)
Screenshot: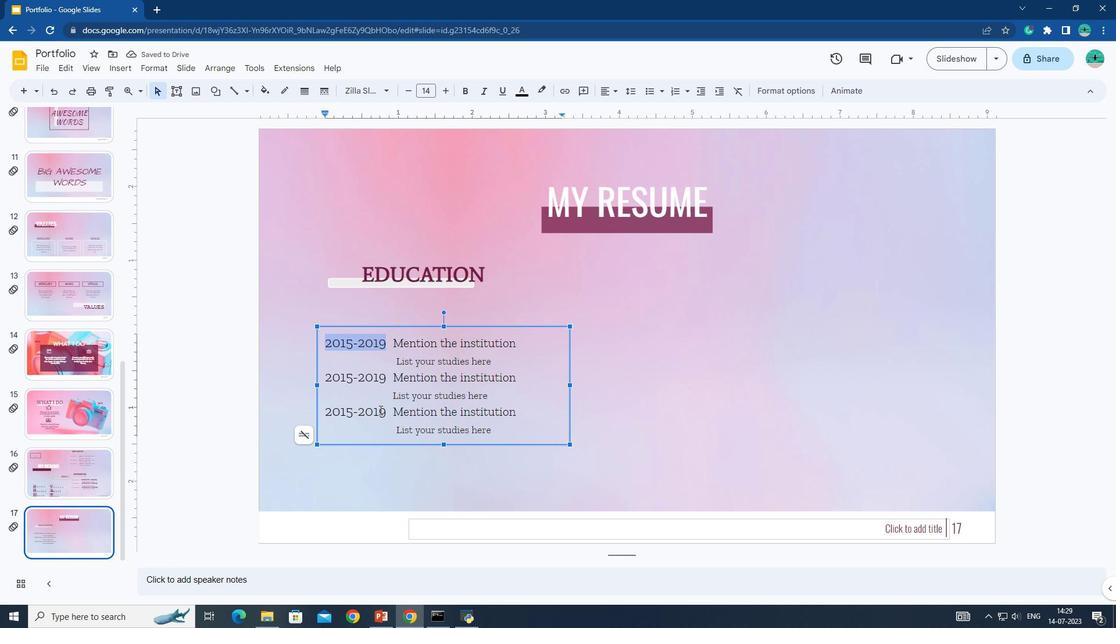 
Action: Key pressed <Key.shift>
Screenshot: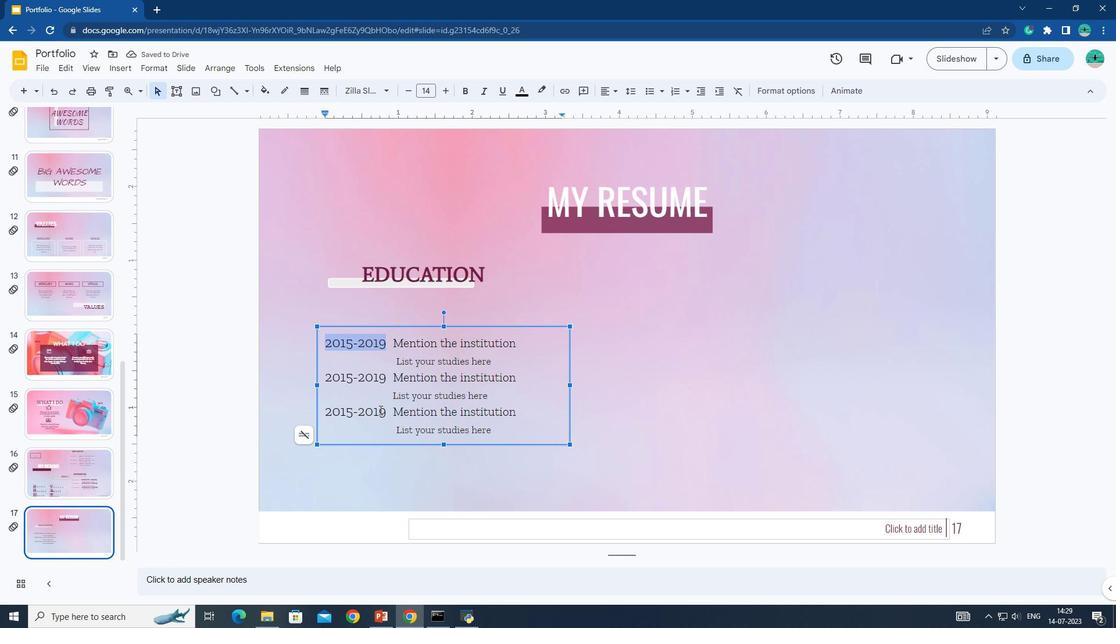 
Action: Mouse moved to (369, 403)
Screenshot: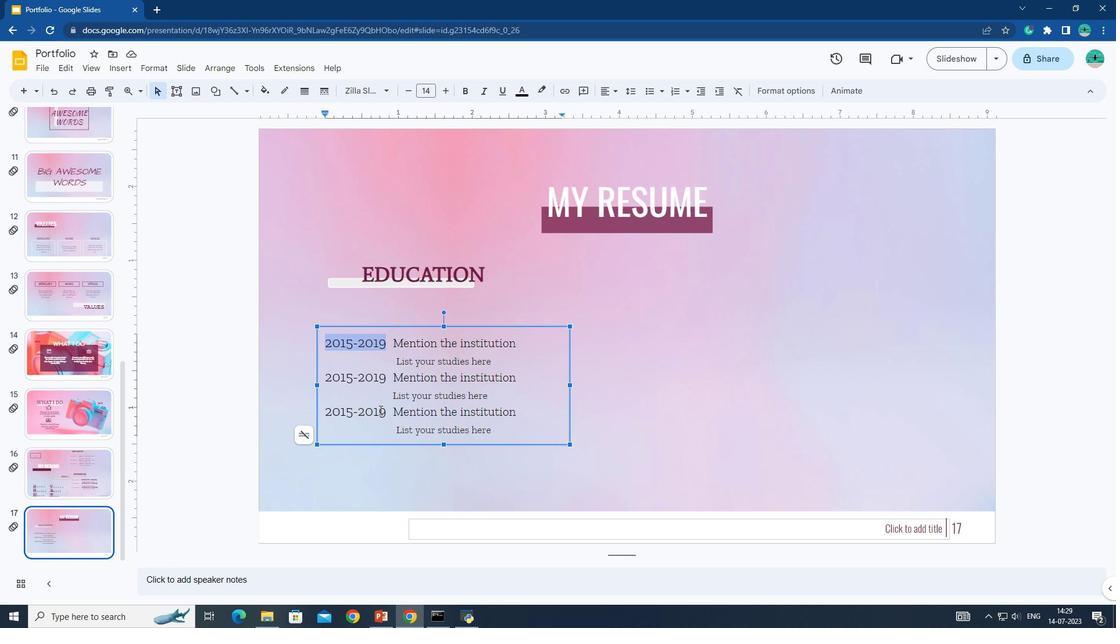 
Action: Key pressed <Key.shift>
Screenshot: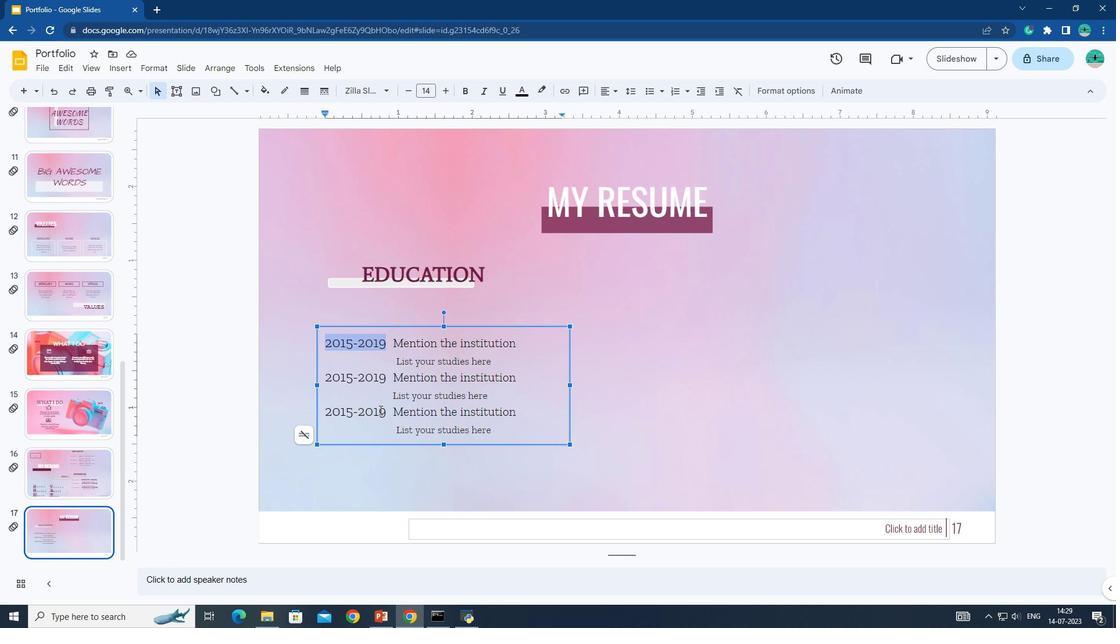 
Action: Mouse moved to (368, 402)
Screenshot: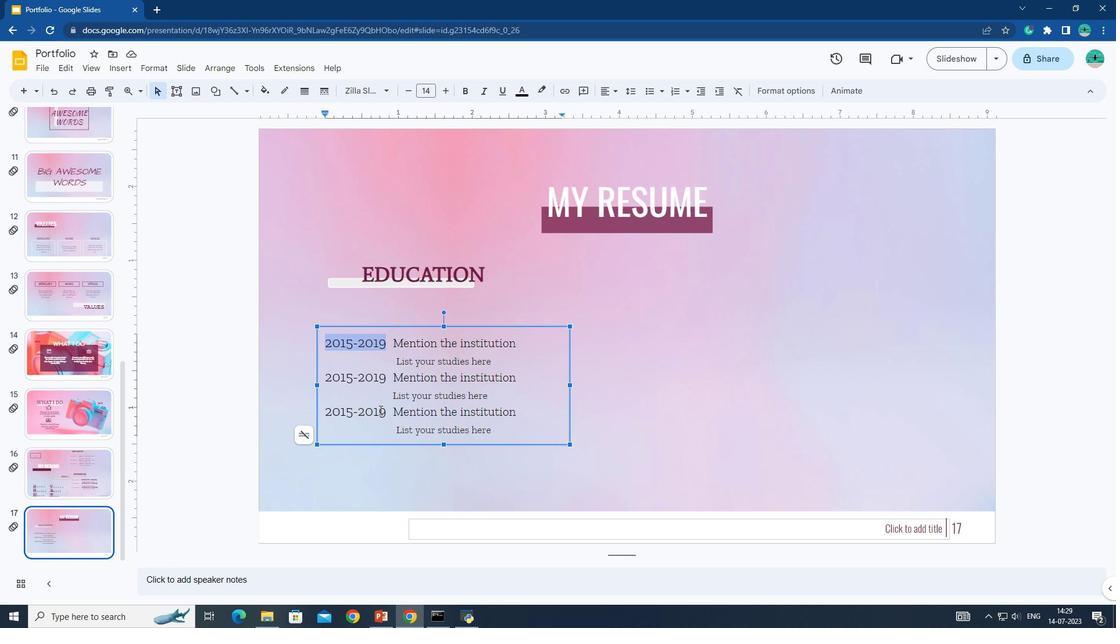 
Action: Key pressed <Key.shift>
Screenshot: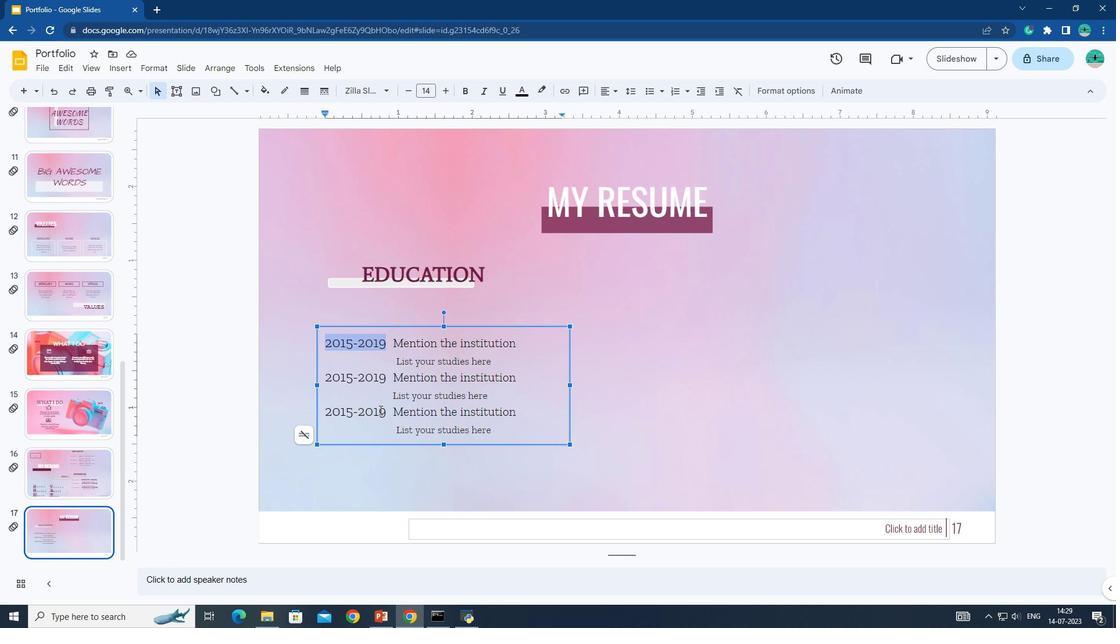 
Action: Mouse moved to (366, 400)
Screenshot: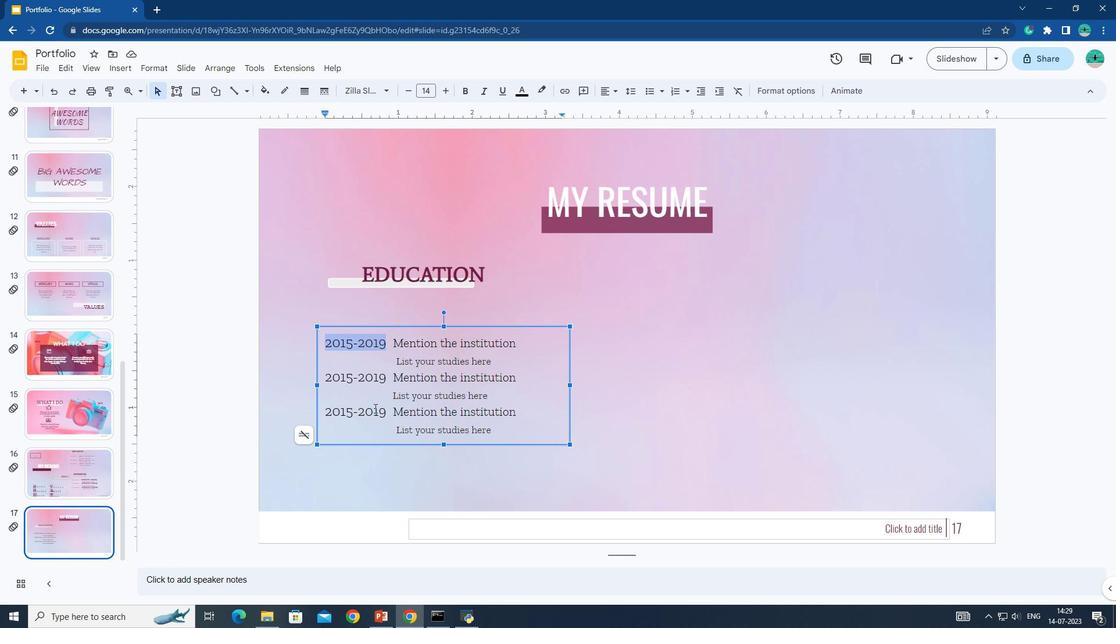 
Action: Key pressed <Key.shift>
Screenshot: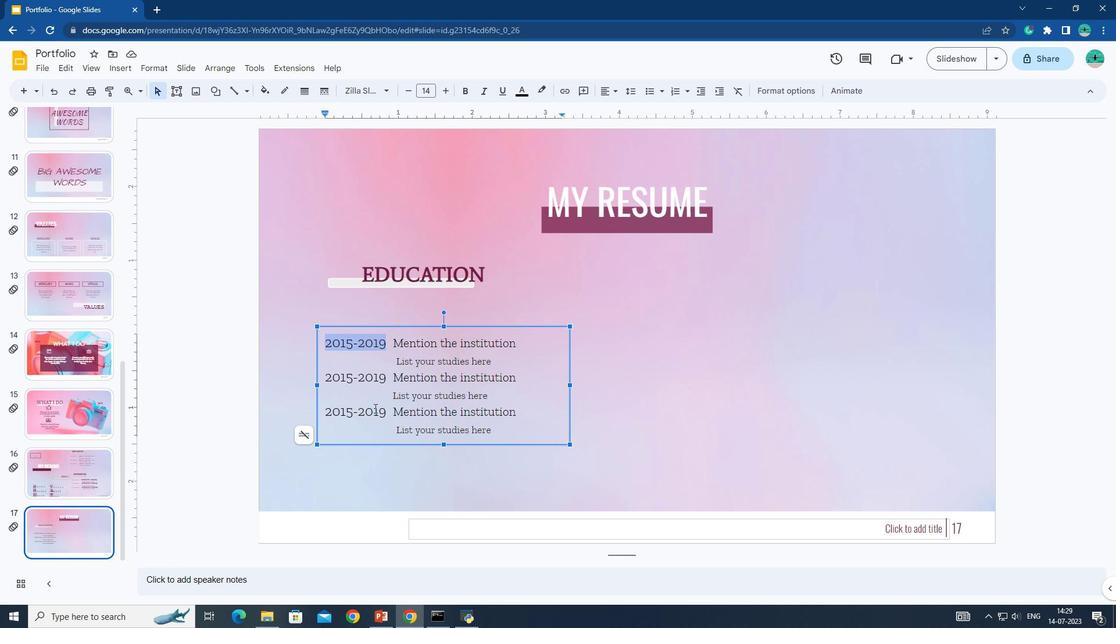 
Action: Mouse moved to (365, 398)
Screenshot: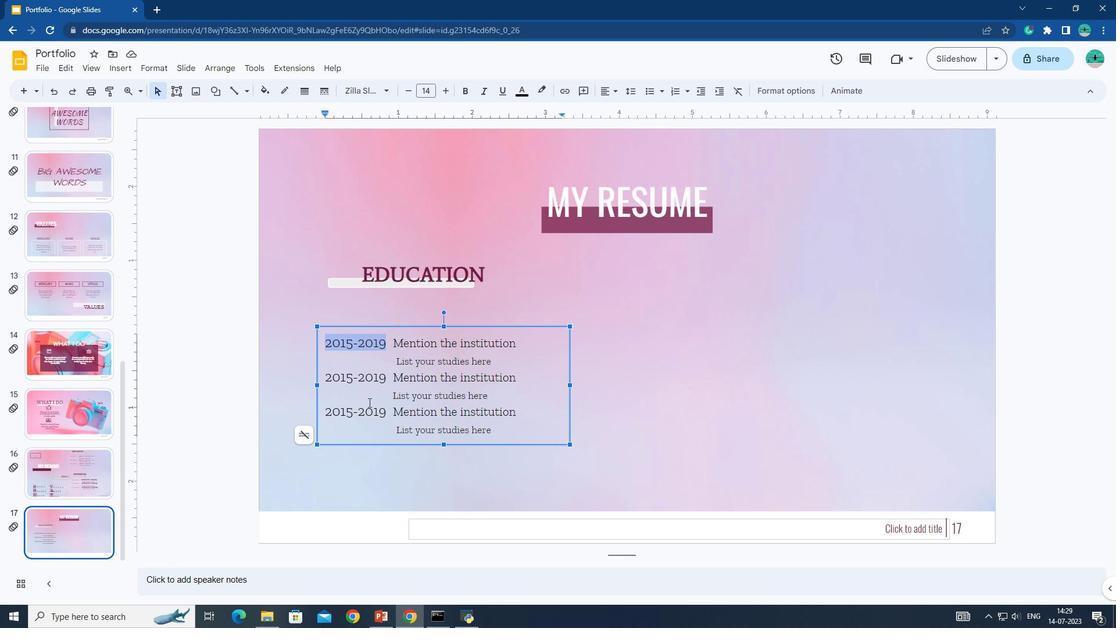 
Action: Key pressed <Key.shift>
Screenshot: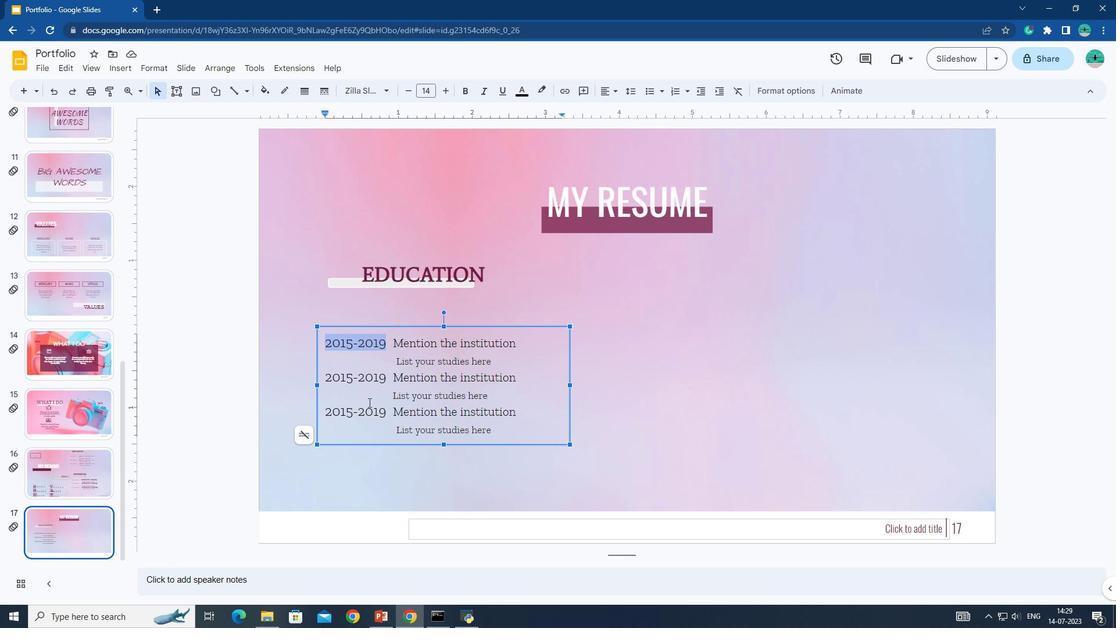 
Action: Mouse moved to (364, 395)
Screenshot: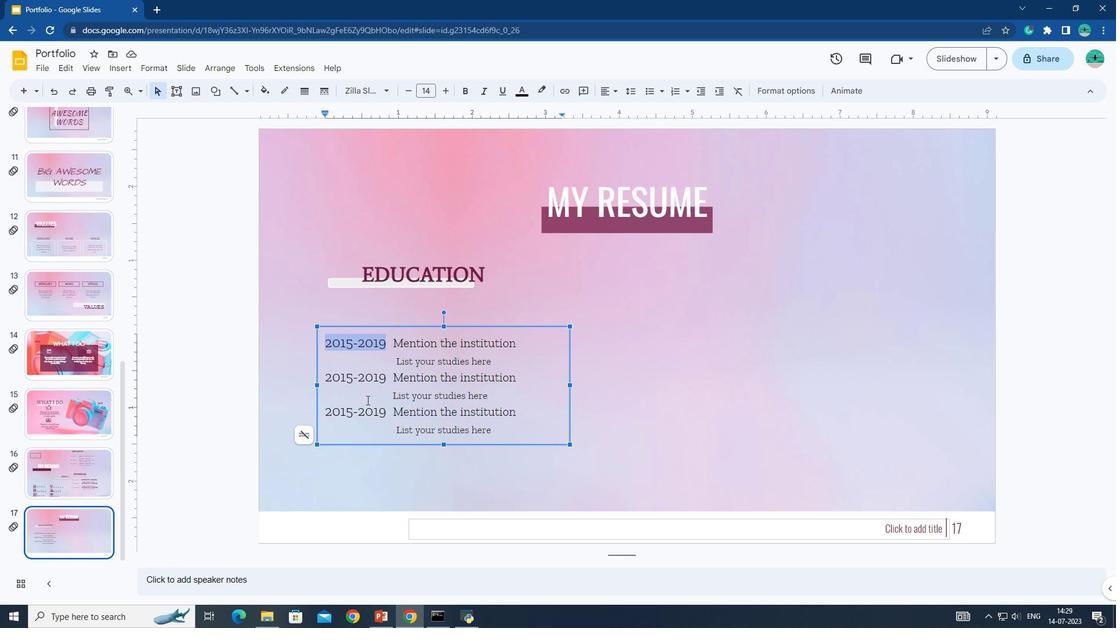 
Action: Key pressed <Key.shift>
Screenshot: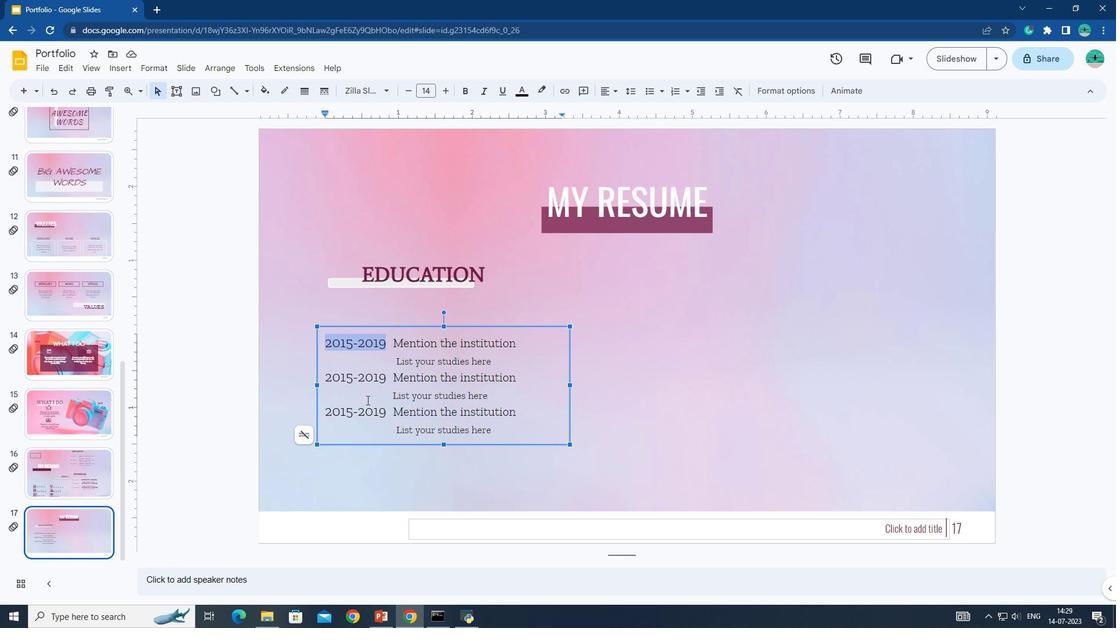
Action: Mouse moved to (362, 391)
Screenshot: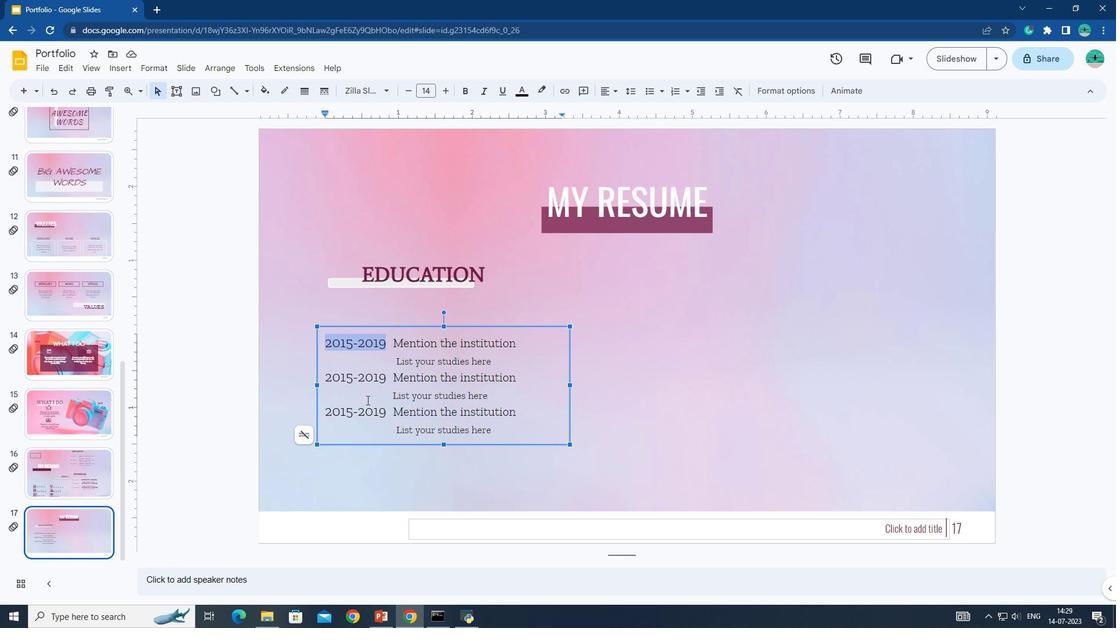 
Action: Key pressed <Key.shift>
Screenshot: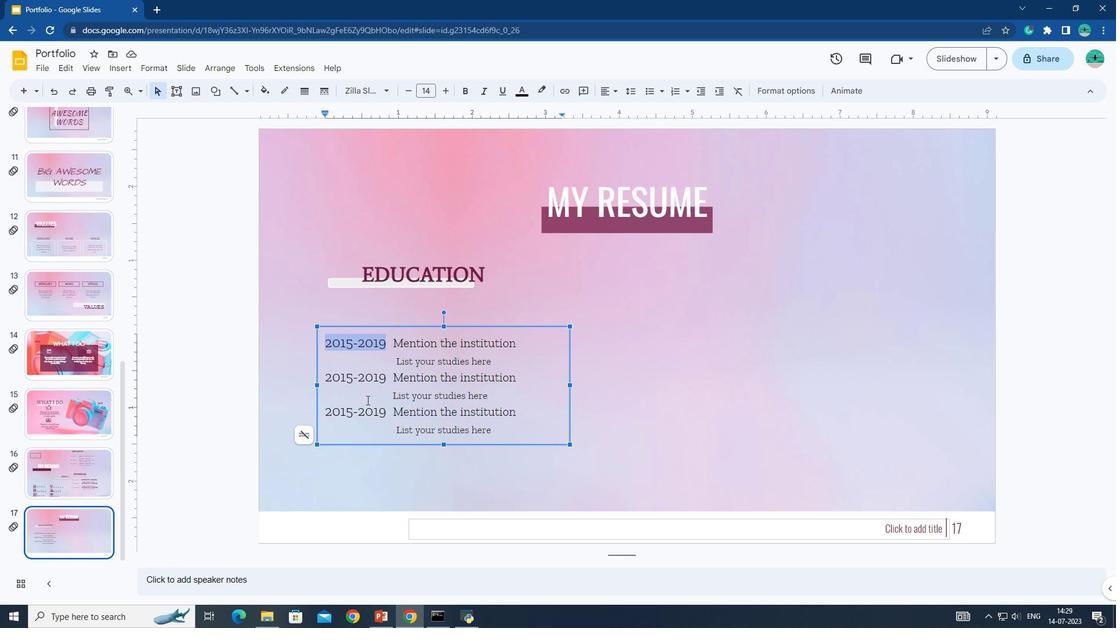
Action: Mouse moved to (362, 389)
Screenshot: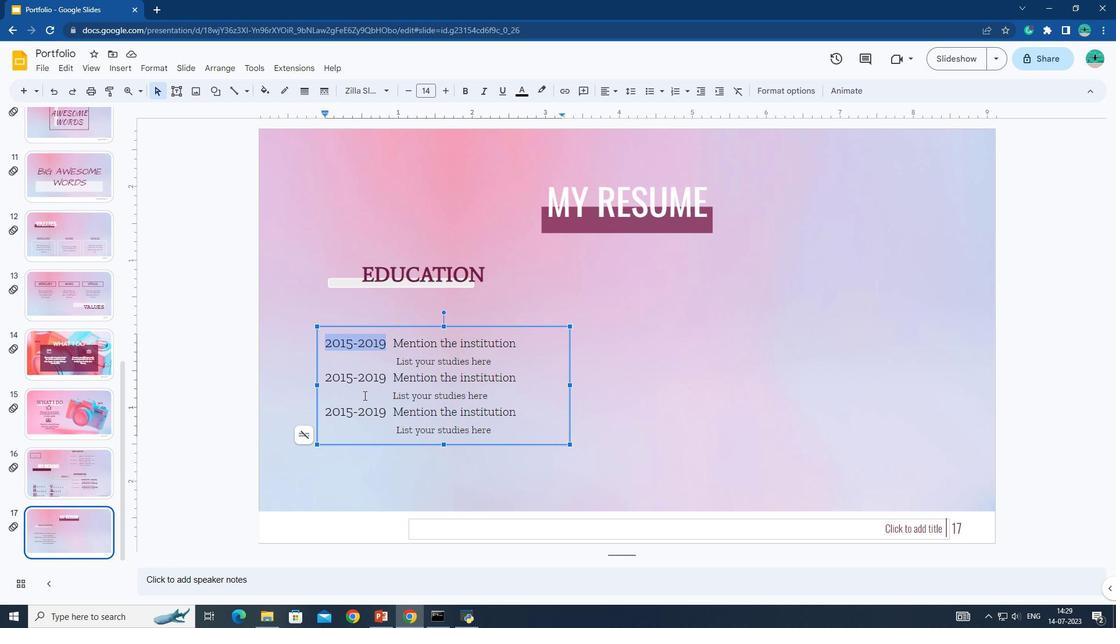 
Action: Key pressed <Key.shift>
Screenshot: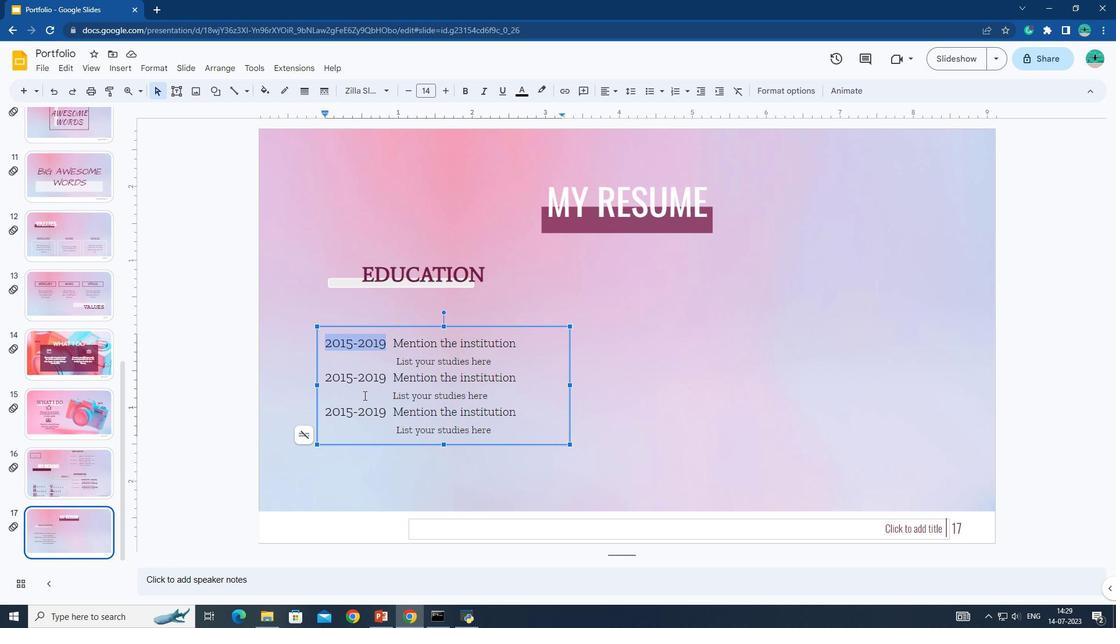 
Action: Mouse moved to (362, 389)
Screenshot: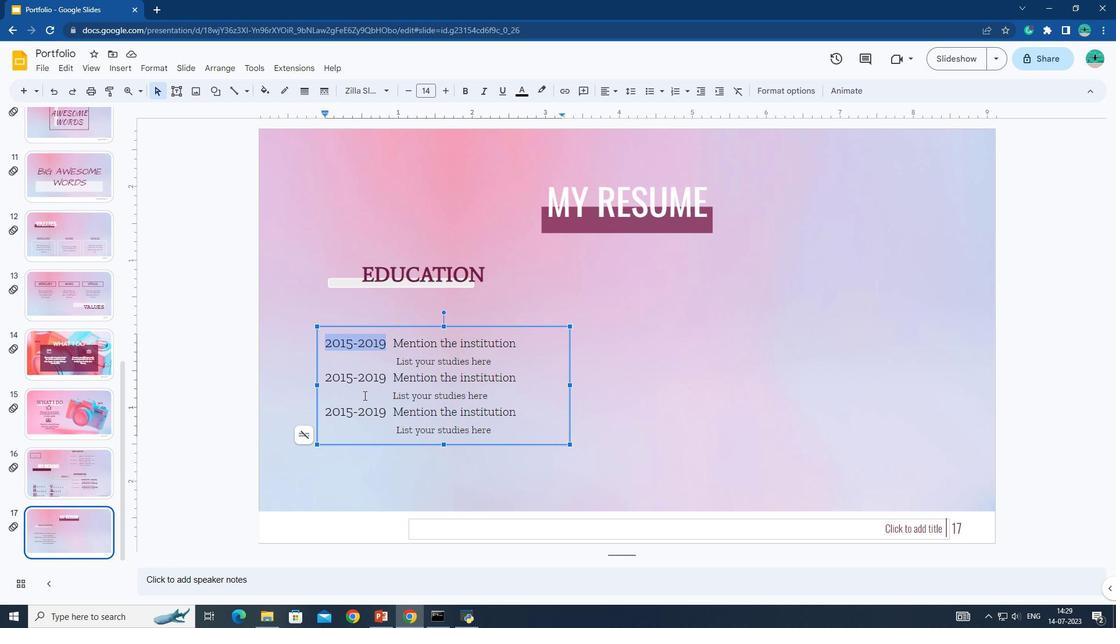 
Action: Key pressed <Key.shift>
Screenshot: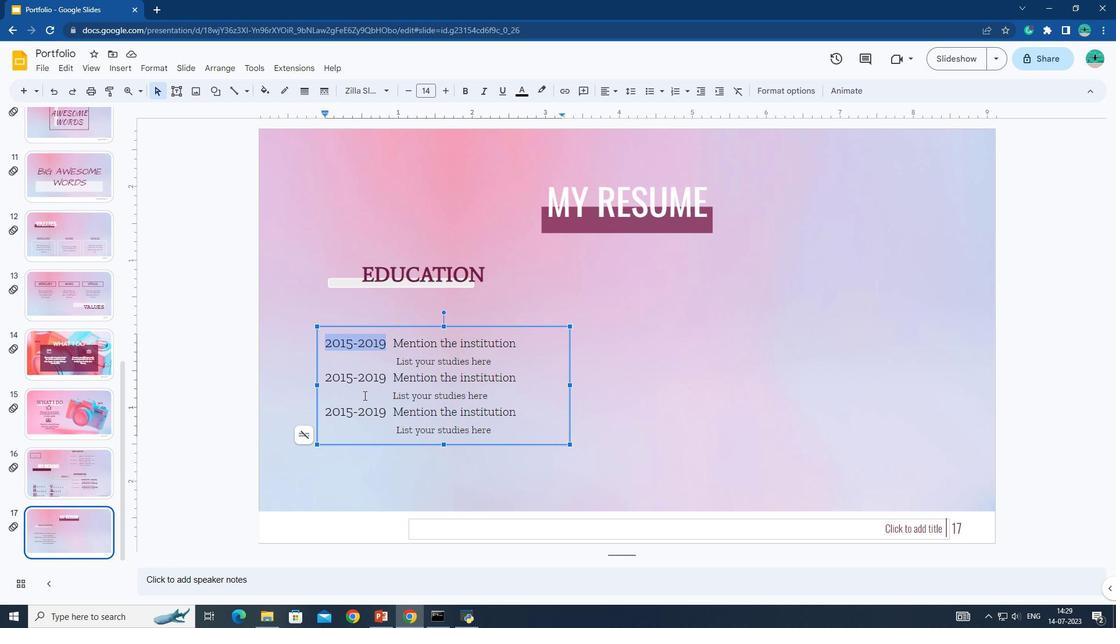
Action: Mouse moved to (361, 387)
Screenshot: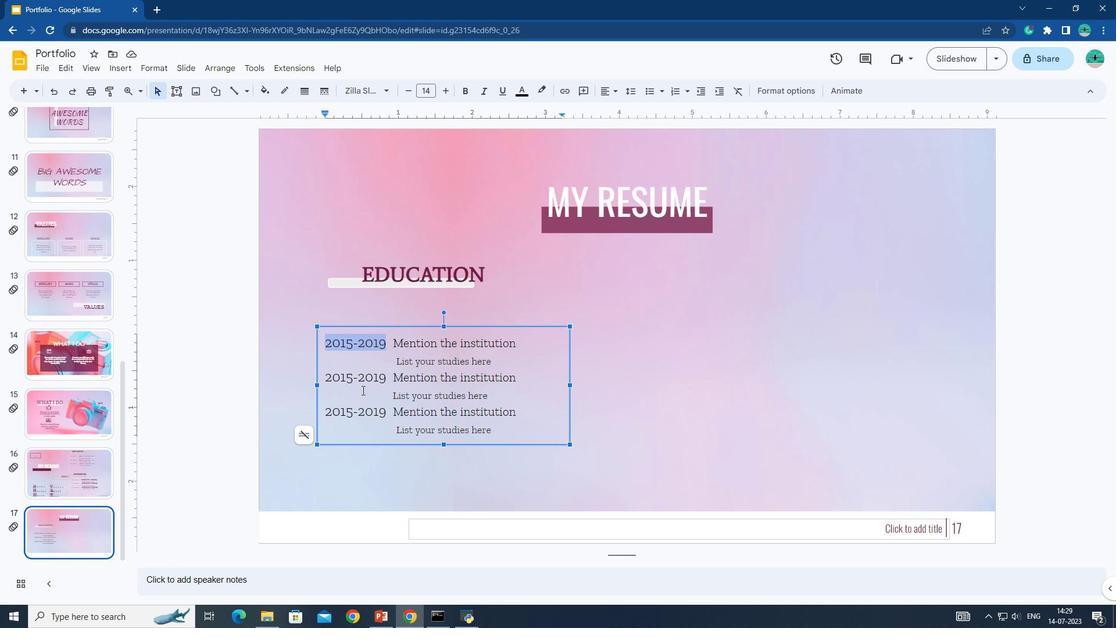 
Action: Key pressed <Key.shift>
Screenshot: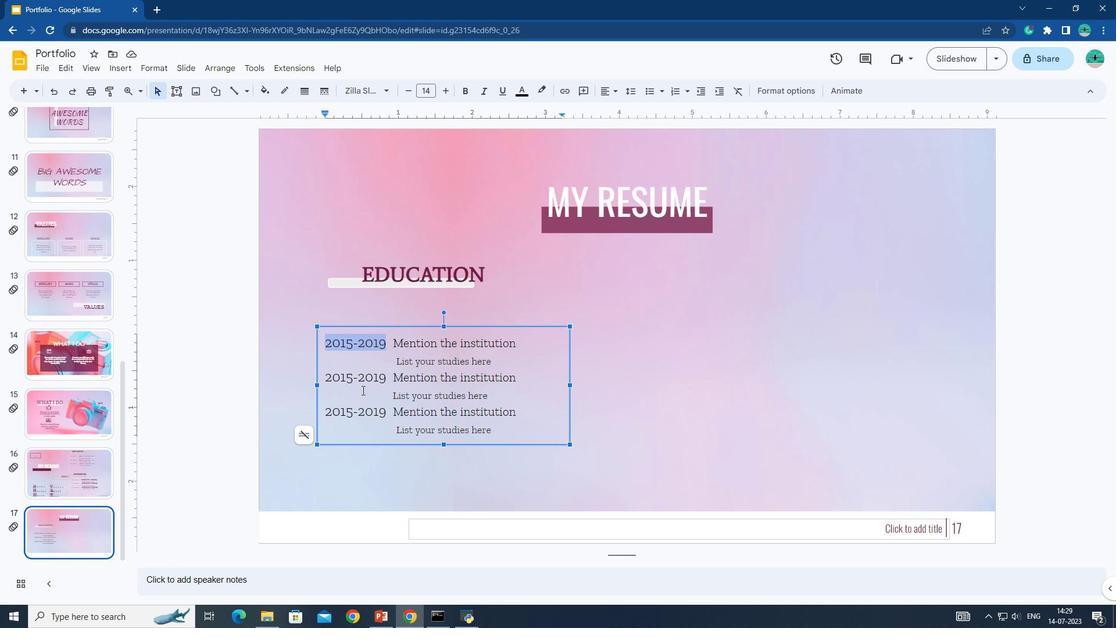 
Action: Mouse moved to (361, 386)
Screenshot: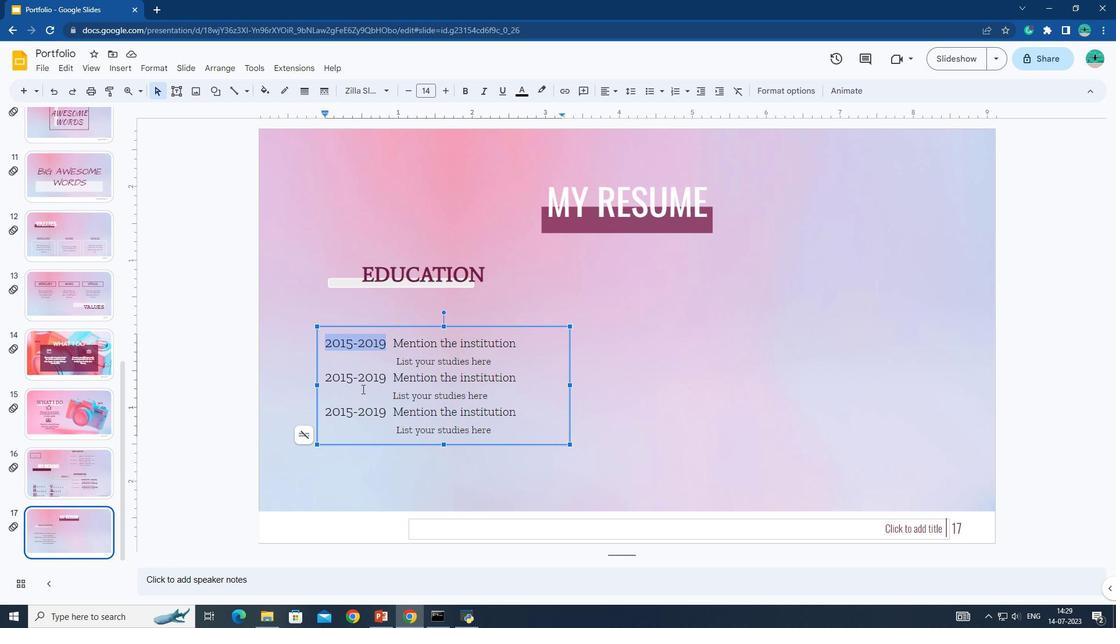 
Action: Key pressed <Key.shift>
Screenshot: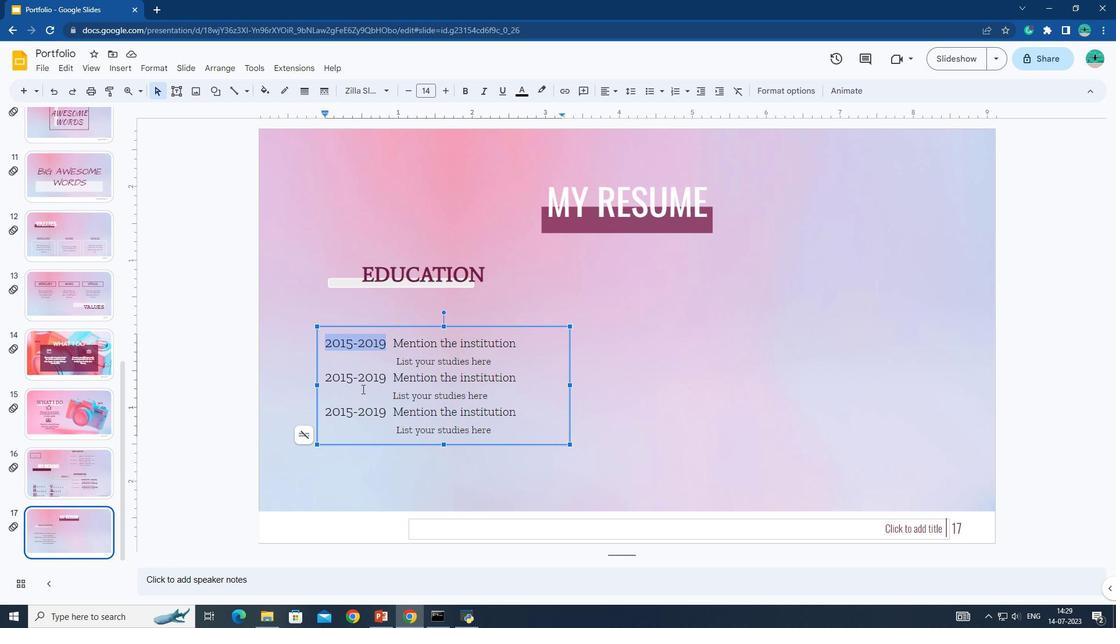 
Action: Mouse moved to (360, 385)
Screenshot: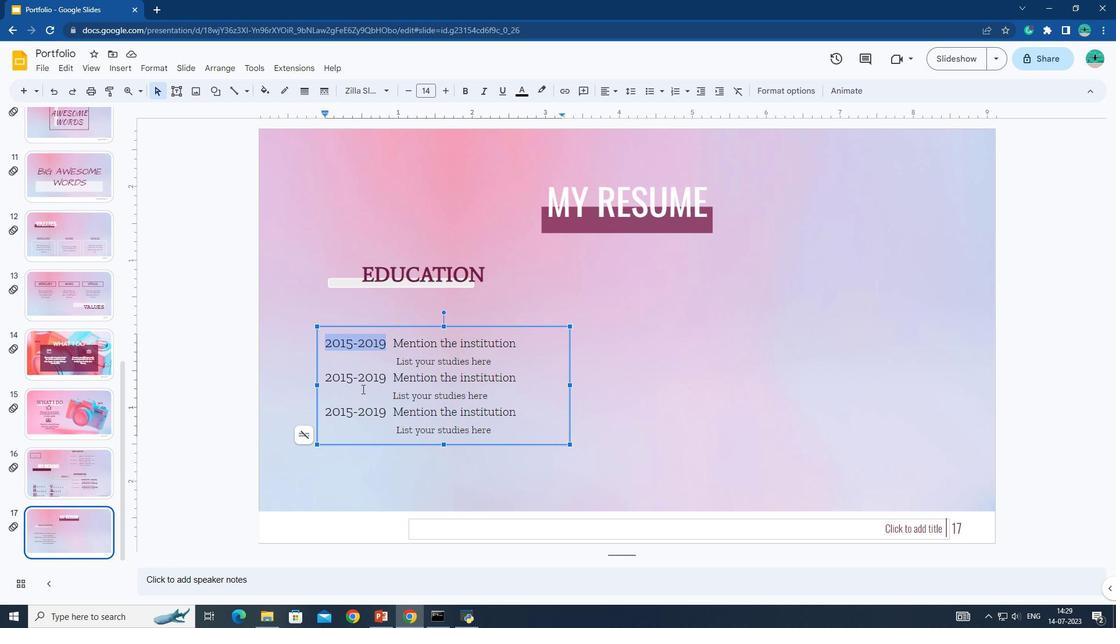 
Action: Key pressed <Key.shift>
Screenshot: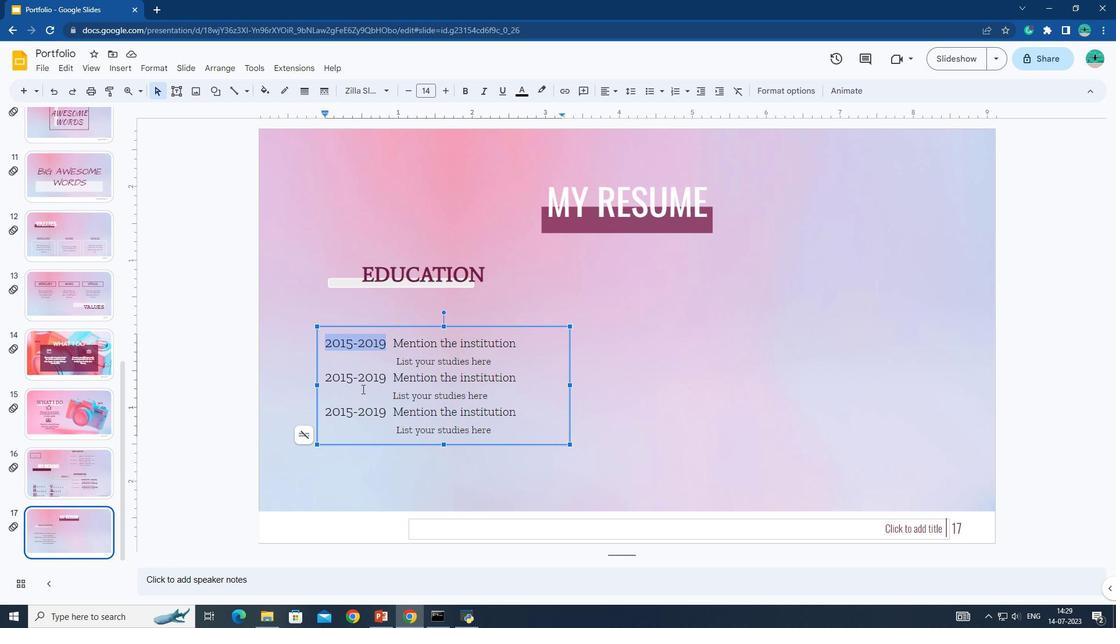 
Action: Mouse moved to (359, 383)
Screenshot: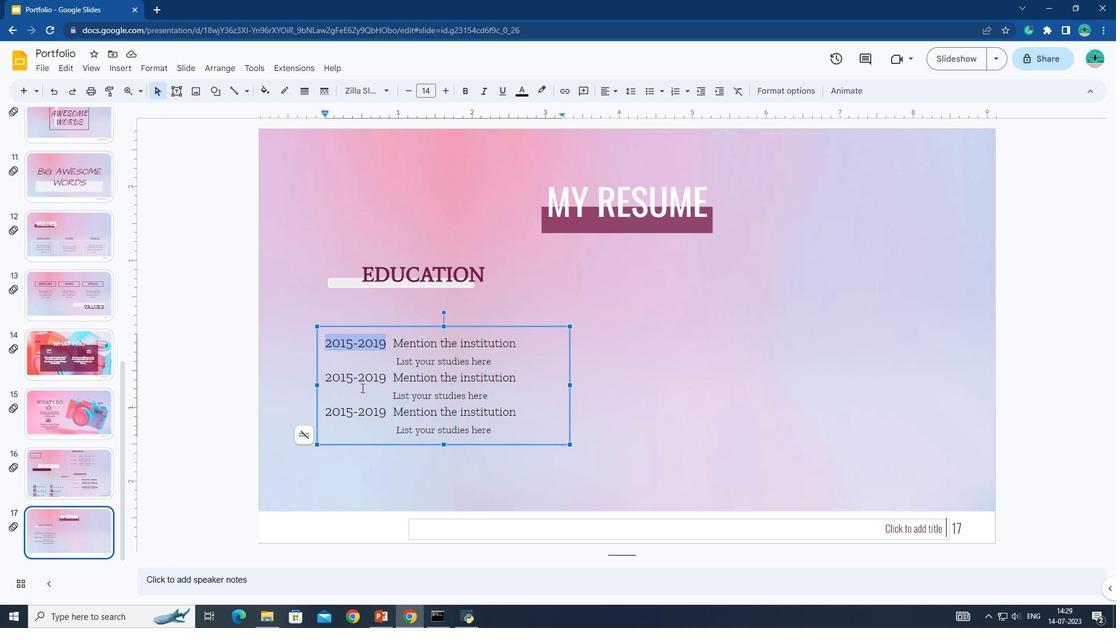 
Action: Key pressed <Key.shift>
Screenshot: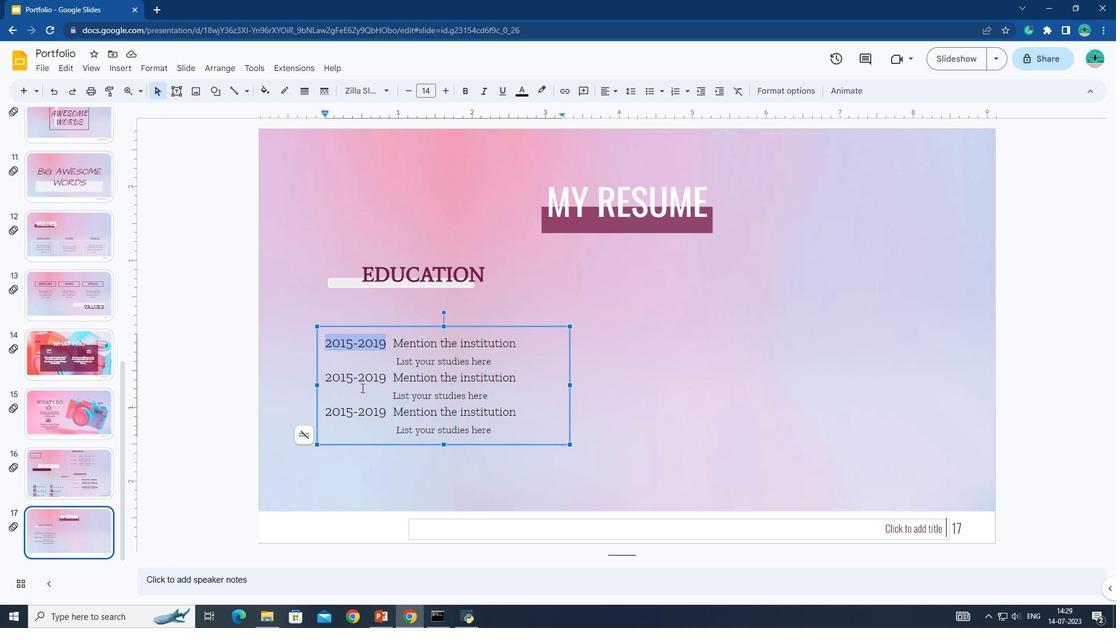 
Action: Mouse moved to (358, 382)
Screenshot: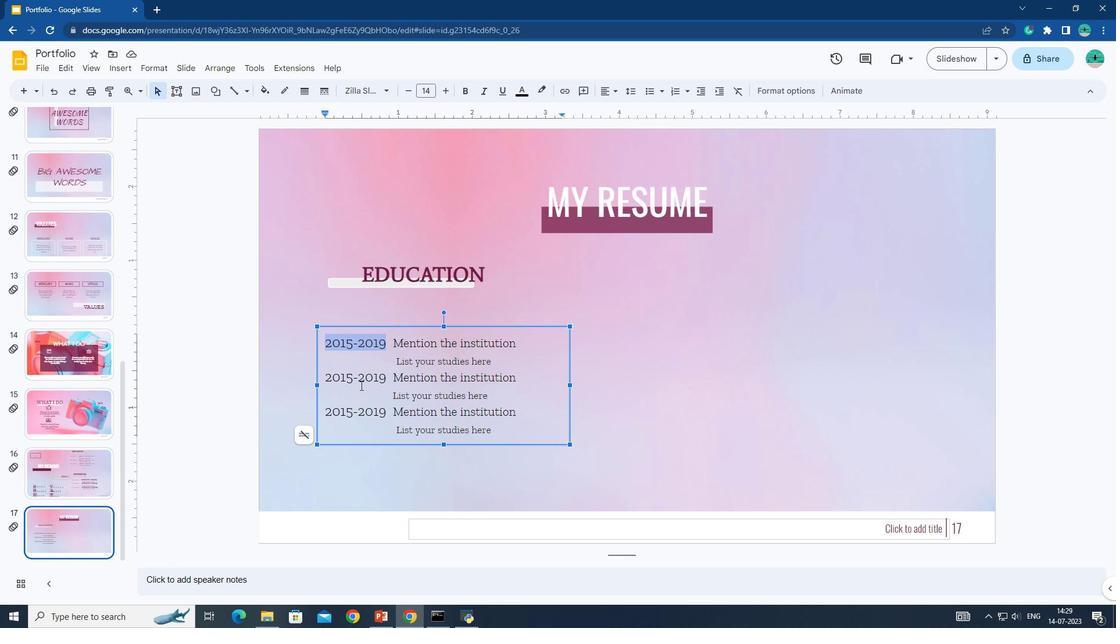 
Action: Key pressed <Key.shift>
Screenshot: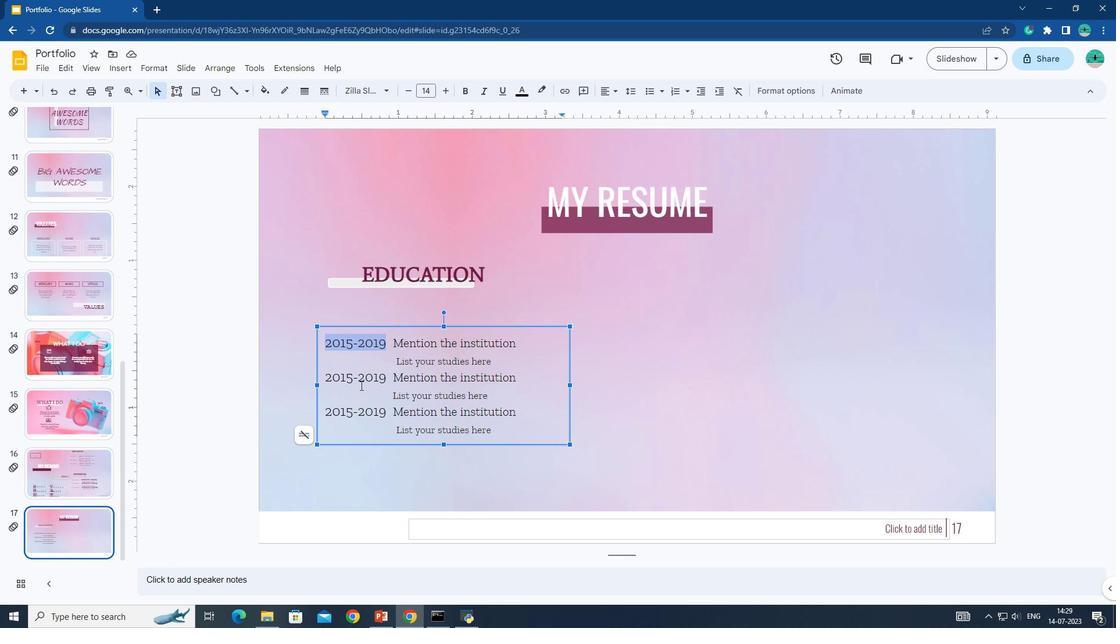 
Action: Mouse moved to (358, 380)
Screenshot: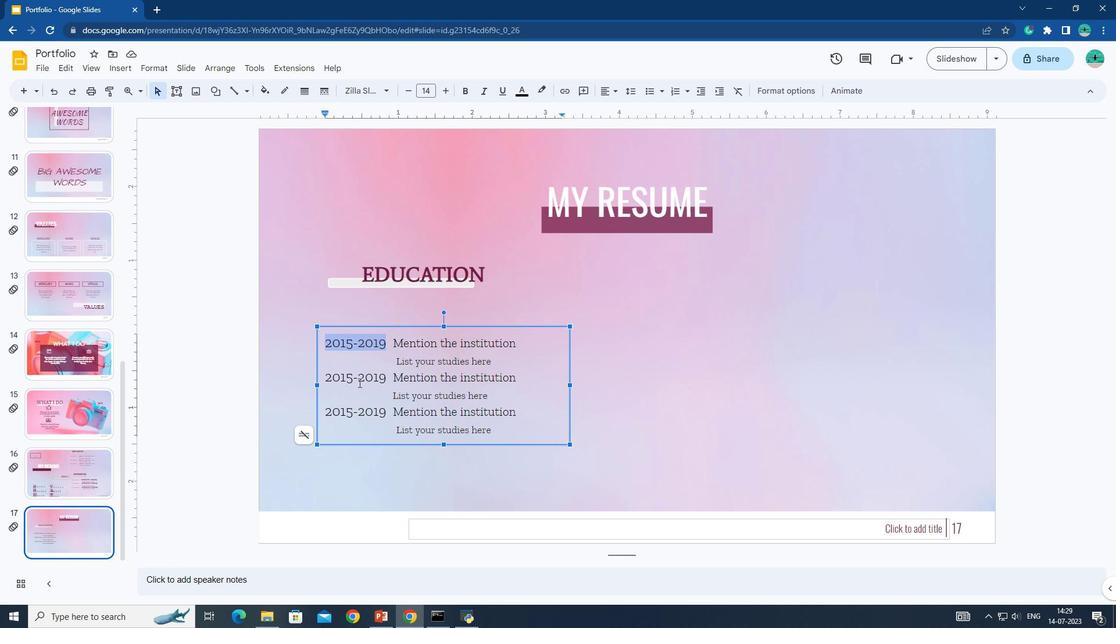 
Action: Key pressed <Key.shift><Key.shift>
Screenshot: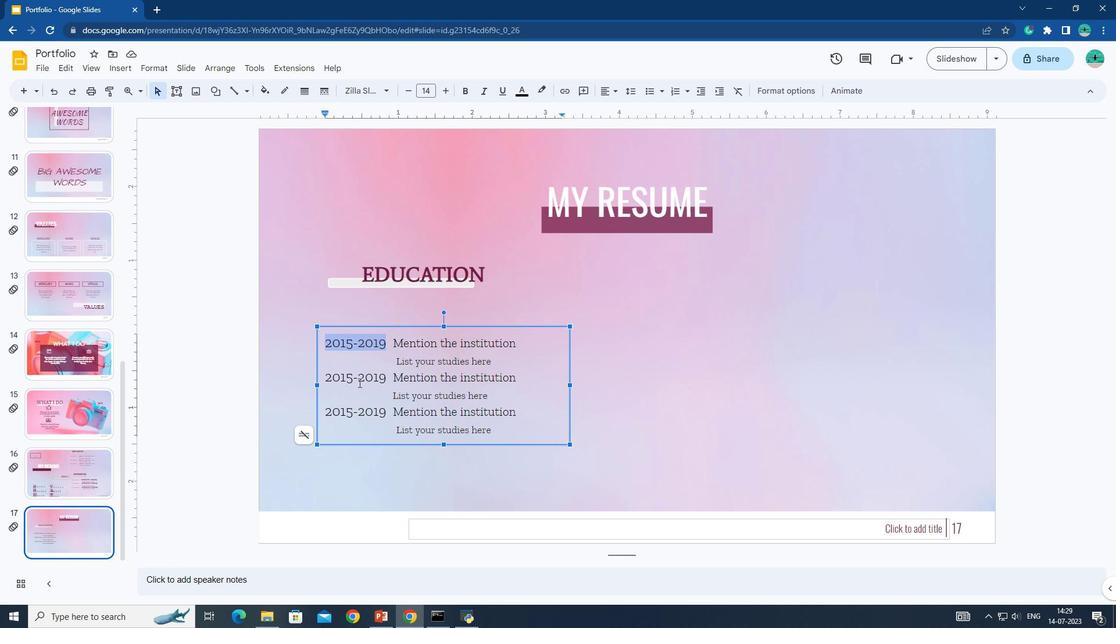 
Action: Mouse moved to (357, 380)
Screenshot: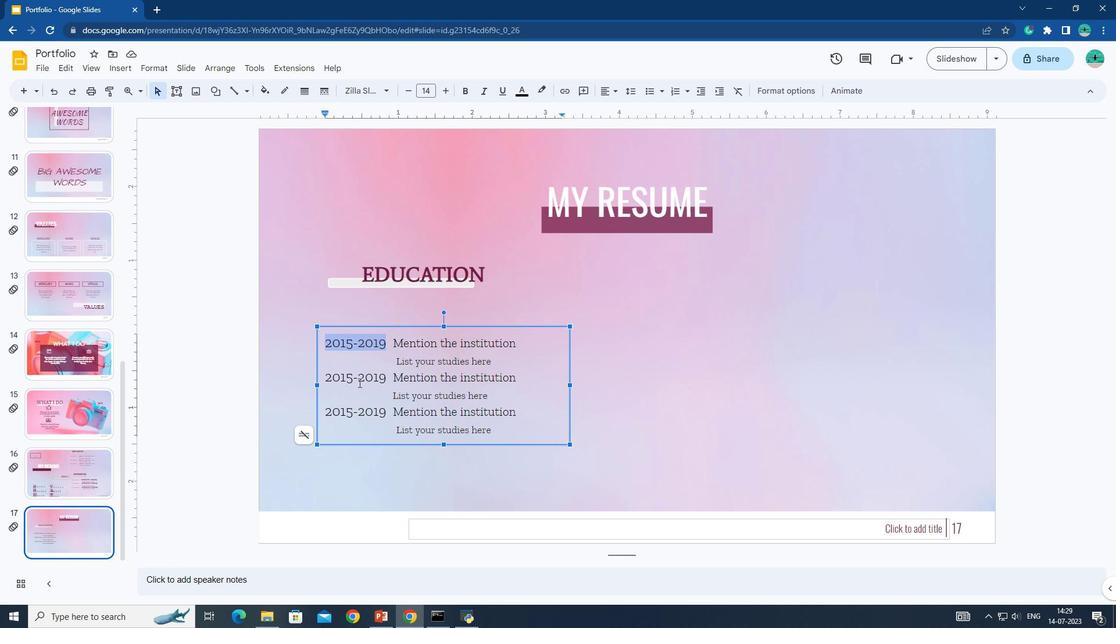 
Action: Key pressed <Key.shift>
Screenshot: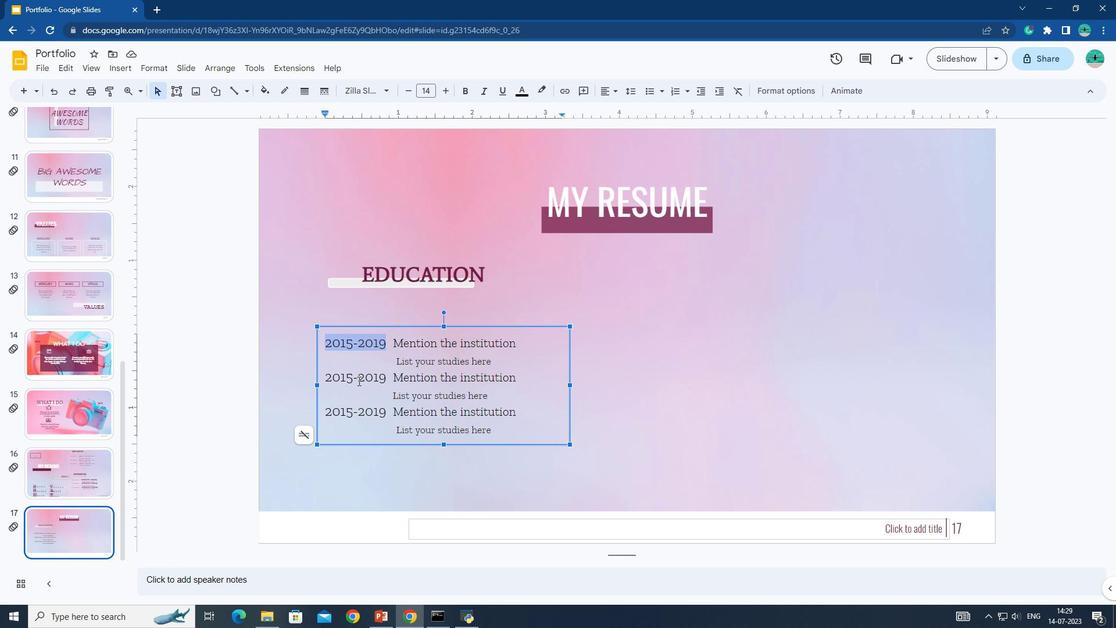 
Action: Mouse moved to (357, 379)
Screenshot: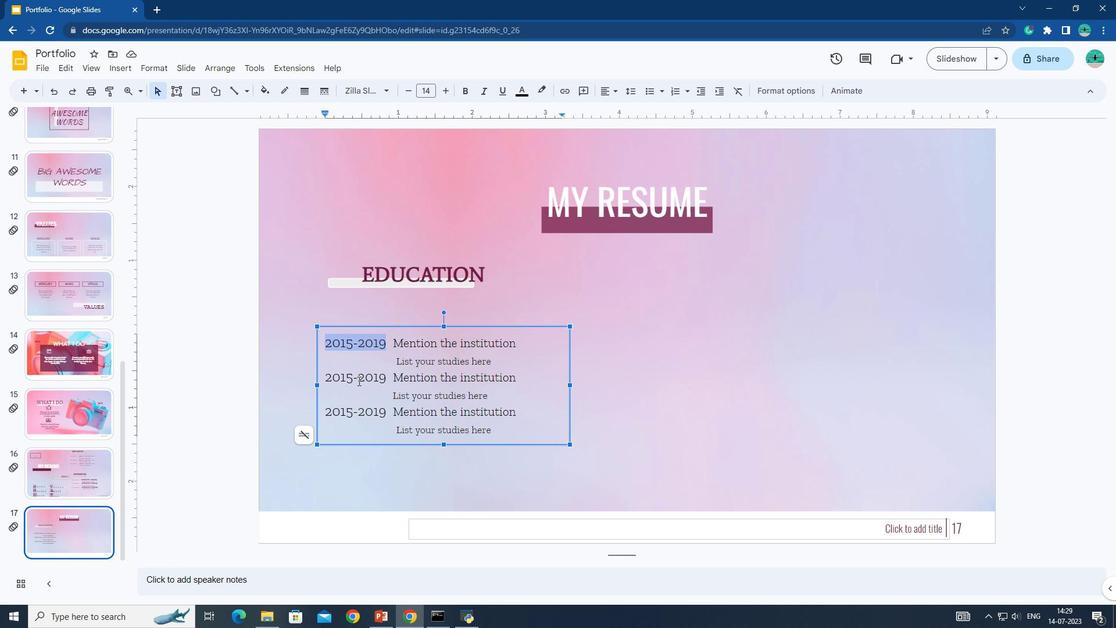 
Action: Key pressed <Key.shift><Key.shift><Key.shift>
Screenshot: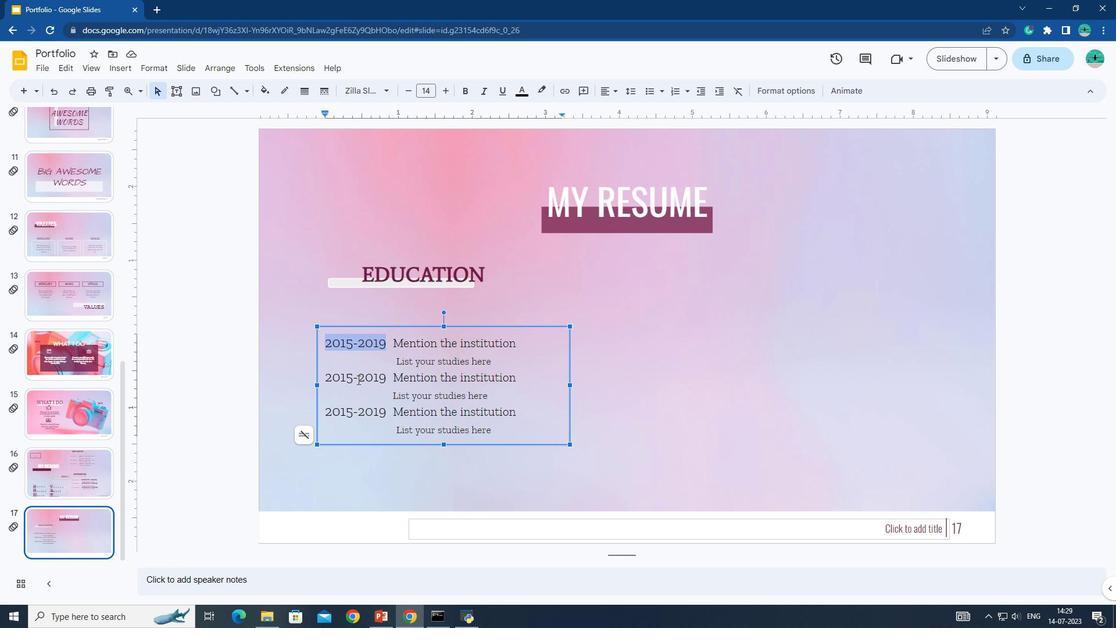 
Action: Mouse pressed left at (357, 379)
Screenshot: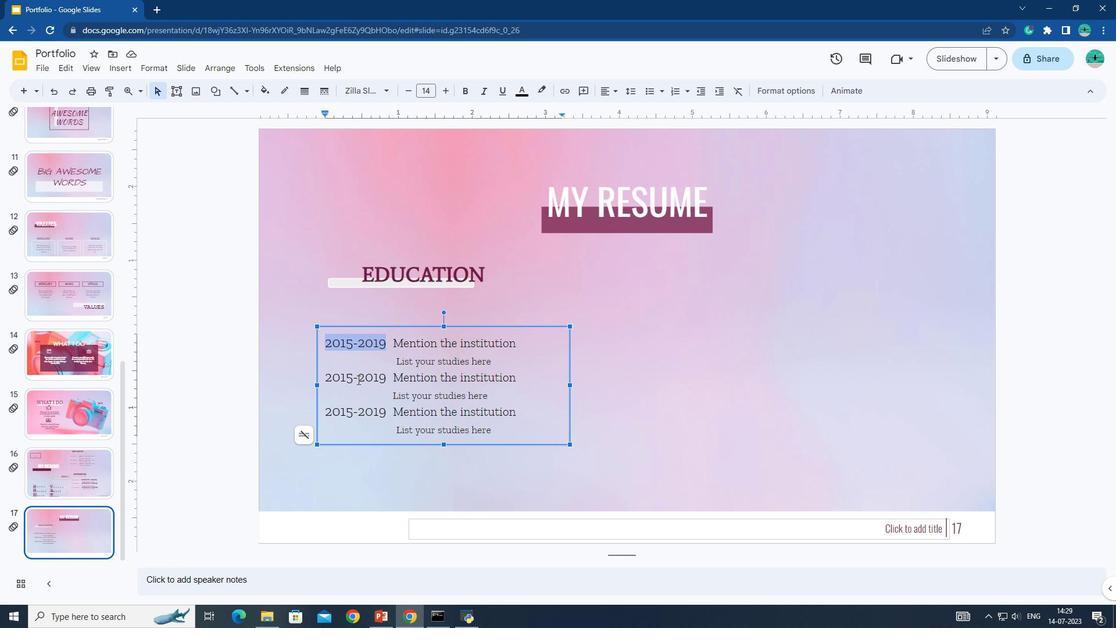 
Action: Key pressed <Key.shift><Key.shift><Key.shift><Key.shift><Key.shift><Key.shift><Key.shift><Key.shift><Key.shift><Key.shift><Key.shift><Key.shift><Key.shift><Key.shift><Key.shift><Key.shift><Key.shift><Key.shift><Key.shift>
Screenshot: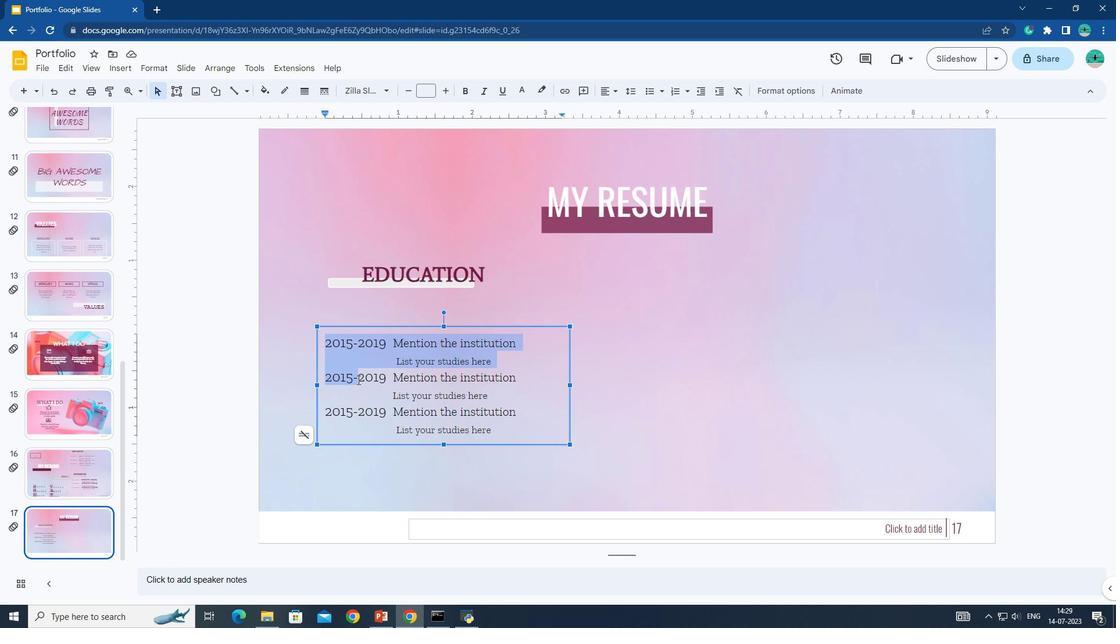 
Action: Mouse pressed left at (357, 379)
Screenshot: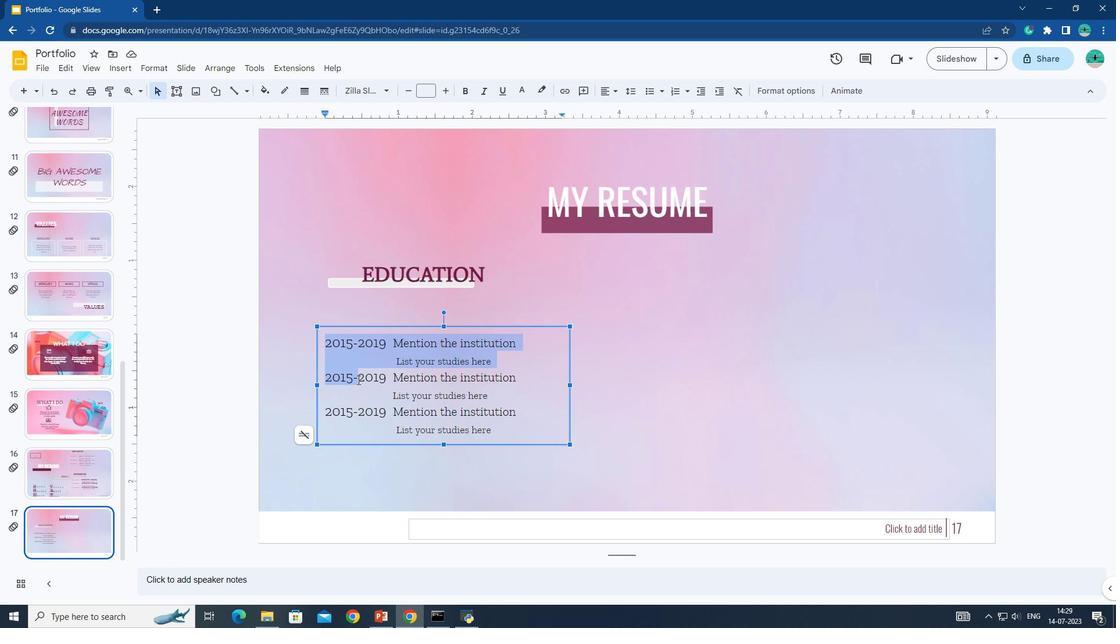 
Action: Key pressed <Key.shift><Key.shift><Key.shift><Key.shift><Key.shift><Key.shift><Key.shift><Key.shift>
Screenshot: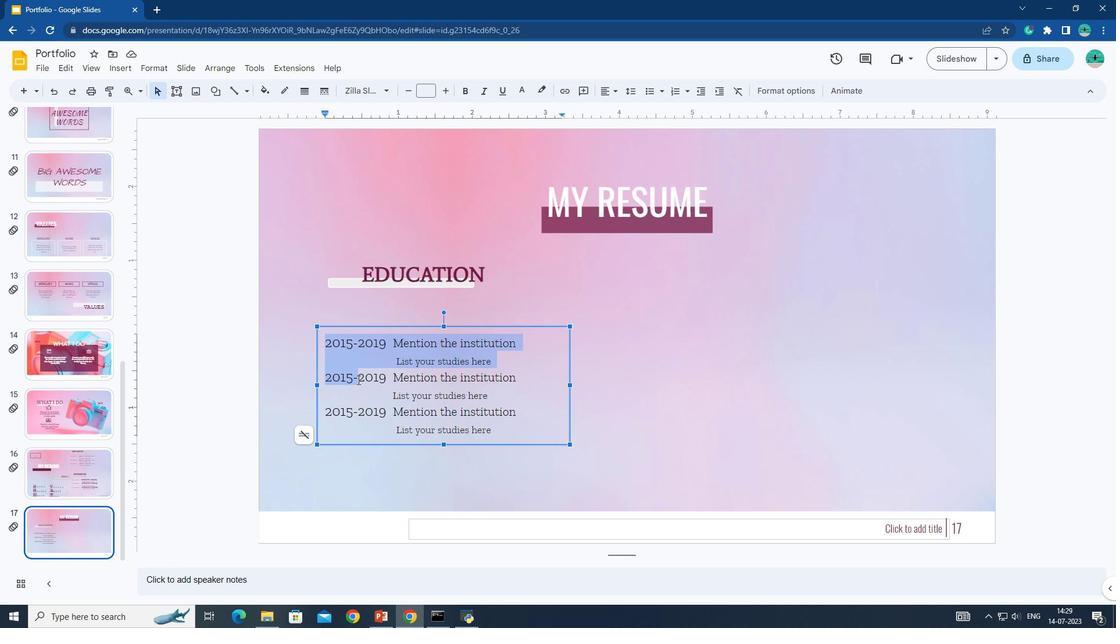 
Action: Mouse moved to (357, 379)
Screenshot: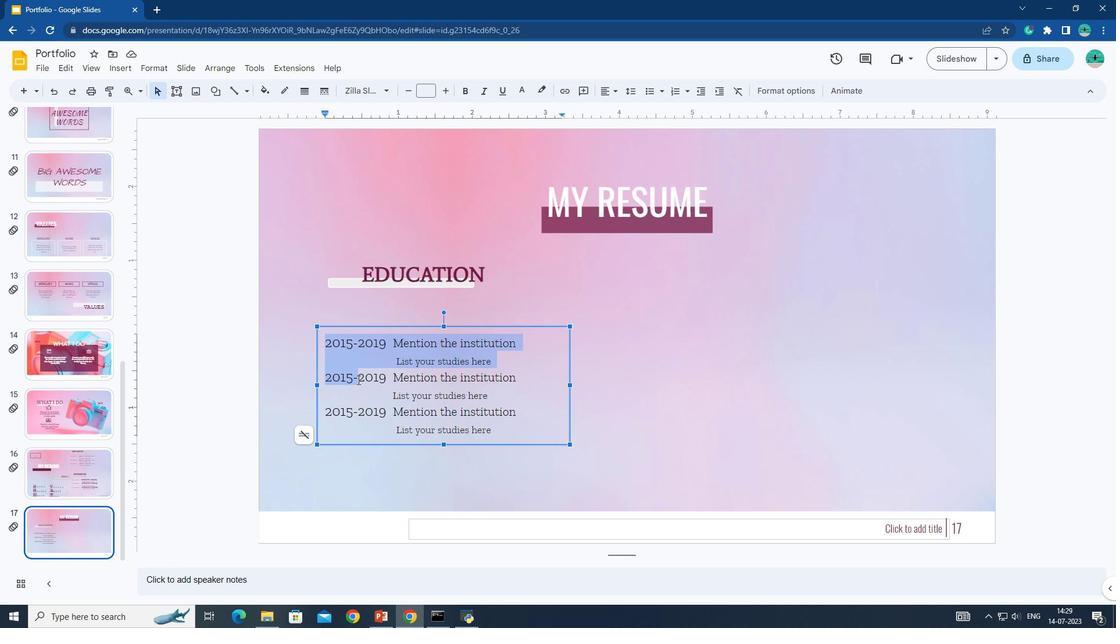 
Action: Key pressed <Key.shift>
Screenshot: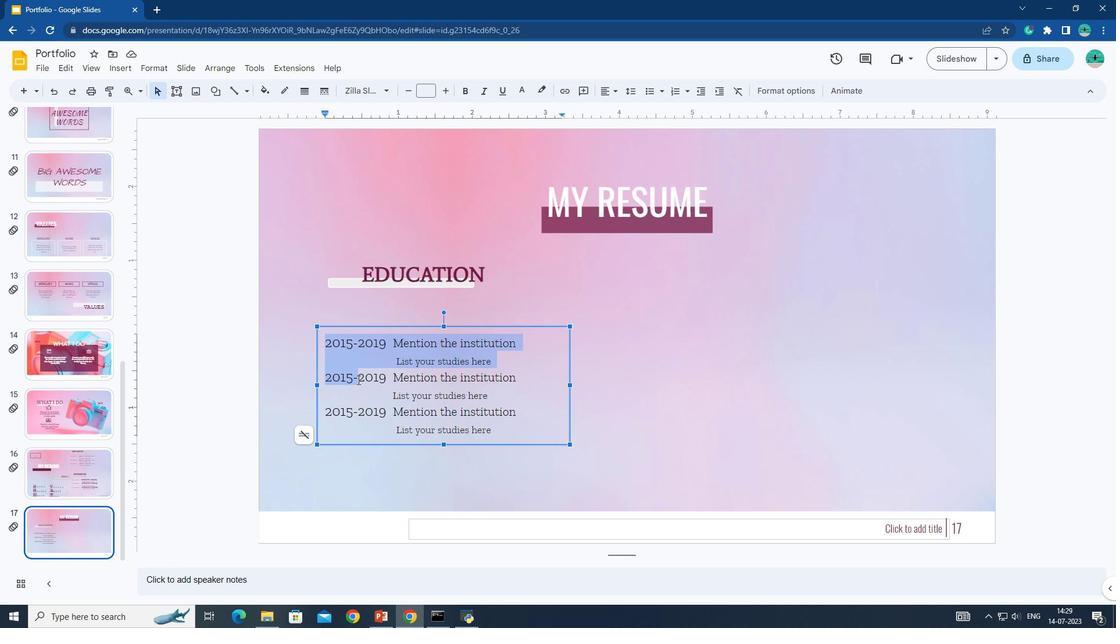 
Action: Mouse moved to (357, 378)
Screenshot: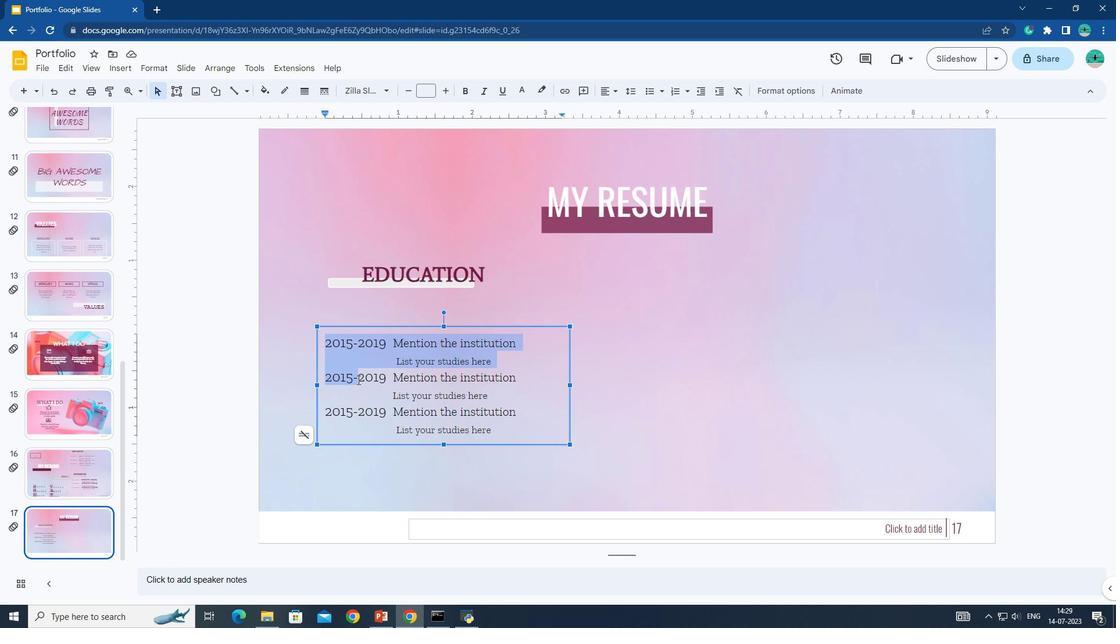 
Action: Key pressed <Key.shift>
Screenshot: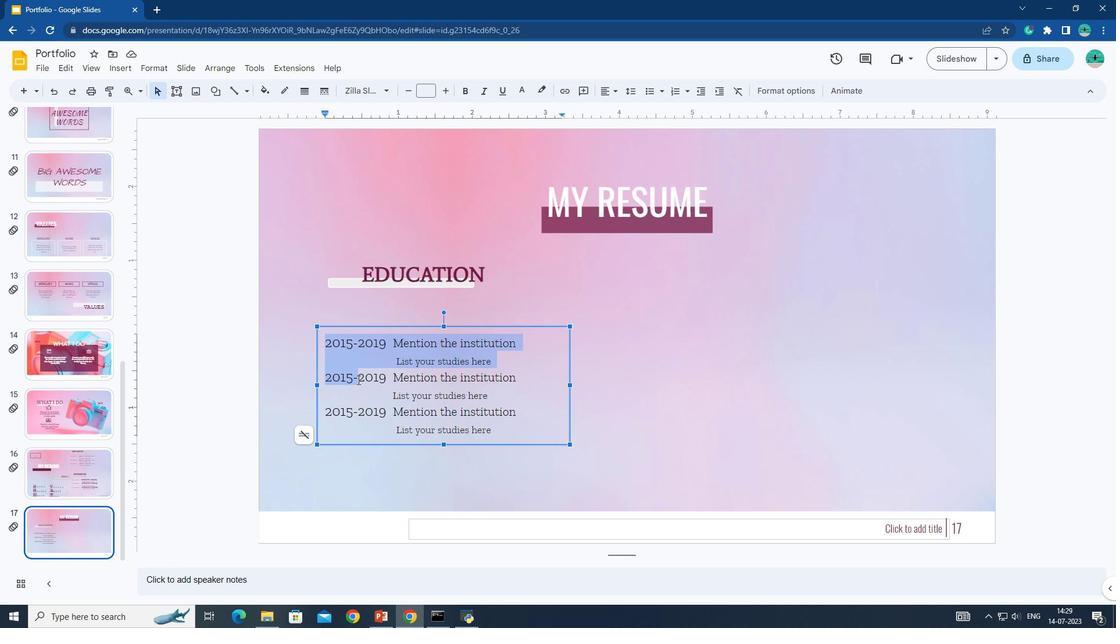 
Action: Mouse moved to (356, 369)
Screenshot: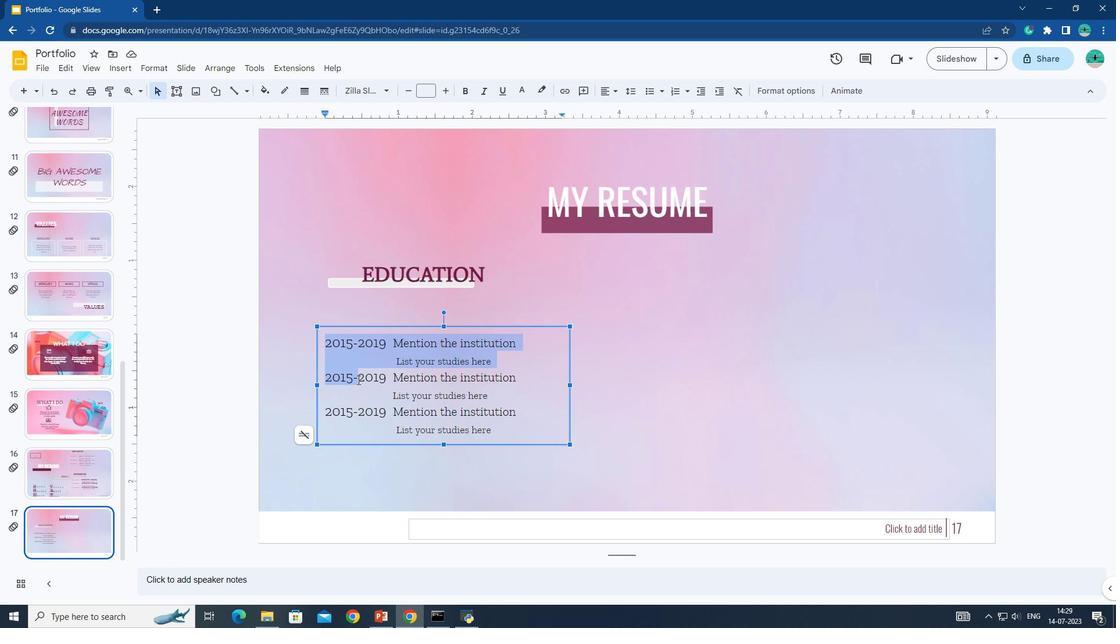 
Action: Key pressed <Key.shift>
Screenshot: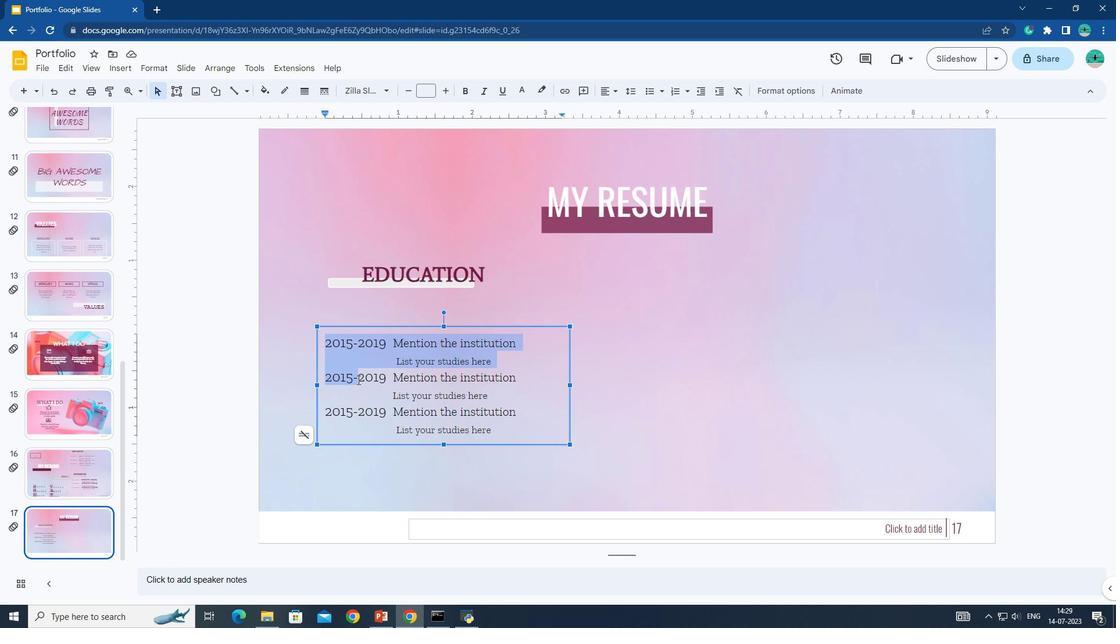 
Action: Mouse moved to (354, 362)
Screenshot: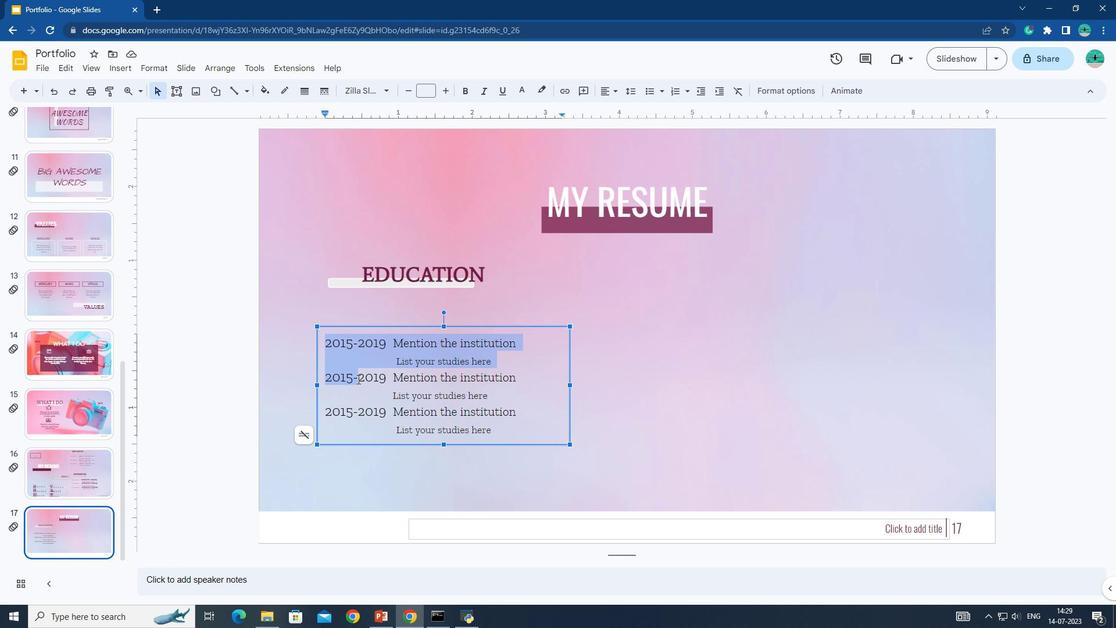 
Action: Key pressed <Key.shift>
Screenshot: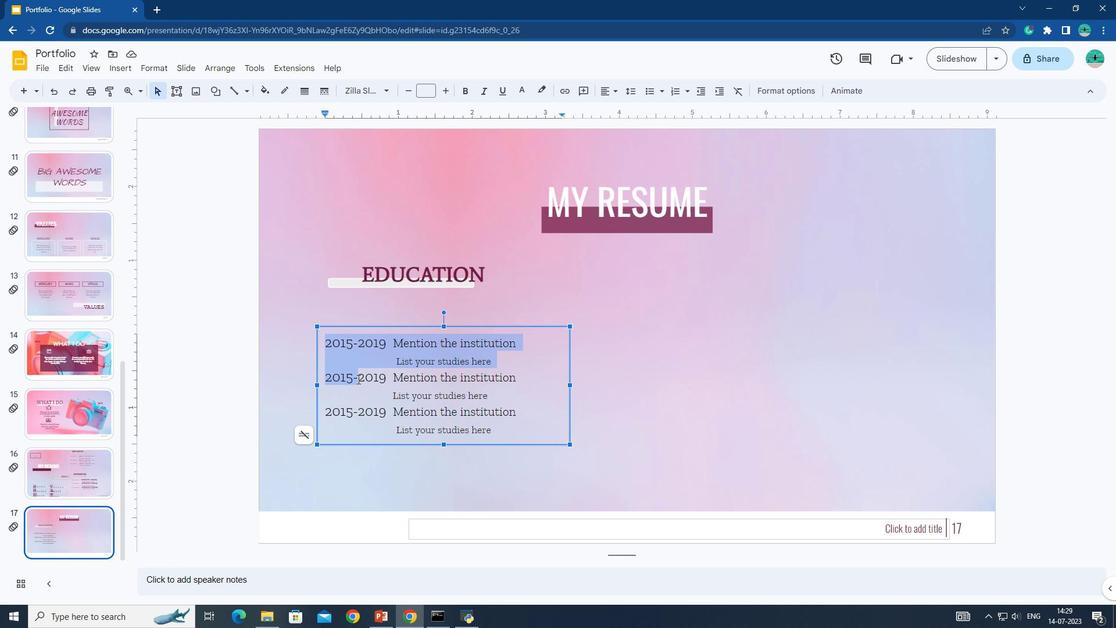 
Action: Mouse moved to (353, 355)
Screenshot: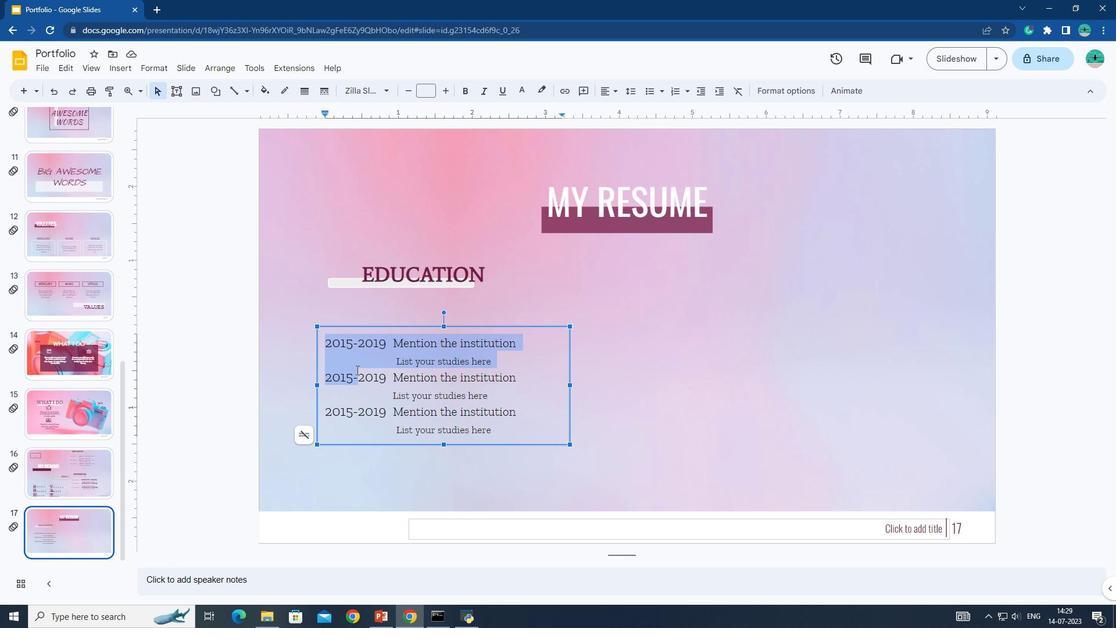 
Action: Key pressed <Key.shift>
Screenshot: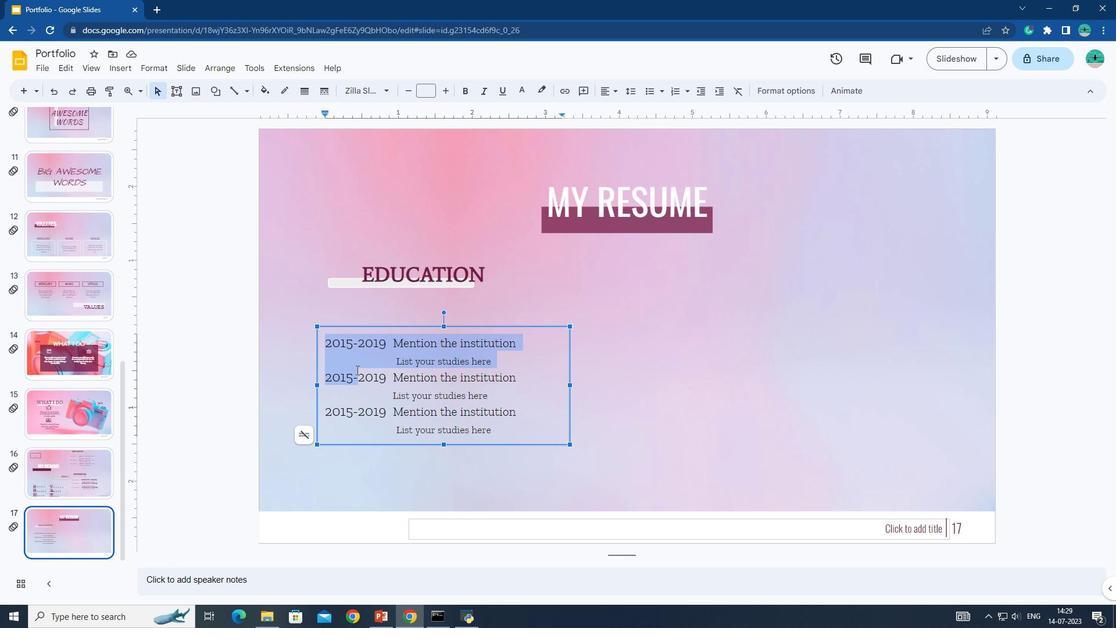 
Action: Mouse moved to (352, 353)
Screenshot: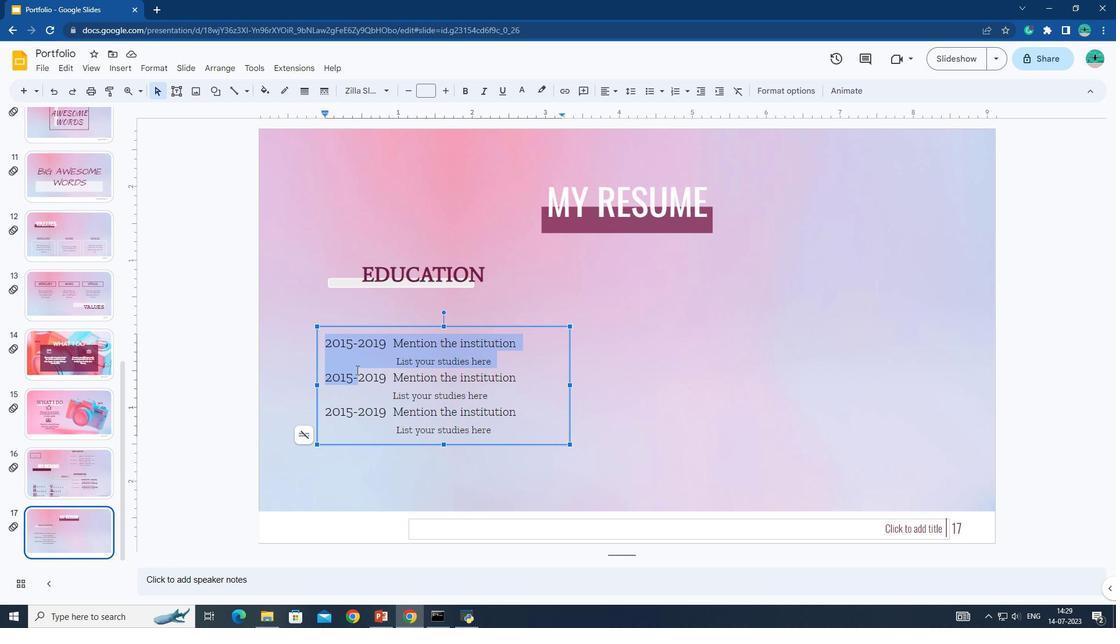 
Action: Key pressed <Key.shift>
Screenshot: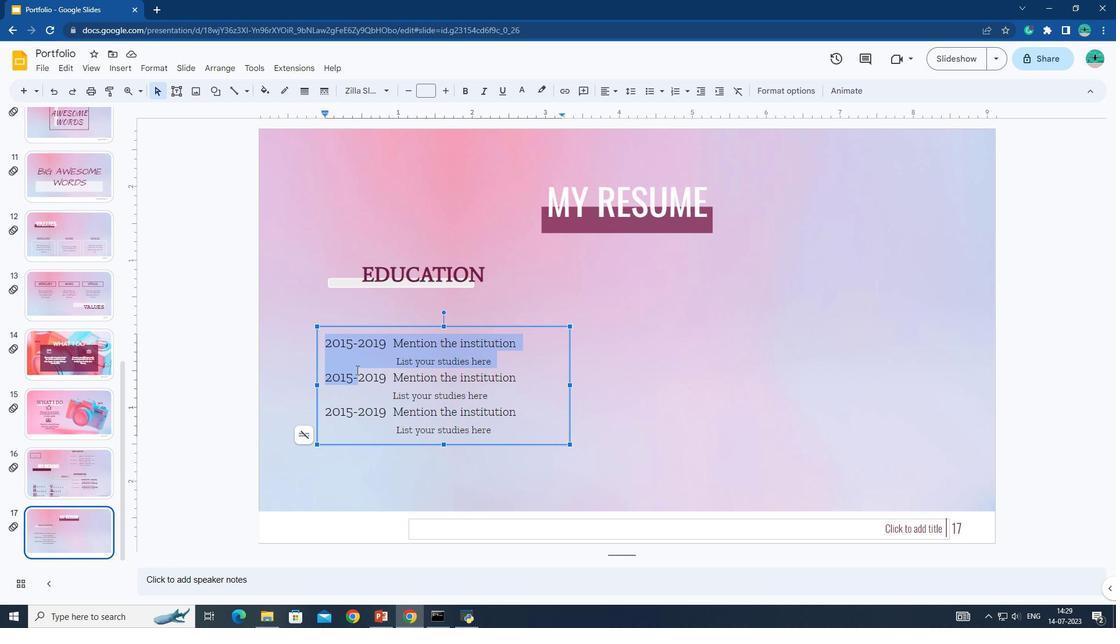 
Action: Mouse moved to (351, 350)
Screenshot: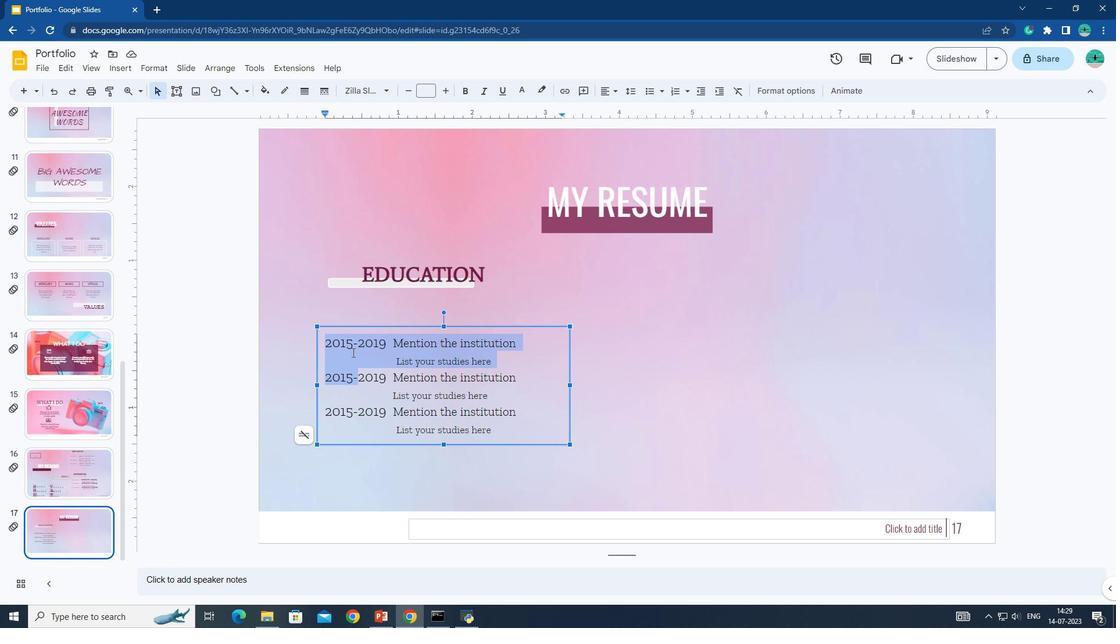 
Action: Mouse pressed left at (351, 350)
Screenshot: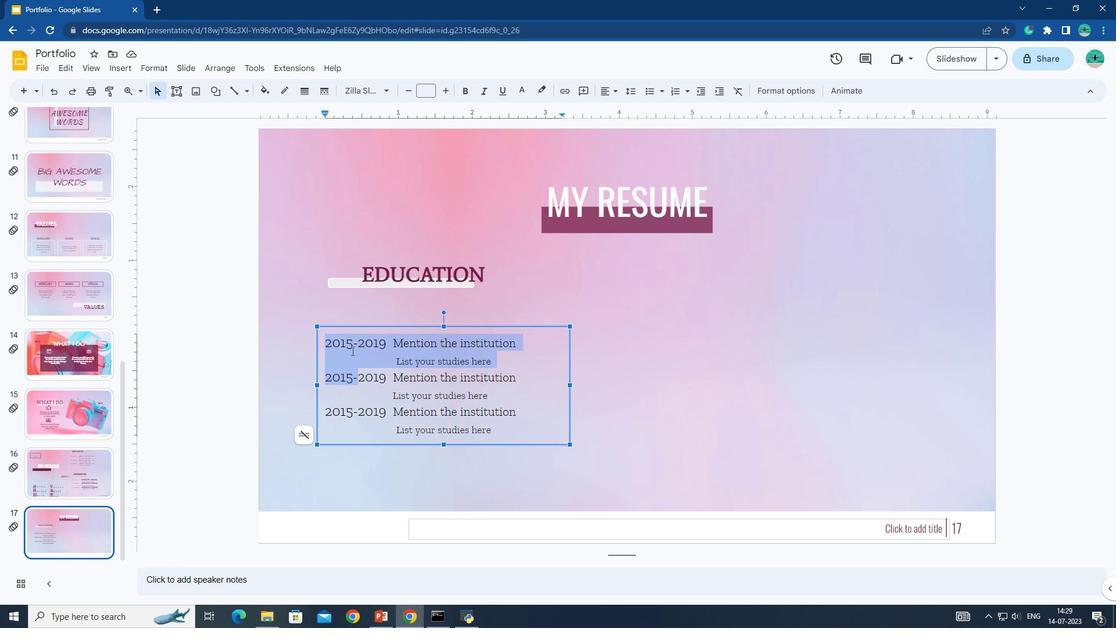 
Action: Mouse moved to (326, 341)
